 Task: Plan a trip to Gotse Delchev, Bulgaria from 12th  December, 2023 to 15th December, 2023 for 3 adults.2 bedrooms having 3 beds and 1 bathroom. Property type can be flat. Look for 5 properties as per requirement.
Action: Mouse moved to (428, 90)
Screenshot: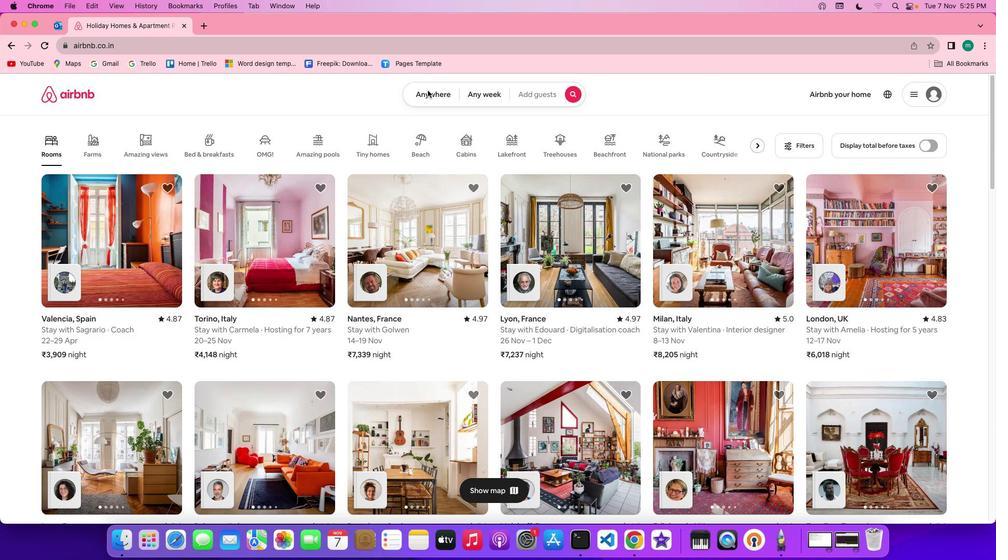 
Action: Mouse pressed left at (428, 90)
Screenshot: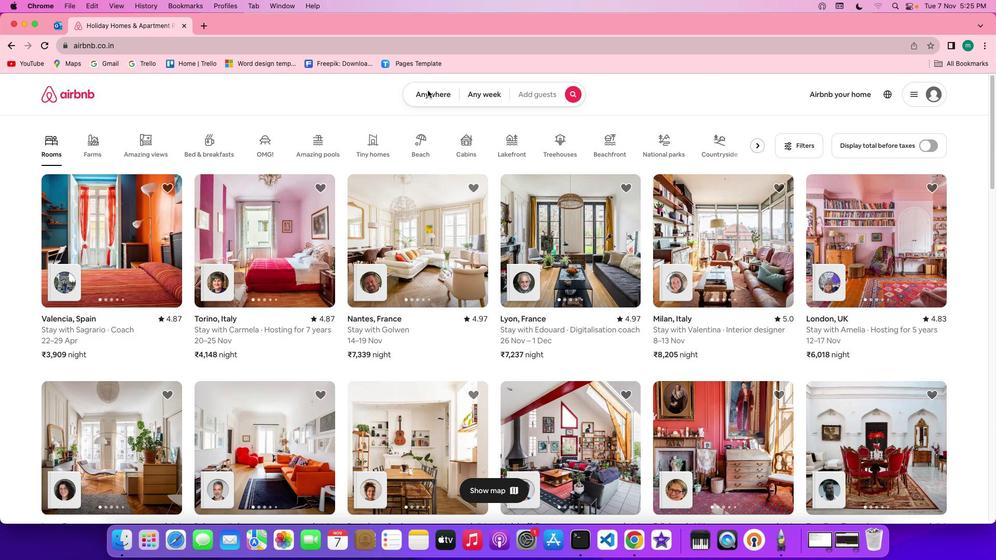 
Action: Mouse pressed left at (428, 90)
Screenshot: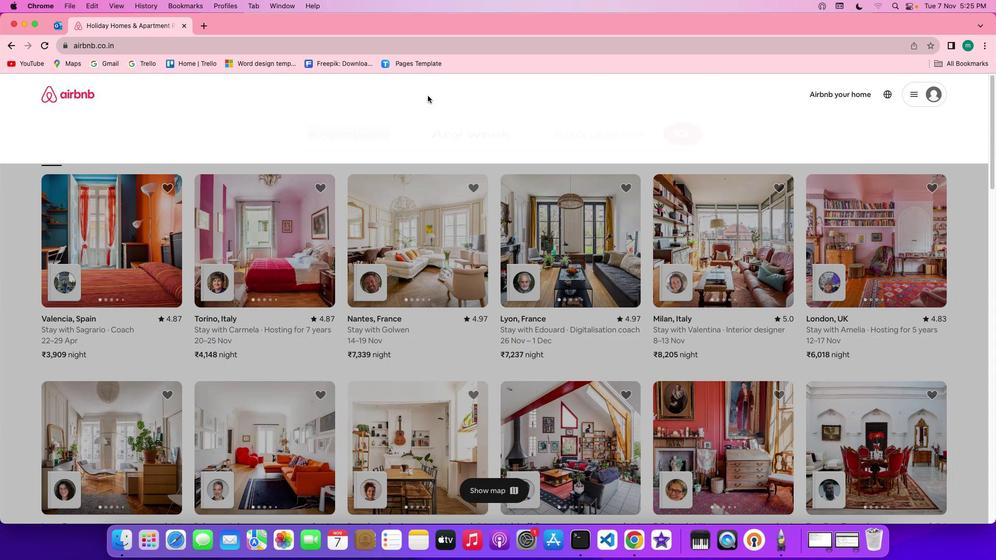 
Action: Mouse moved to (390, 131)
Screenshot: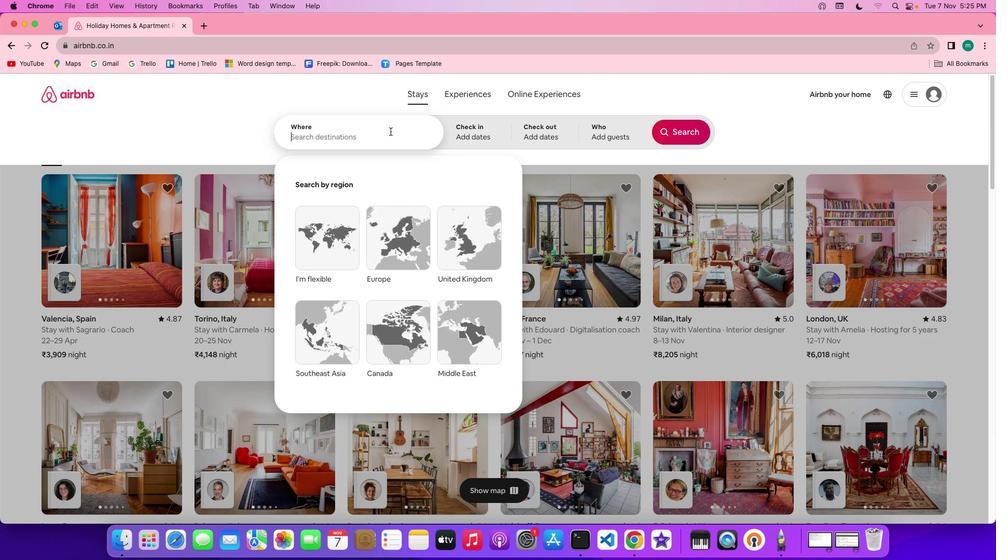 
Action: Mouse pressed left at (390, 131)
Screenshot: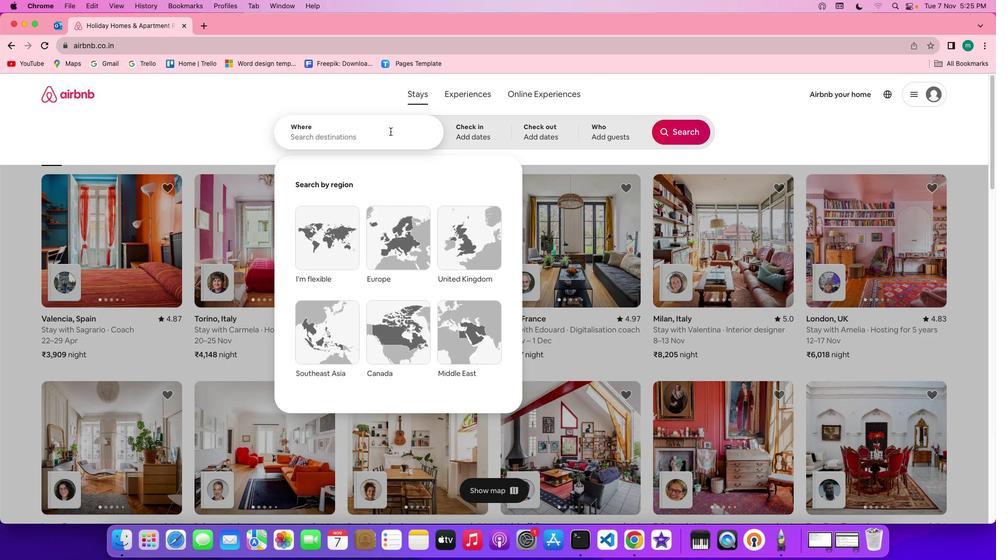 
Action: Key pressed Key.shift'D''e''l''c''h''e''v'','Key.shift'b''u''l''g''a''r''i''a'
Screenshot: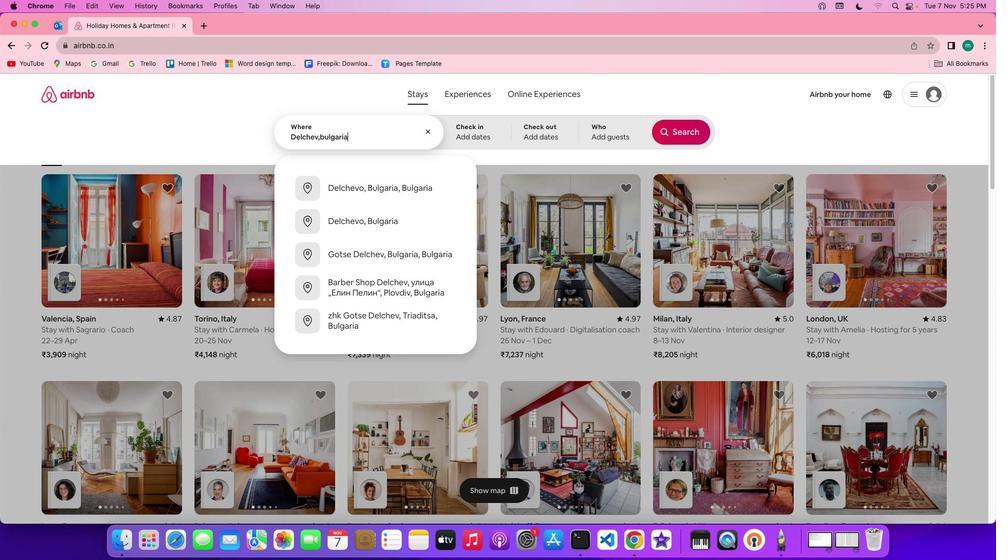 
Action: Mouse moved to (488, 126)
Screenshot: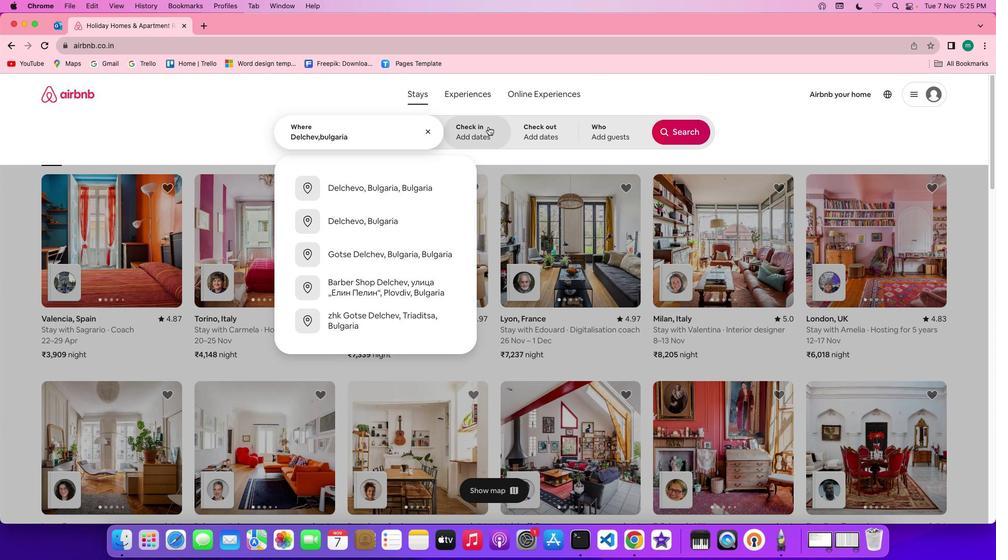 
Action: Mouse pressed left at (488, 126)
Screenshot: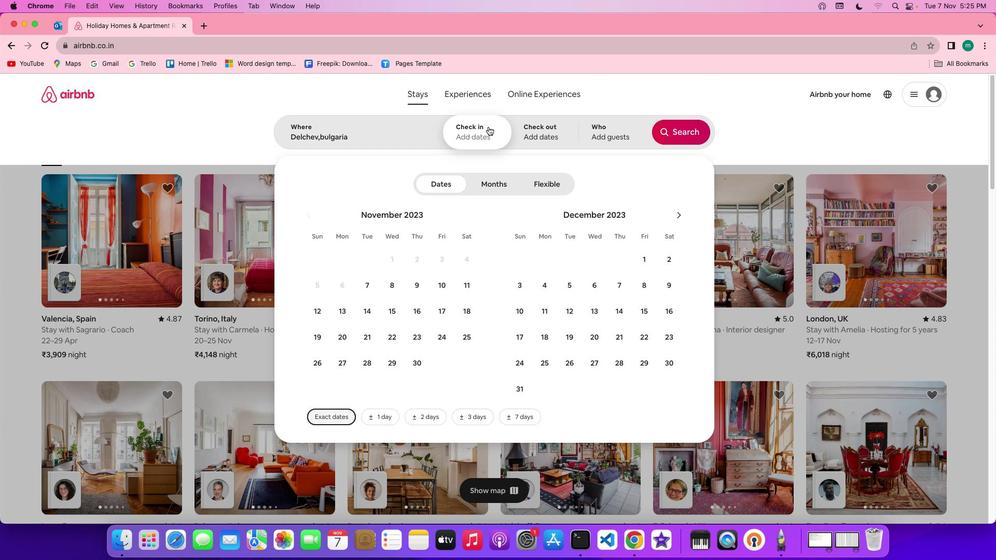 
Action: Mouse moved to (563, 301)
Screenshot: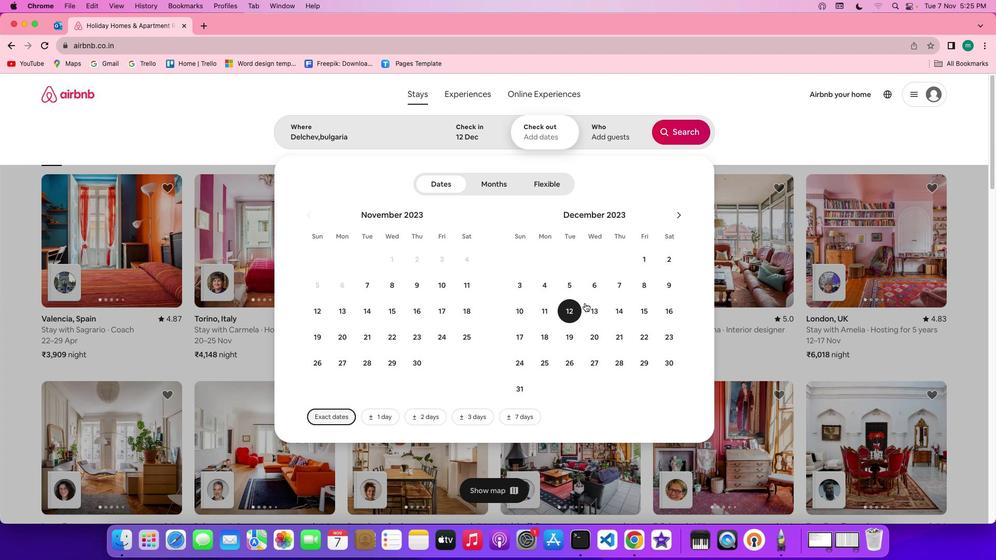 
Action: Mouse pressed left at (563, 301)
Screenshot: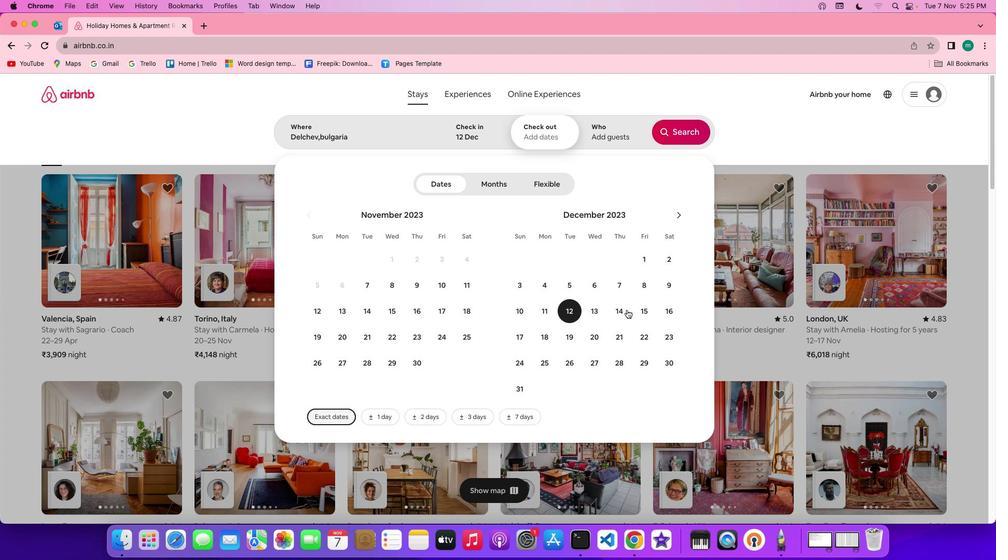 
Action: Mouse moved to (651, 315)
Screenshot: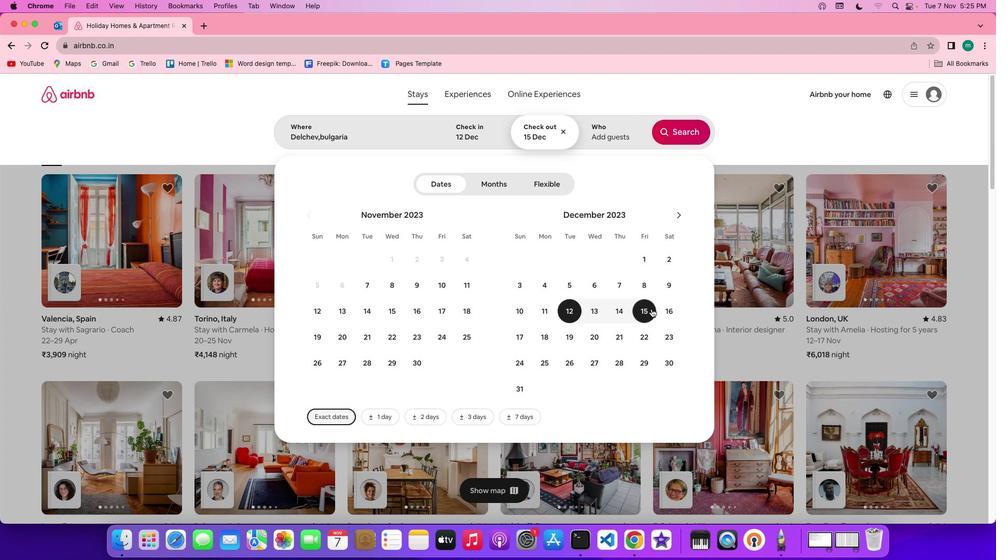 
Action: Mouse pressed left at (651, 315)
Screenshot: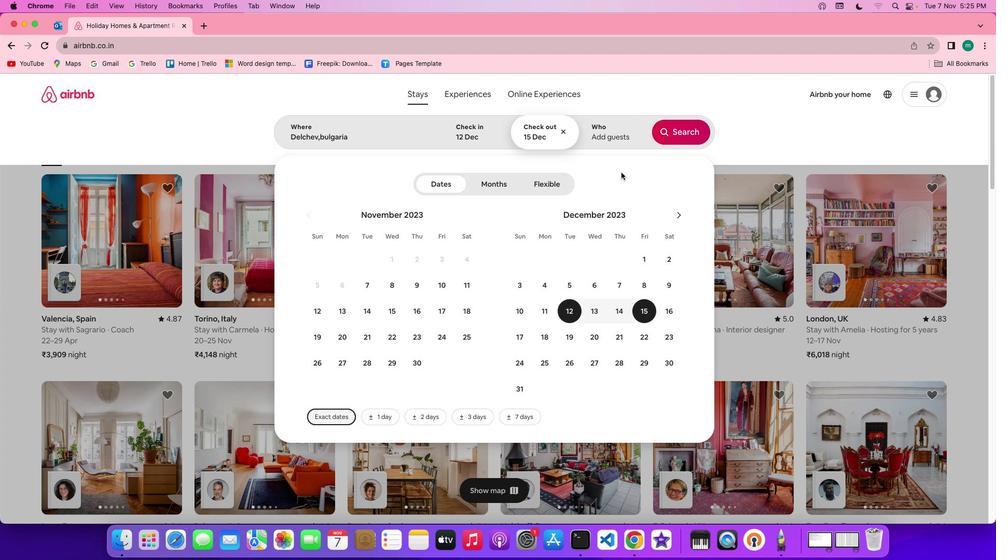 
Action: Mouse moved to (620, 130)
Screenshot: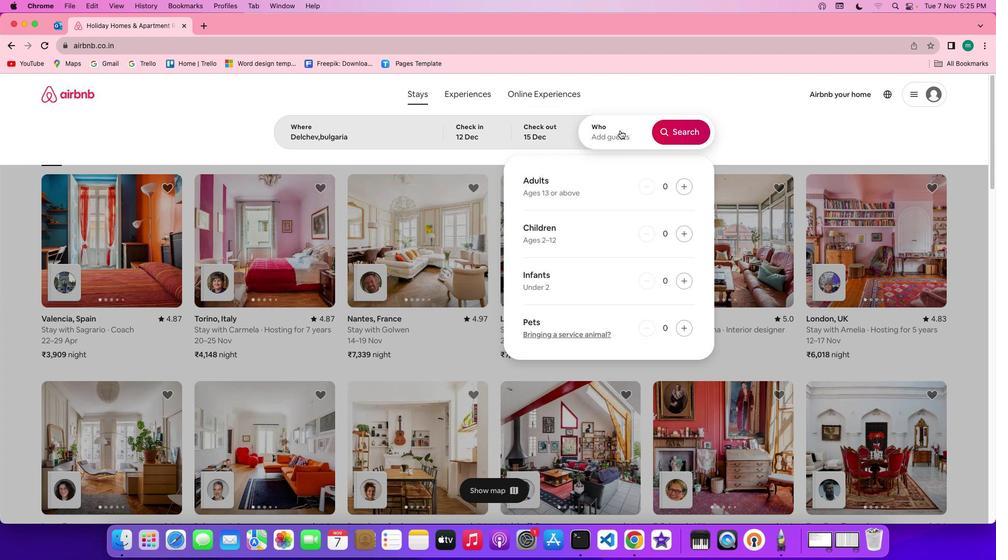 
Action: Mouse pressed left at (620, 130)
Screenshot: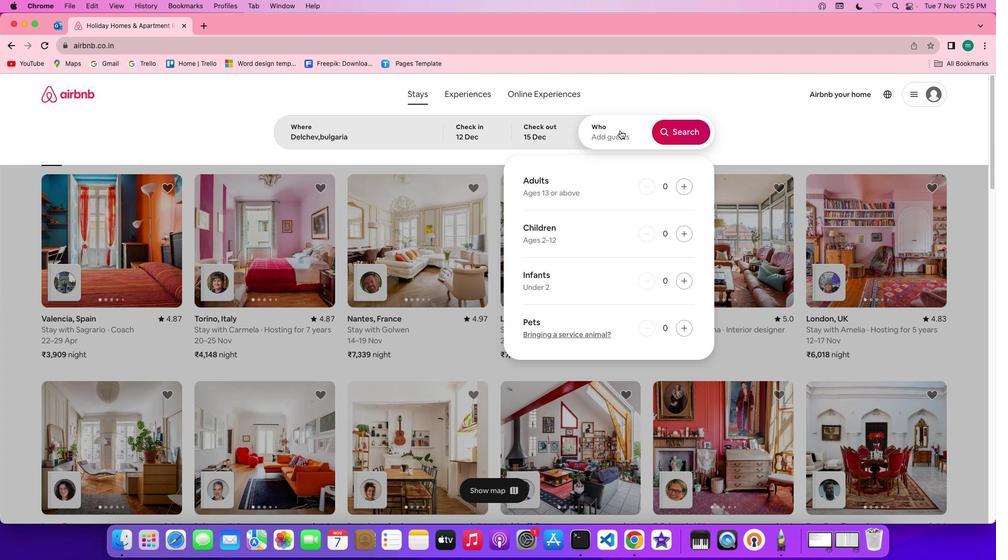 
Action: Mouse moved to (685, 187)
Screenshot: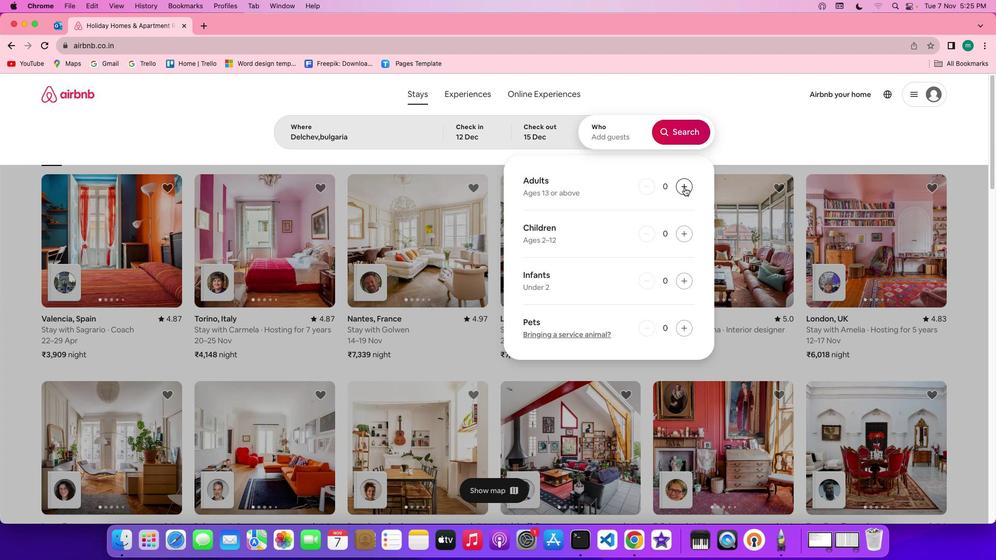 
Action: Mouse pressed left at (685, 187)
Screenshot: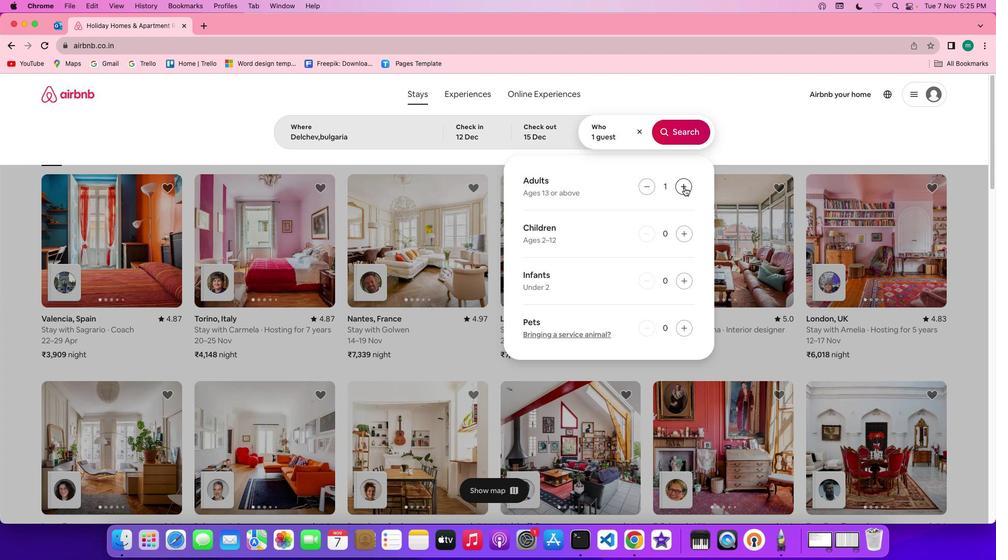 
Action: Mouse pressed left at (685, 187)
Screenshot: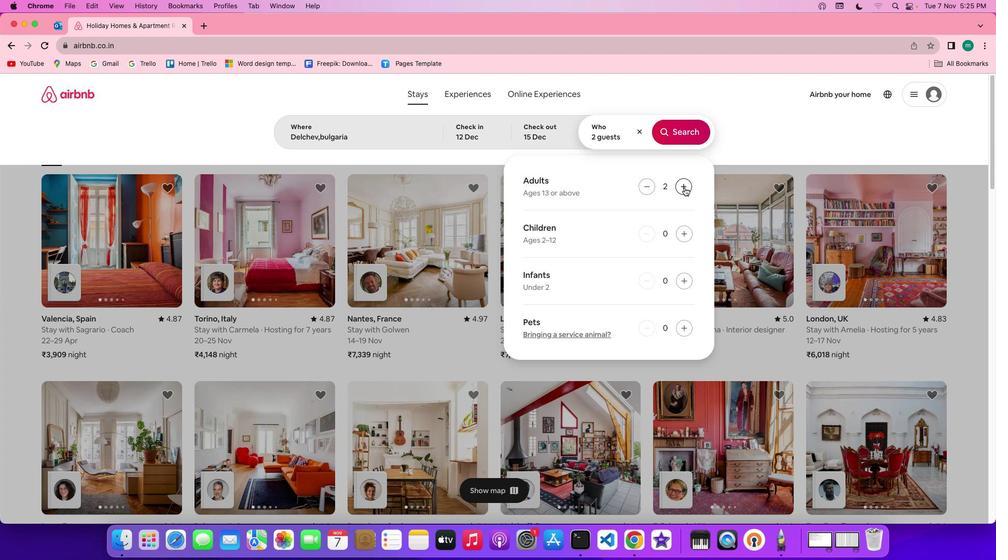 
Action: Mouse moved to (698, 130)
Screenshot: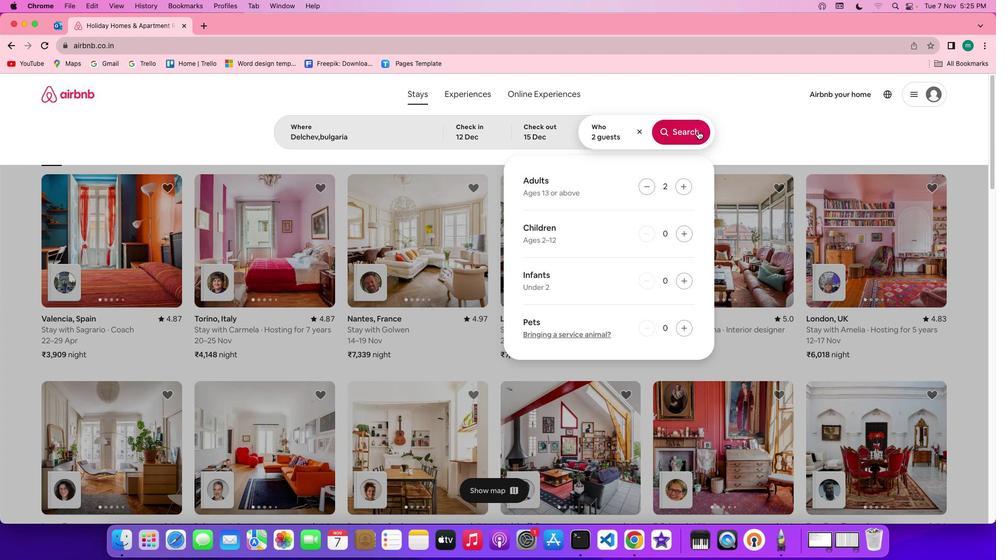 
Action: Mouse pressed left at (698, 130)
Screenshot: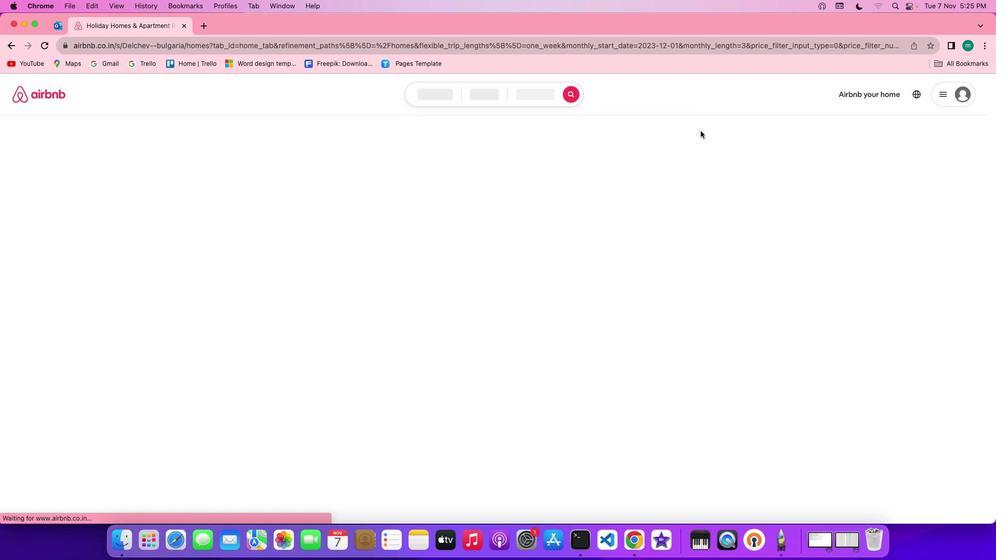 
Action: Mouse moved to (824, 135)
Screenshot: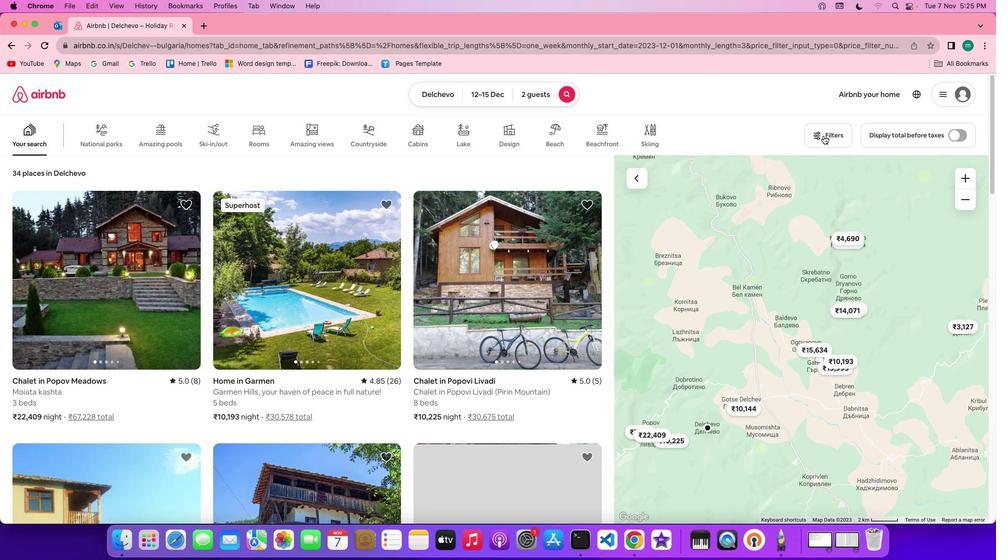 
Action: Mouse pressed left at (824, 135)
Screenshot: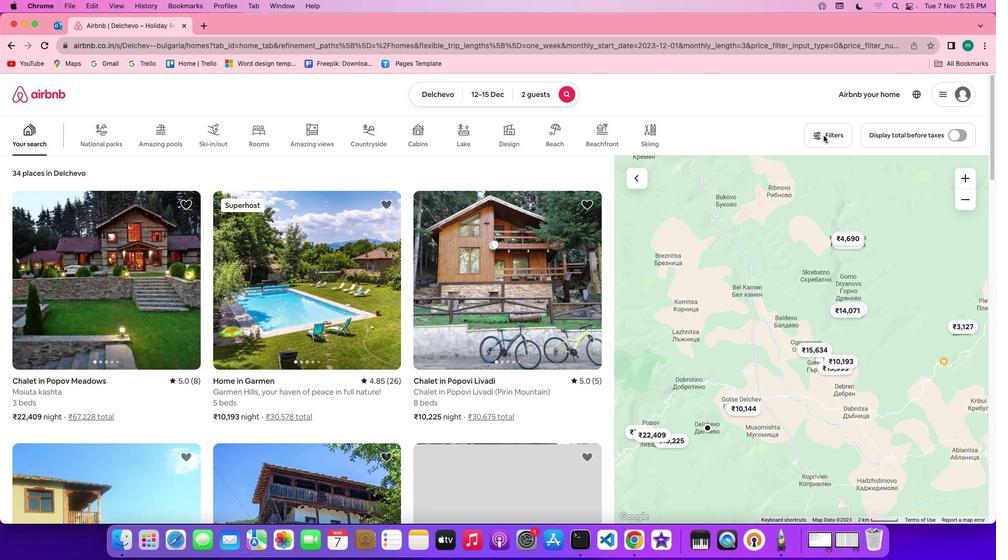 
Action: Mouse moved to (550, 249)
Screenshot: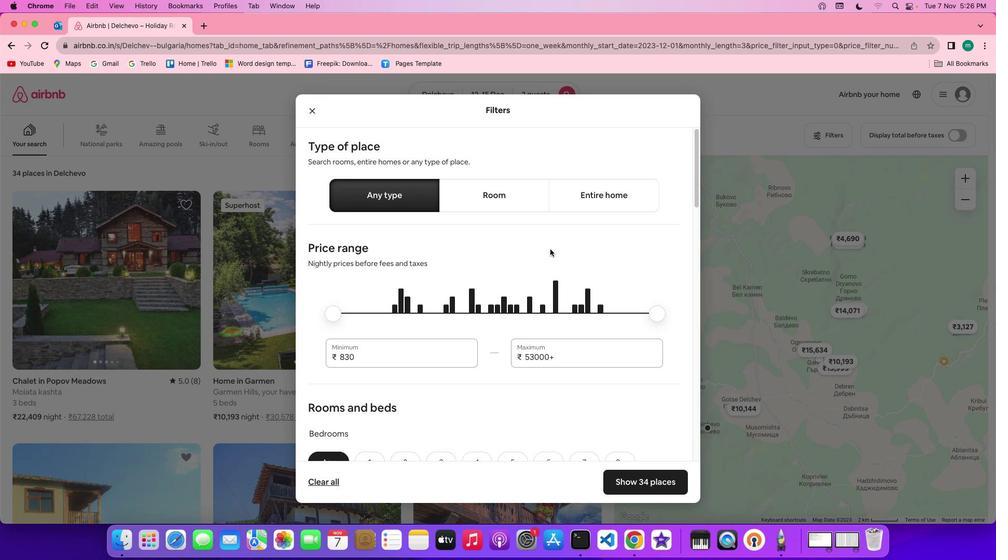 
Action: Mouse scrolled (550, 249) with delta (0, 0)
Screenshot: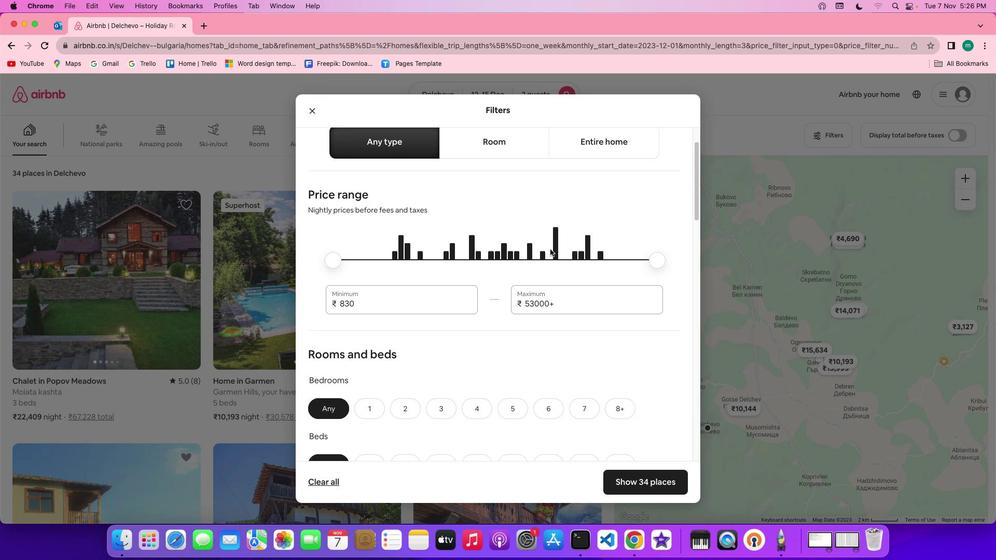 
Action: Mouse scrolled (550, 249) with delta (0, 0)
Screenshot: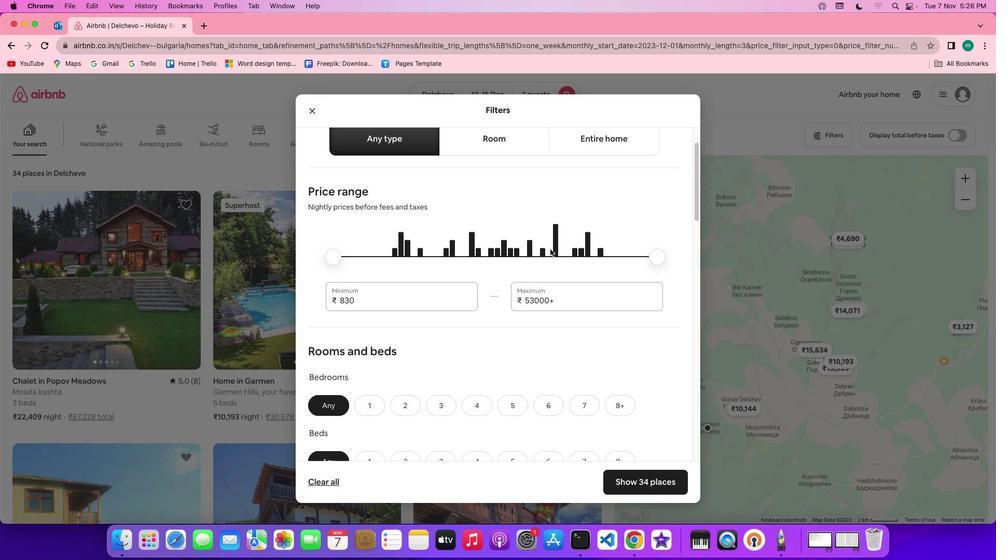 
Action: Mouse scrolled (550, 249) with delta (0, 0)
Screenshot: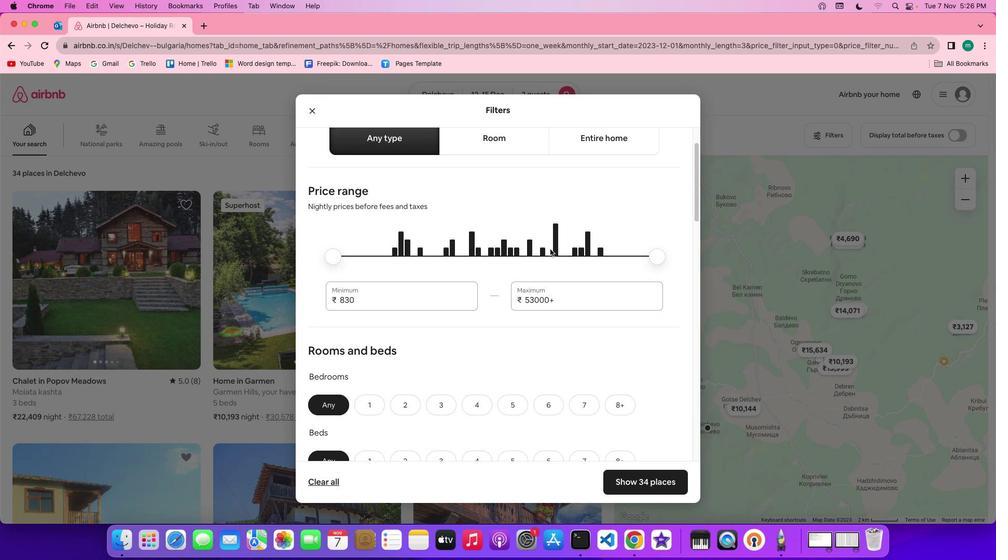
Action: Mouse scrolled (550, 249) with delta (0, 0)
Screenshot: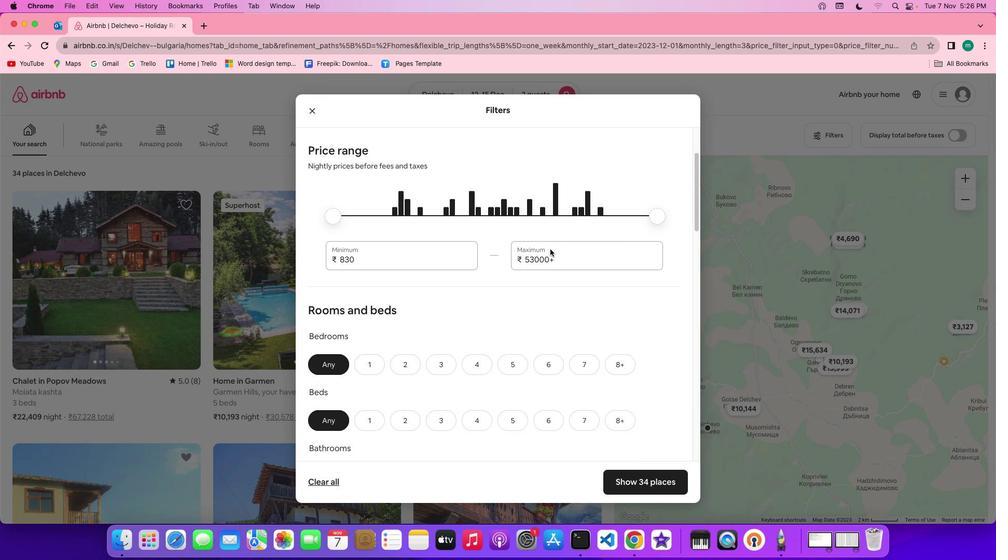 
Action: Mouse scrolled (550, 249) with delta (0, 0)
Screenshot: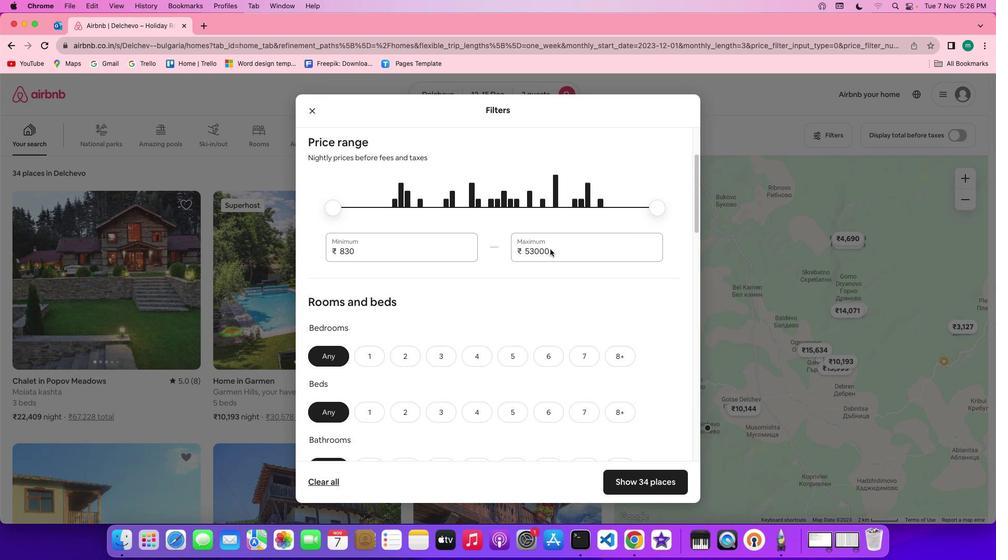 
Action: Mouse scrolled (550, 249) with delta (0, 0)
Screenshot: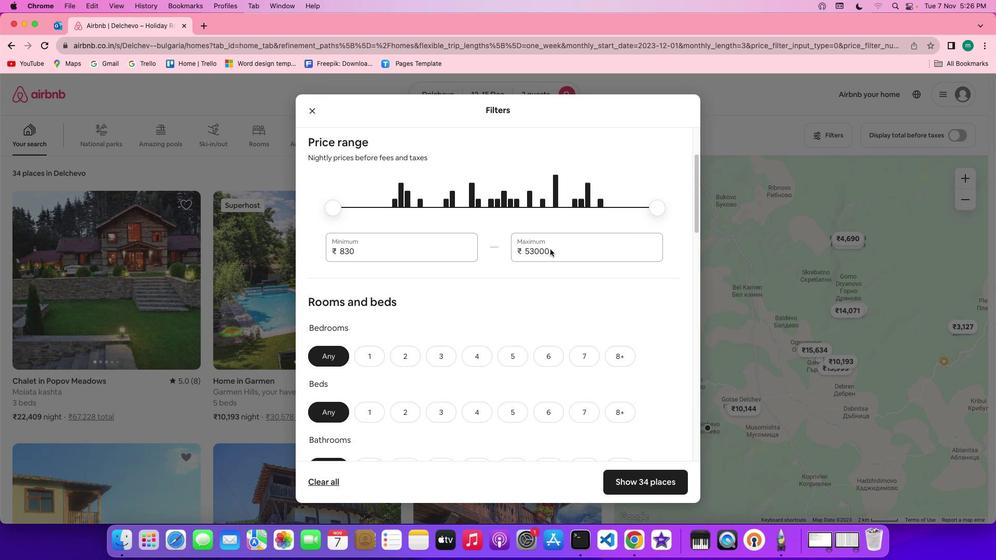 
Action: Mouse scrolled (550, 249) with delta (0, 0)
Screenshot: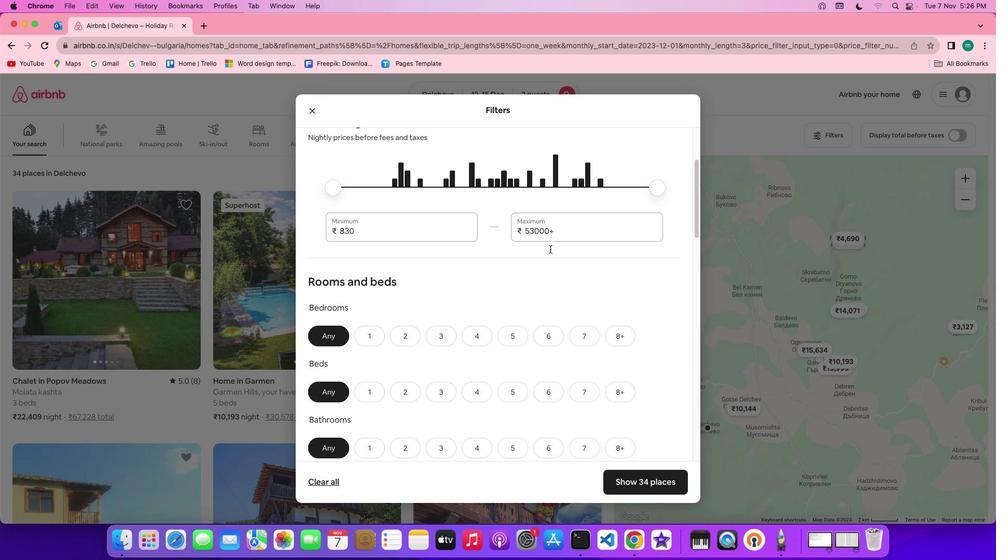 
Action: Mouse scrolled (550, 249) with delta (0, 0)
Screenshot: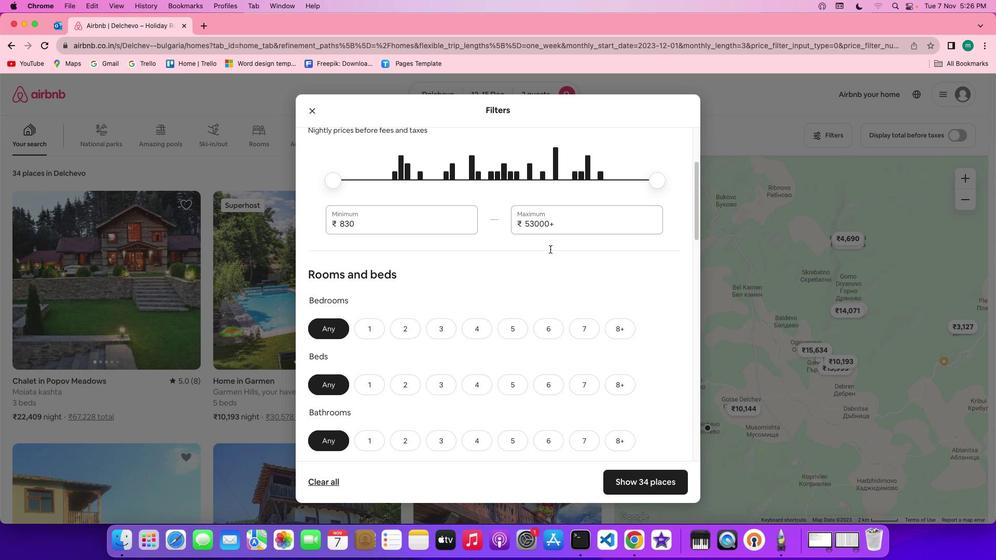 
Action: Mouse scrolled (550, 249) with delta (0, 0)
Screenshot: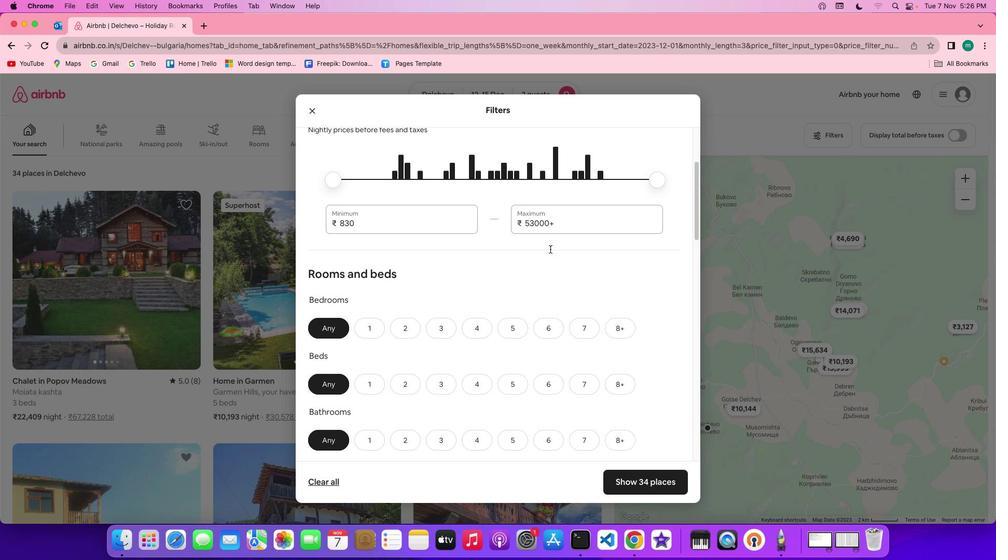 
Action: Mouse scrolled (550, 249) with delta (0, 0)
Screenshot: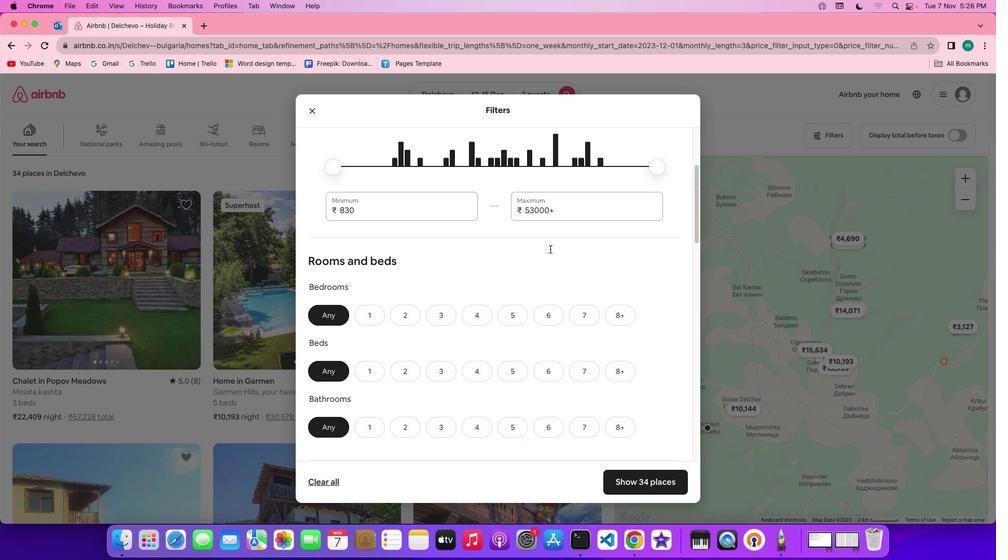 
Action: Mouse scrolled (550, 249) with delta (0, 0)
Screenshot: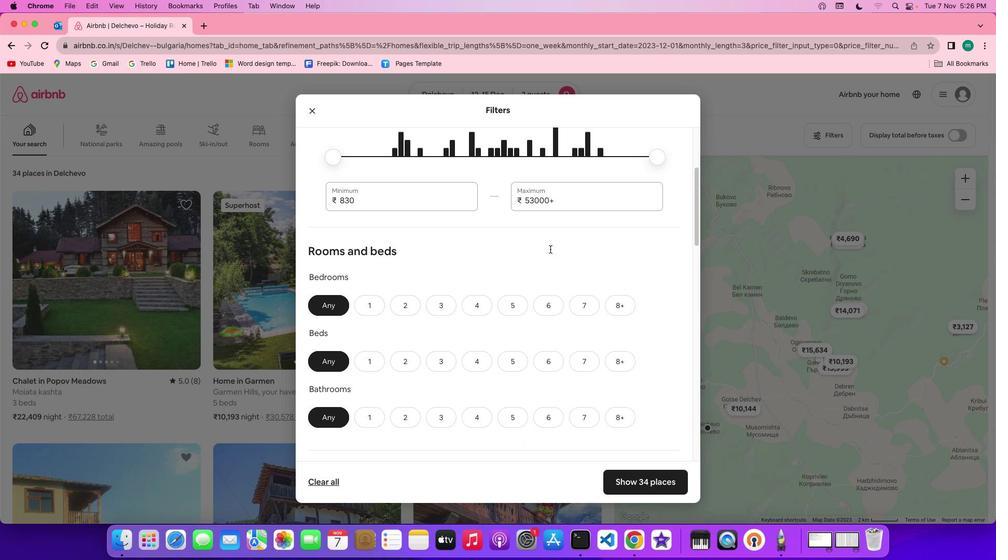 
Action: Mouse scrolled (550, 249) with delta (0, 0)
Screenshot: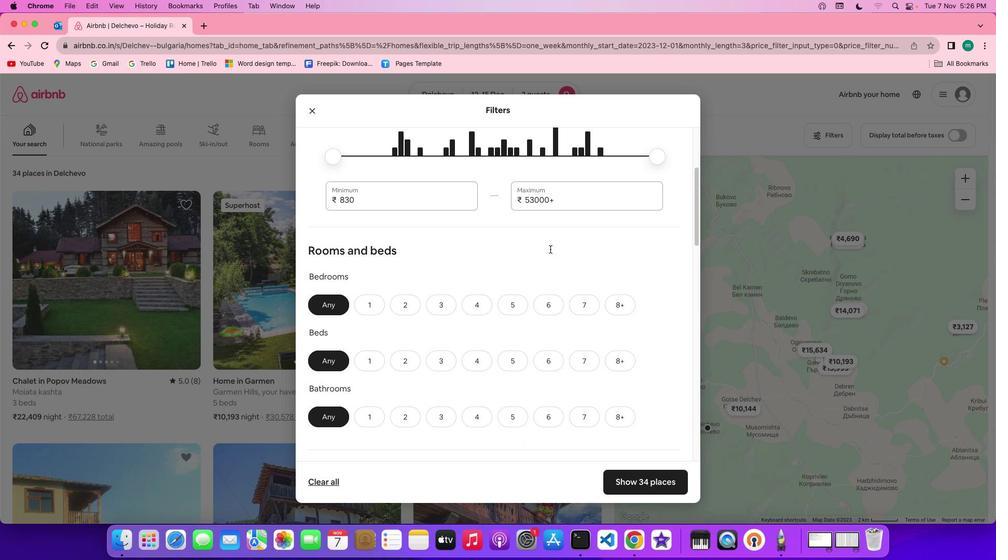 
Action: Mouse scrolled (550, 249) with delta (0, 0)
Screenshot: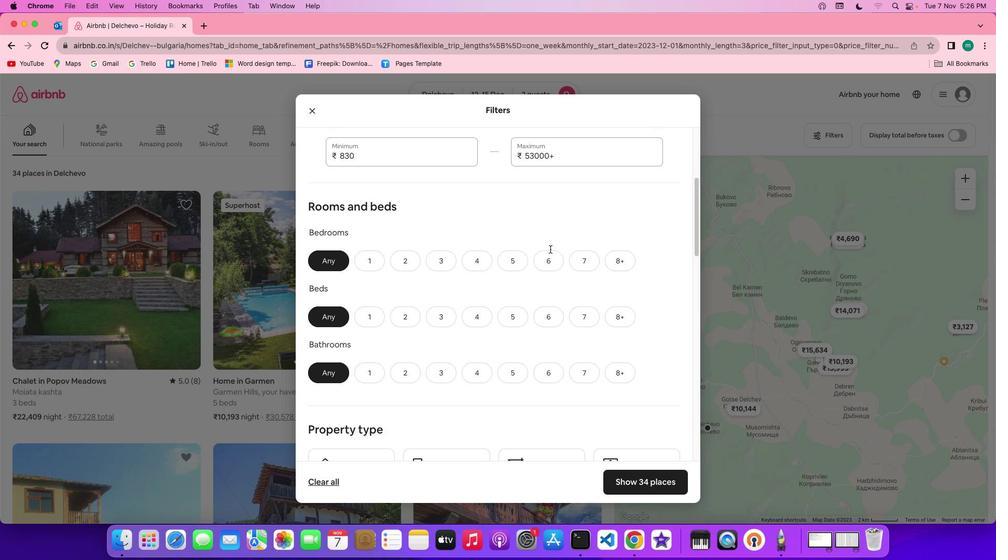 
Action: Mouse scrolled (550, 249) with delta (0, 0)
Screenshot: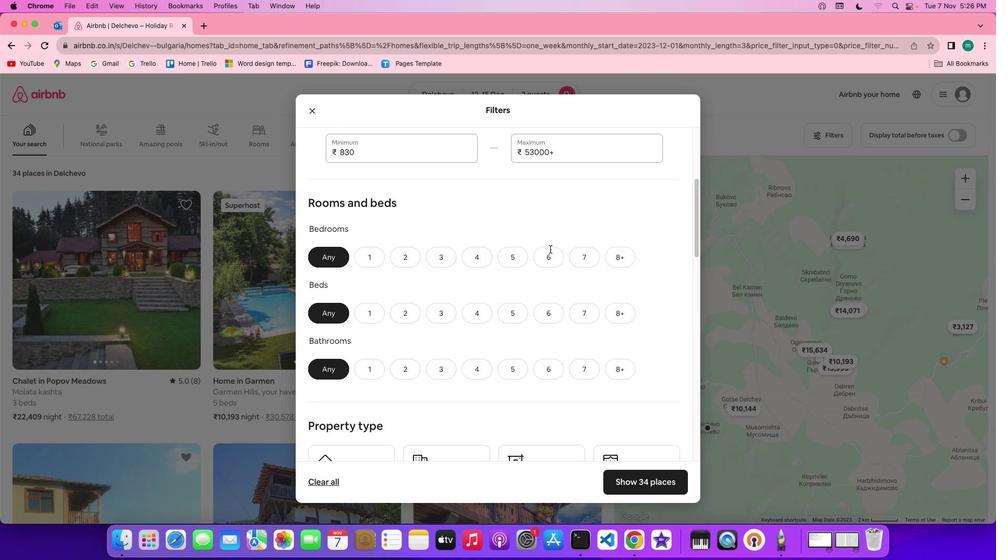 
Action: Mouse scrolled (550, 249) with delta (0, 0)
Screenshot: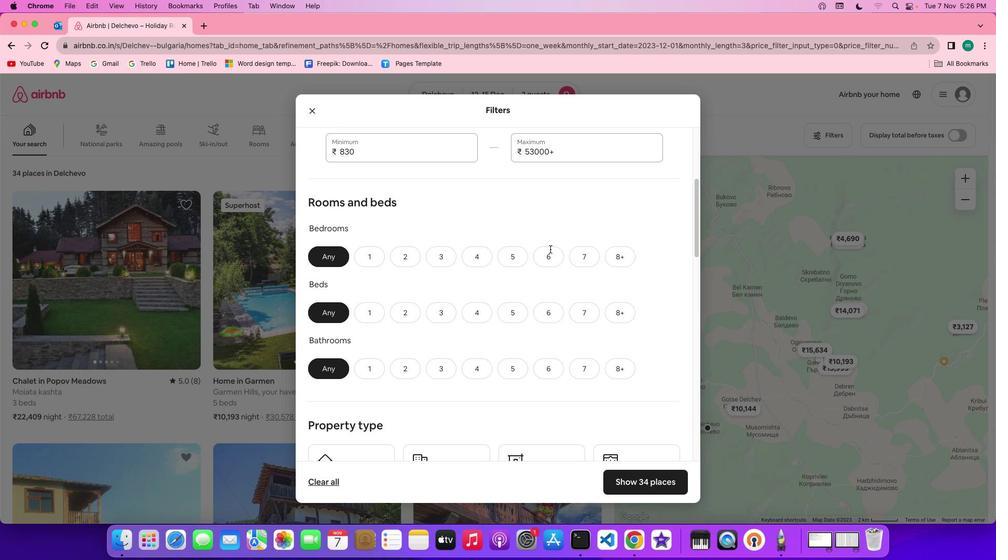 
Action: Mouse scrolled (550, 249) with delta (0, 0)
Screenshot: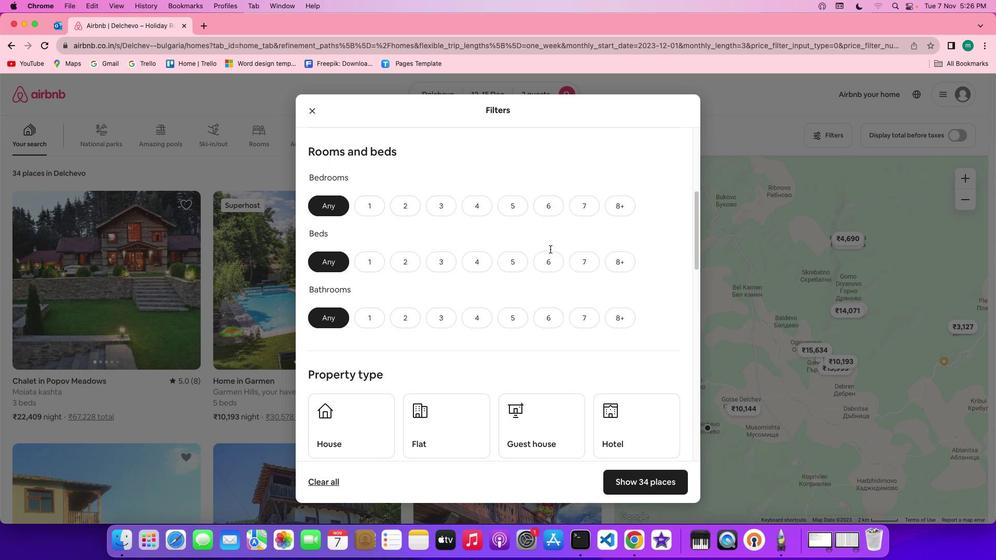 
Action: Mouse scrolled (550, 249) with delta (0, 0)
Screenshot: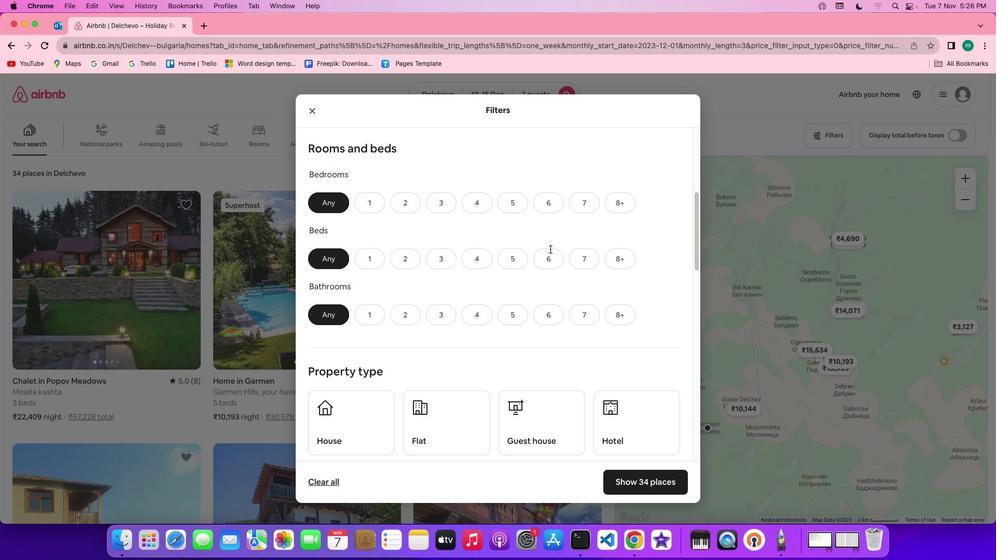 
Action: Mouse scrolled (550, 249) with delta (0, 0)
Screenshot: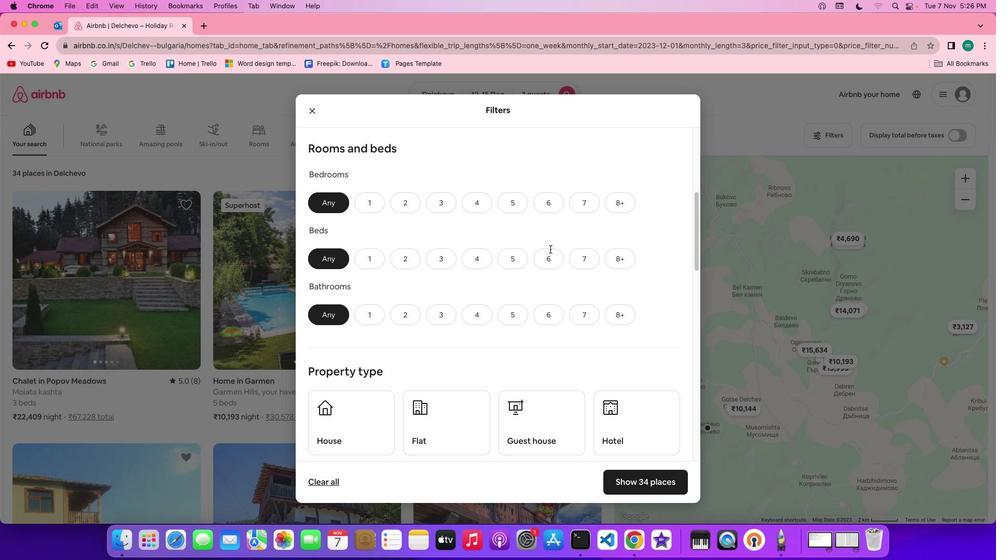 
Action: Mouse scrolled (550, 249) with delta (0, 0)
Screenshot: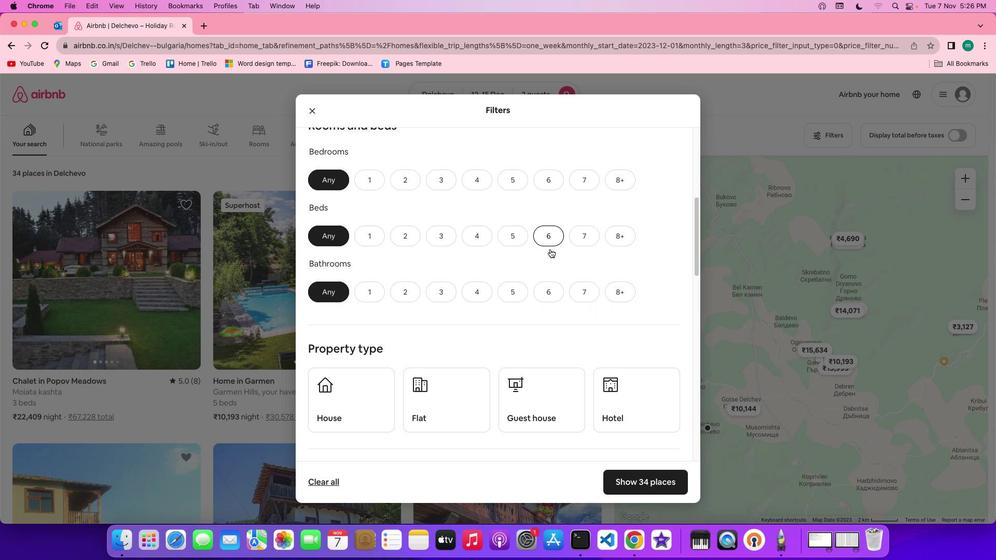 
Action: Mouse scrolled (550, 249) with delta (0, 0)
Screenshot: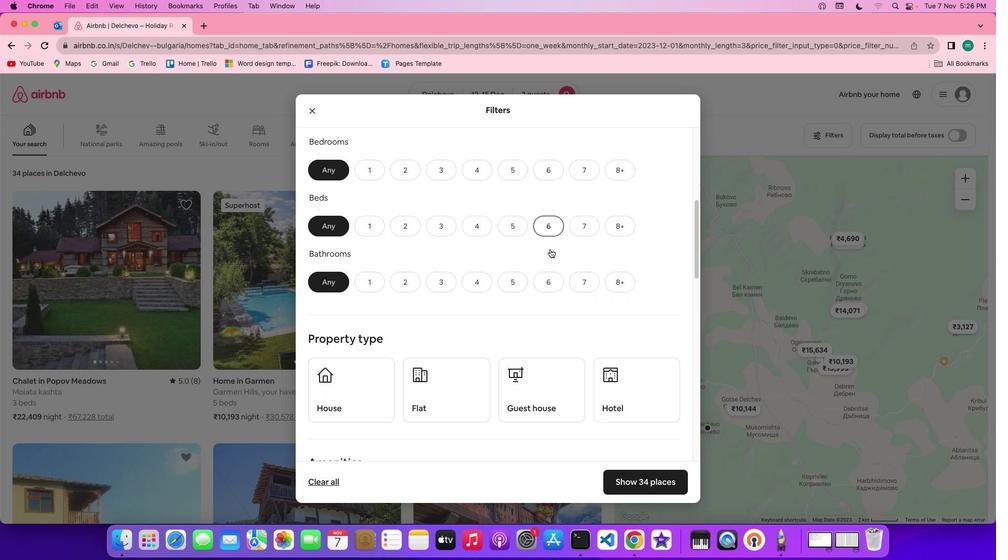 
Action: Mouse scrolled (550, 249) with delta (0, 0)
Screenshot: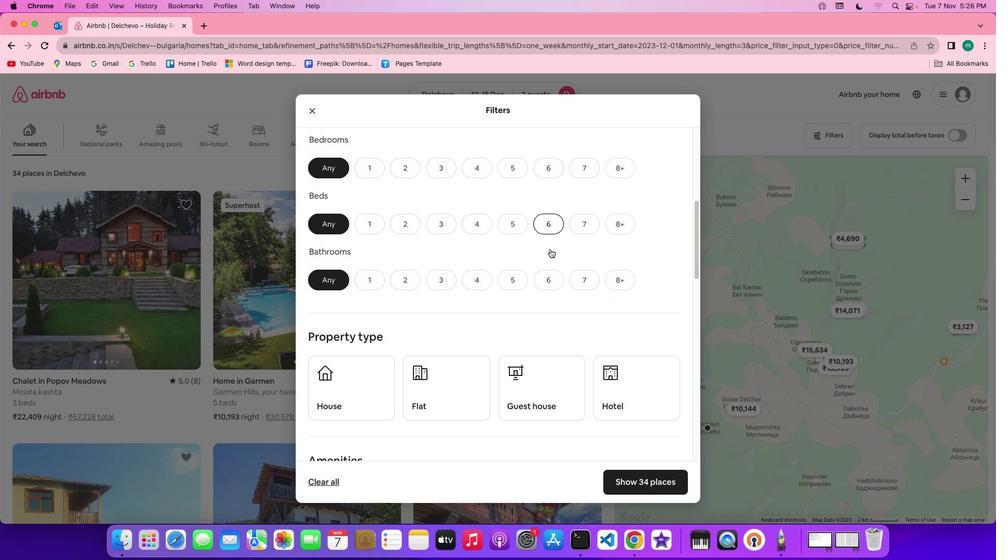 
Action: Mouse scrolled (550, 249) with delta (0, 0)
Screenshot: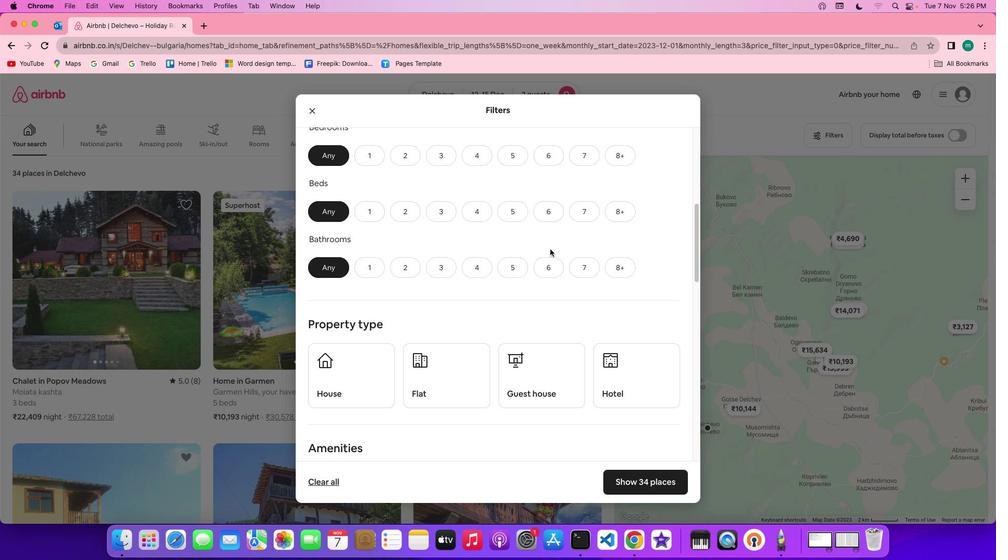 
Action: Mouse scrolled (550, 249) with delta (0, 0)
Screenshot: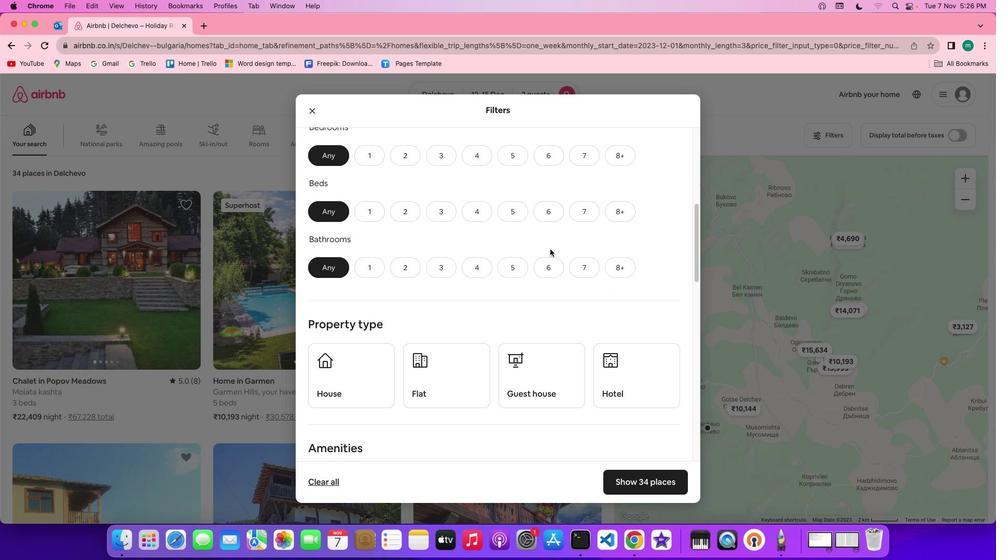 
Action: Mouse moved to (413, 154)
Screenshot: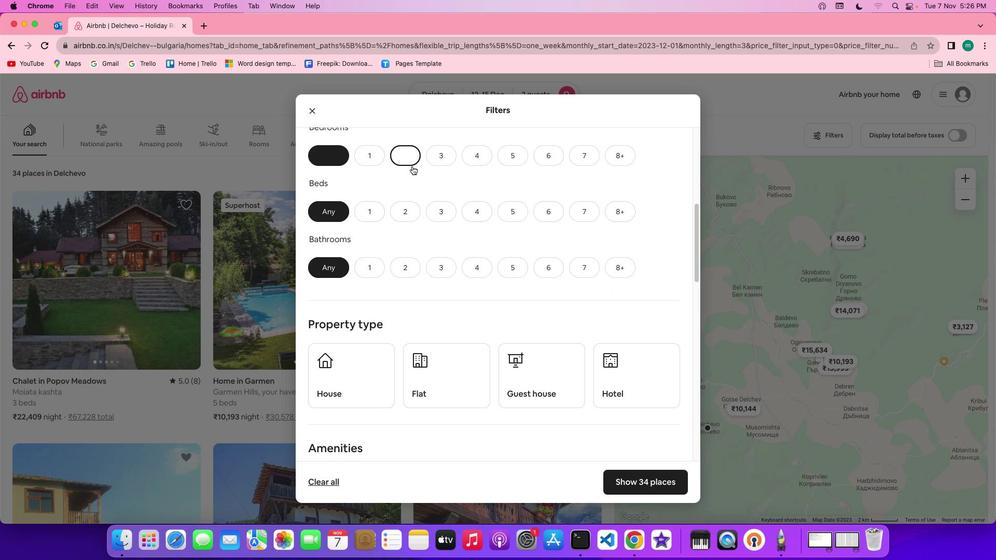 
Action: Mouse pressed left at (413, 154)
Screenshot: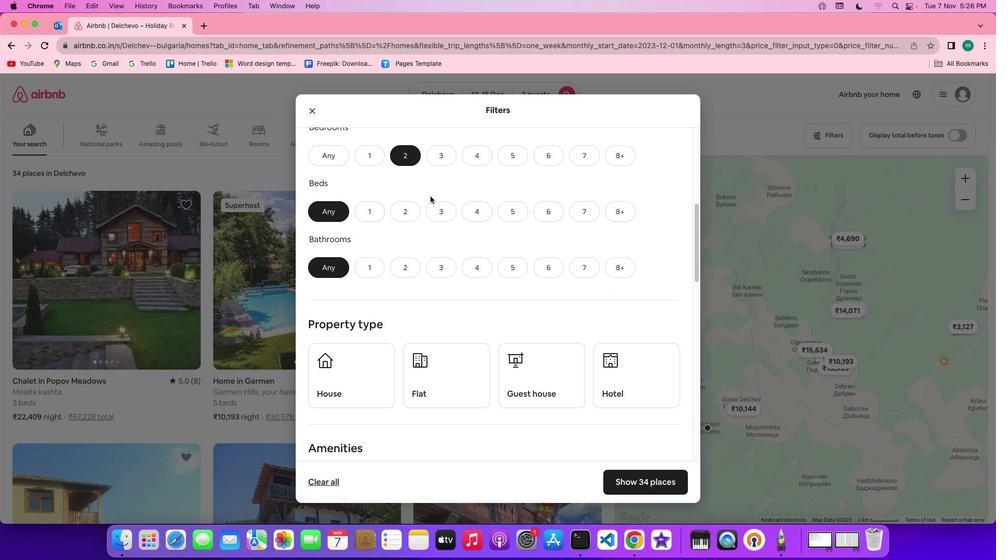 
Action: Mouse moved to (437, 213)
Screenshot: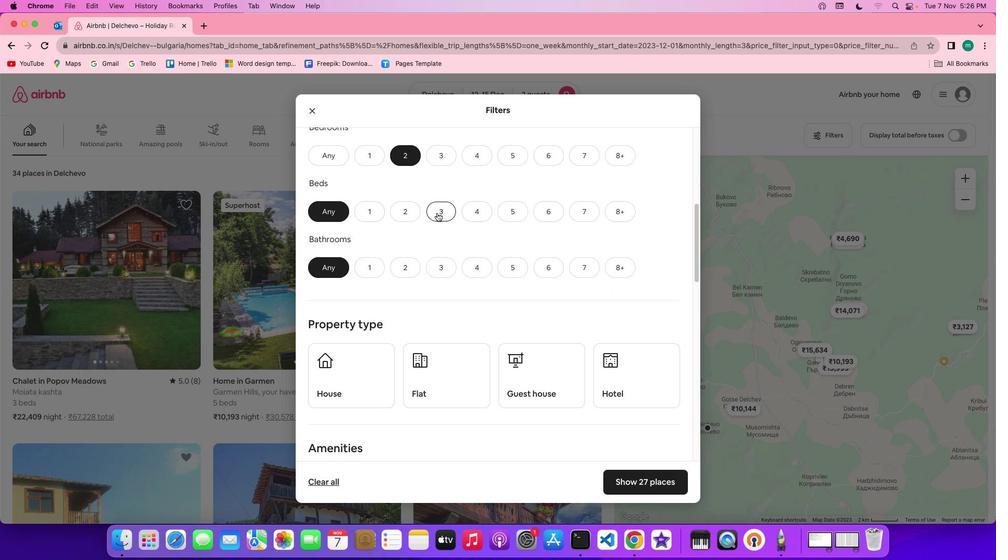 
Action: Mouse pressed left at (437, 213)
Screenshot: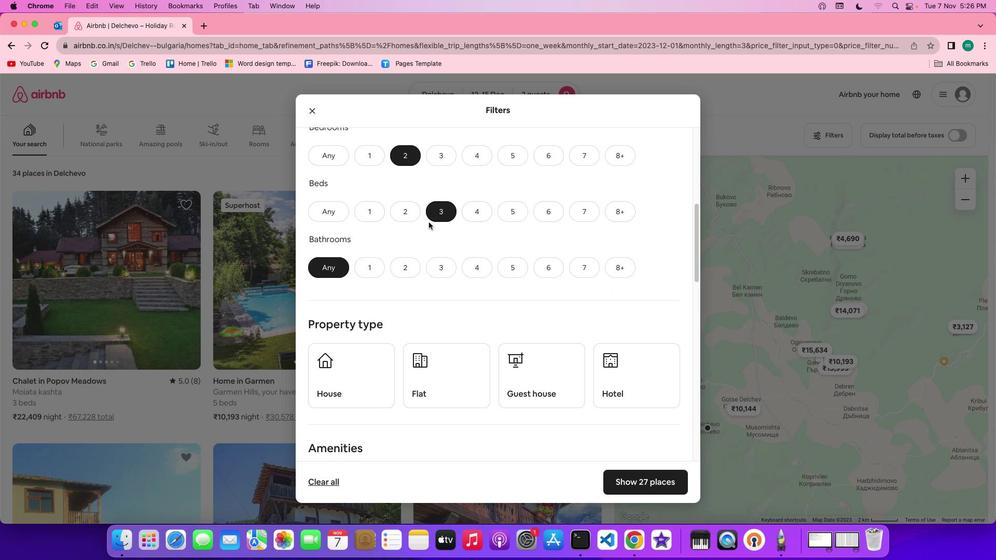 
Action: Mouse moved to (362, 266)
Screenshot: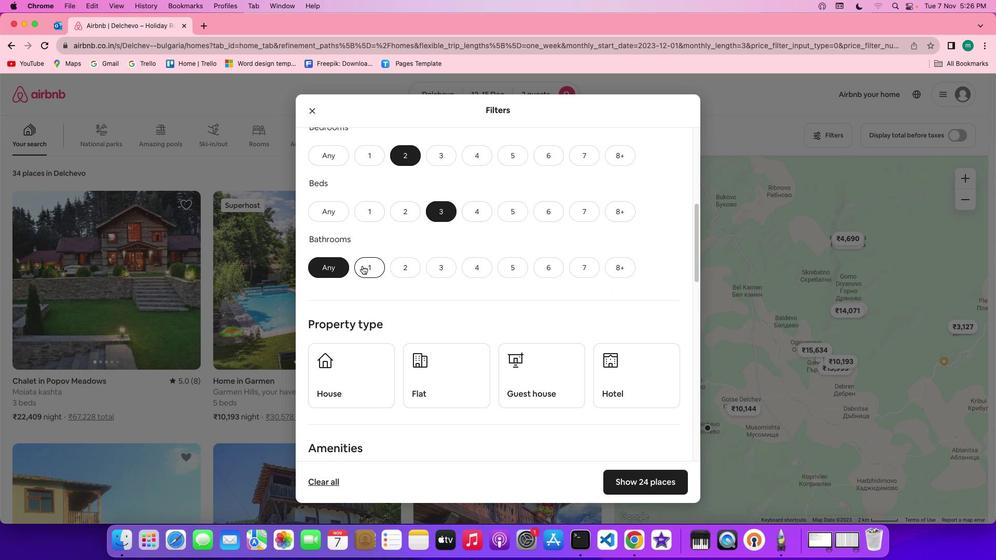 
Action: Mouse pressed left at (362, 266)
Screenshot: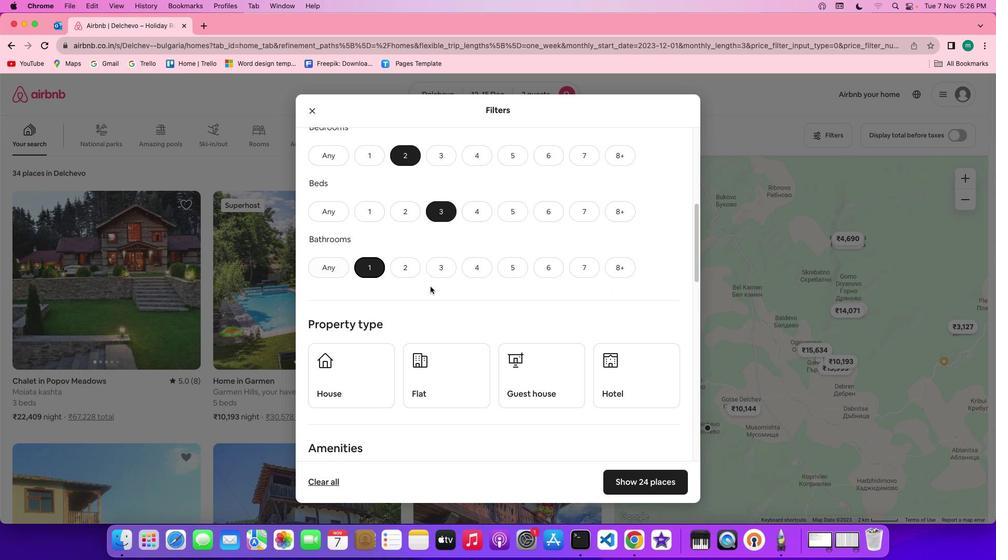 
Action: Mouse moved to (489, 303)
Screenshot: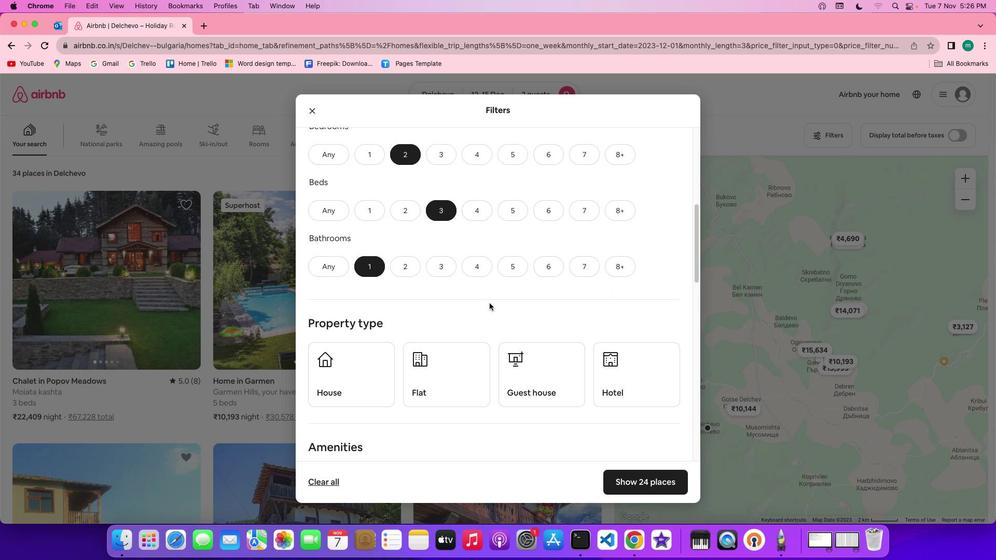 
Action: Mouse scrolled (489, 303) with delta (0, 0)
Screenshot: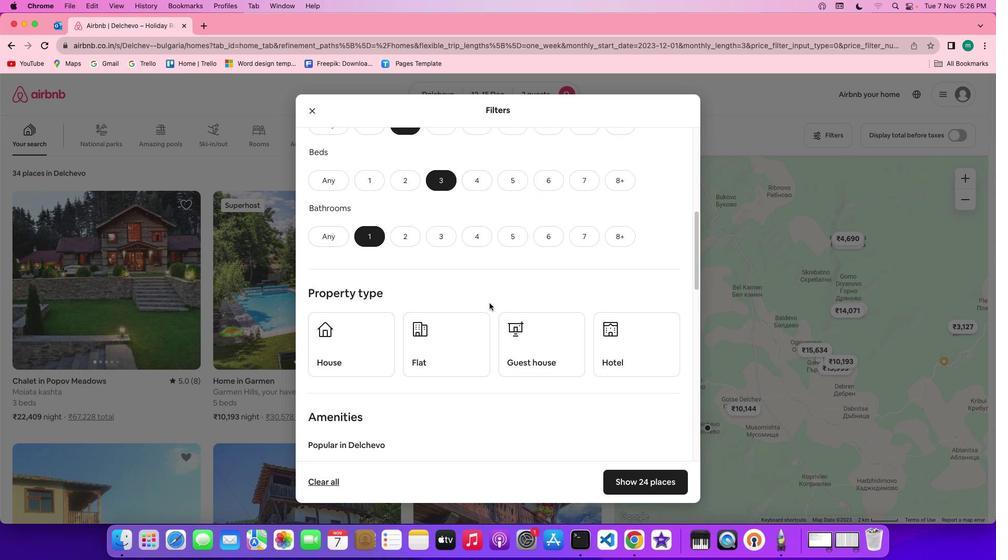 
Action: Mouse scrolled (489, 303) with delta (0, 0)
Screenshot: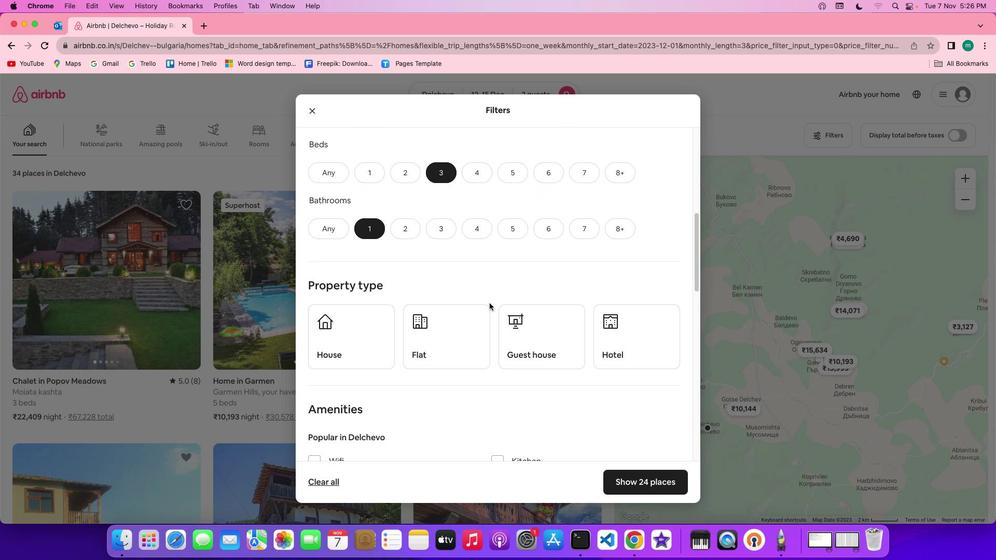 
Action: Mouse scrolled (489, 303) with delta (0, 0)
Screenshot: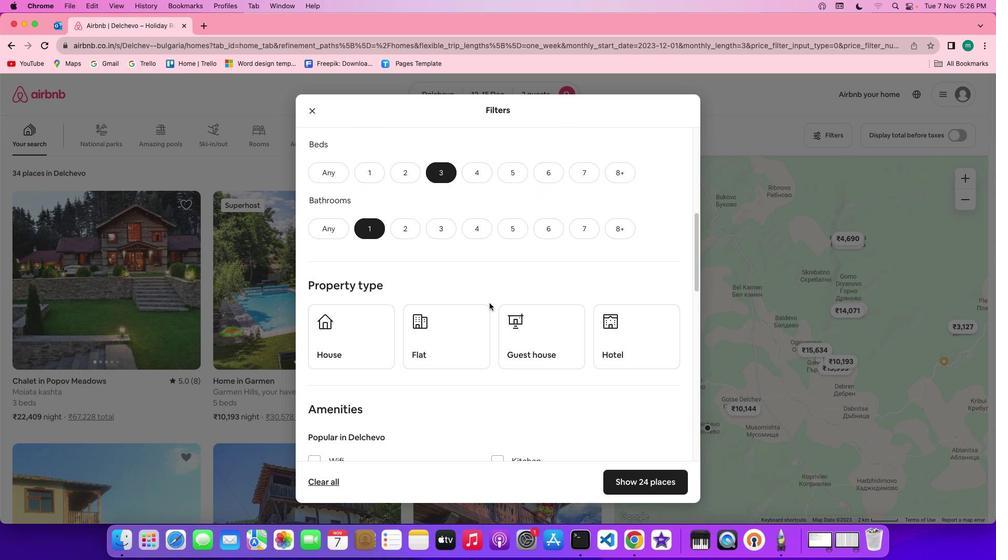 
Action: Mouse scrolled (489, 303) with delta (0, 0)
Screenshot: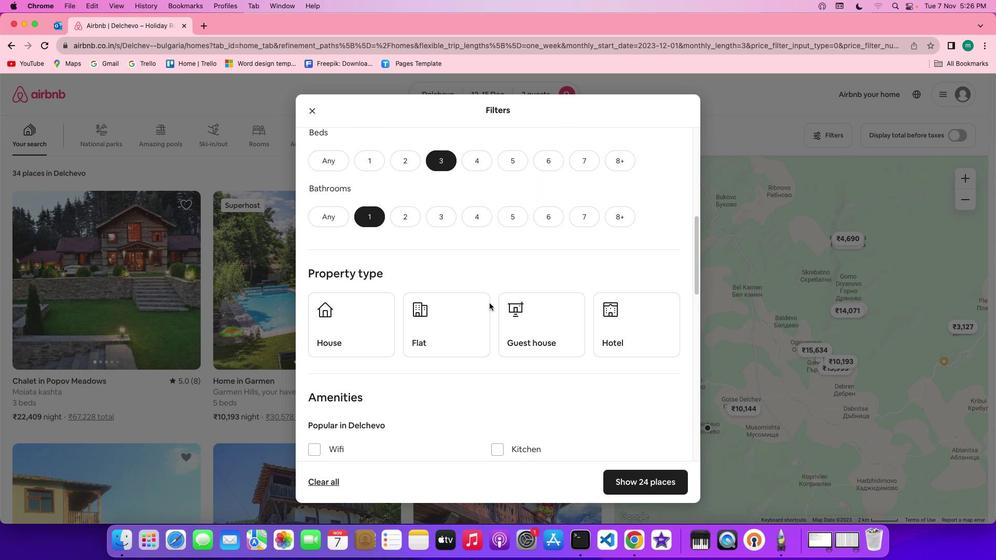 
Action: Mouse scrolled (489, 303) with delta (0, 0)
Screenshot: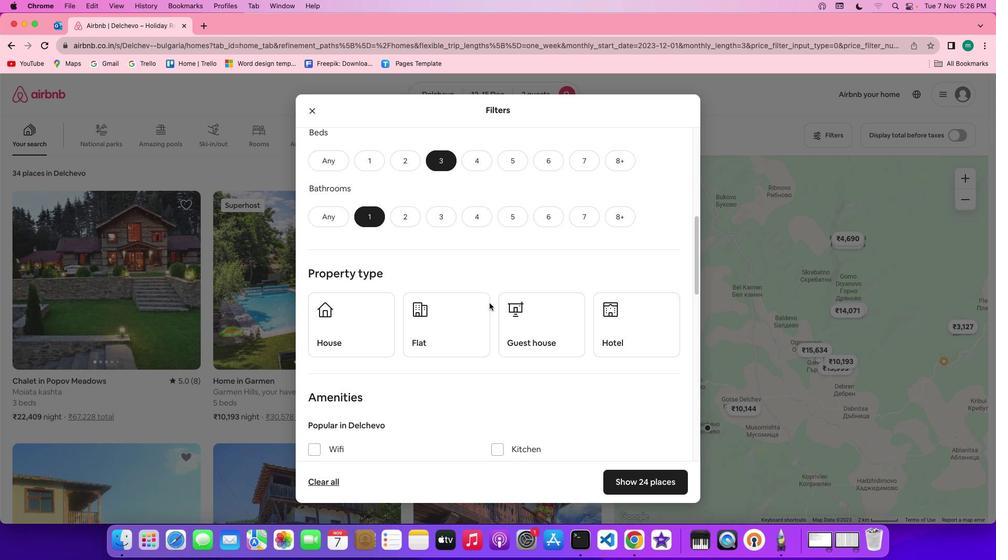 
Action: Mouse scrolled (489, 303) with delta (0, 0)
Screenshot: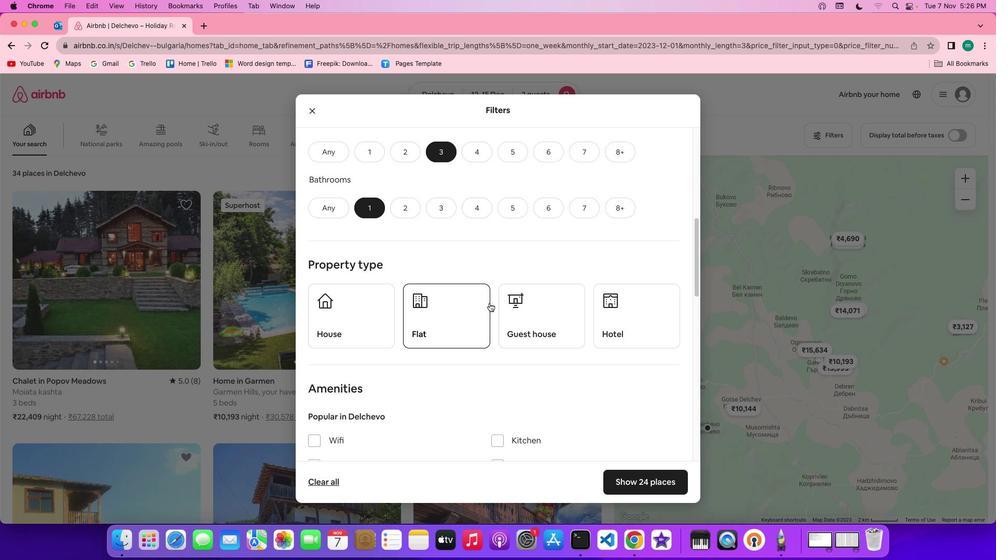 
Action: Mouse scrolled (489, 303) with delta (0, 0)
Screenshot: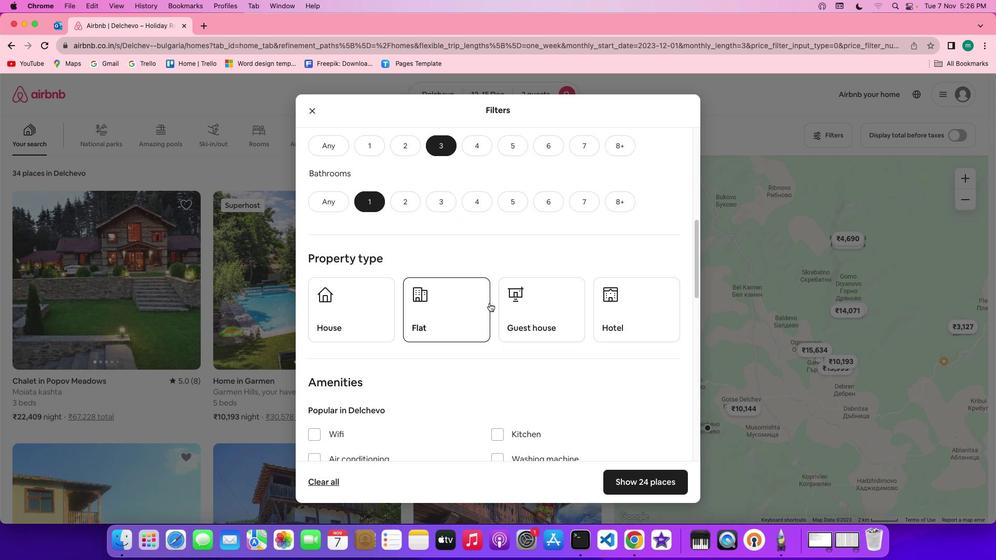 
Action: Mouse scrolled (489, 303) with delta (0, 0)
Screenshot: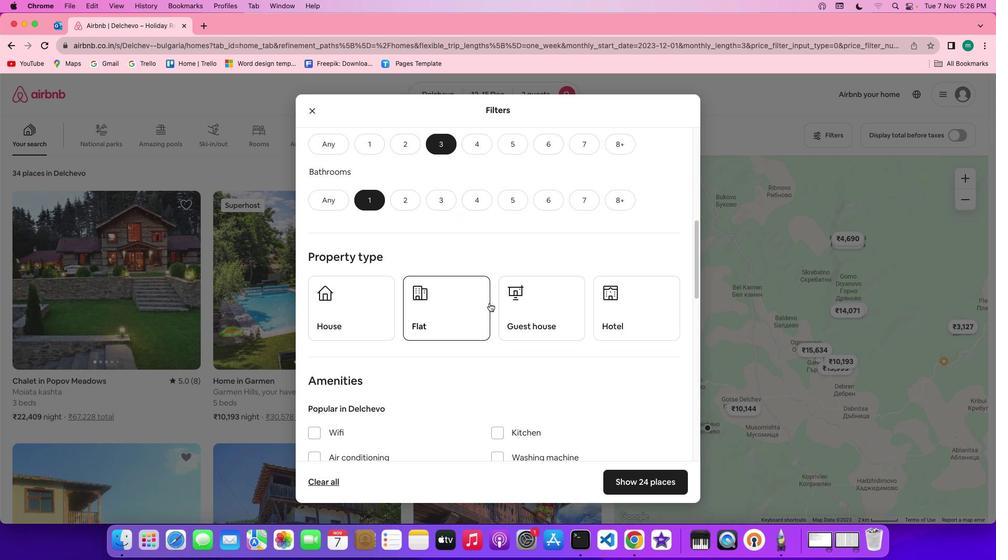 
Action: Mouse scrolled (489, 303) with delta (0, 0)
Screenshot: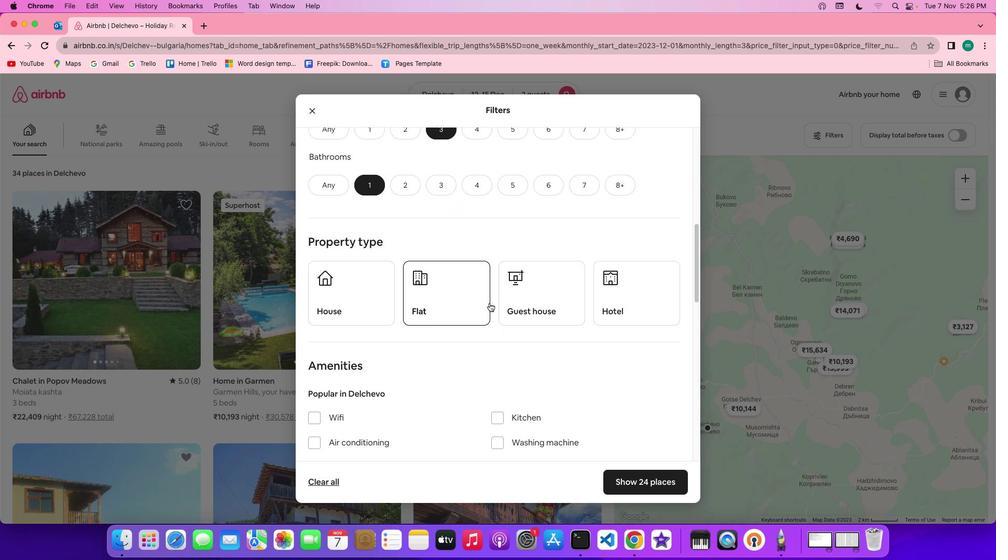 
Action: Mouse scrolled (489, 303) with delta (0, 0)
Screenshot: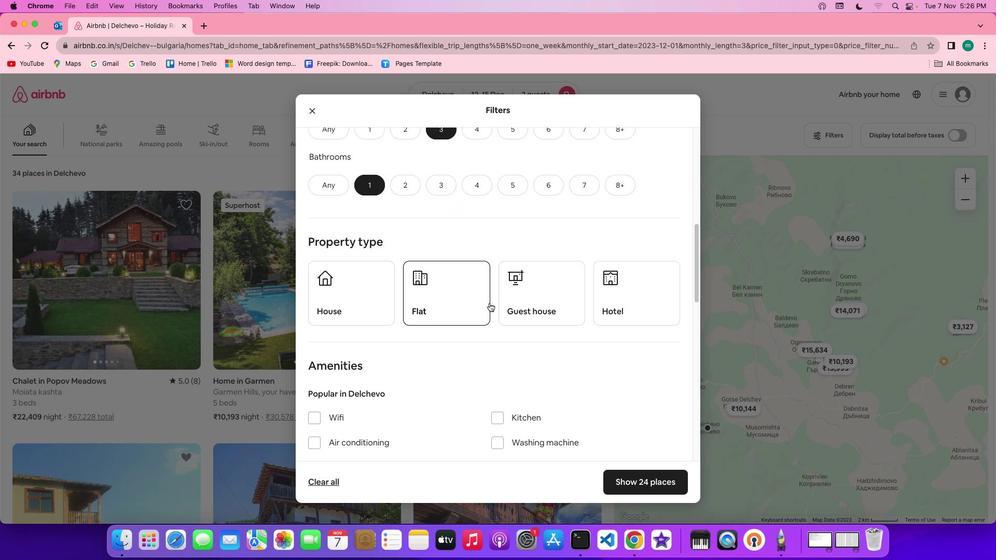 
Action: Mouse moved to (476, 303)
Screenshot: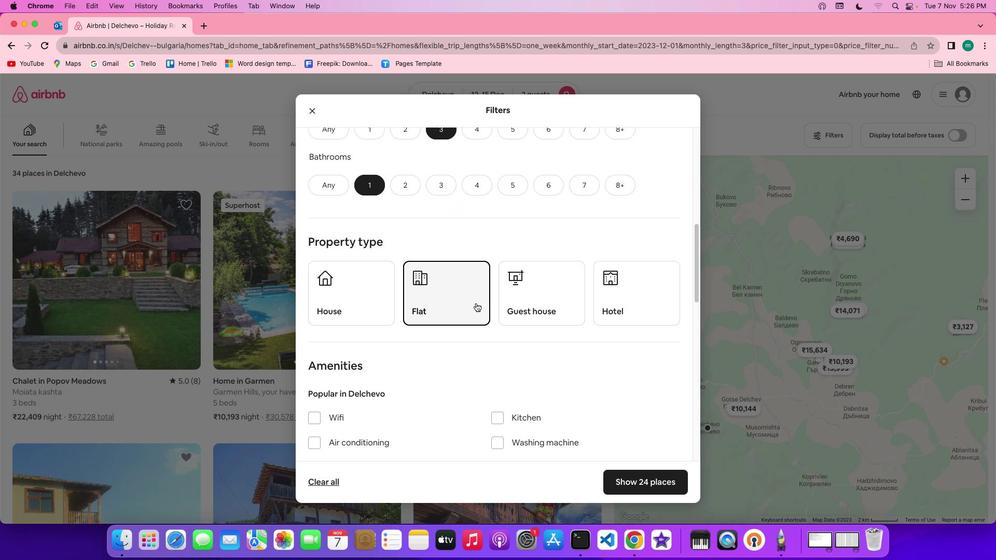 
Action: Mouse pressed left at (476, 303)
Screenshot: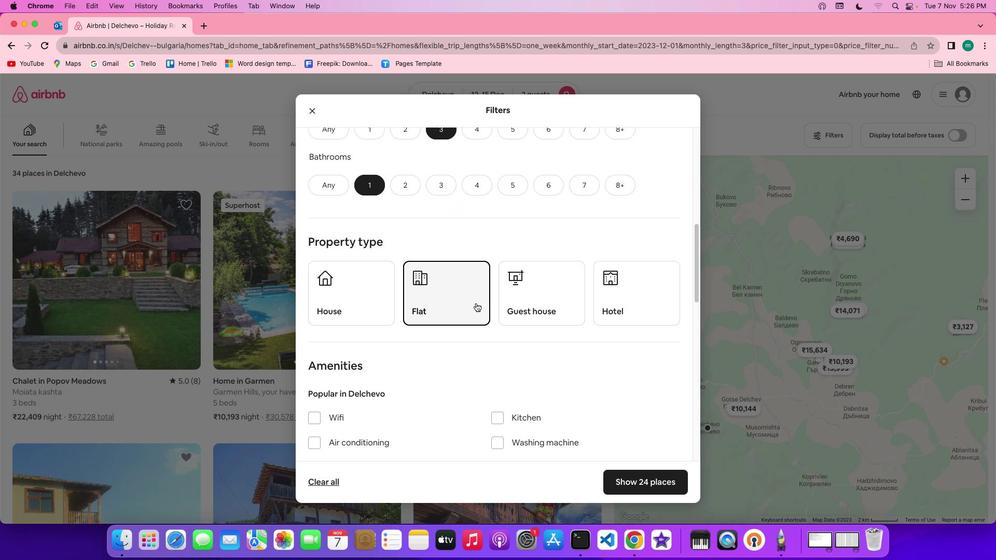 
Action: Mouse moved to (552, 315)
Screenshot: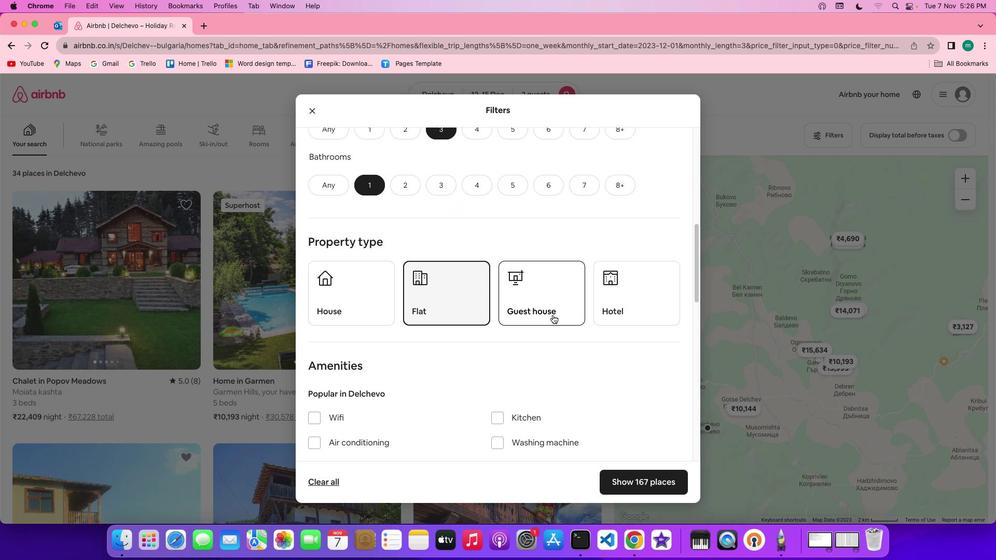 
Action: Mouse scrolled (552, 315) with delta (0, 0)
Screenshot: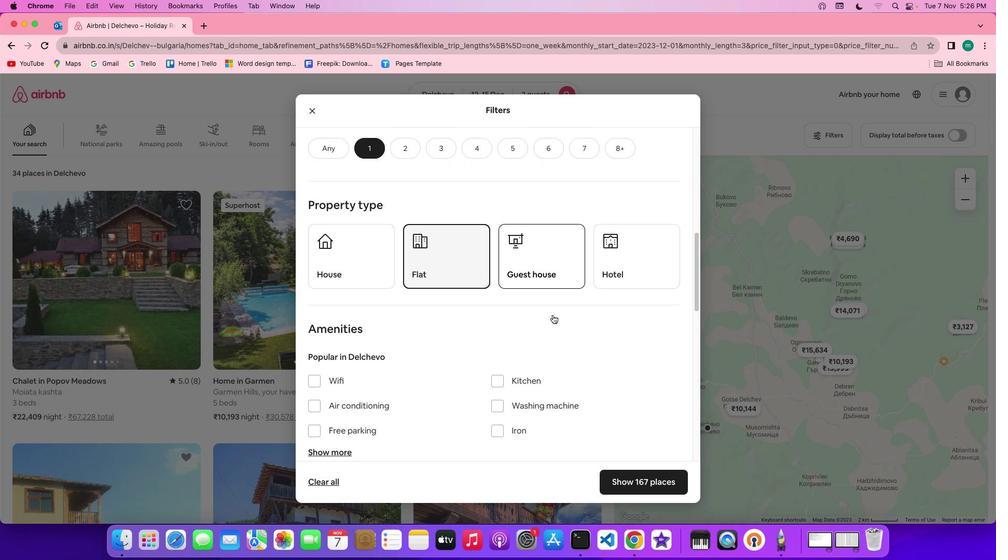 
Action: Mouse scrolled (552, 315) with delta (0, 0)
Screenshot: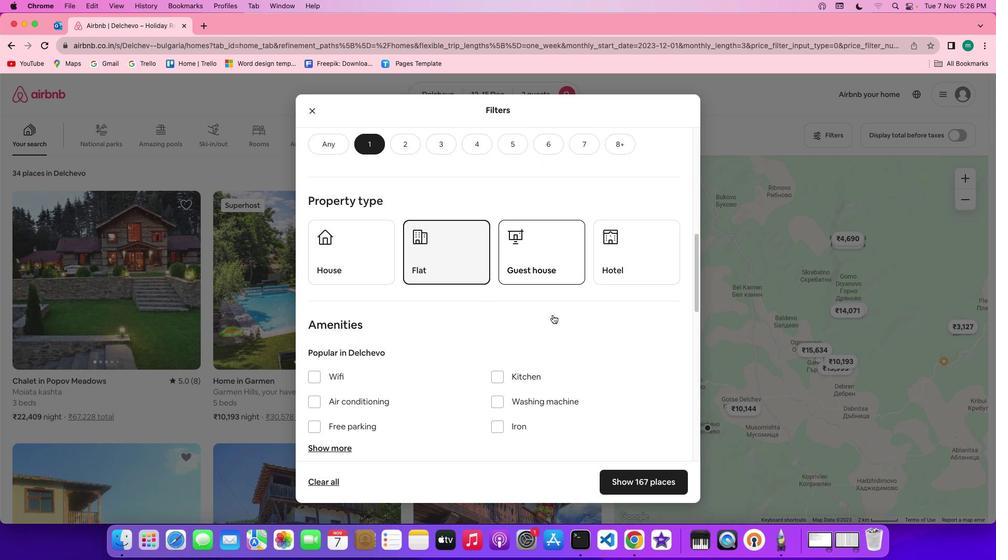 
Action: Mouse scrolled (552, 315) with delta (0, 0)
Screenshot: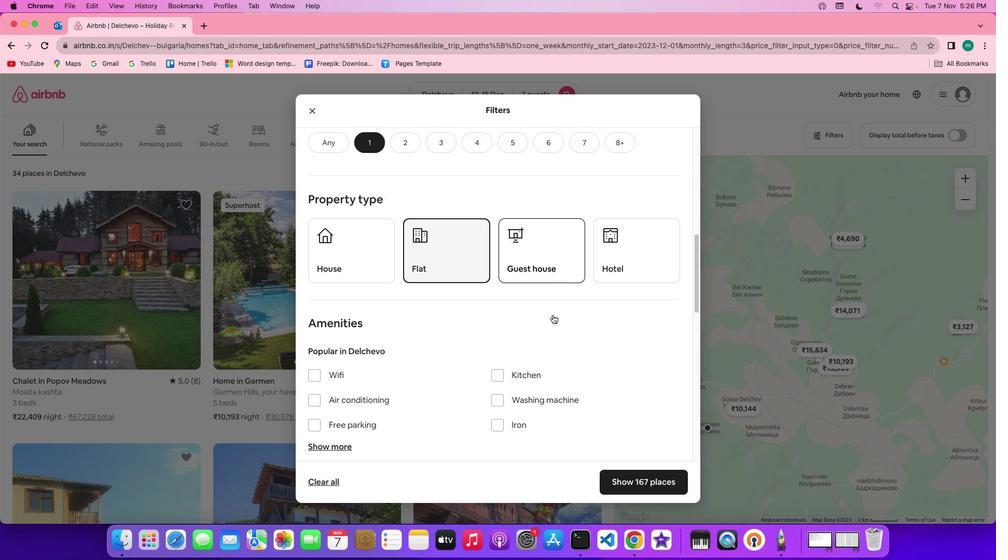 
Action: Mouse scrolled (552, 315) with delta (0, 0)
Screenshot: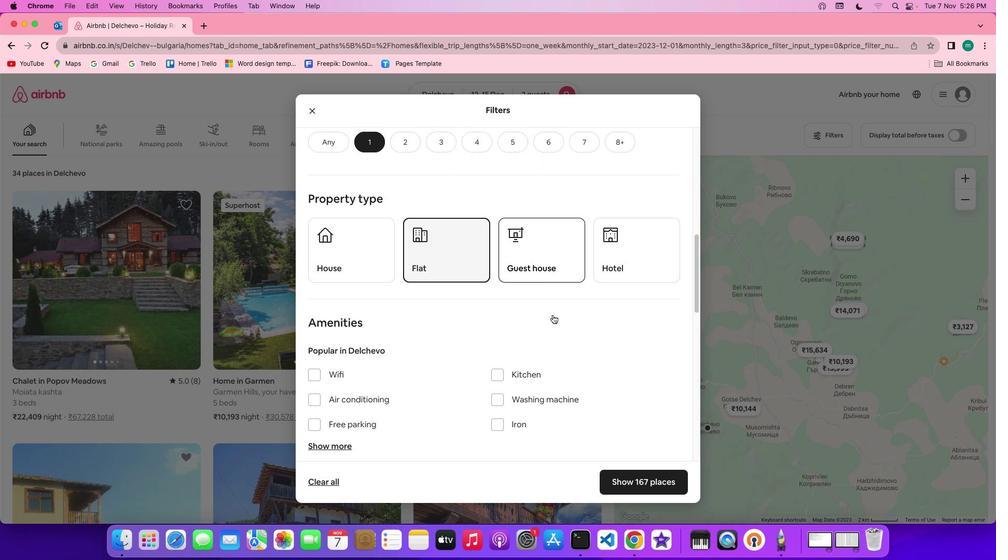 
Action: Mouse scrolled (552, 315) with delta (0, 0)
Screenshot: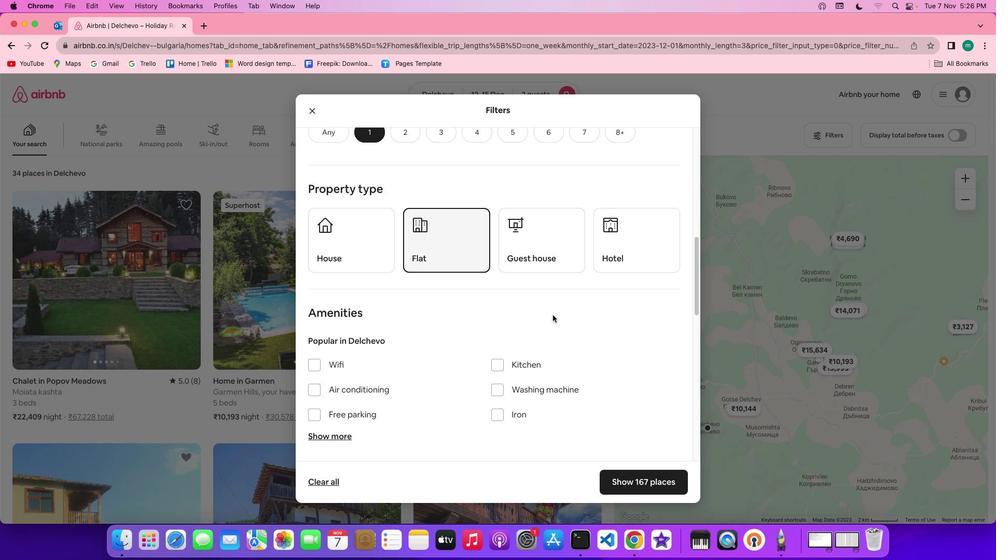 
Action: Mouse scrolled (552, 315) with delta (0, 0)
Screenshot: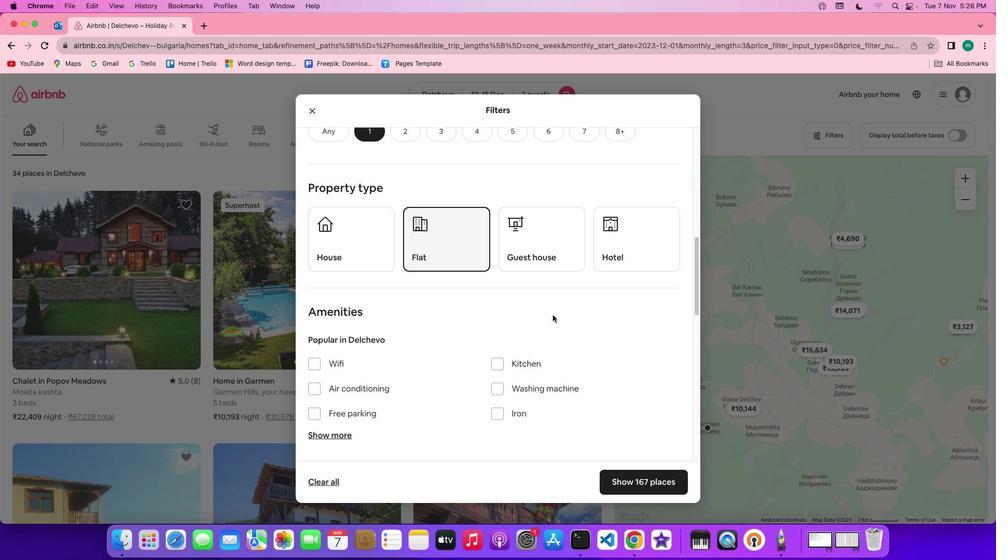 
Action: Mouse scrolled (552, 315) with delta (0, 0)
Screenshot: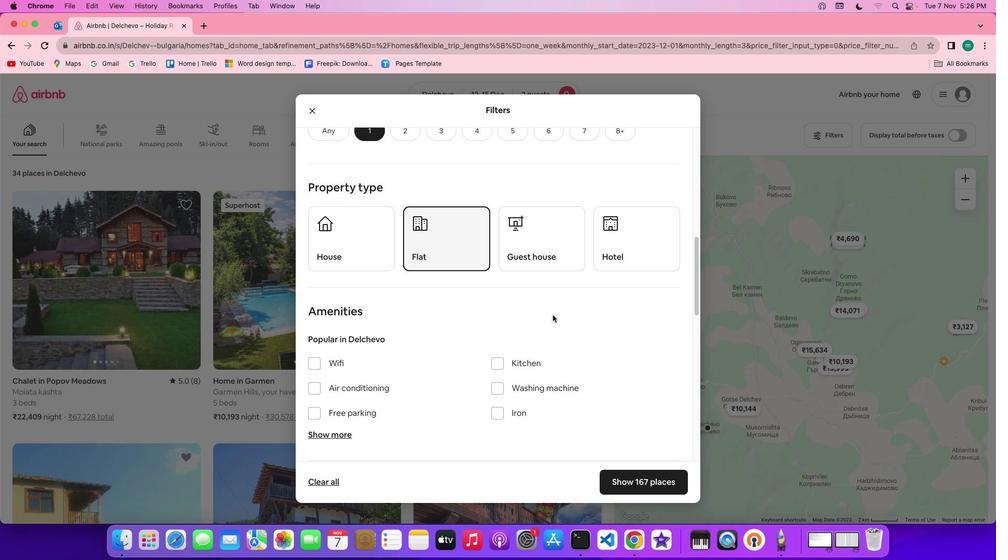 
Action: Mouse scrolled (552, 315) with delta (0, 0)
Screenshot: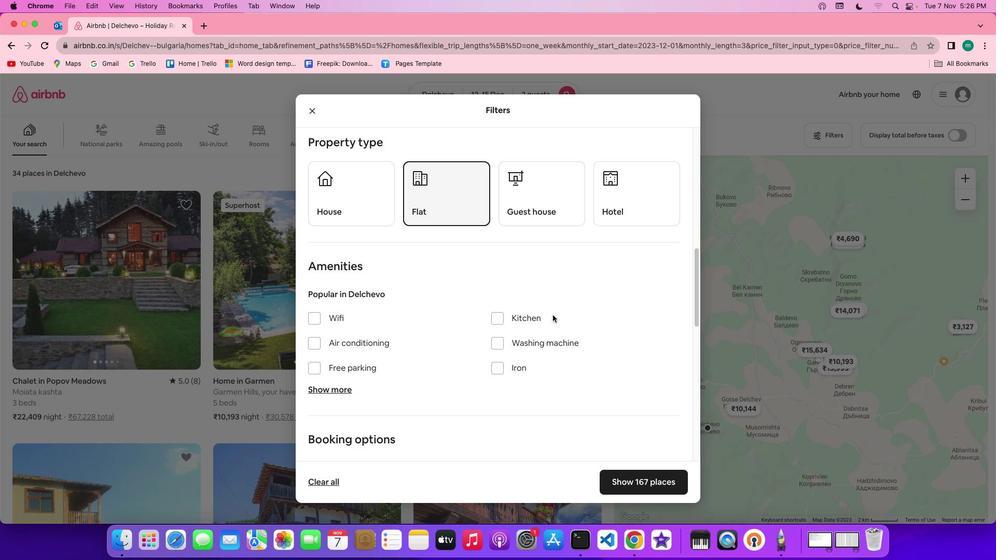 
Action: Mouse scrolled (552, 315) with delta (0, 0)
Screenshot: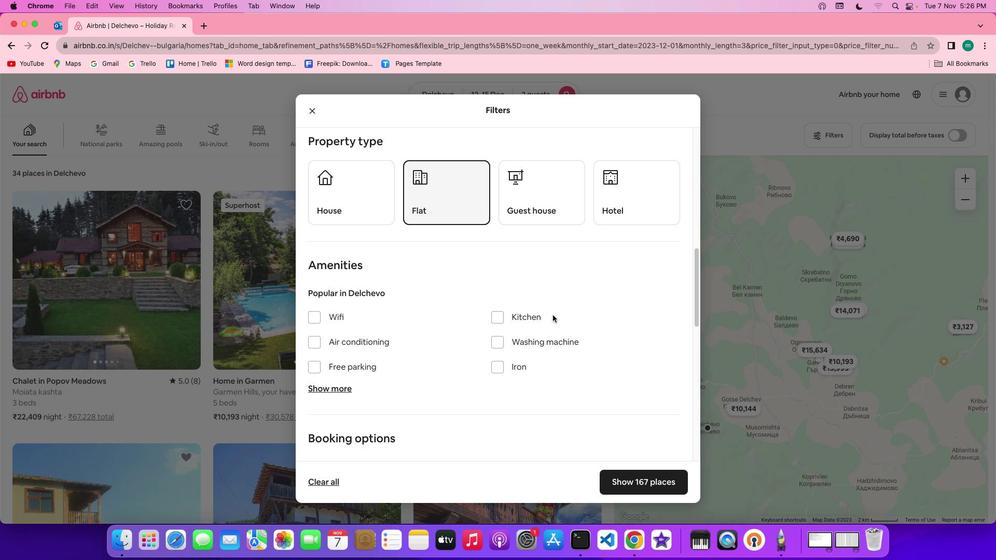 
Action: Mouse scrolled (552, 315) with delta (0, 0)
Screenshot: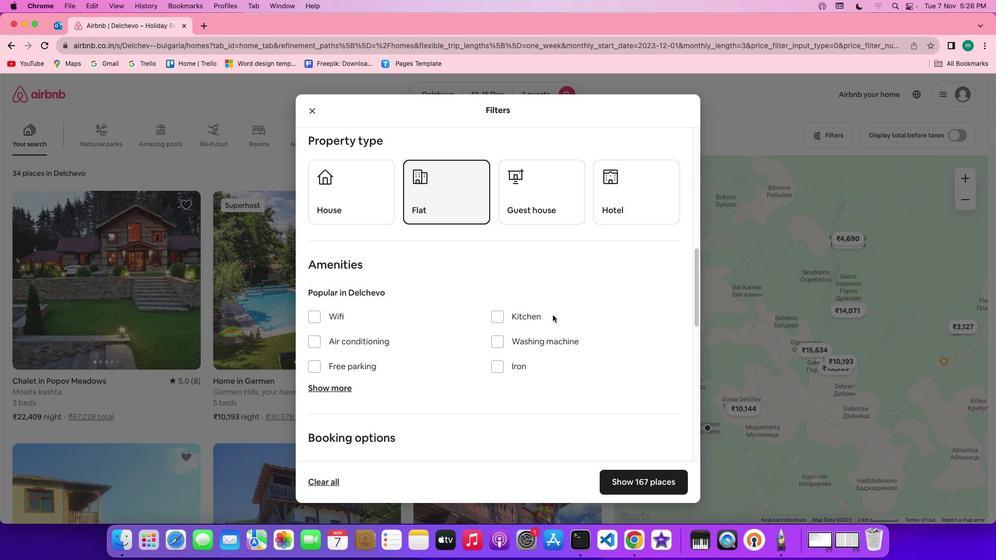 
Action: Mouse scrolled (552, 315) with delta (0, 0)
Screenshot: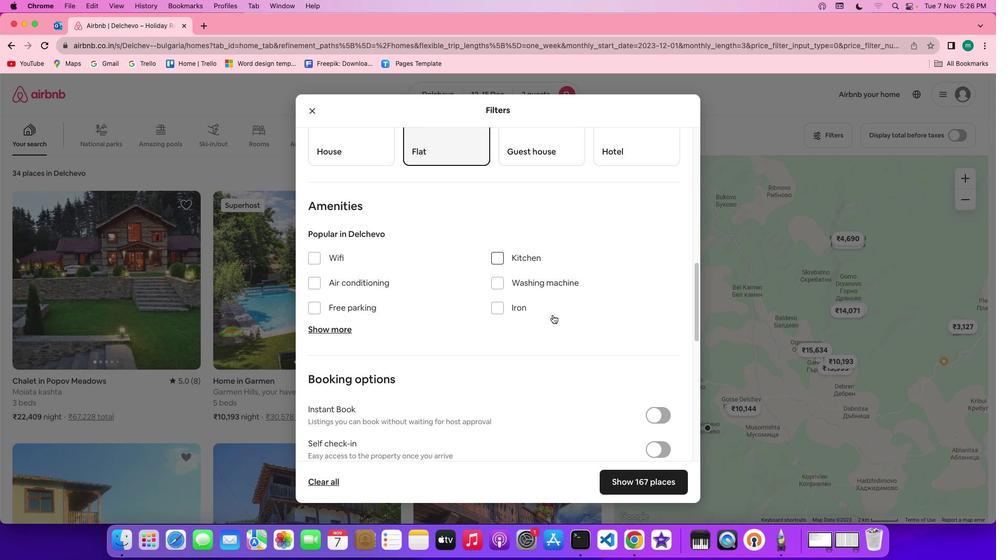 
Action: Mouse scrolled (552, 315) with delta (0, 0)
Screenshot: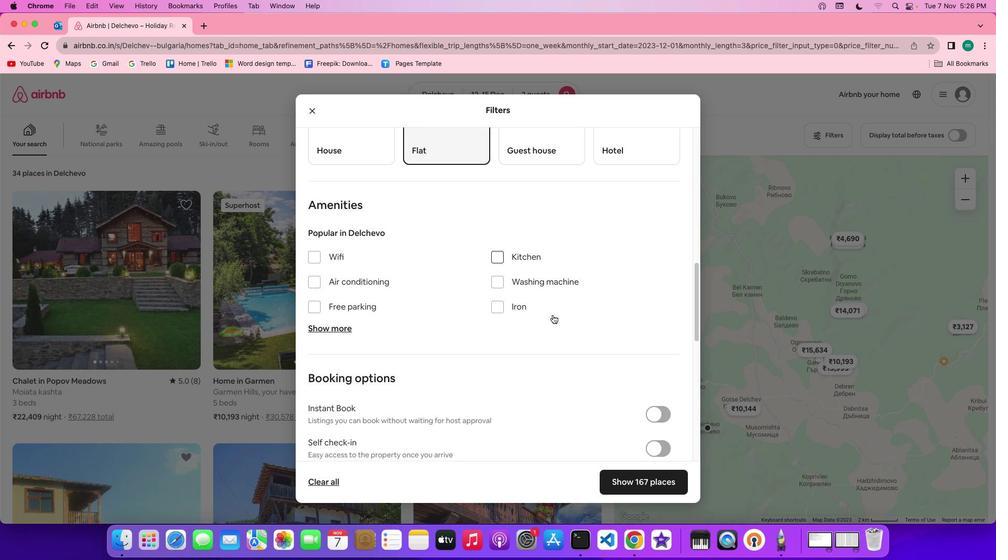
Action: Mouse scrolled (552, 315) with delta (0, -1)
Screenshot: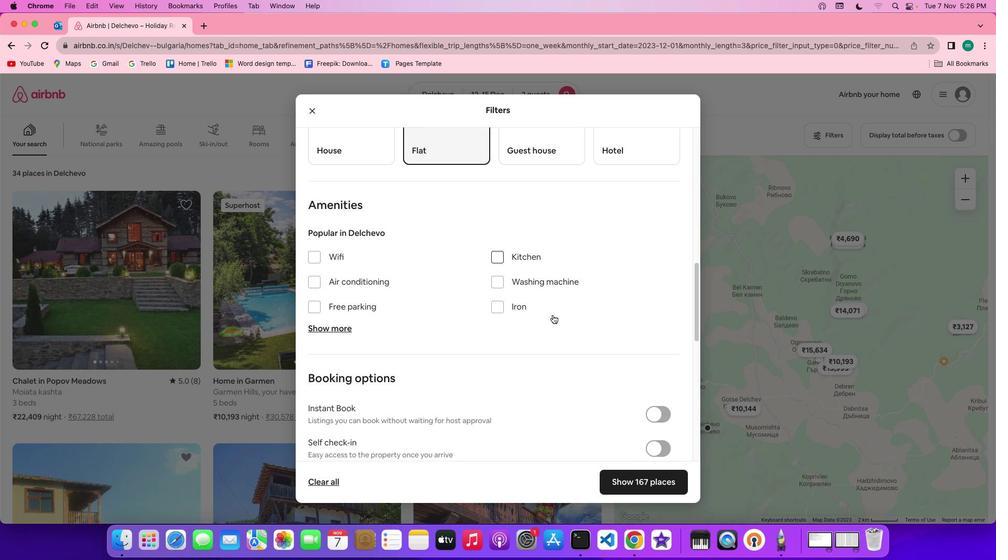 
Action: Mouse scrolled (552, 315) with delta (0, 0)
Screenshot: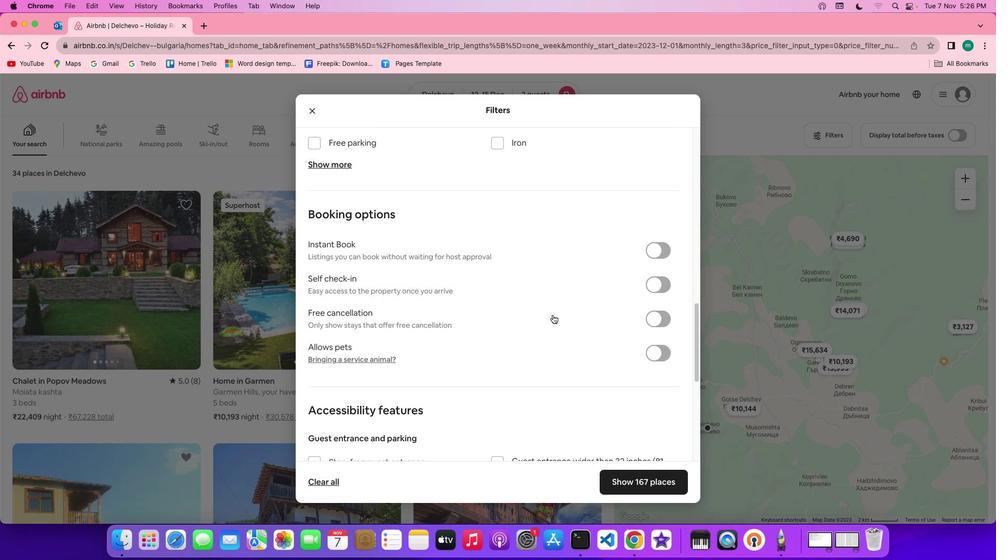 
Action: Mouse scrolled (552, 315) with delta (0, 0)
Screenshot: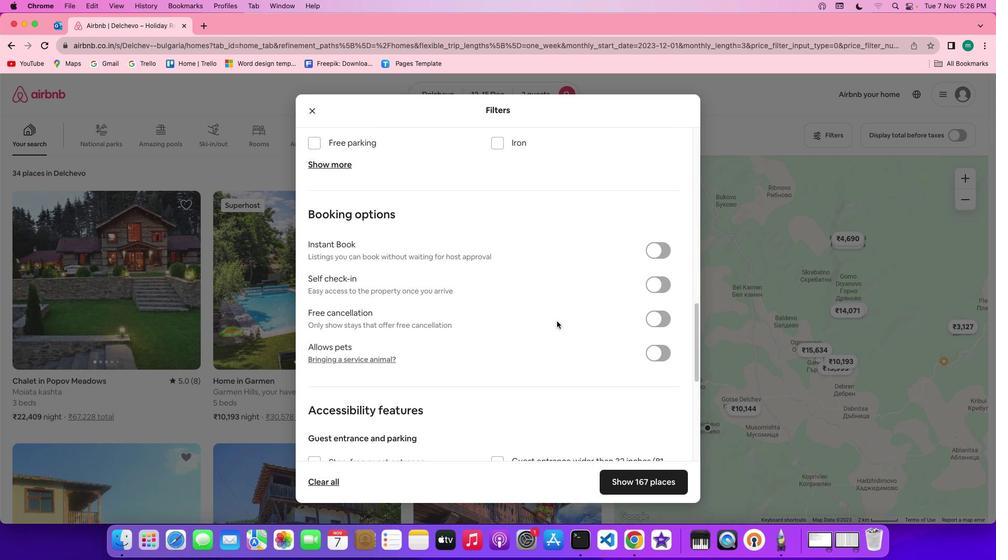 
Action: Mouse scrolled (552, 315) with delta (0, -1)
Screenshot: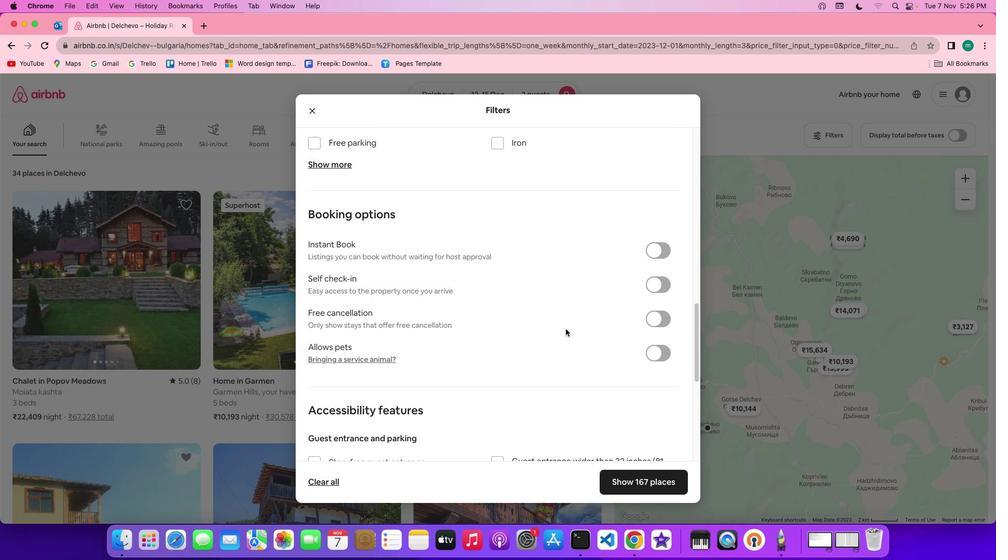 
Action: Mouse scrolled (552, 315) with delta (0, -2)
Screenshot: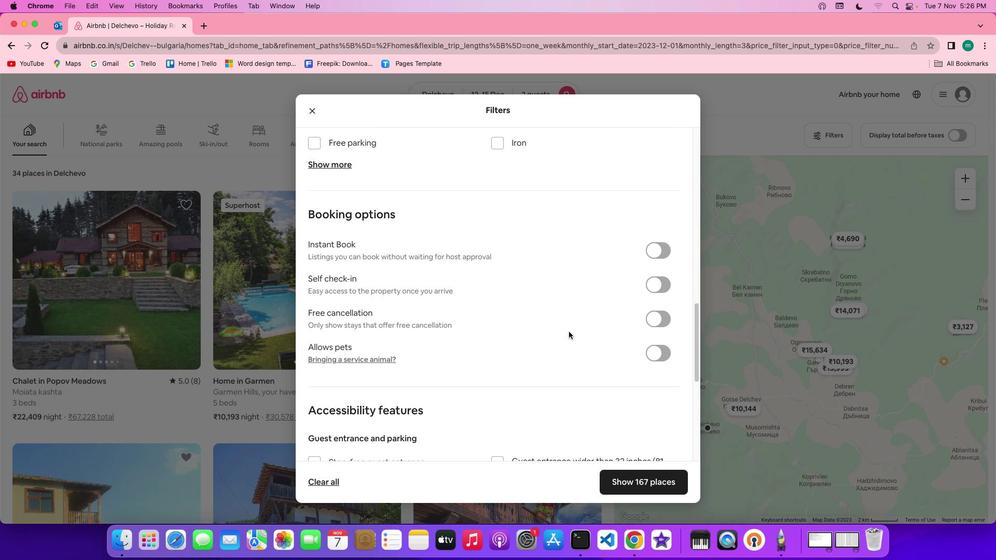 
Action: Mouse moved to (569, 332)
Screenshot: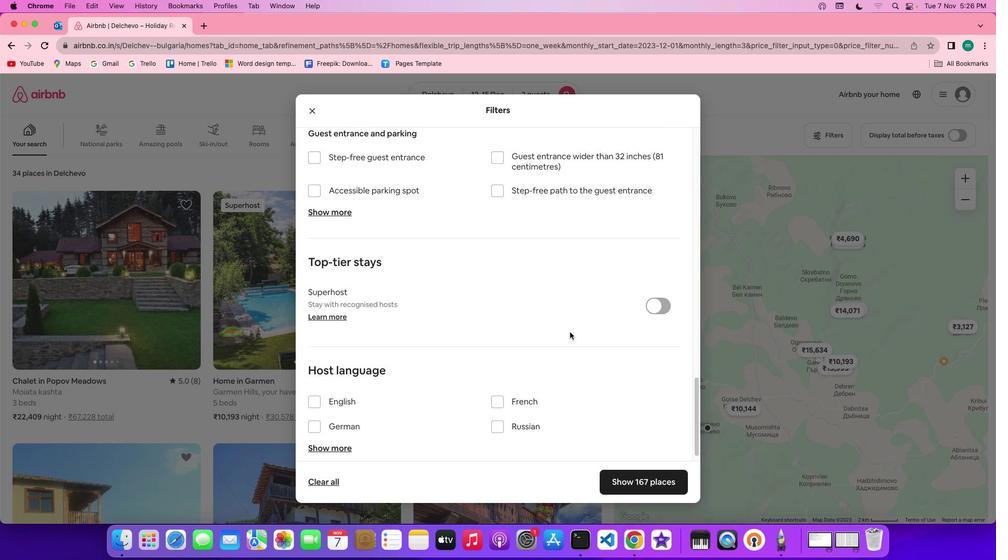 
Action: Mouse scrolled (569, 332) with delta (0, 0)
Screenshot: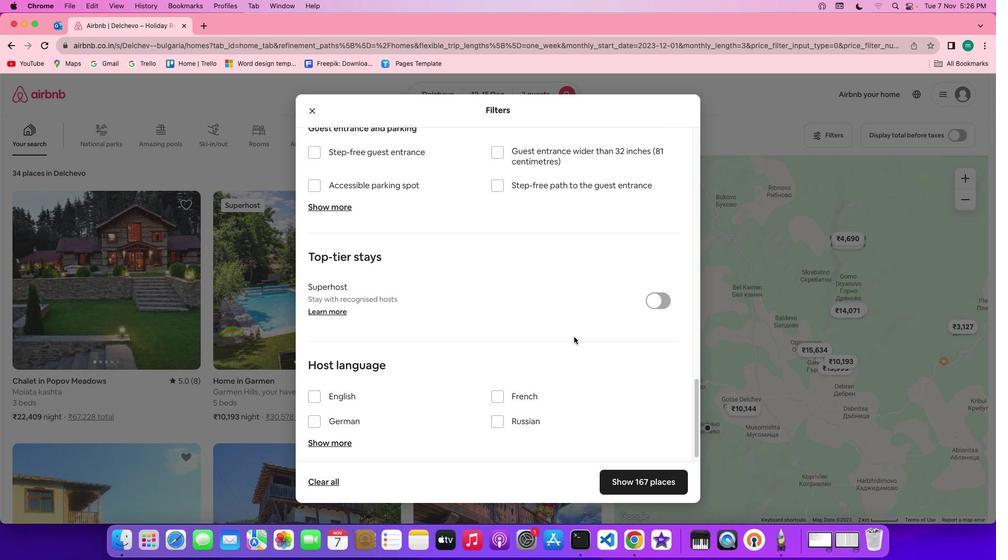 
Action: Mouse scrolled (569, 332) with delta (0, 0)
Screenshot: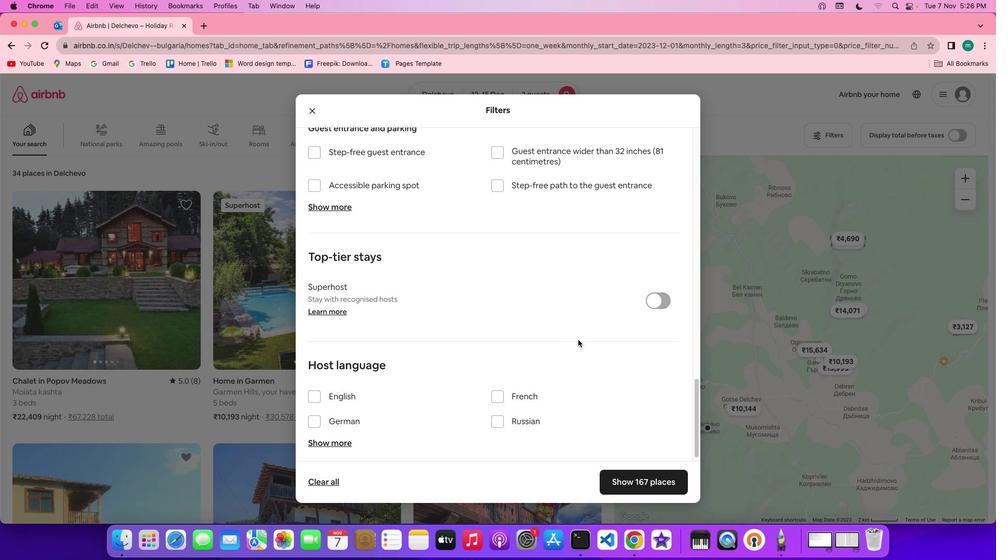 
Action: Mouse scrolled (569, 332) with delta (0, -1)
Screenshot: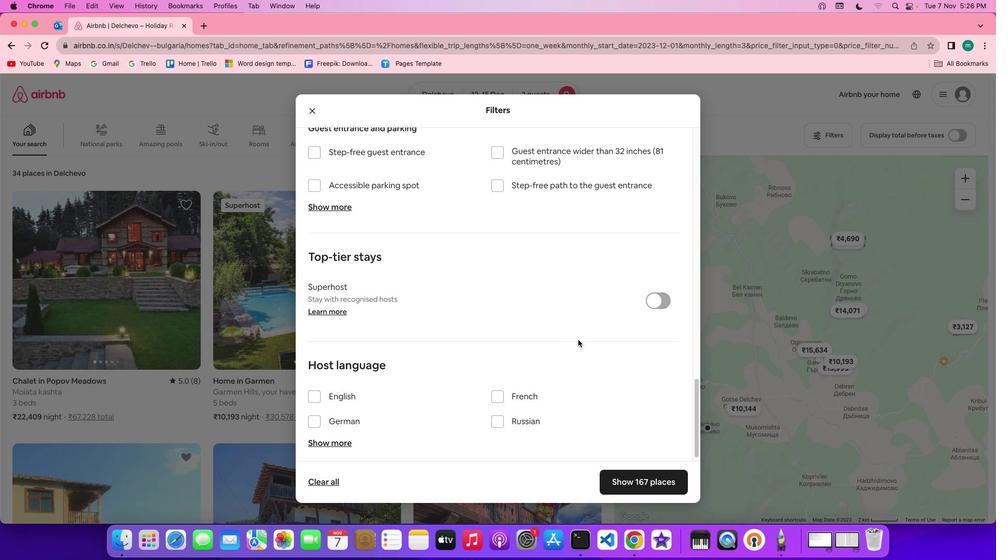 
Action: Mouse scrolled (569, 332) with delta (0, -2)
Screenshot: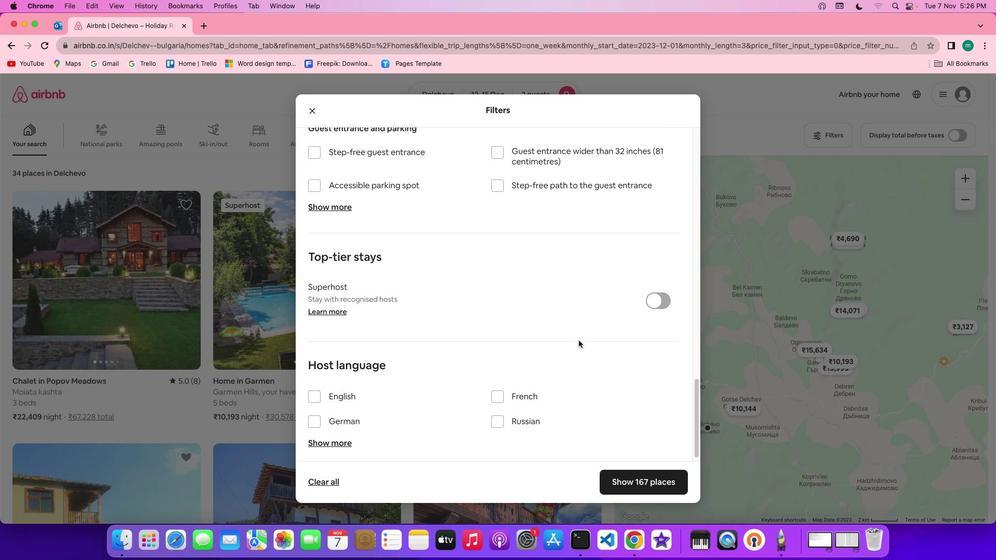 
Action: Mouse scrolled (569, 332) with delta (0, -2)
Screenshot: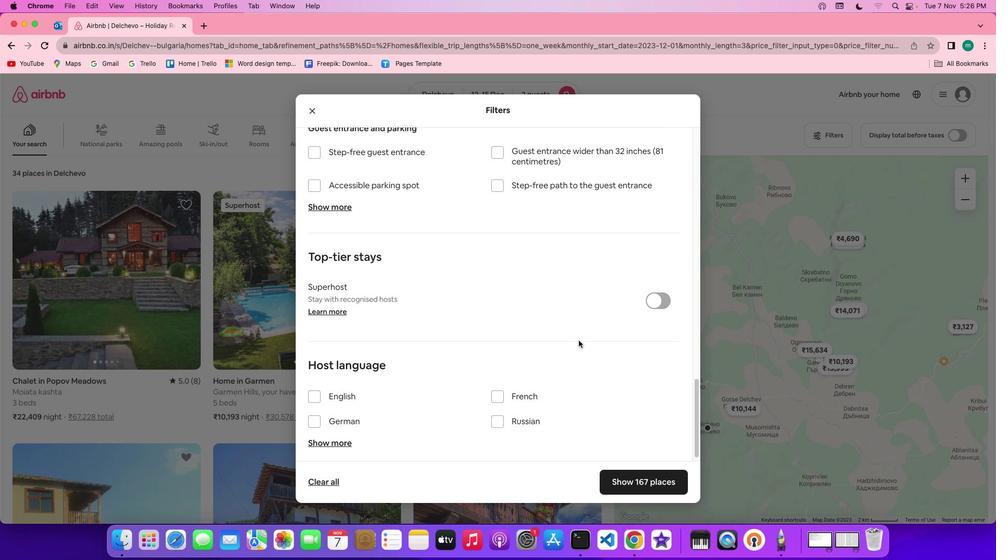 
Action: Mouse moved to (578, 340)
Screenshot: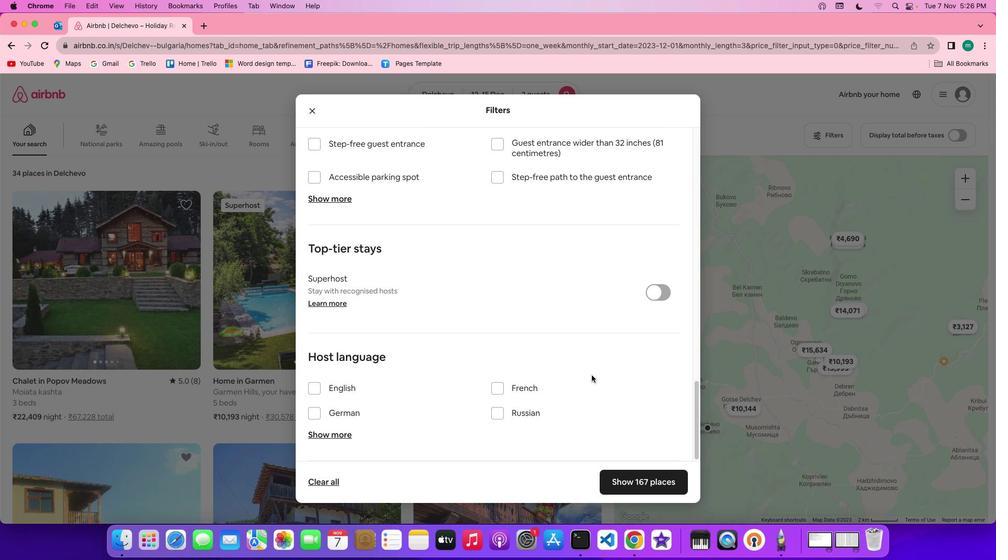 
Action: Mouse scrolled (578, 340) with delta (0, 0)
Screenshot: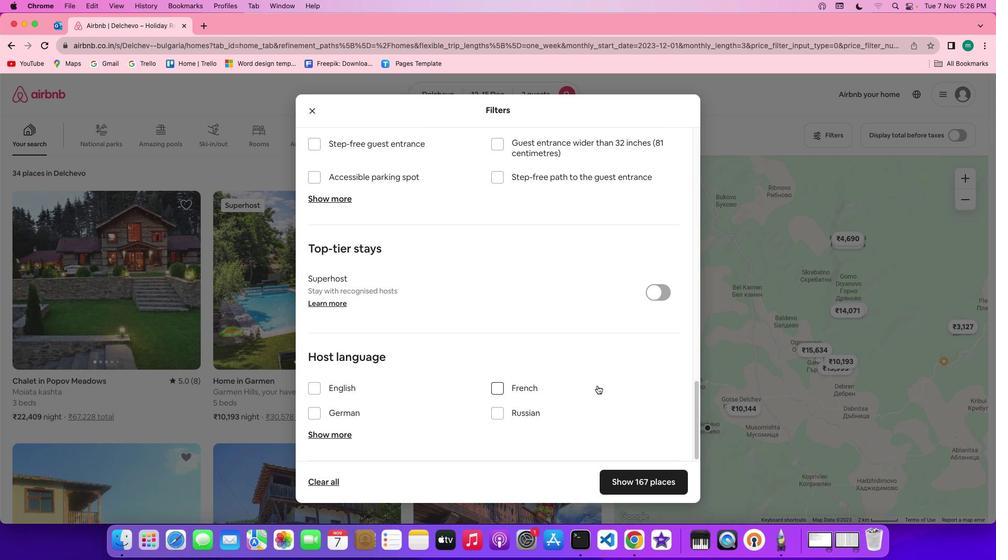 
Action: Mouse scrolled (578, 340) with delta (0, 0)
Screenshot: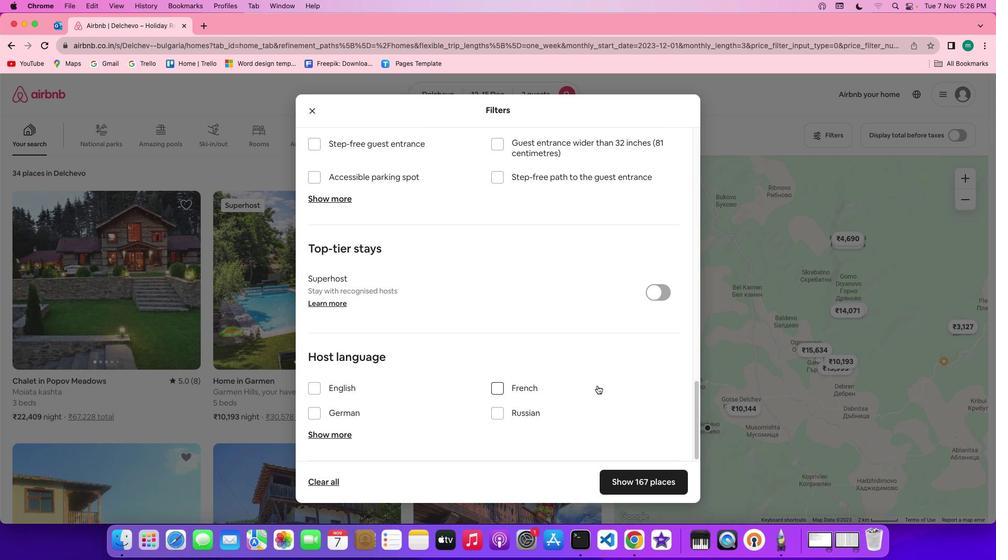 
Action: Mouse scrolled (578, 340) with delta (0, -1)
Screenshot: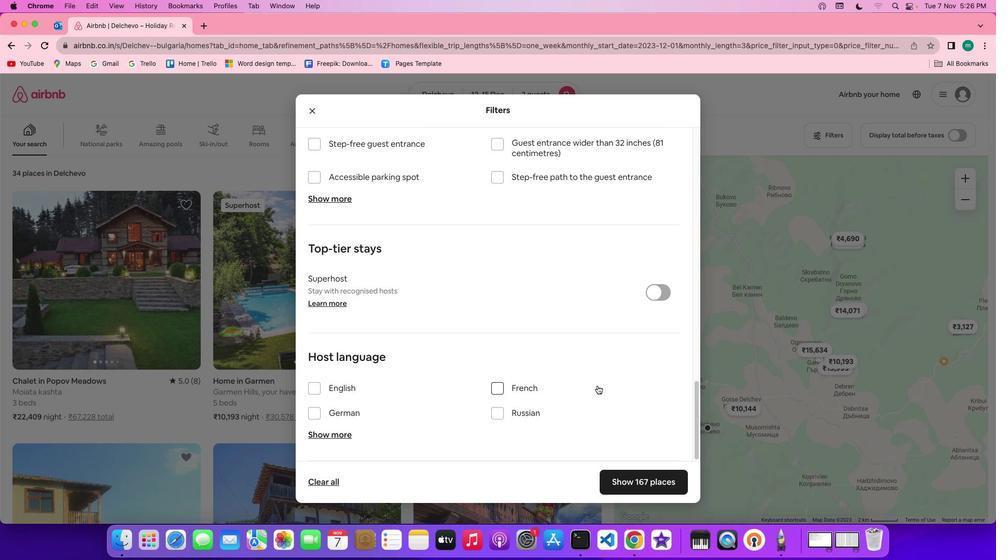 
Action: Mouse scrolled (578, 340) with delta (0, -2)
Screenshot: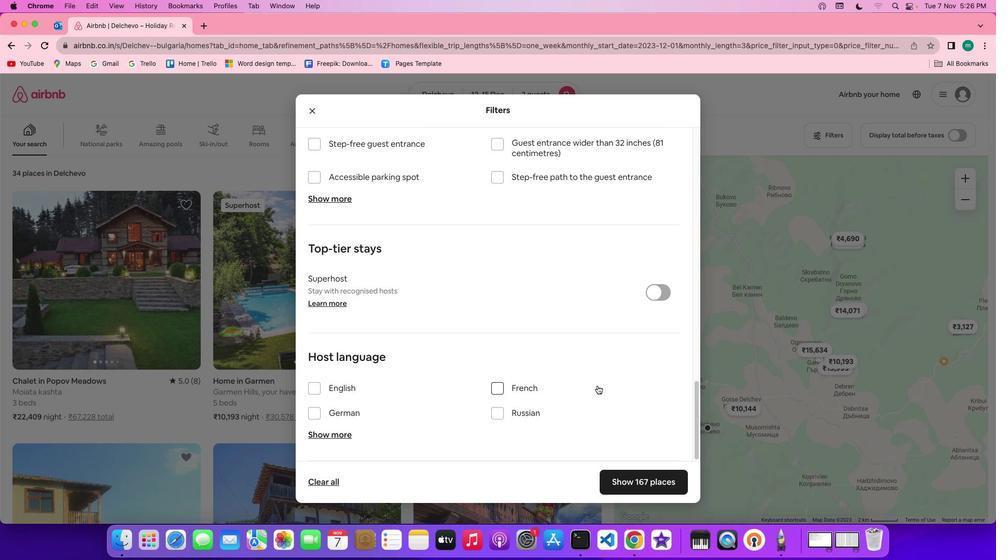 
Action: Mouse scrolled (578, 340) with delta (0, -3)
Screenshot: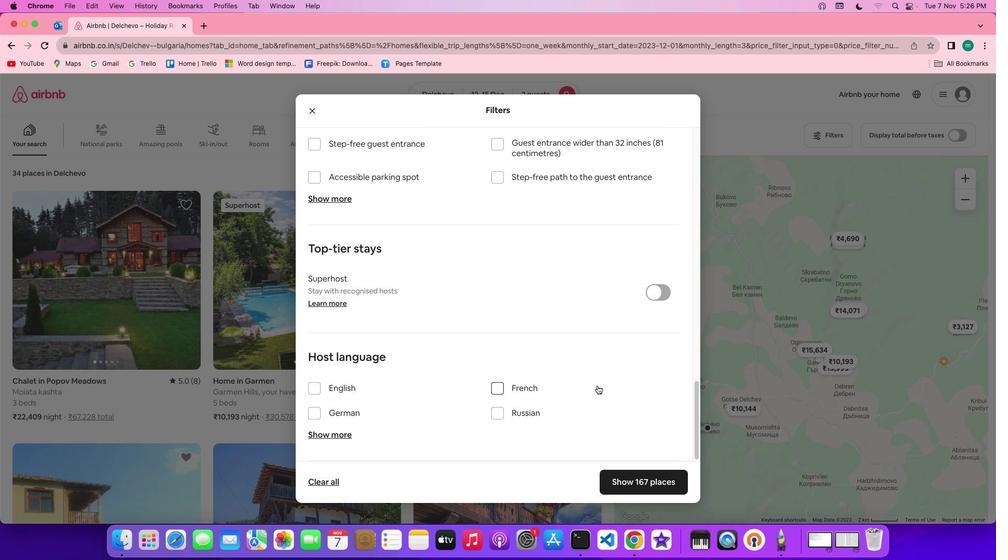 
Action: Mouse moved to (597, 386)
Screenshot: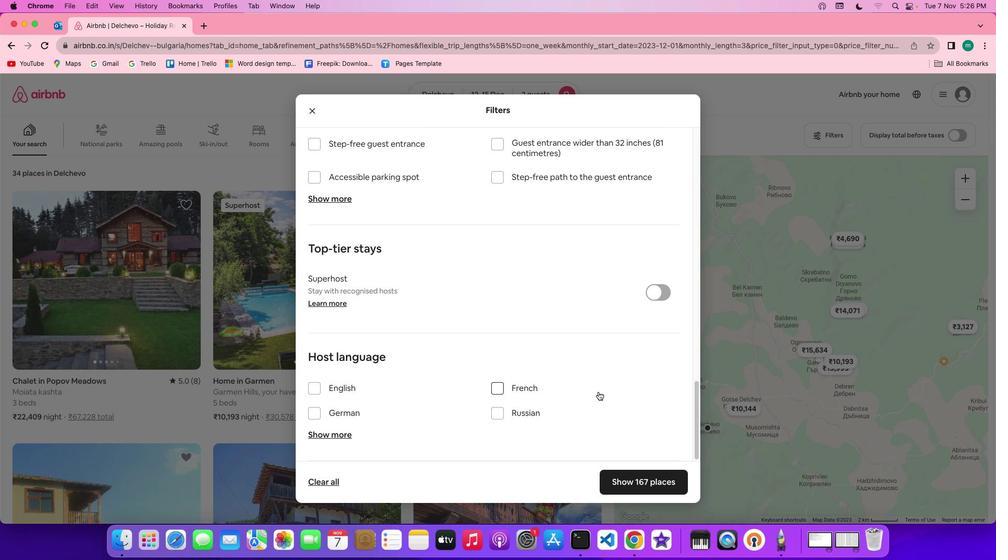 
Action: Mouse scrolled (597, 386) with delta (0, 0)
Screenshot: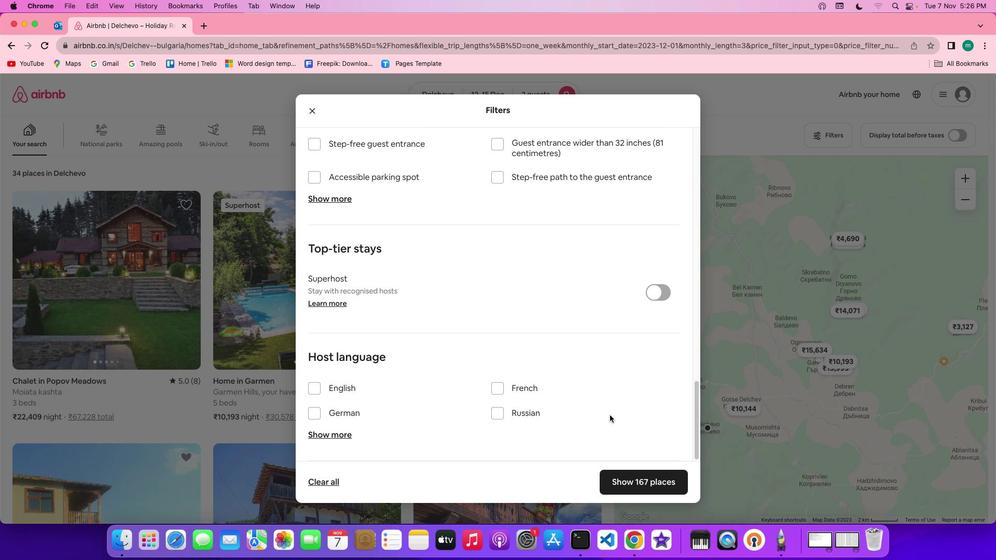 
Action: Mouse scrolled (597, 386) with delta (0, 0)
Screenshot: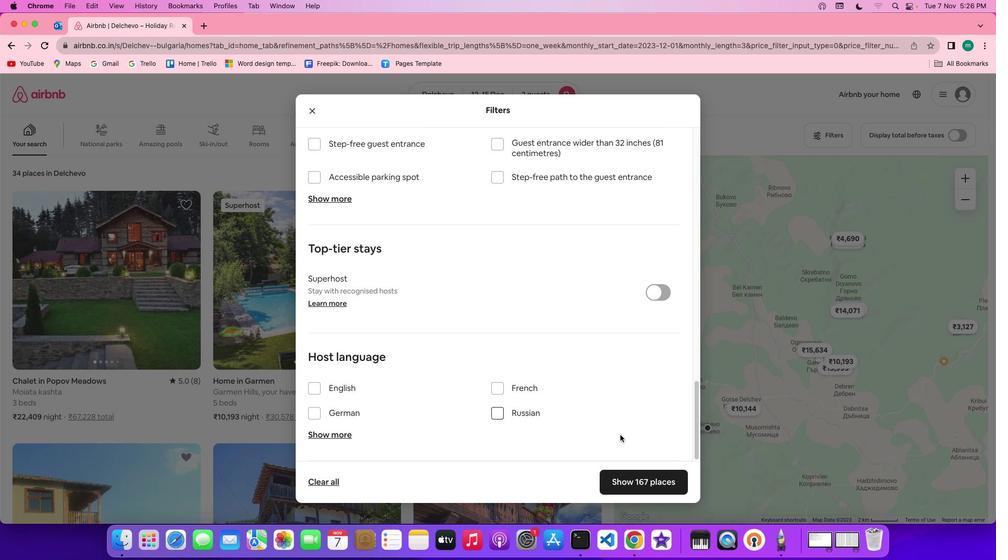 
Action: Mouse scrolled (597, 386) with delta (0, -1)
Screenshot: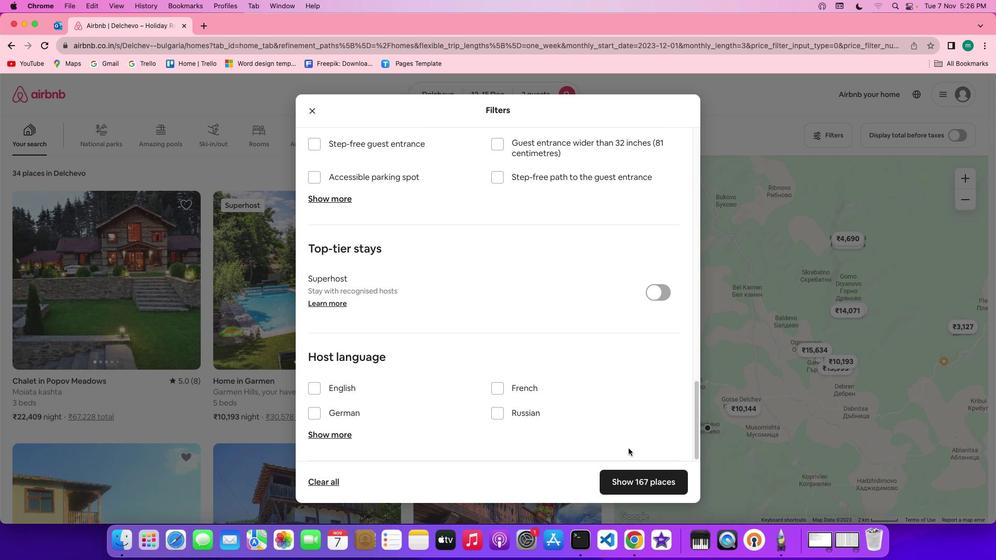 
Action: Mouse scrolled (597, 386) with delta (0, -2)
Screenshot: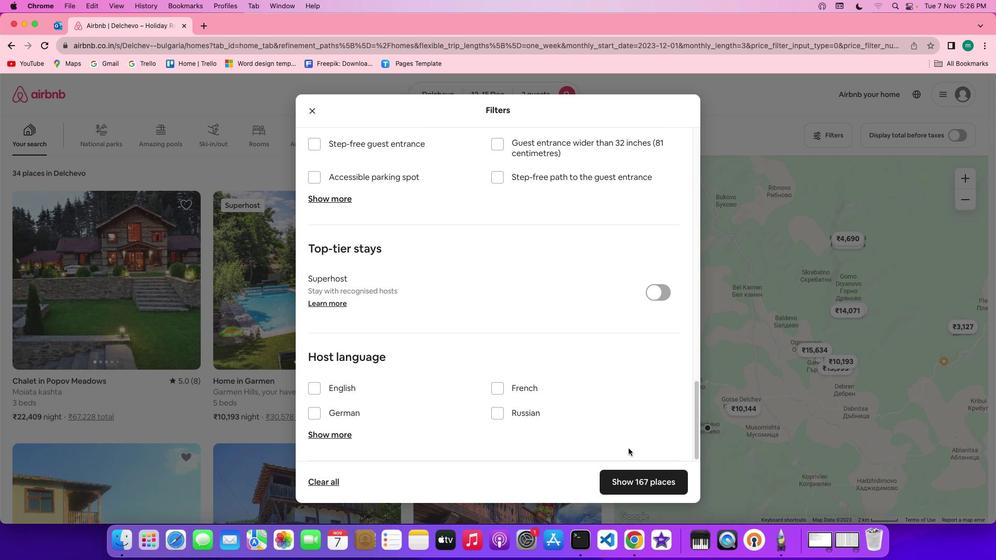 
Action: Mouse scrolled (597, 386) with delta (0, -3)
Screenshot: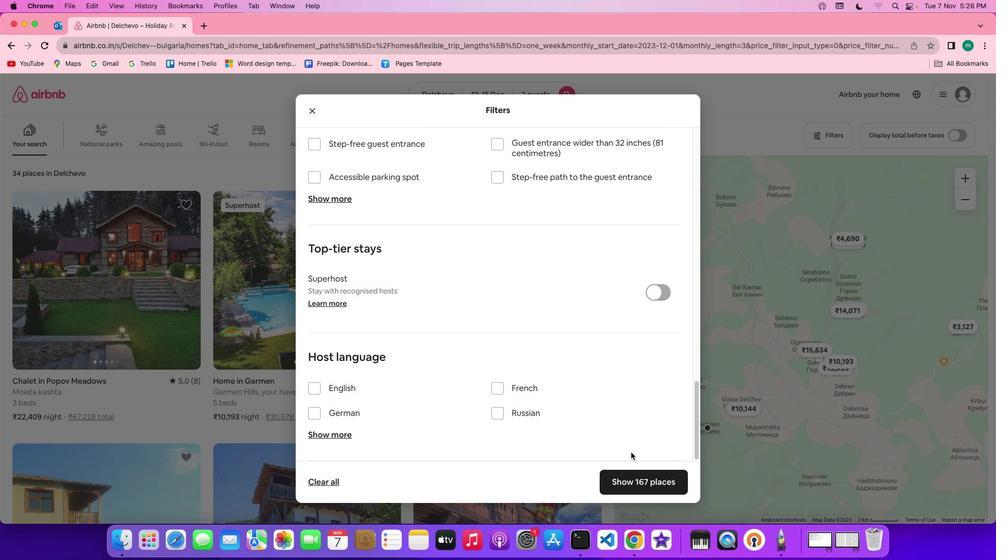 
Action: Mouse moved to (627, 445)
Screenshot: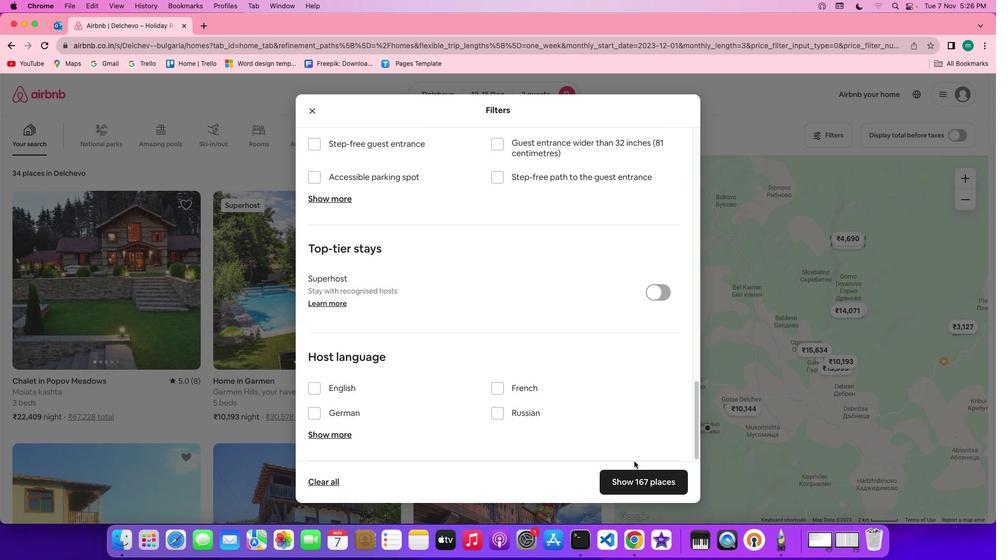 
Action: Mouse scrolled (627, 445) with delta (0, 0)
Screenshot: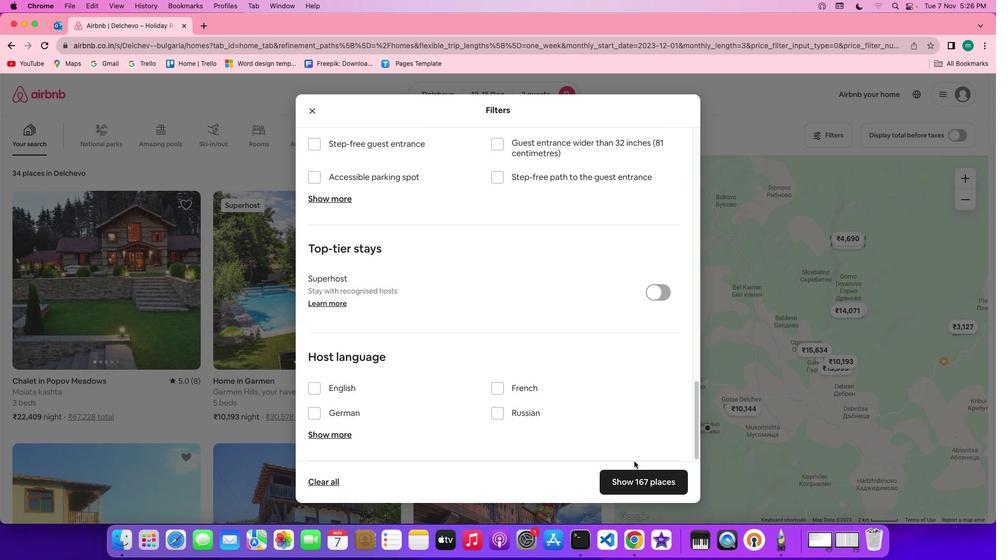
Action: Mouse moved to (634, 478)
Screenshot: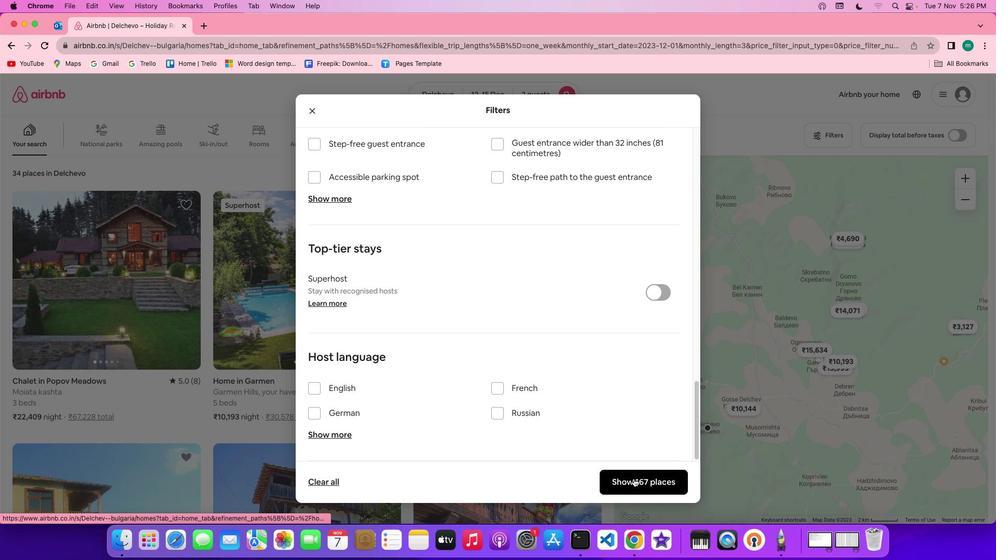 
Action: Mouse pressed left at (634, 478)
Screenshot: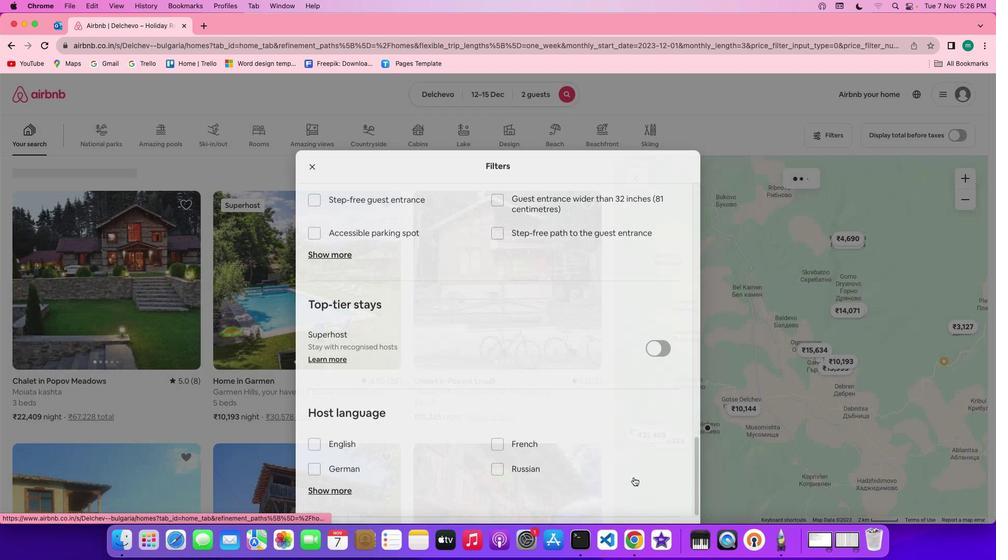 
Action: Mouse moved to (144, 269)
Screenshot: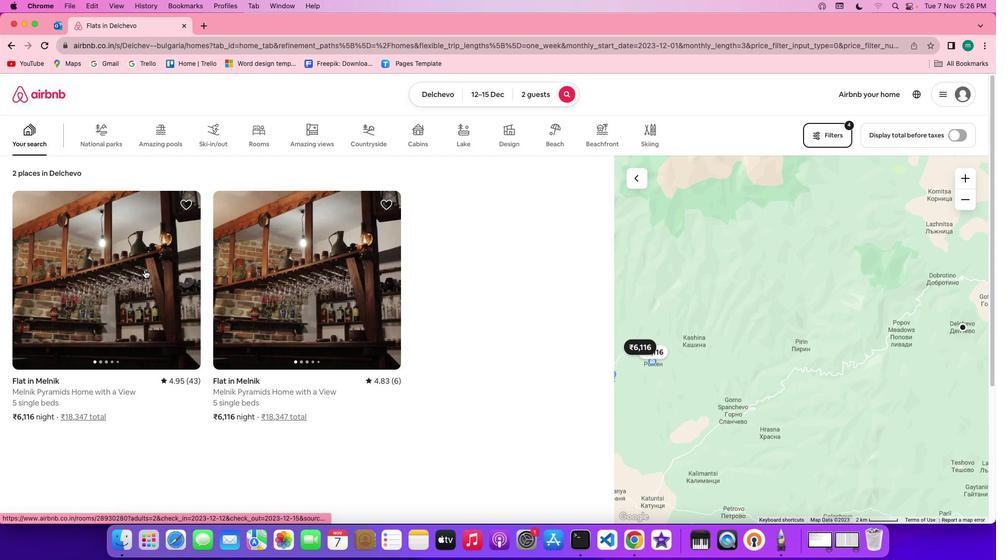 
Action: Mouse pressed left at (144, 269)
Screenshot: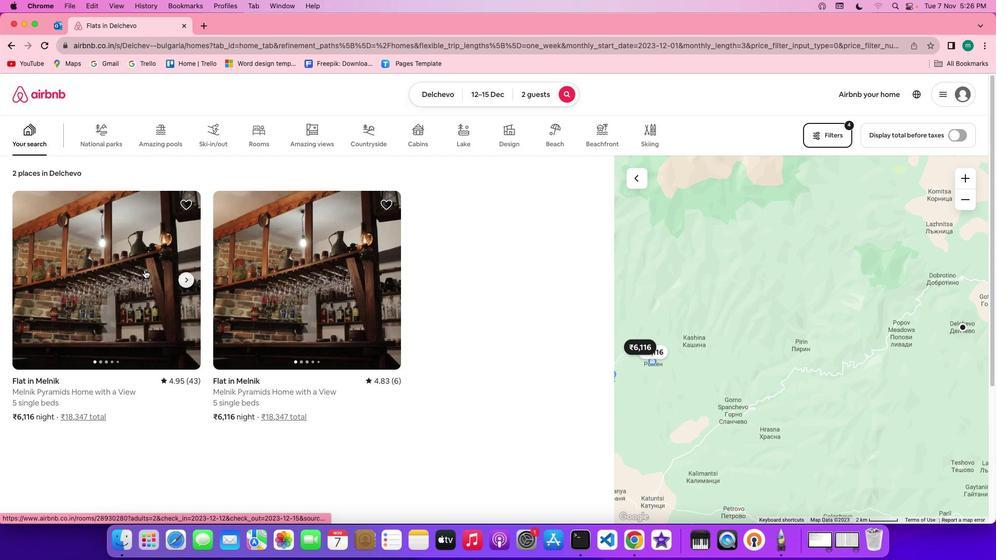 
Action: Mouse moved to (437, 359)
Screenshot: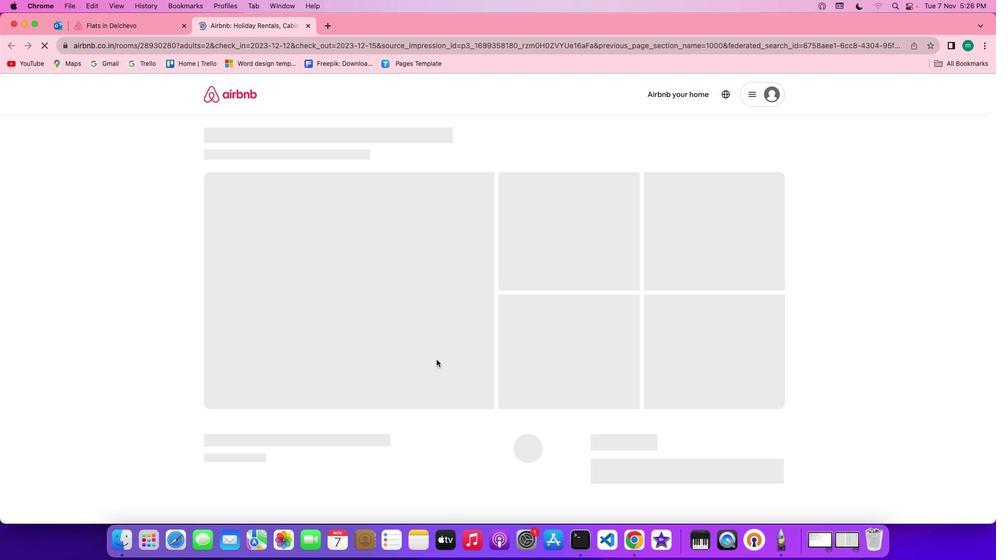 
Action: Mouse scrolled (437, 359) with delta (0, 0)
Screenshot: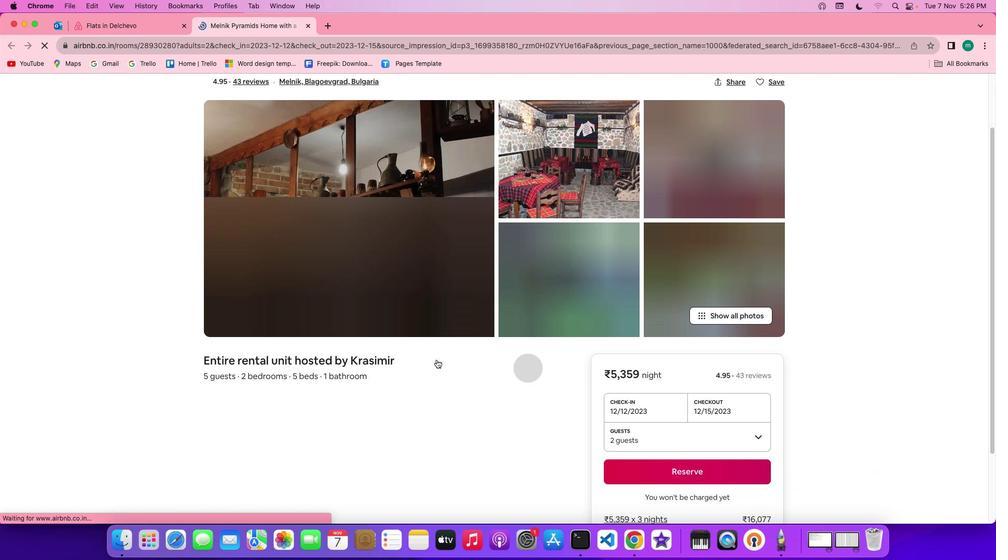 
Action: Mouse scrolled (437, 359) with delta (0, 0)
Screenshot: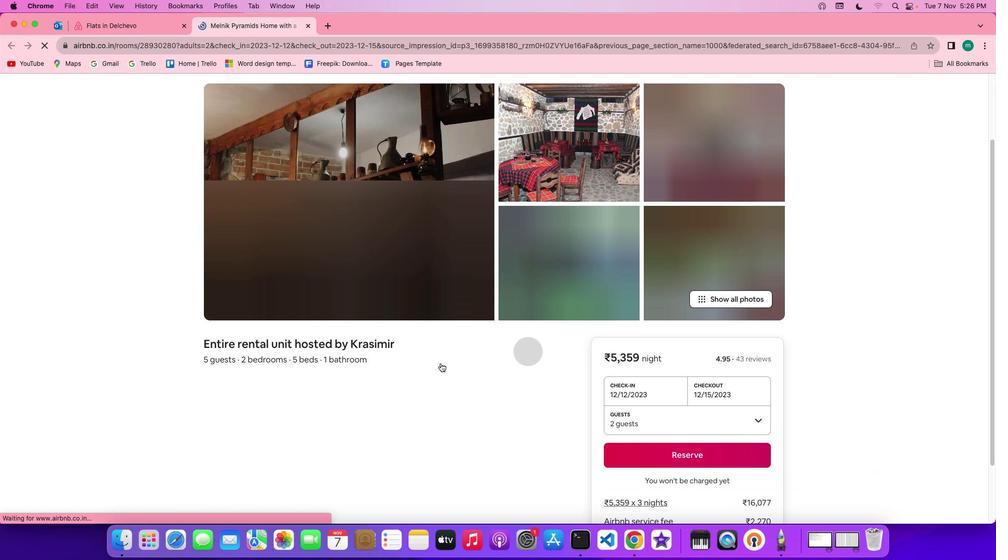 
Action: Mouse scrolled (437, 359) with delta (0, -1)
Screenshot: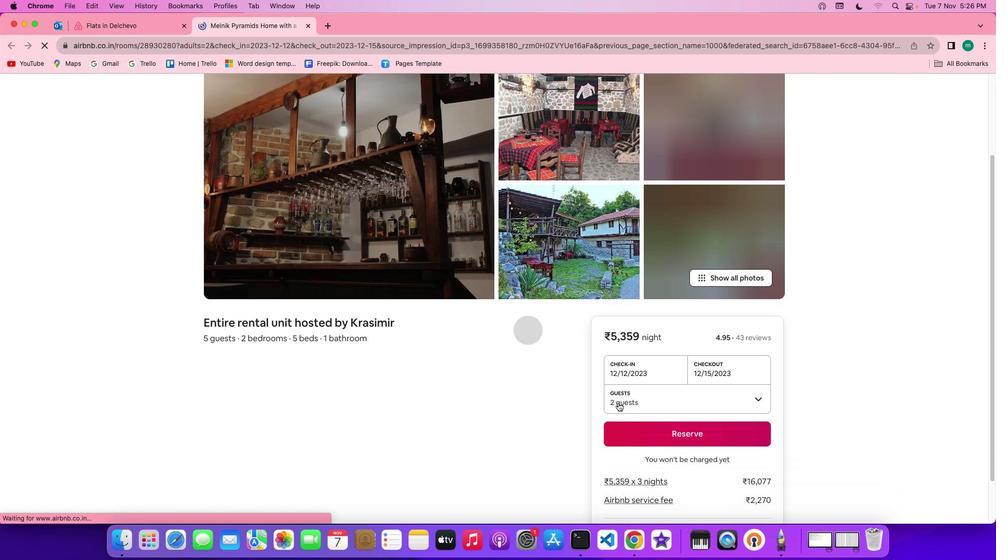 
Action: Mouse scrolled (437, 359) with delta (0, -1)
Screenshot: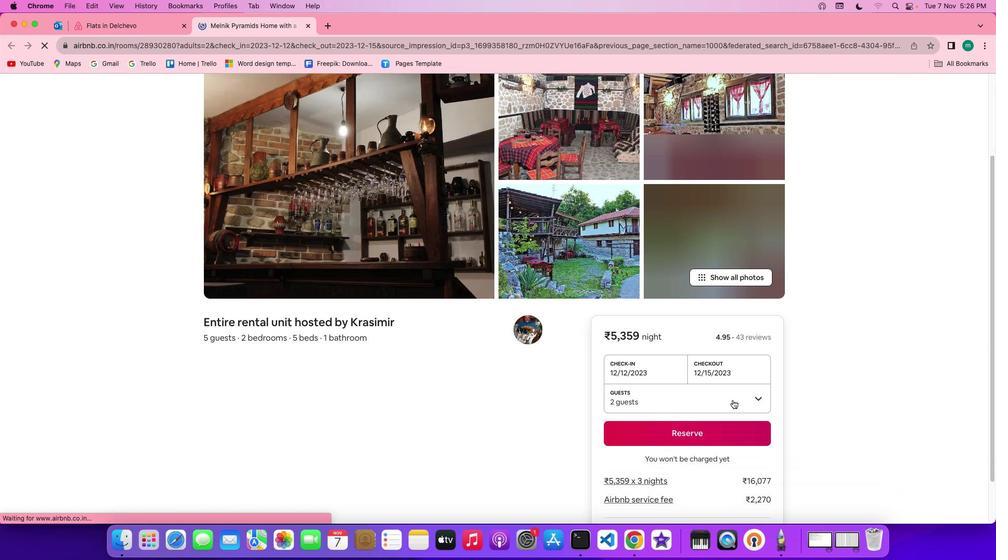 
Action: Mouse moved to (762, 281)
Screenshot: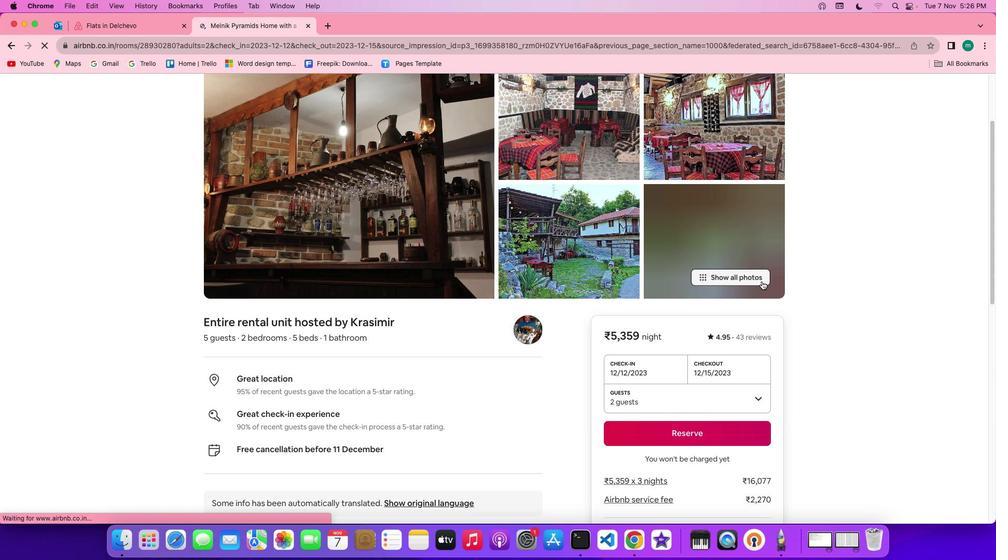 
Action: Mouse pressed left at (762, 281)
Screenshot: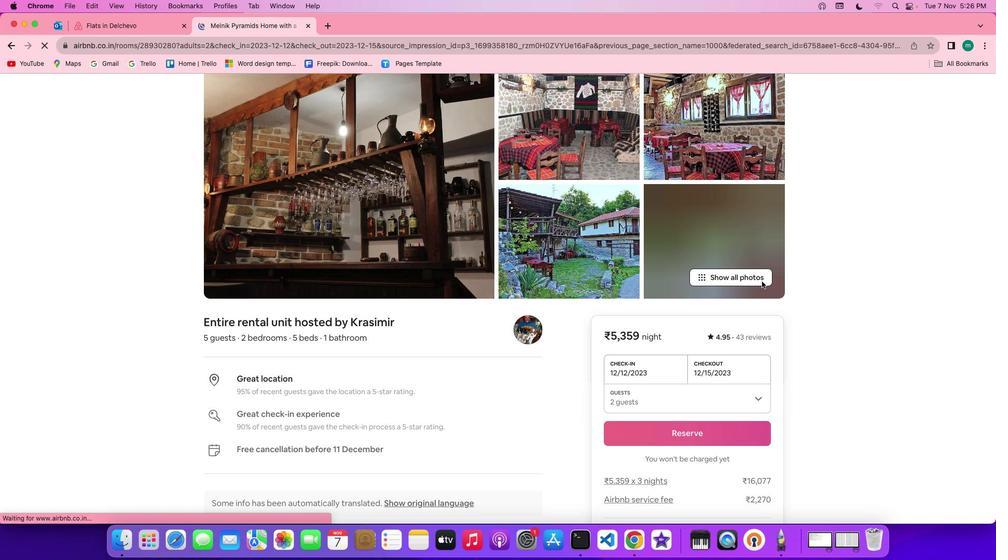 
Action: Mouse moved to (307, 388)
Screenshot: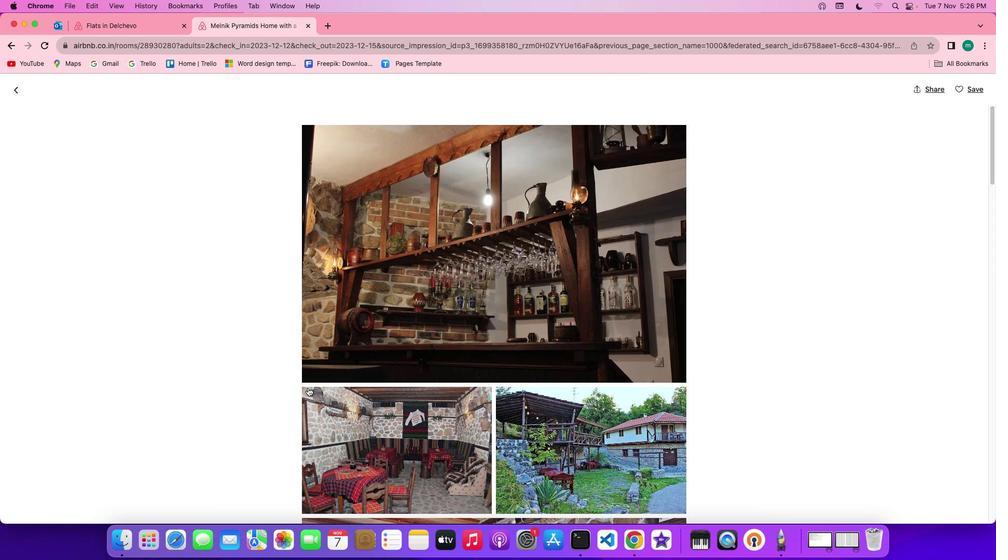 
Action: Mouse scrolled (307, 388) with delta (0, 0)
Screenshot: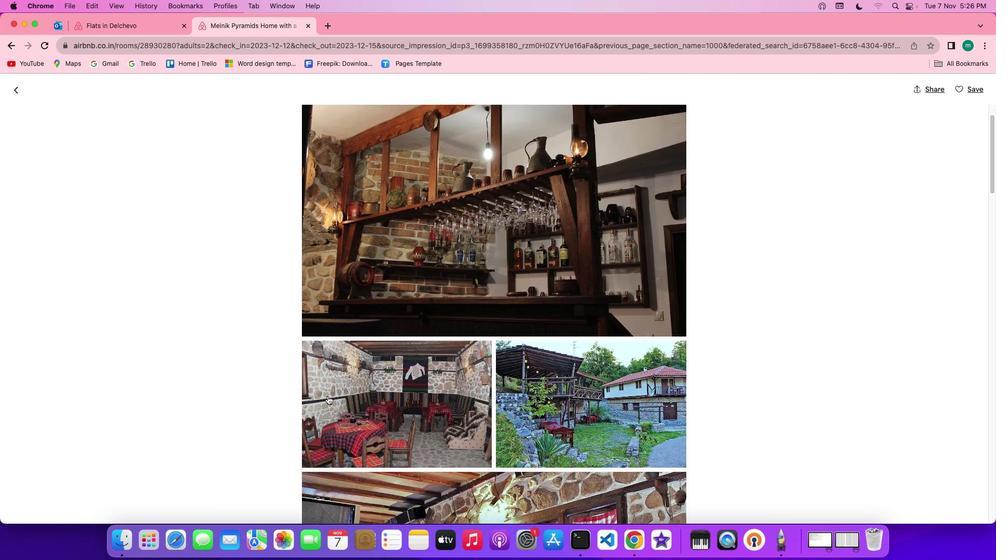 
Action: Mouse scrolled (307, 388) with delta (0, 0)
Screenshot: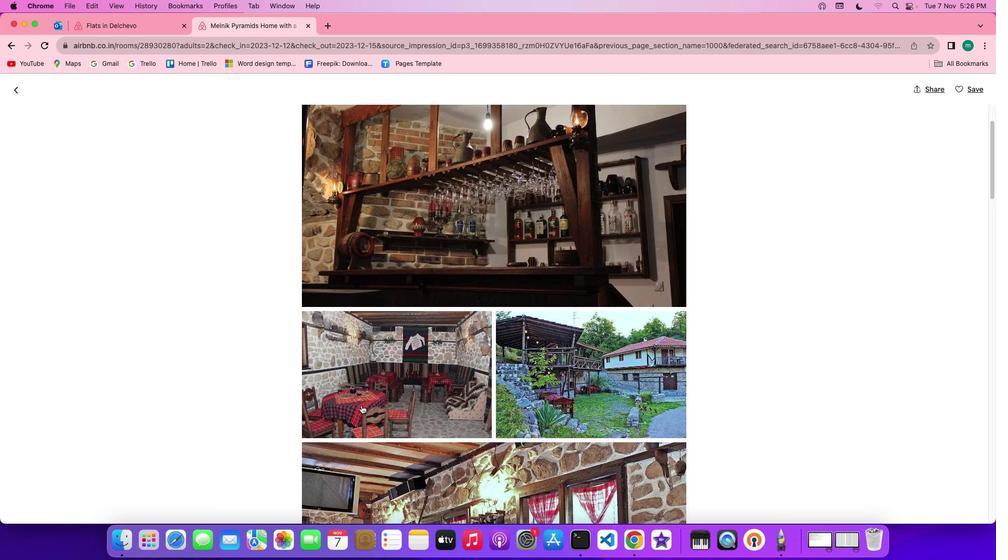 
Action: Mouse scrolled (307, 388) with delta (0, -1)
Screenshot: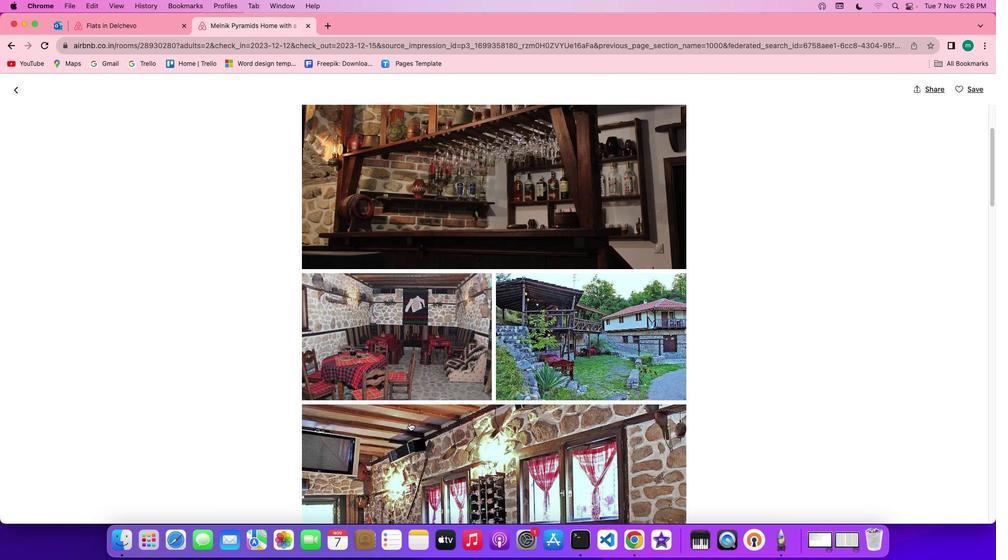 
Action: Mouse scrolled (307, 388) with delta (0, -1)
Screenshot: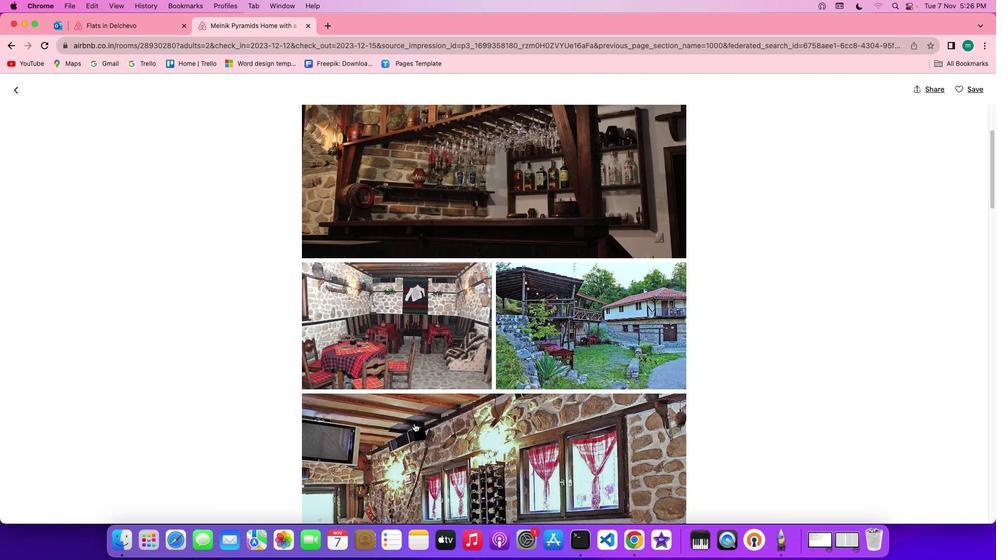 
Action: Mouse moved to (414, 424)
Screenshot: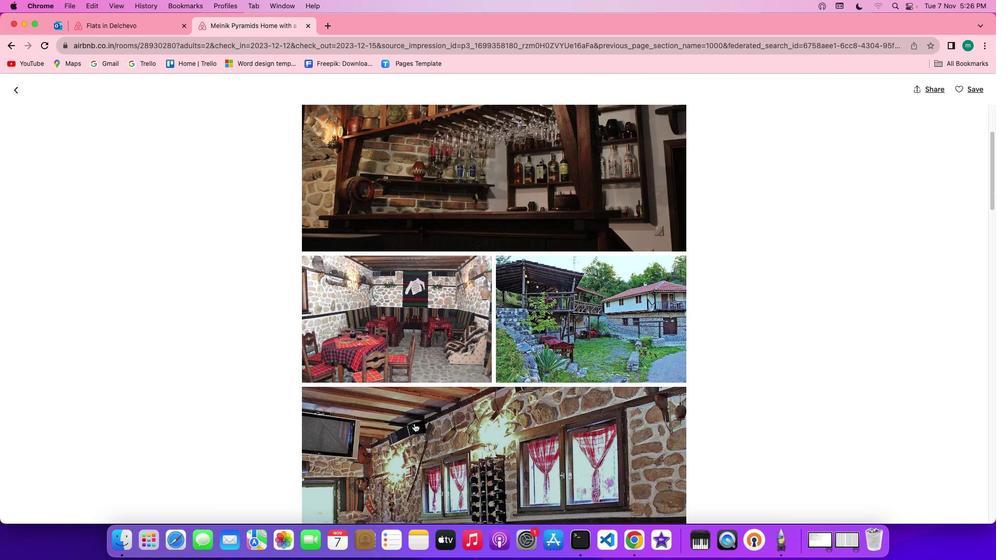 
Action: Mouse scrolled (414, 424) with delta (0, 0)
Screenshot: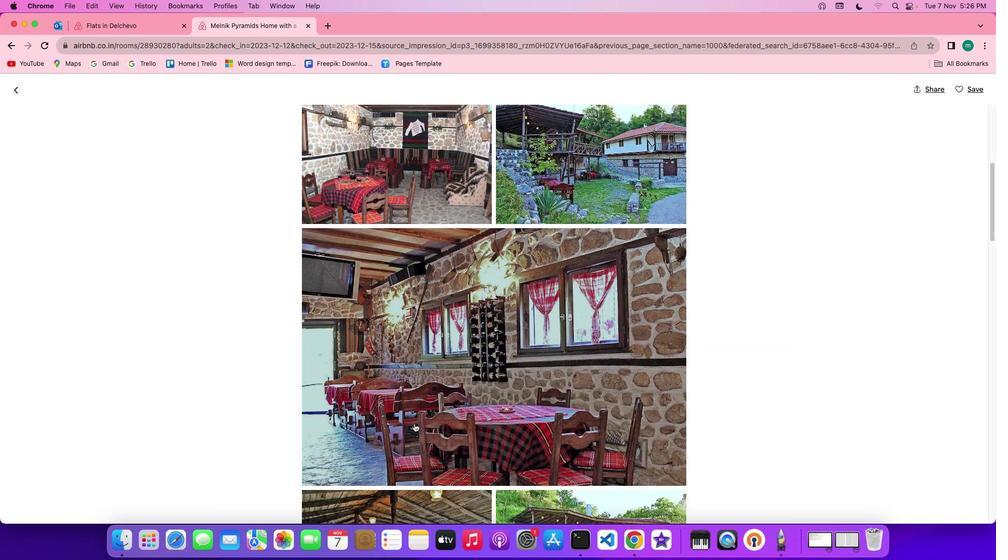 
Action: Mouse scrolled (414, 424) with delta (0, 0)
Screenshot: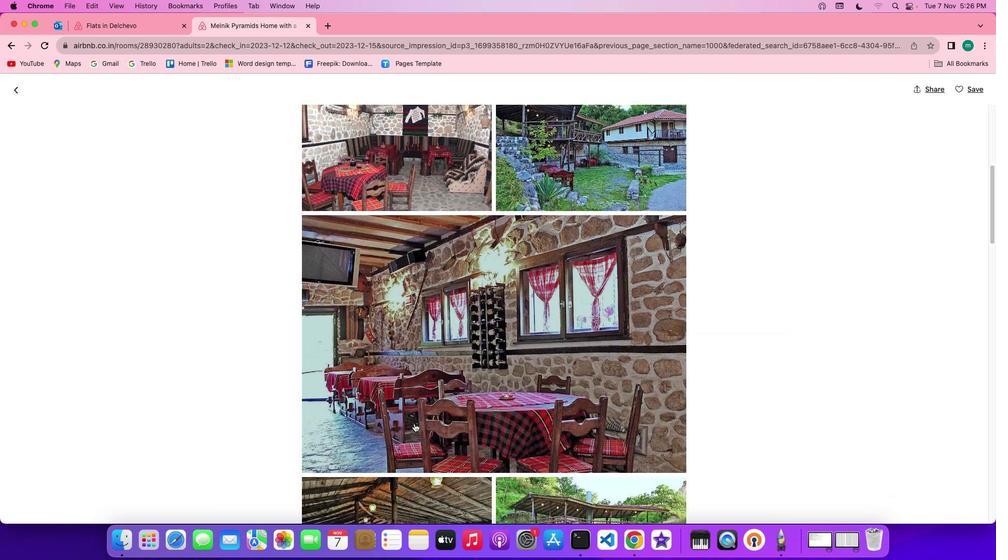 
Action: Mouse scrolled (414, 424) with delta (0, -1)
Screenshot: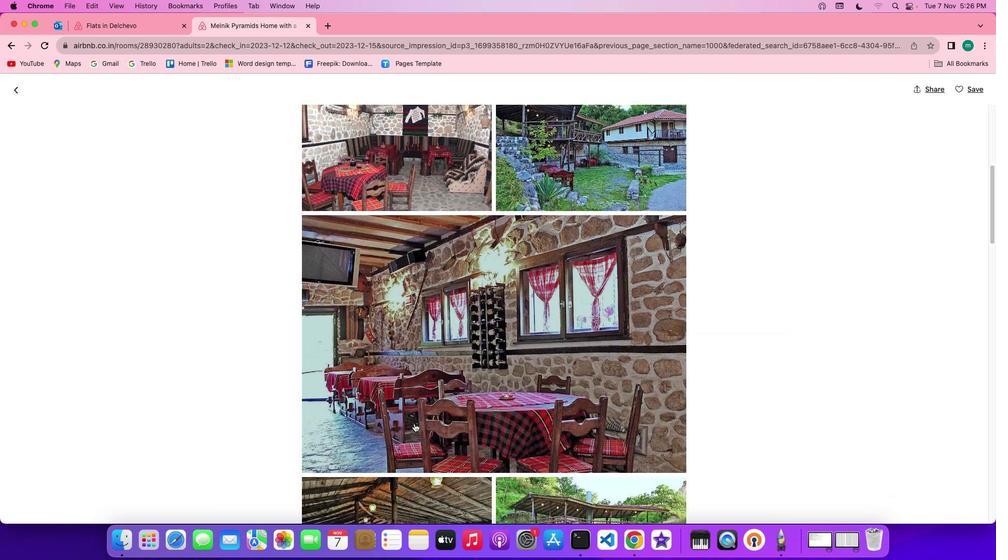 
Action: Mouse scrolled (414, 424) with delta (0, -2)
Screenshot: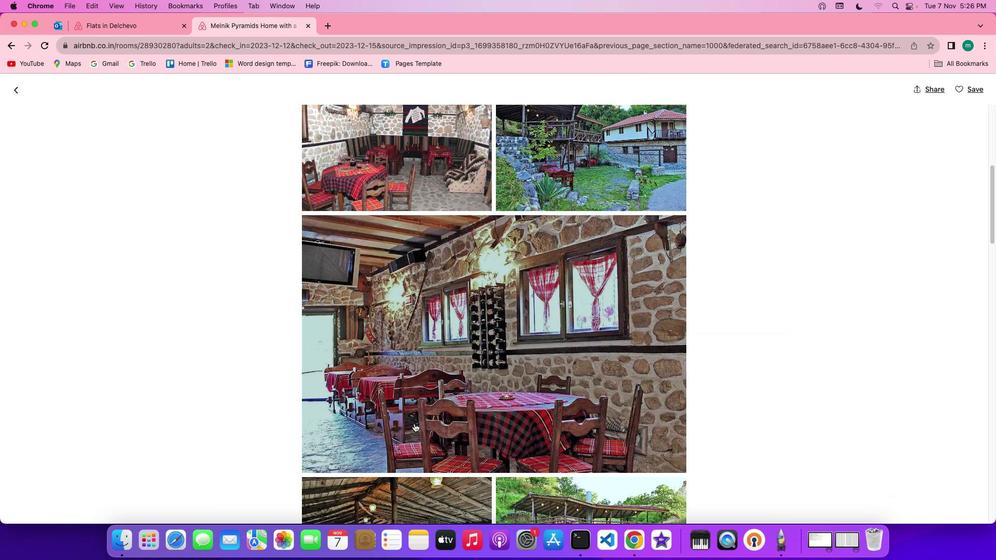 
Action: Mouse scrolled (414, 424) with delta (0, 0)
Screenshot: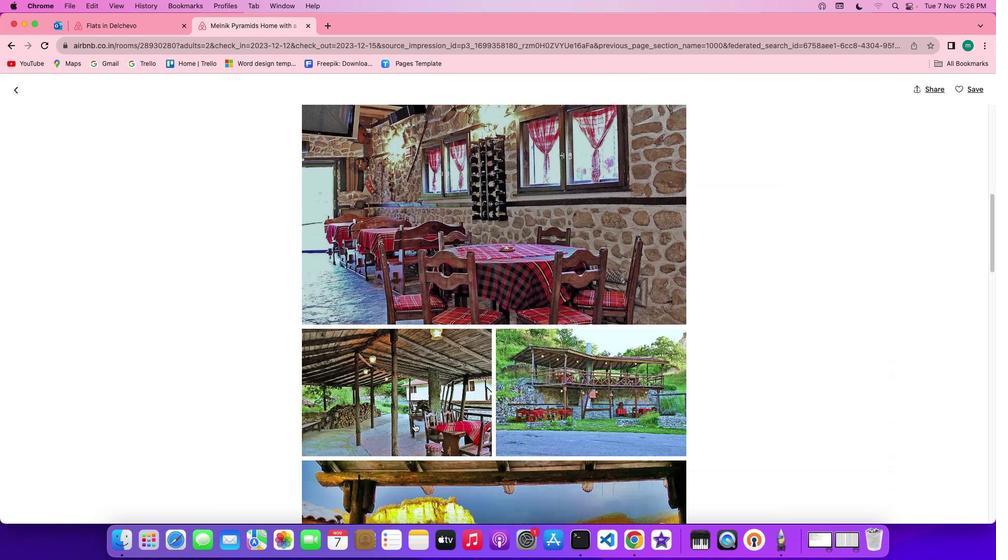 
Action: Mouse scrolled (414, 424) with delta (0, 0)
Screenshot: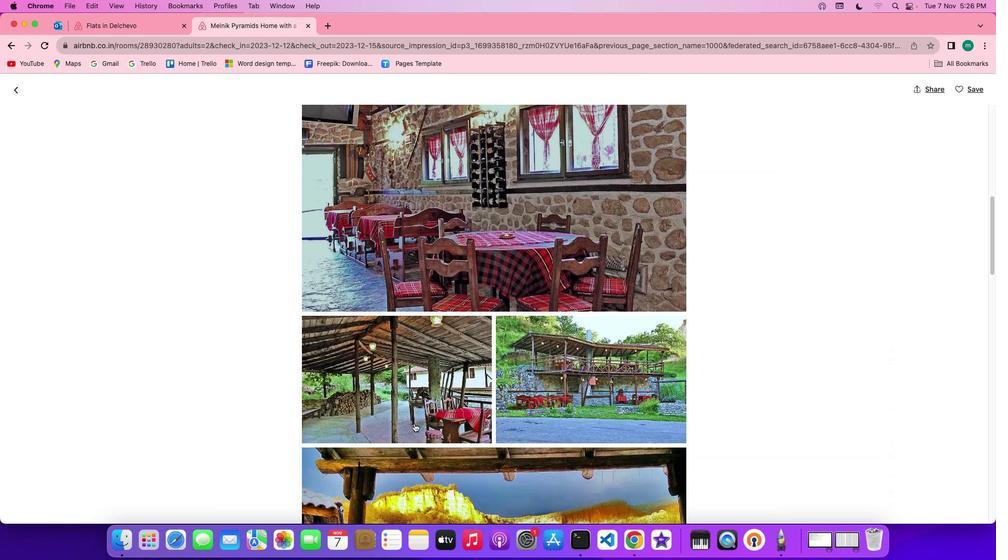 
Action: Mouse scrolled (414, 424) with delta (0, -1)
Screenshot: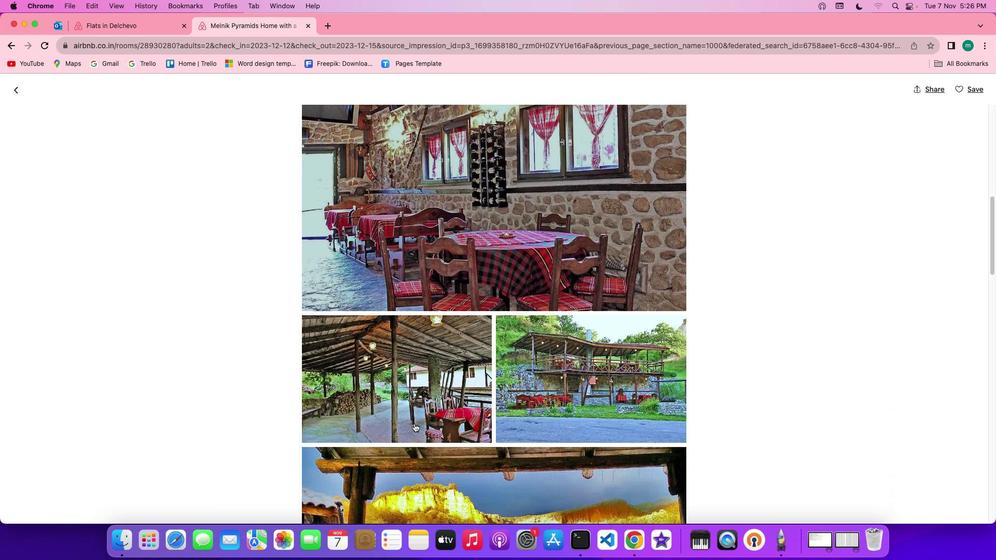
Action: Mouse scrolled (414, 424) with delta (0, -1)
Screenshot: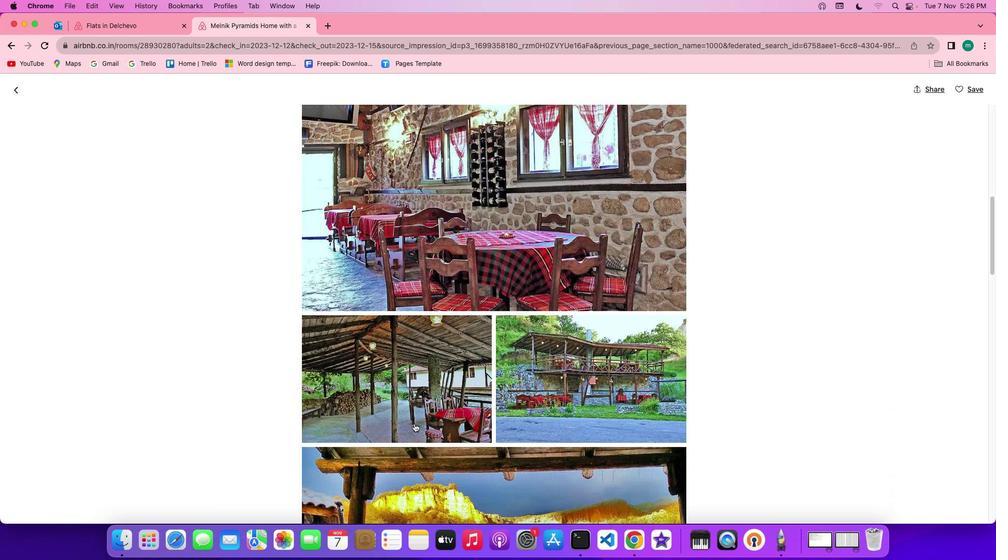 
Action: Mouse scrolled (414, 424) with delta (0, 0)
Screenshot: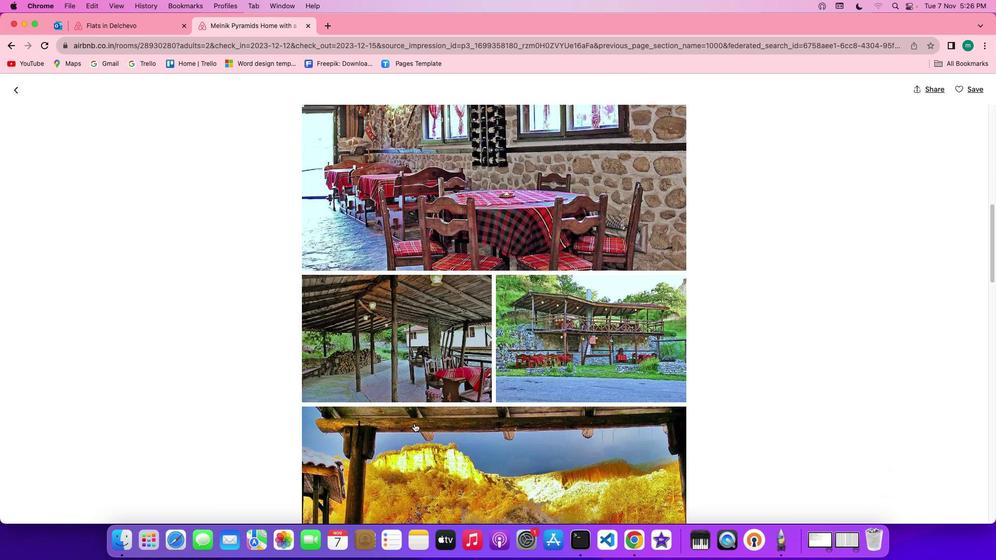 
Action: Mouse scrolled (414, 424) with delta (0, 0)
Screenshot: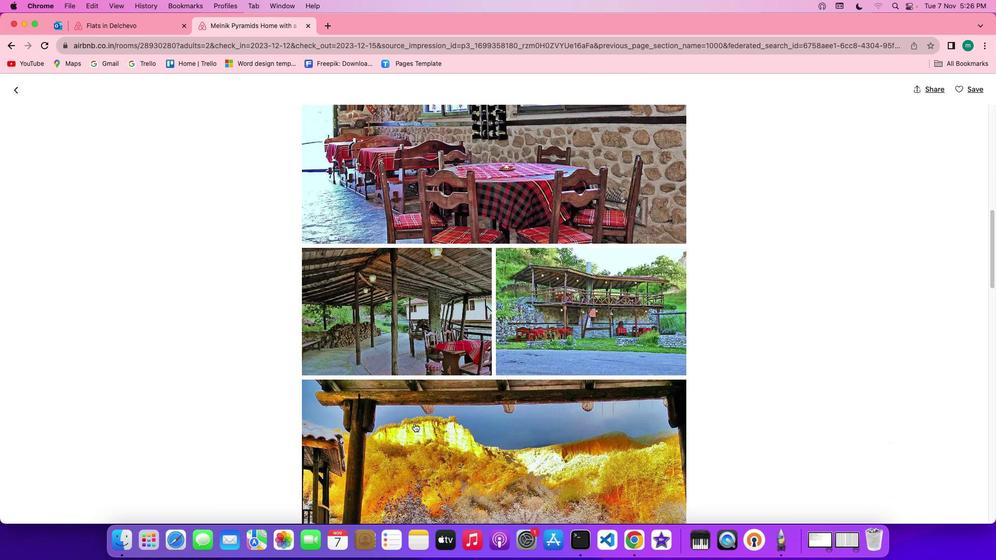 
Action: Mouse scrolled (414, 424) with delta (0, -1)
Screenshot: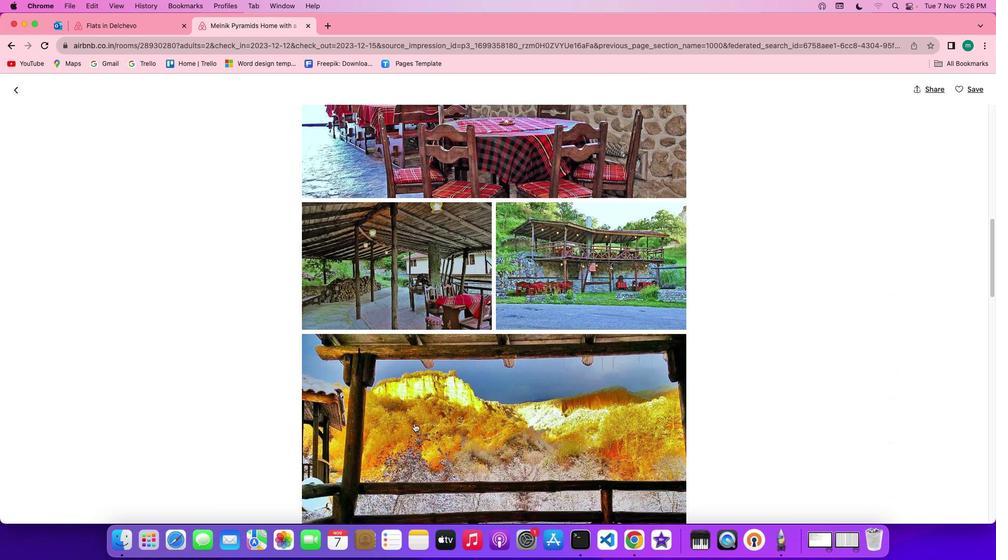 
Action: Mouse scrolled (414, 424) with delta (0, -1)
Screenshot: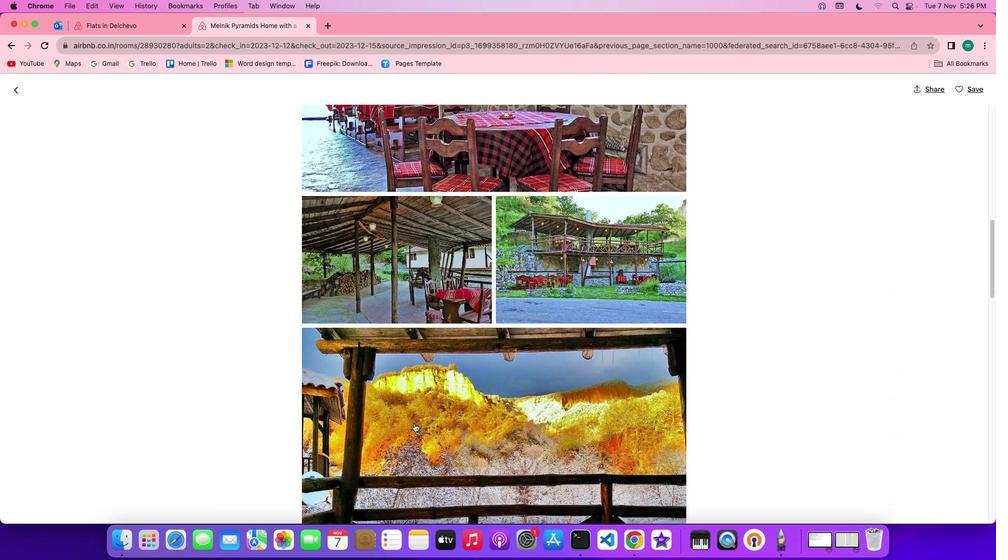 
Action: Mouse scrolled (414, 424) with delta (0, 0)
Screenshot: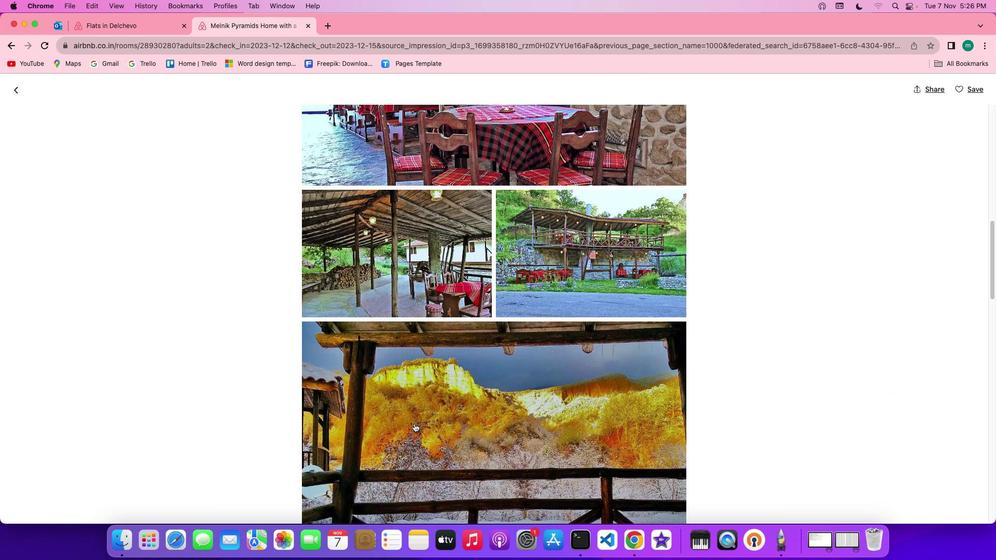 
Action: Mouse scrolled (414, 424) with delta (0, 0)
Screenshot: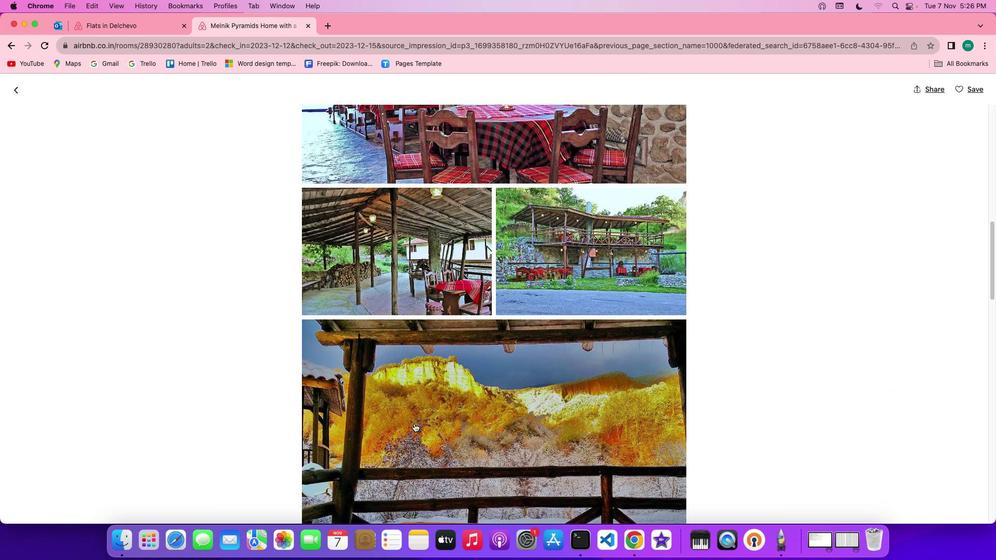 
Action: Mouse scrolled (414, 424) with delta (0, 0)
Screenshot: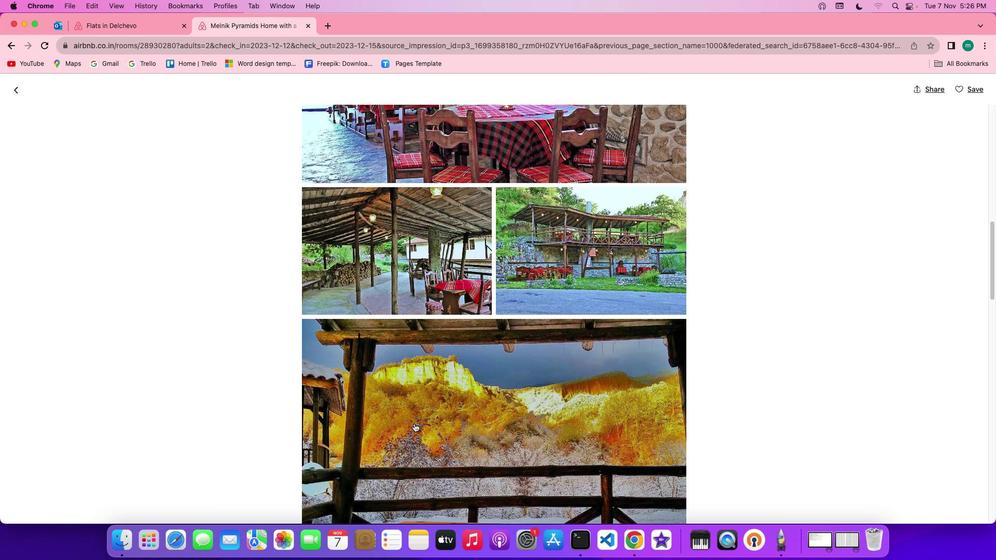 
Action: Mouse scrolled (414, 424) with delta (0, 0)
Screenshot: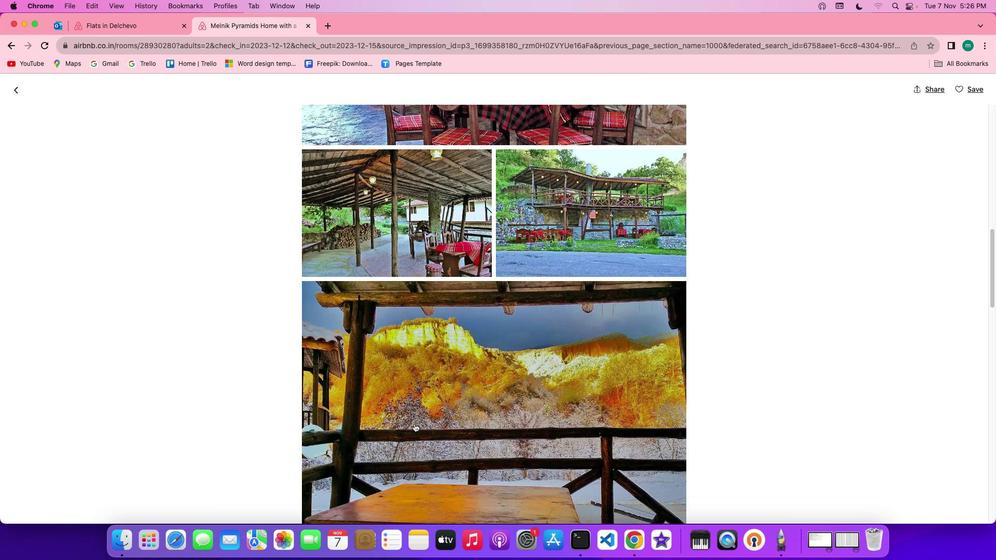
Action: Mouse scrolled (414, 424) with delta (0, 0)
Screenshot: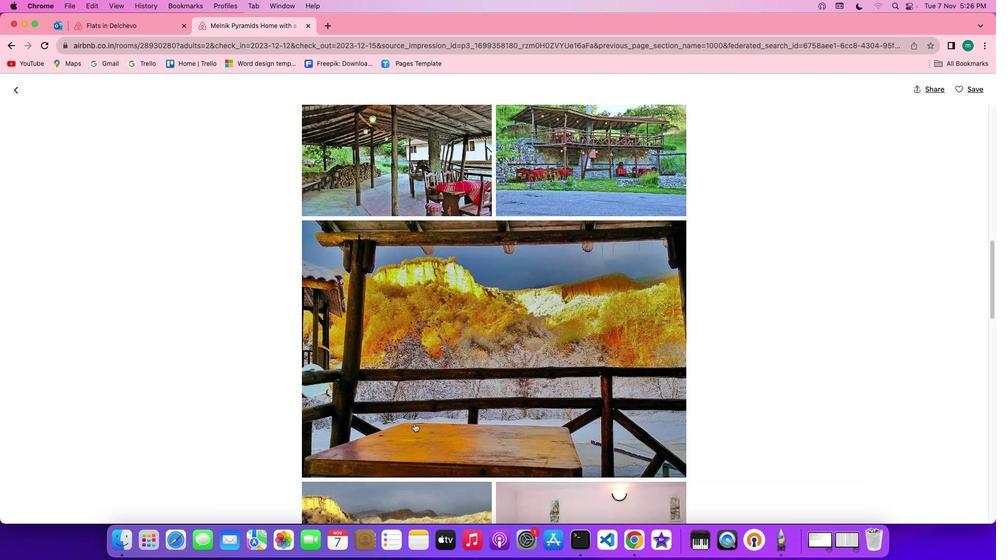 
Action: Mouse scrolled (414, 424) with delta (0, -1)
Screenshot: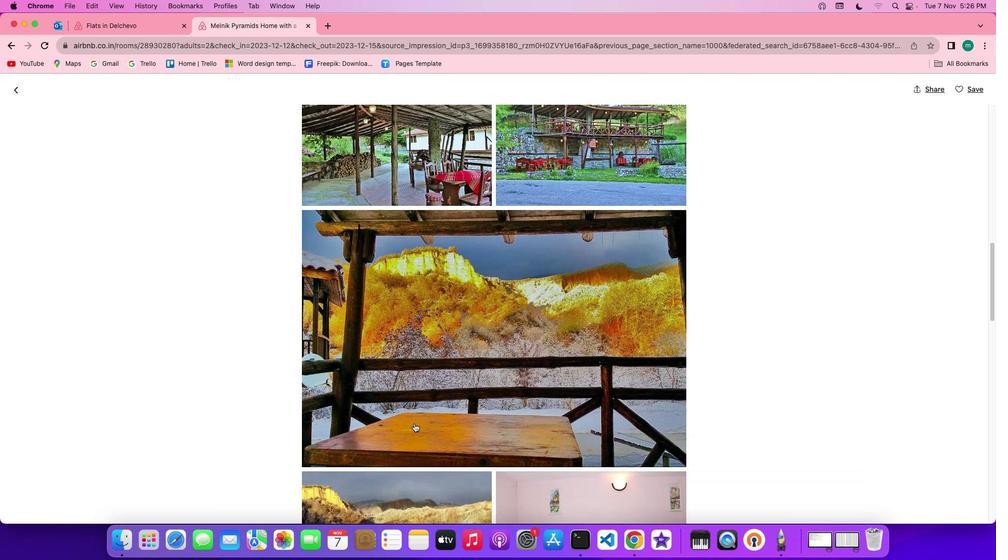 
Action: Mouse scrolled (414, 424) with delta (0, -1)
Screenshot: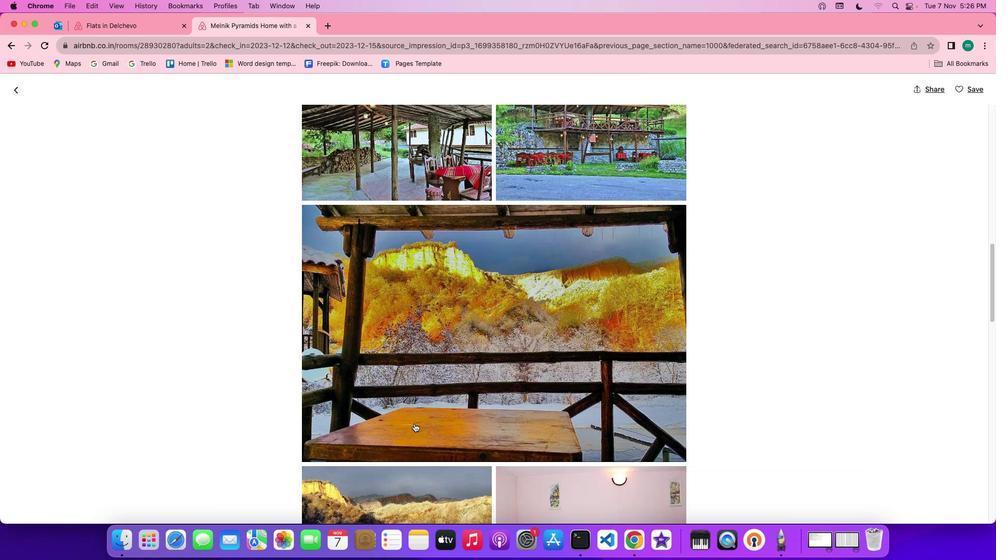 
Action: Mouse scrolled (414, 424) with delta (0, 0)
Screenshot: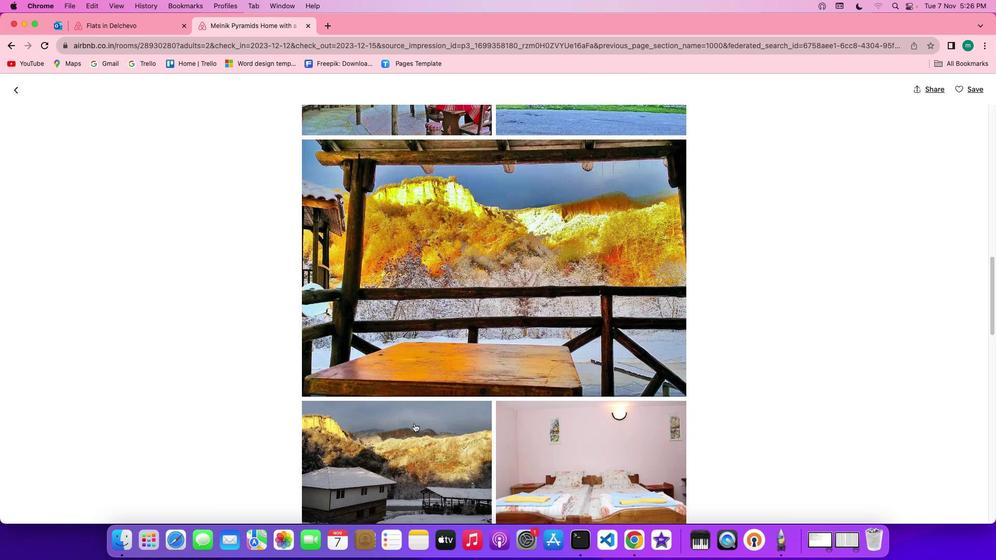 
Action: Mouse scrolled (414, 424) with delta (0, 0)
Screenshot: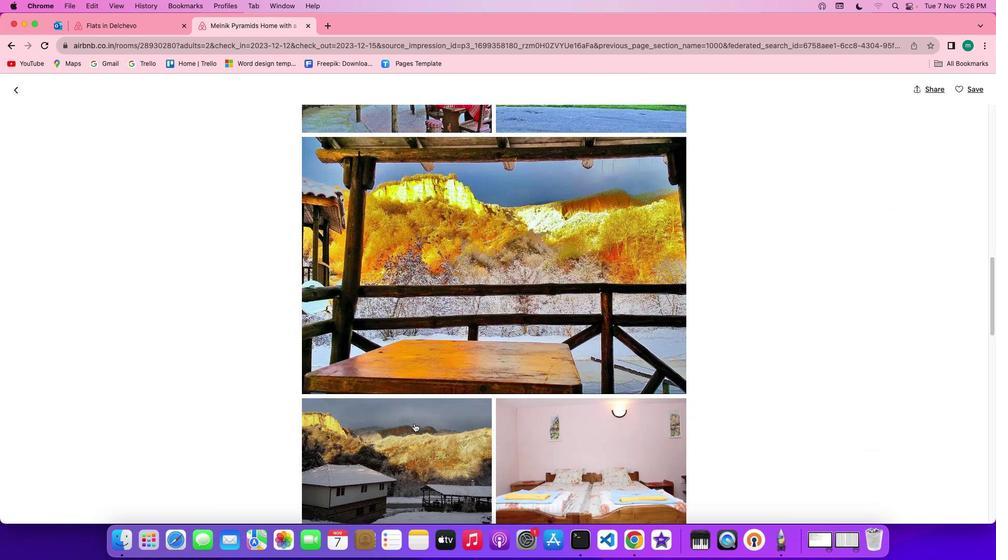 
Action: Mouse scrolled (414, 424) with delta (0, -1)
Screenshot: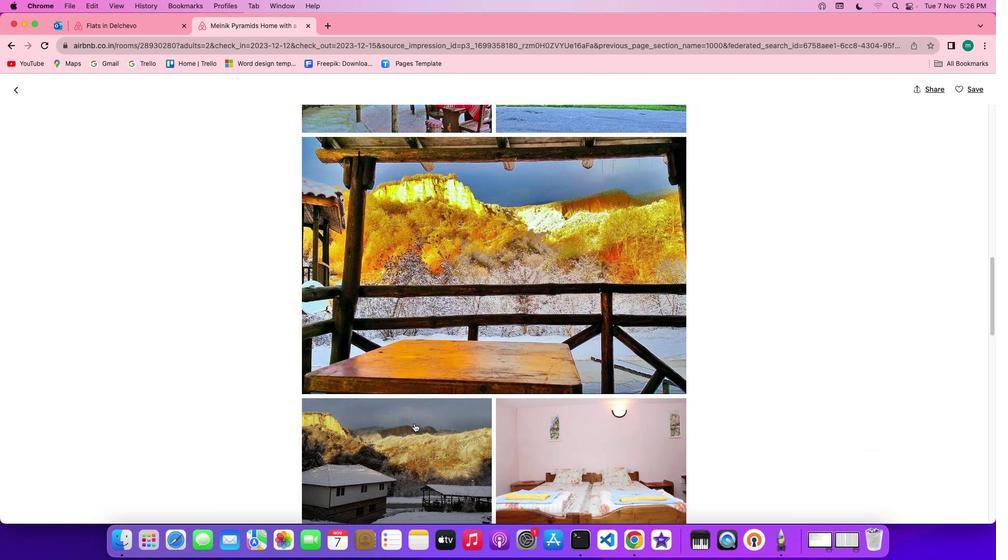 
Action: Mouse scrolled (414, 424) with delta (0, 0)
Screenshot: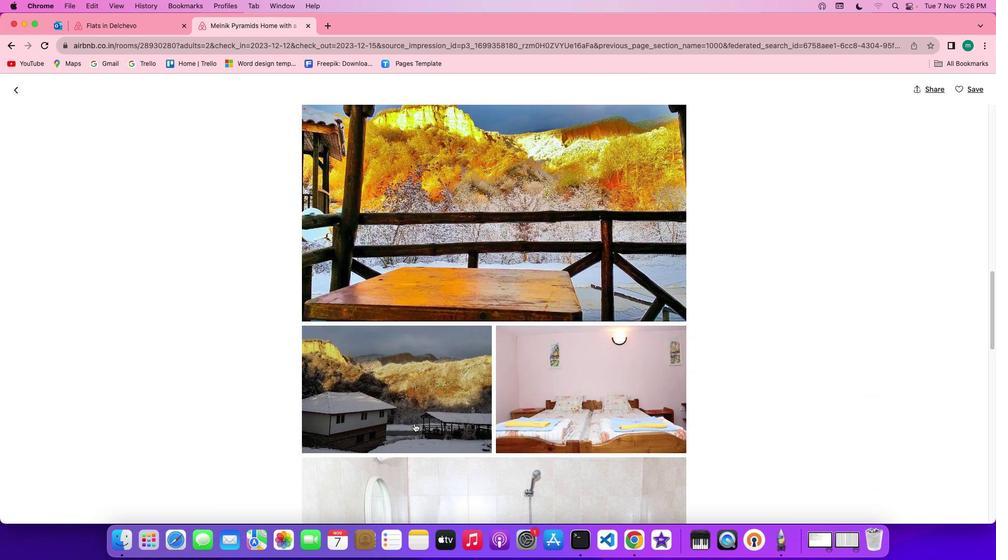 
Action: Mouse scrolled (414, 424) with delta (0, 0)
Screenshot: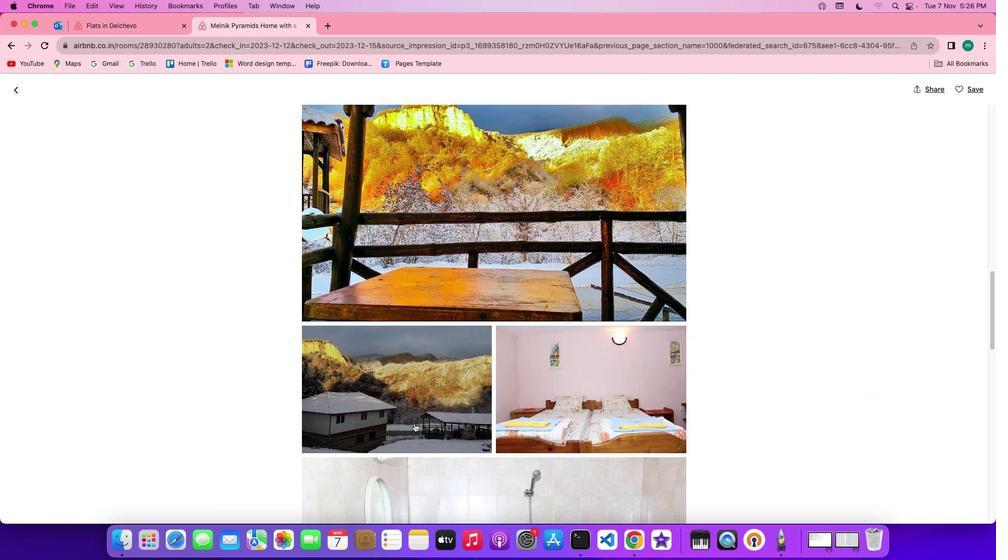 
Action: Mouse scrolled (414, 424) with delta (0, -1)
Screenshot: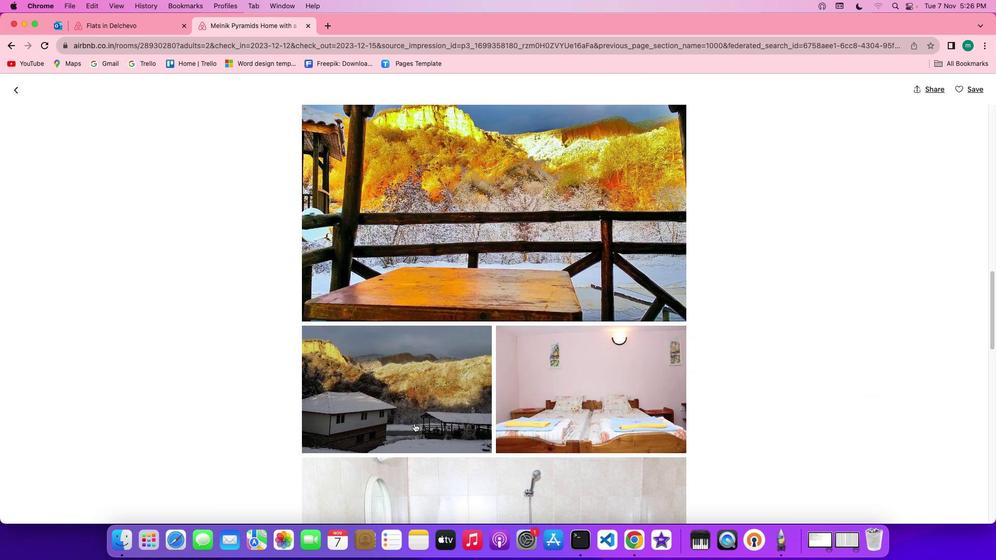 
Action: Mouse scrolled (414, 424) with delta (0, 0)
Screenshot: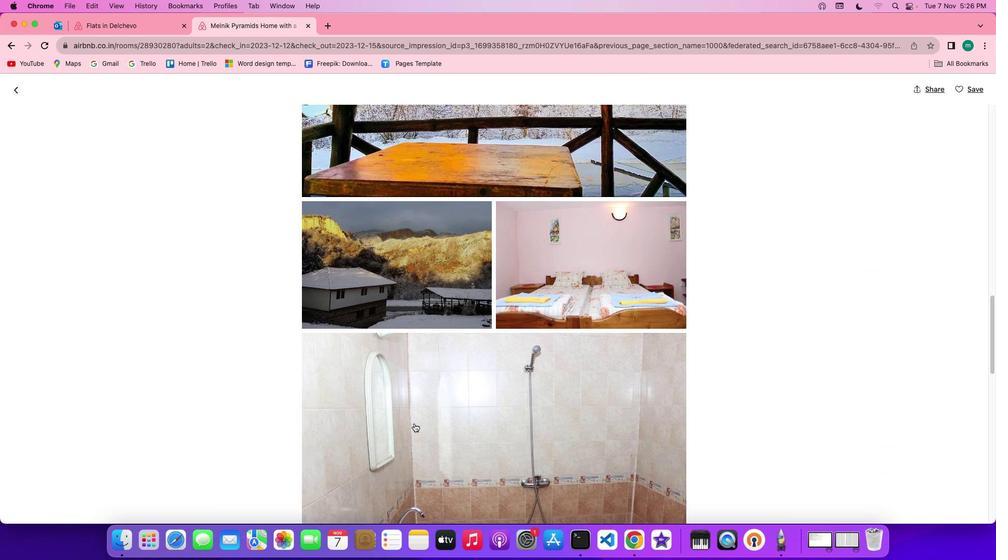 
Action: Mouse scrolled (414, 424) with delta (0, 0)
Screenshot: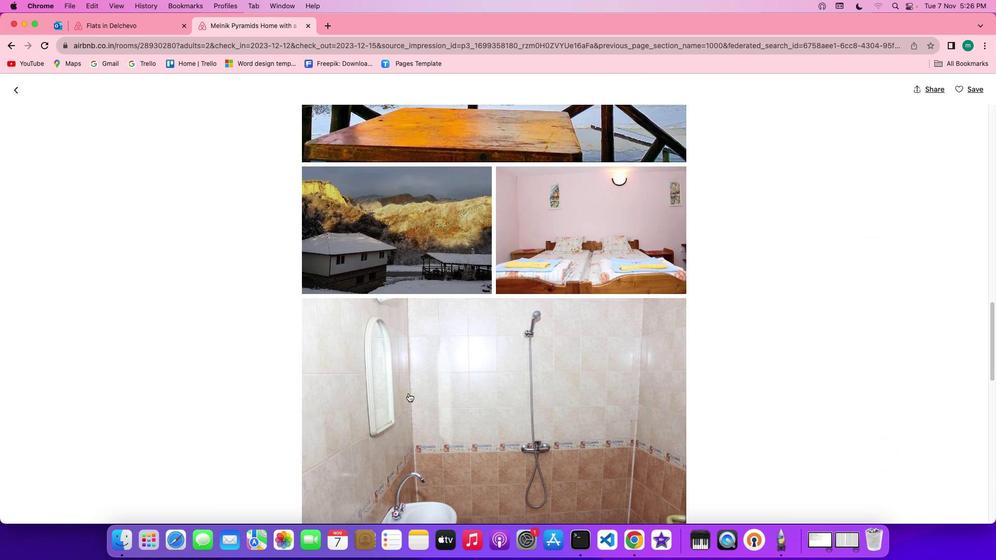 
Action: Mouse scrolled (414, 424) with delta (0, -1)
Screenshot: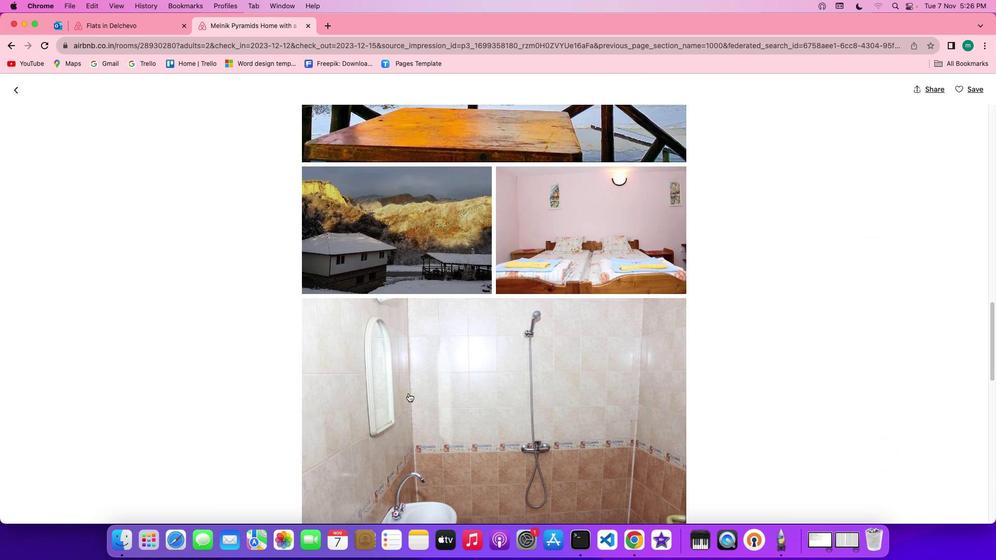 
Action: Mouse scrolled (414, 424) with delta (0, -2)
Screenshot: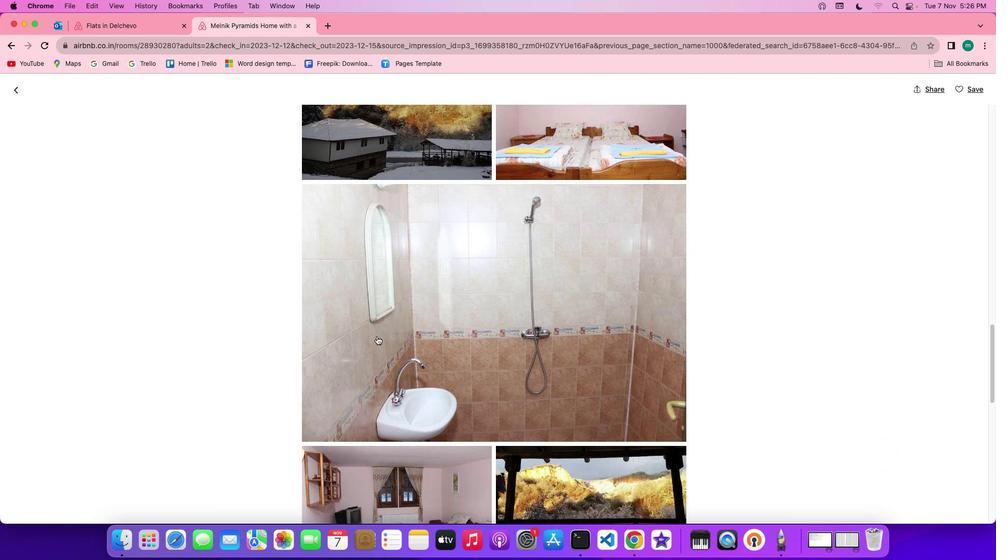 
Action: Mouse scrolled (414, 424) with delta (0, -2)
Screenshot: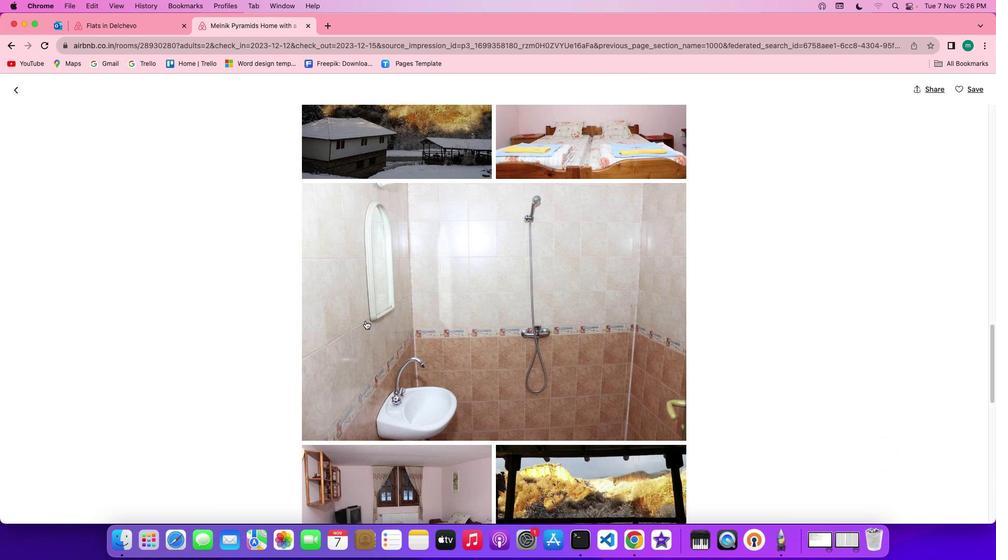 
Action: Mouse moved to (368, 332)
Screenshot: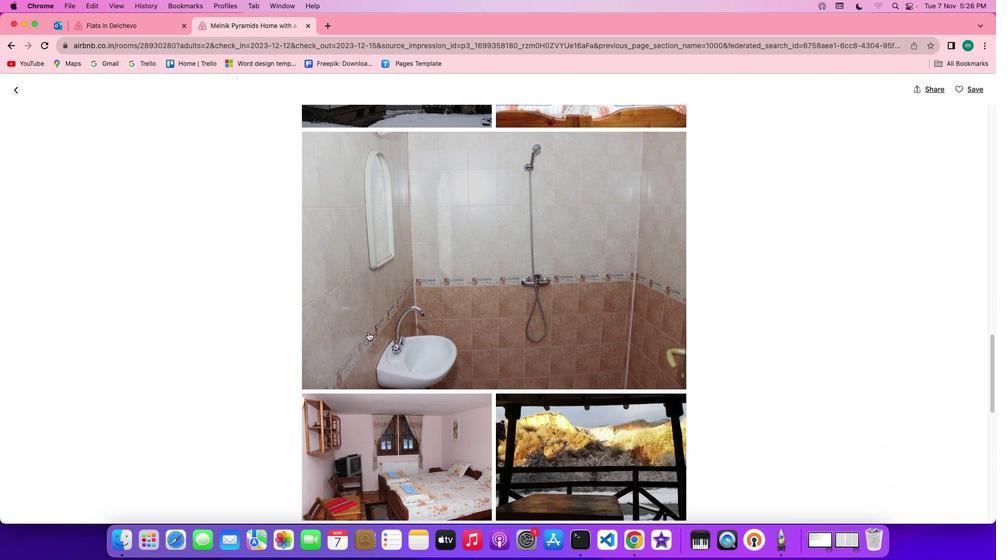 
Action: Mouse scrolled (368, 332) with delta (0, 0)
Screenshot: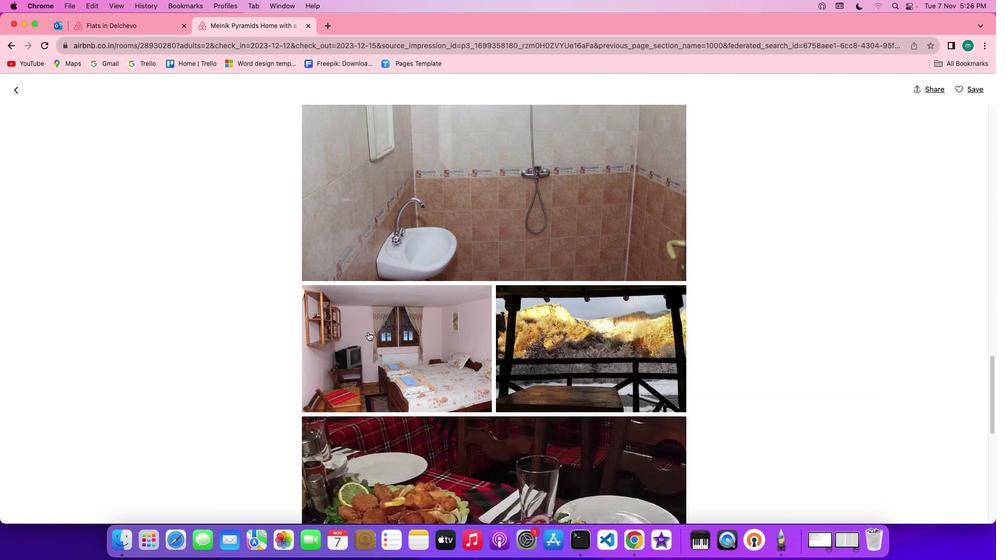 
Action: Mouse scrolled (368, 332) with delta (0, 0)
Screenshot: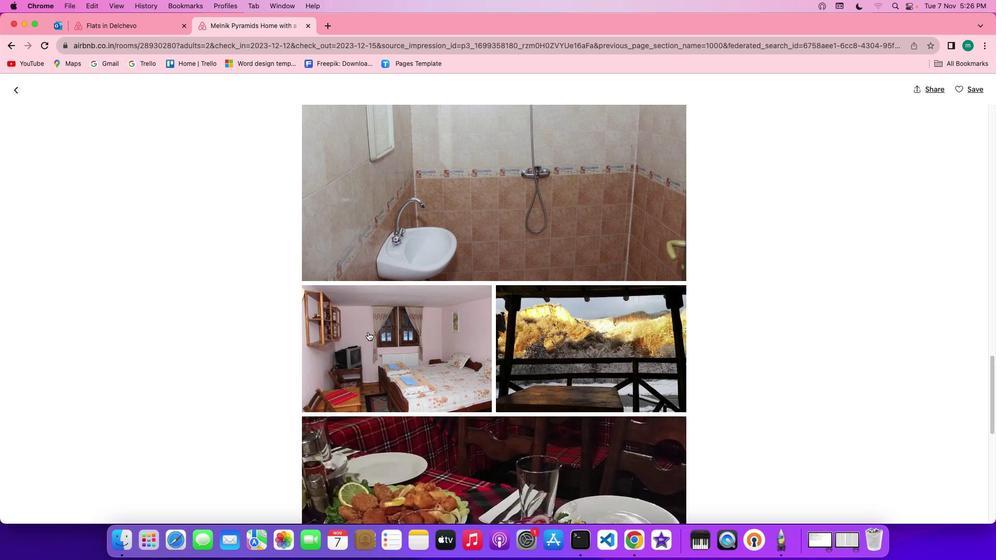 
Action: Mouse scrolled (368, 332) with delta (0, -1)
Screenshot: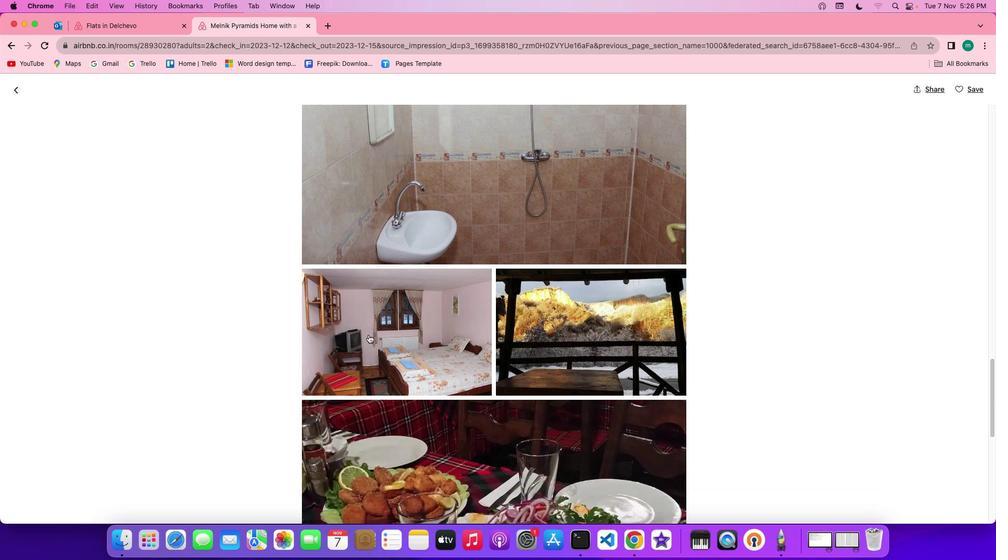
Action: Mouse scrolled (368, 332) with delta (0, -2)
Screenshot: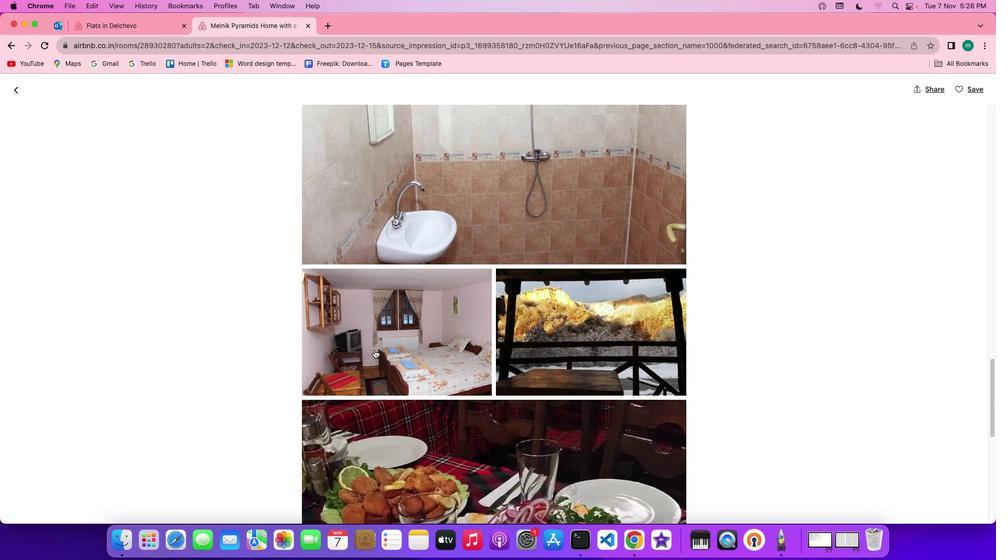 
Action: Mouse moved to (383, 359)
Screenshot: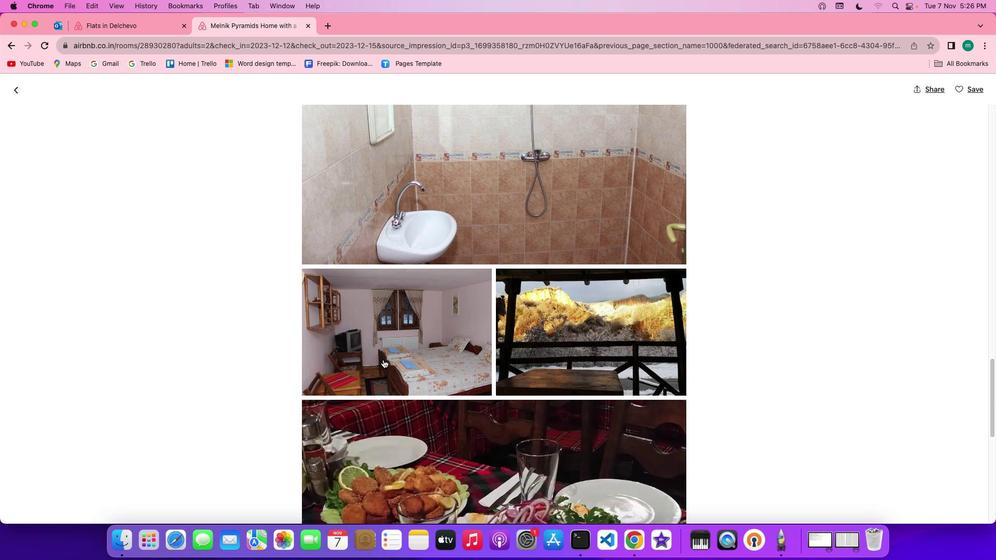 
Action: Mouse scrolled (383, 359) with delta (0, 0)
Screenshot: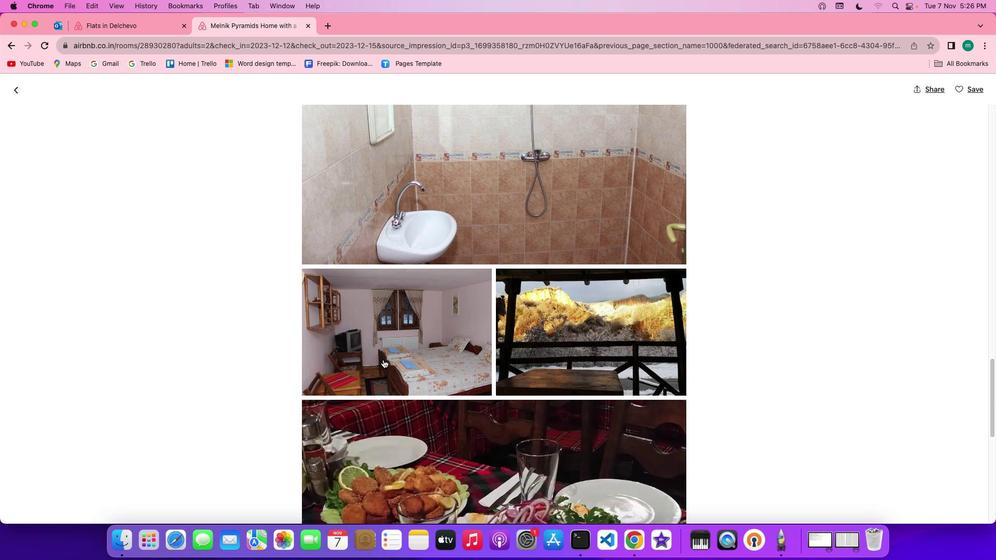 
Action: Mouse scrolled (383, 359) with delta (0, 0)
Screenshot: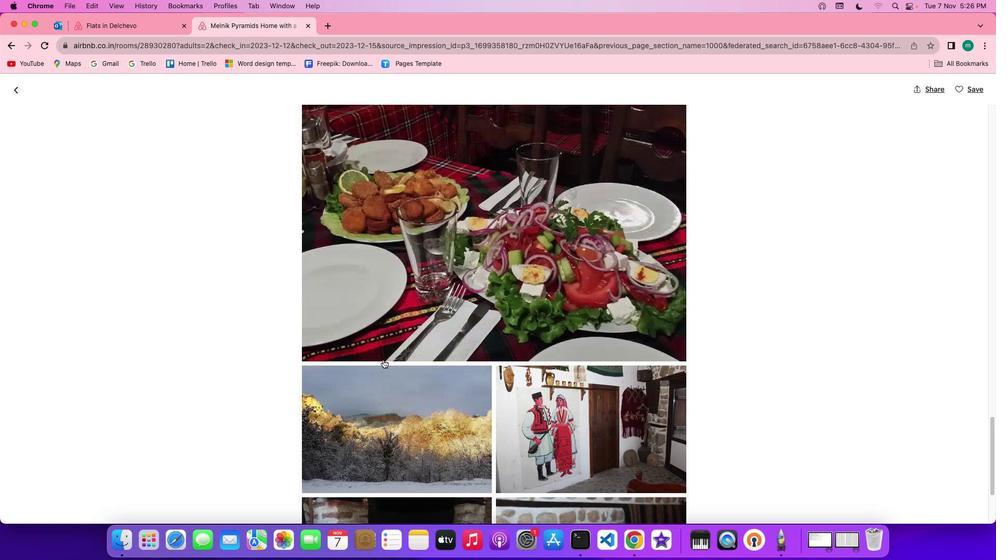 
Action: Mouse scrolled (383, 359) with delta (0, -1)
Screenshot: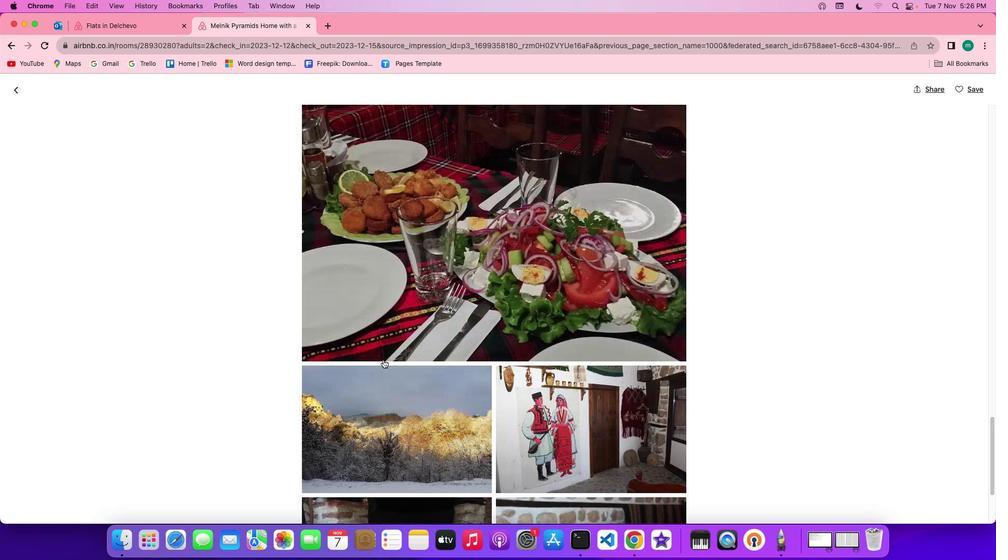 
Action: Mouse scrolled (383, 359) with delta (0, -2)
Screenshot: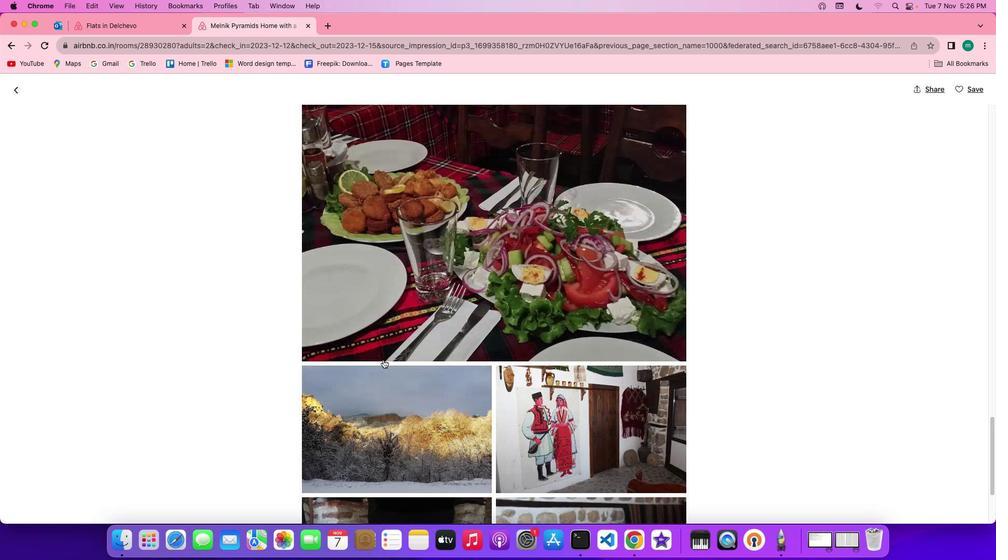 
Action: Mouse scrolled (383, 359) with delta (0, -2)
Screenshot: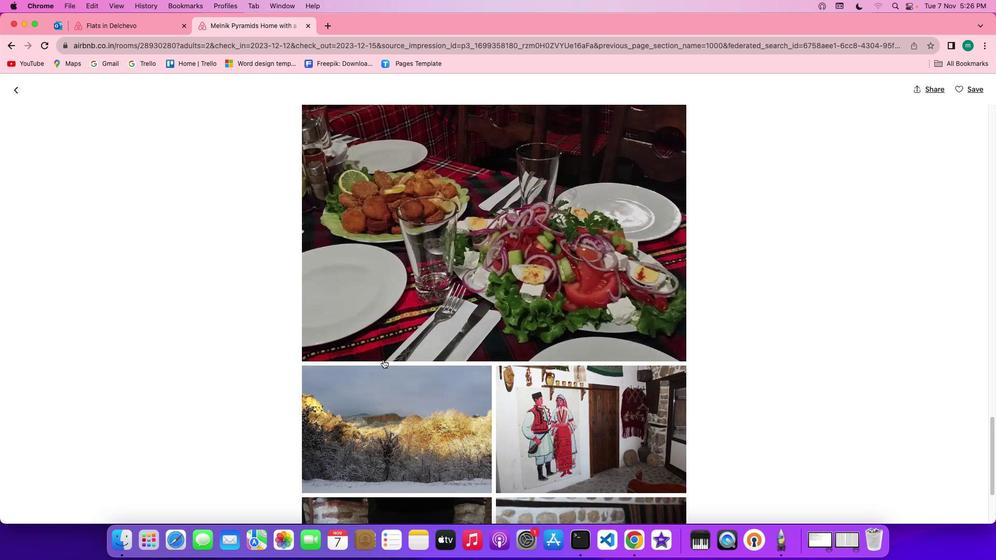 
Action: Mouse scrolled (383, 359) with delta (0, 0)
Screenshot: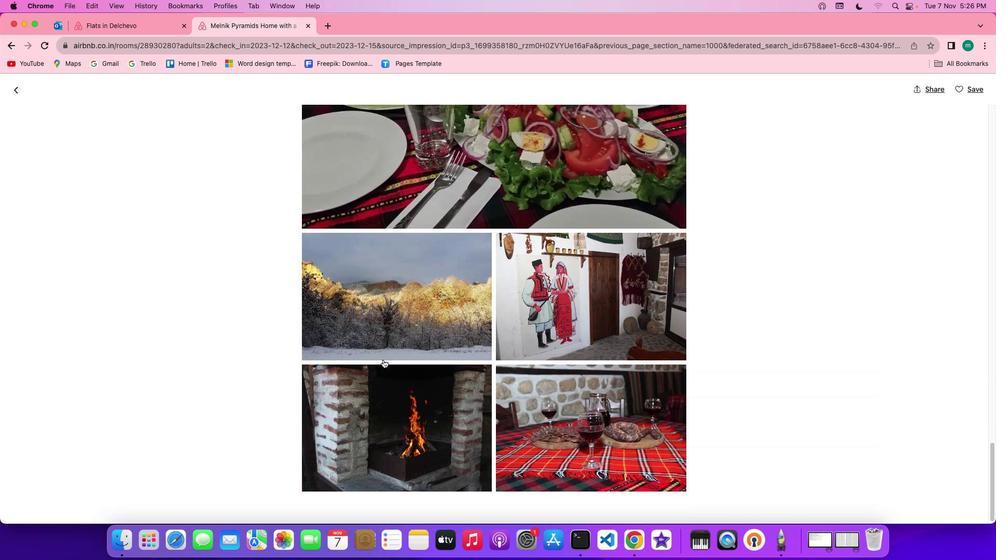 
Action: Mouse scrolled (383, 359) with delta (0, 0)
Screenshot: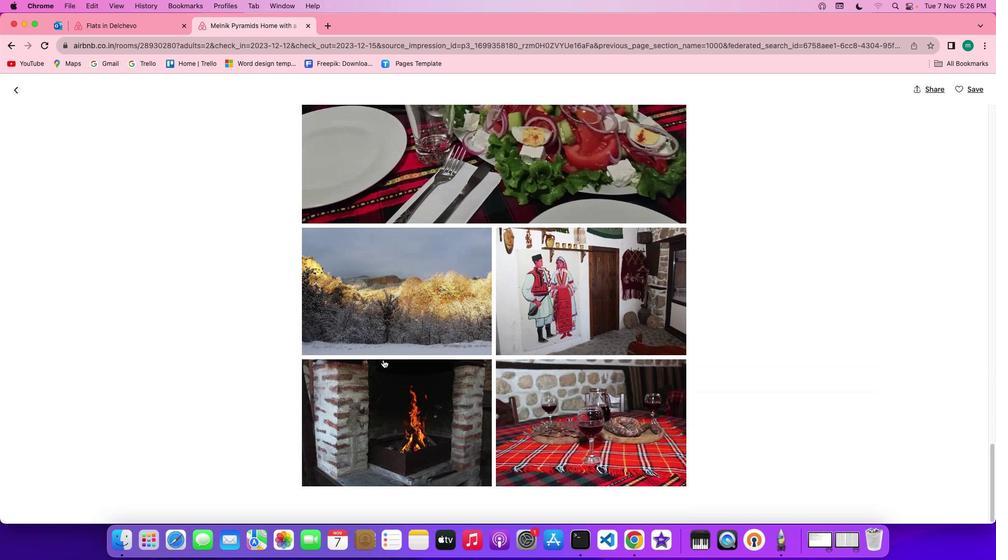 
Action: Mouse scrolled (383, 359) with delta (0, -1)
Screenshot: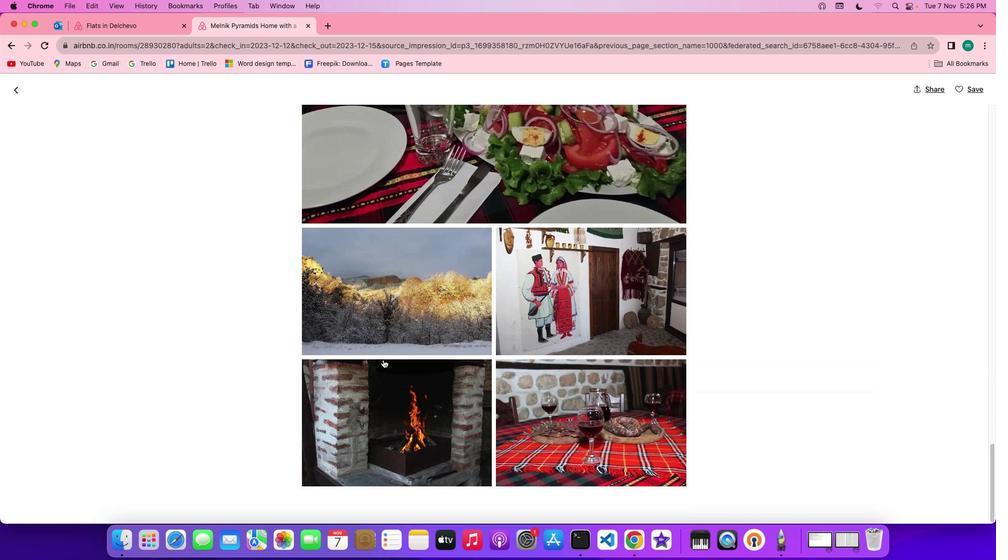 
Action: Mouse scrolled (383, 359) with delta (0, -2)
Screenshot: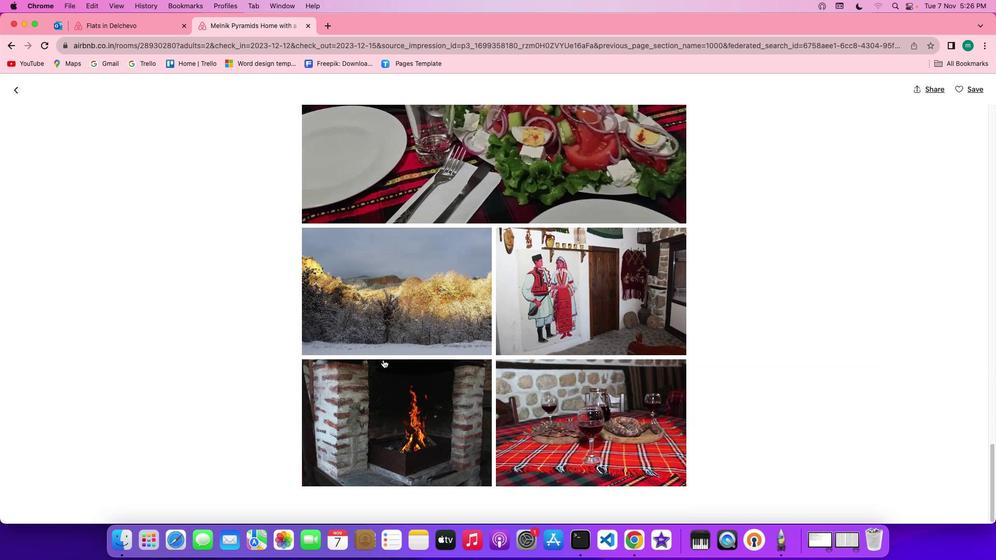 
Action: Mouse scrolled (383, 359) with delta (0, 0)
Screenshot: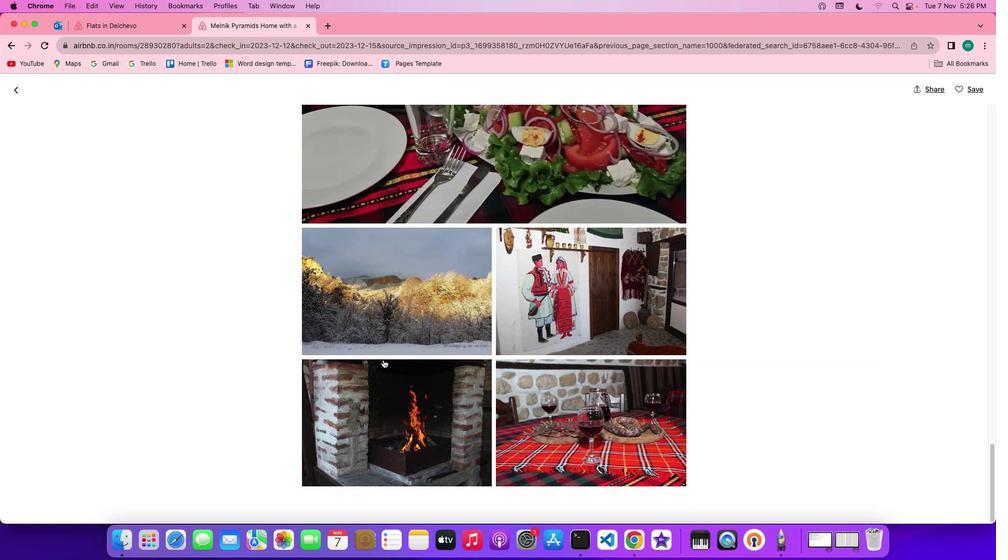 
Action: Mouse scrolled (383, 359) with delta (0, 0)
Screenshot: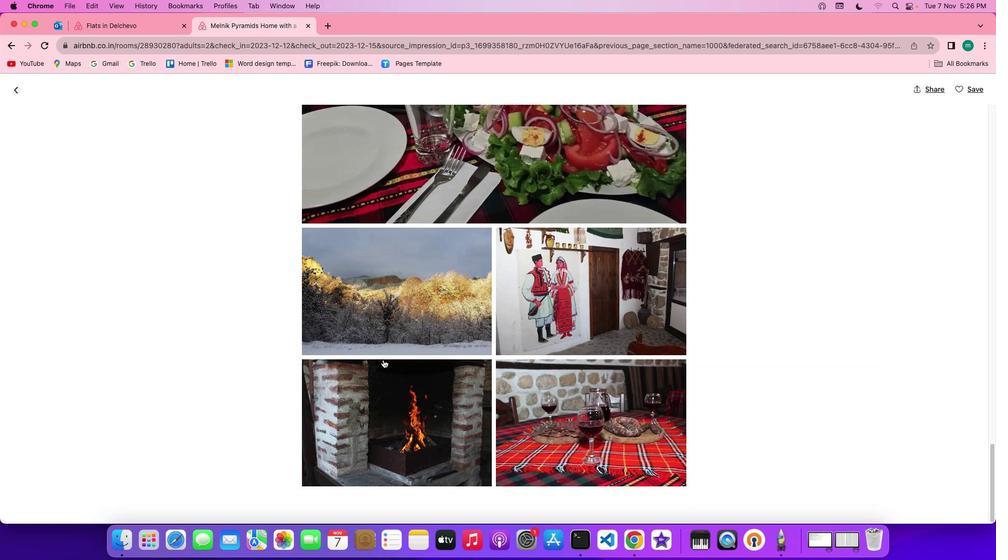 
Action: Mouse scrolled (383, 359) with delta (0, -1)
Screenshot: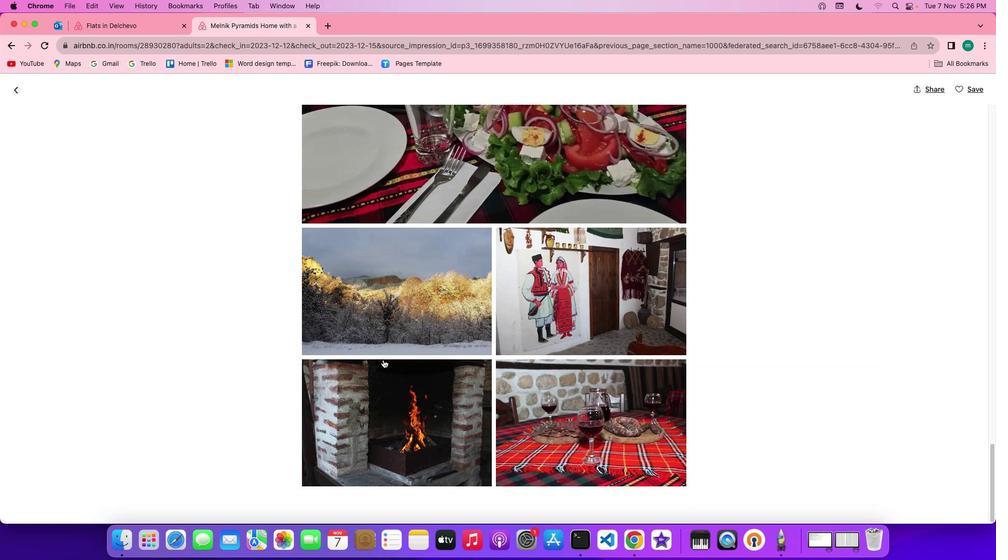 
Action: Mouse scrolled (383, 359) with delta (0, -2)
Screenshot: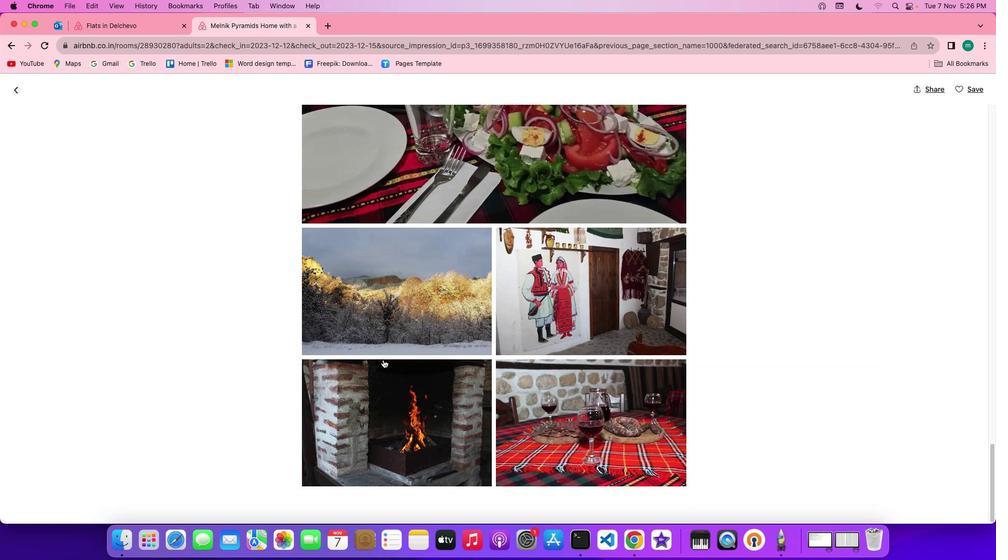 
Action: Mouse scrolled (383, 359) with delta (0, -2)
Screenshot: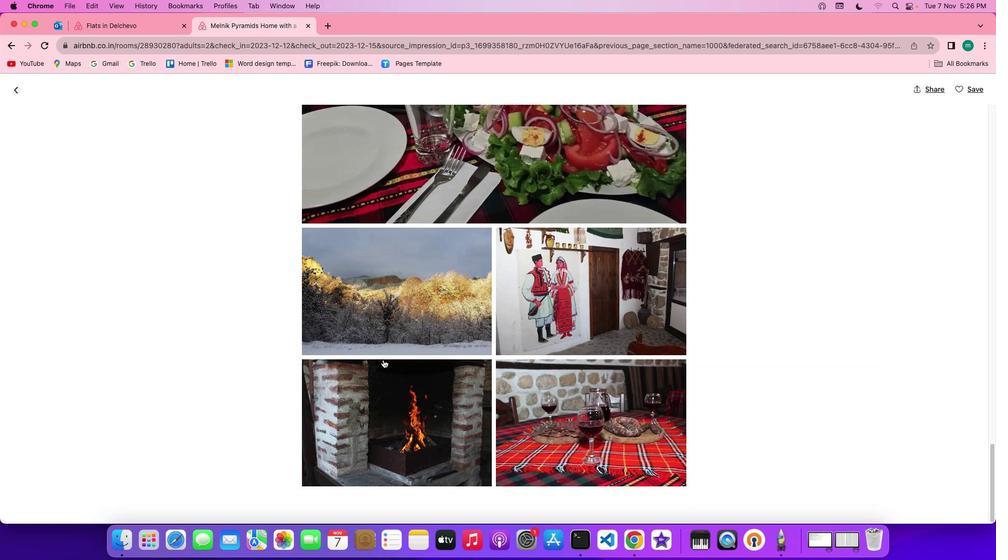 
Action: Mouse scrolled (383, 359) with delta (0, 0)
Screenshot: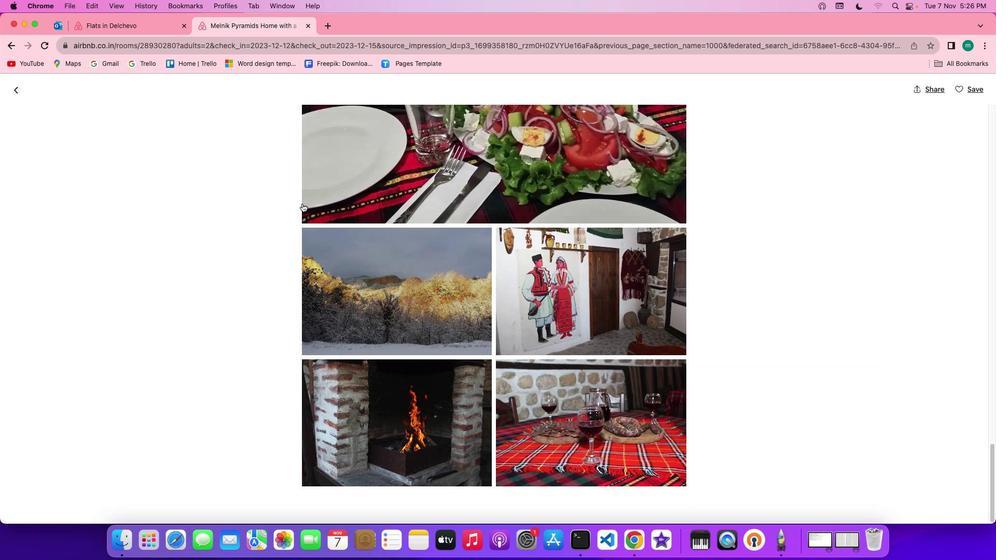 
Action: Mouse scrolled (383, 359) with delta (0, 0)
Screenshot: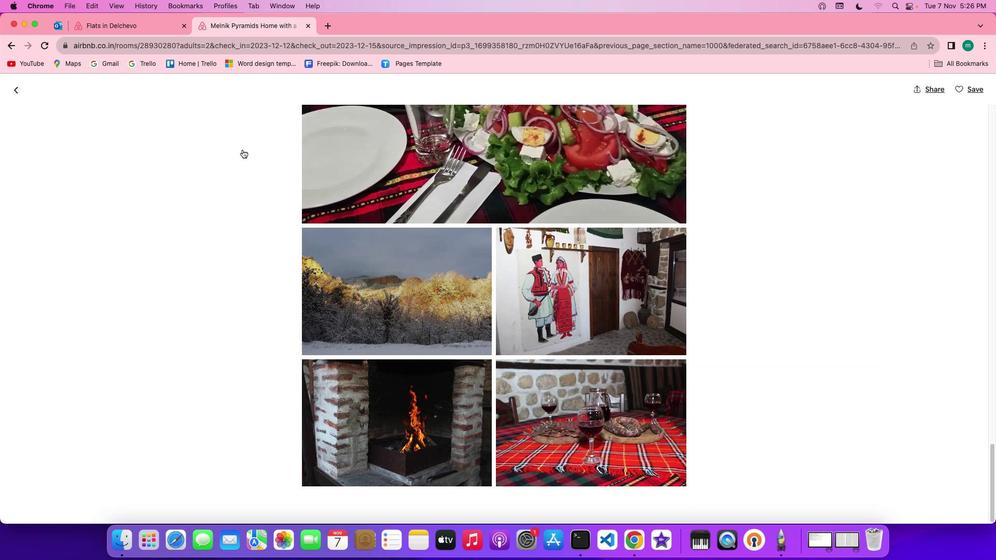 
Action: Mouse scrolled (383, 359) with delta (0, -1)
Screenshot: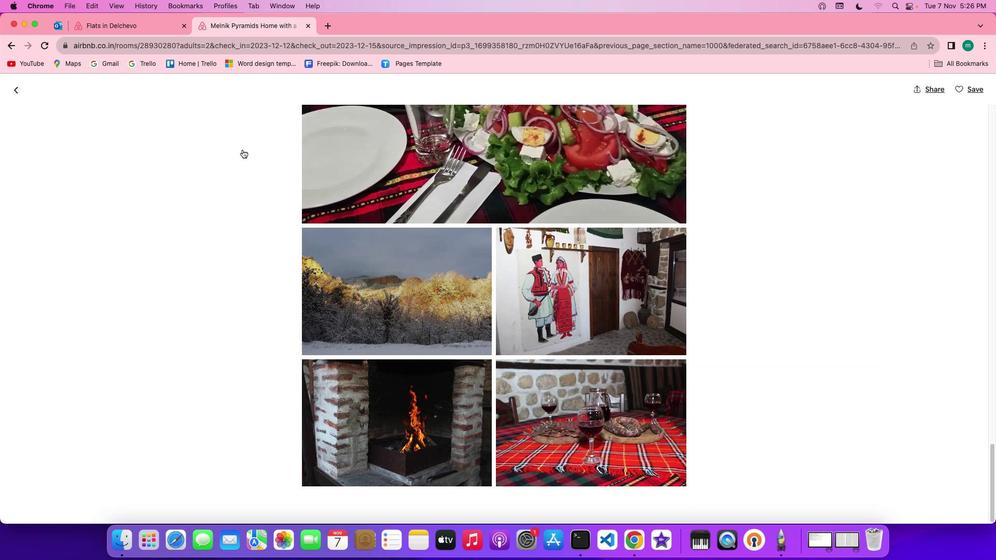 
Action: Mouse scrolled (383, 359) with delta (0, -2)
Screenshot: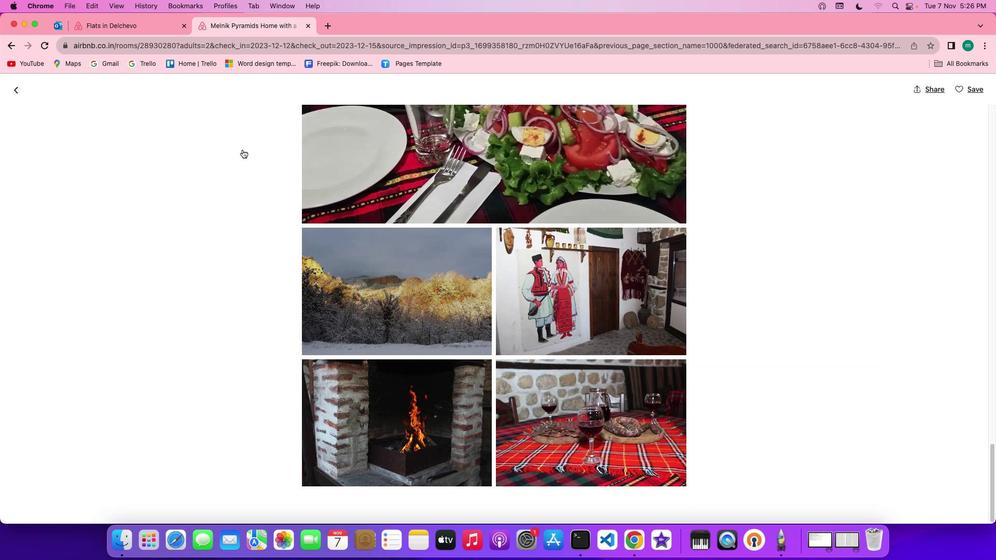 
Action: Mouse scrolled (383, 359) with delta (0, -2)
Screenshot: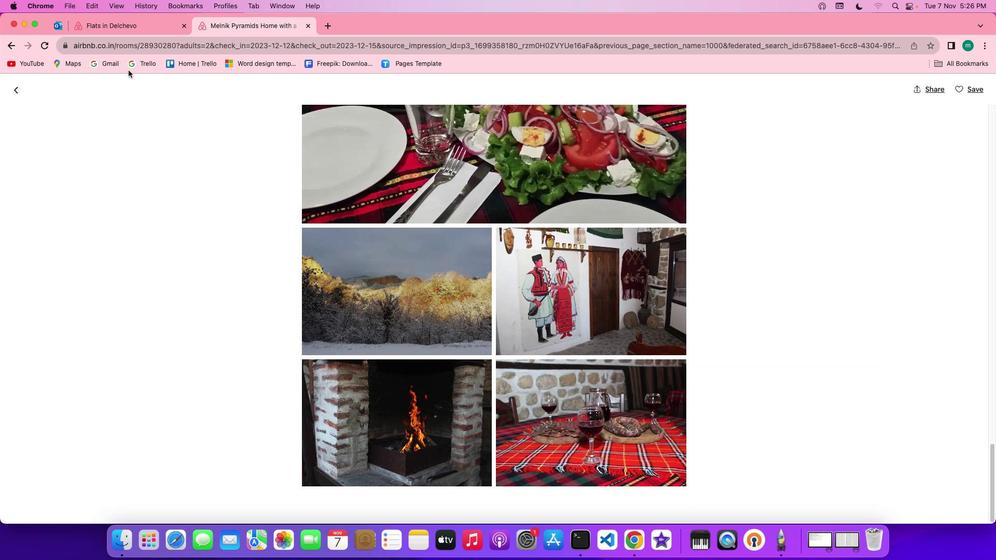 
Action: Mouse moved to (16, 89)
Screenshot: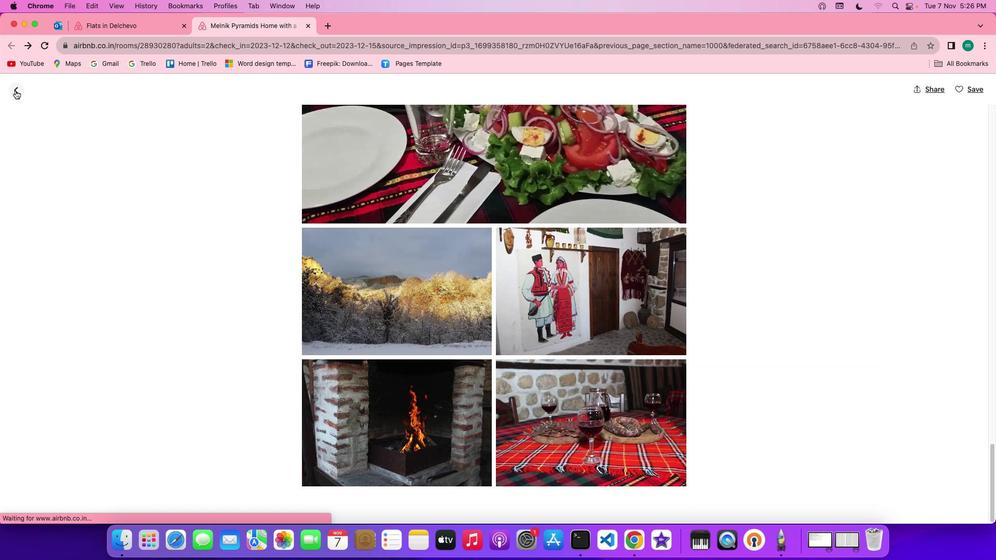 
Action: Mouse pressed left at (16, 89)
Screenshot: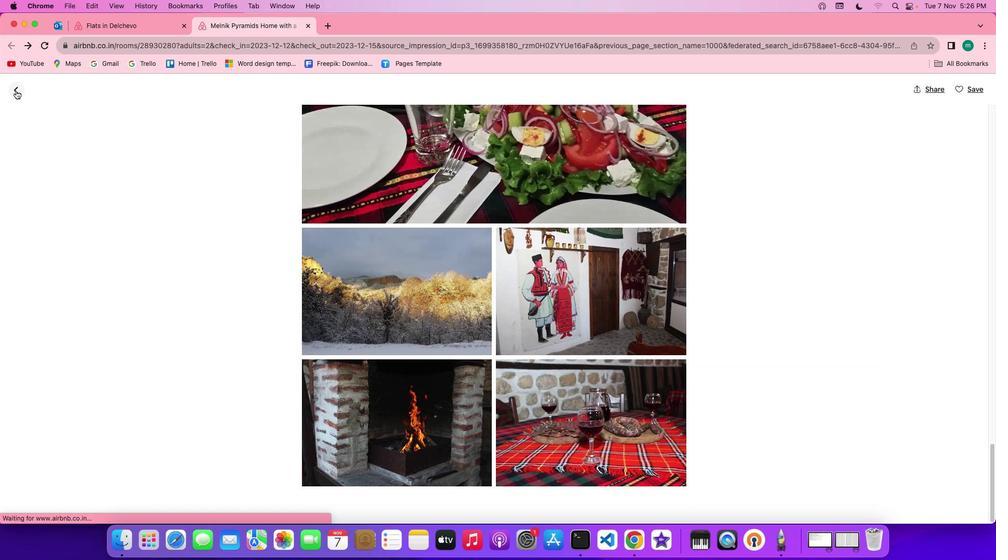 
Action: Mouse moved to (596, 427)
Screenshot: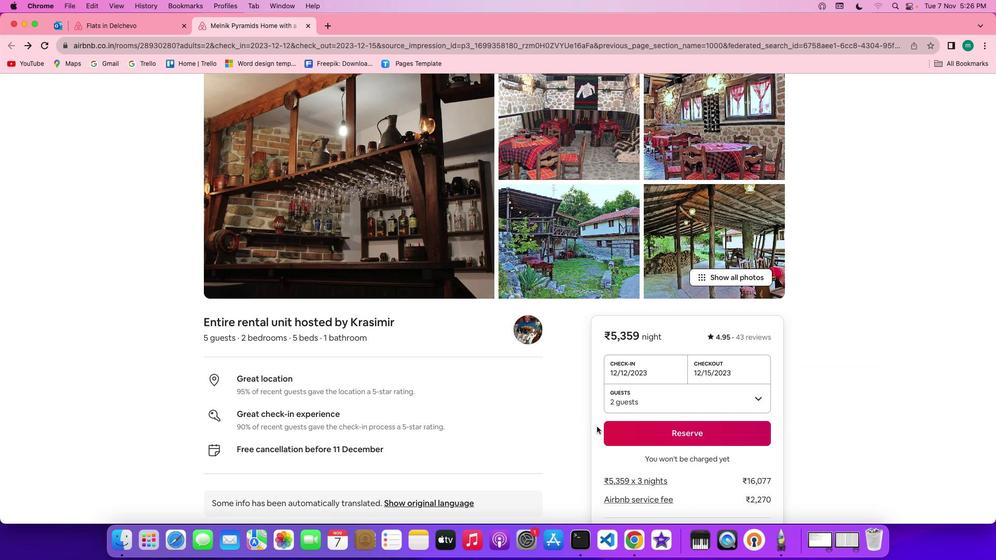 
Action: Mouse scrolled (596, 427) with delta (0, 0)
Screenshot: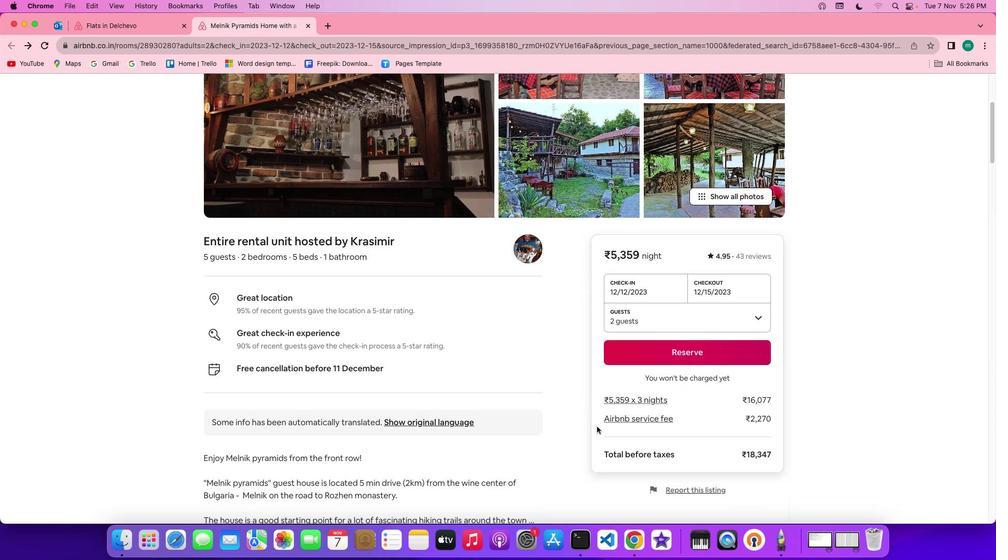 
Action: Mouse scrolled (596, 427) with delta (0, 0)
Screenshot: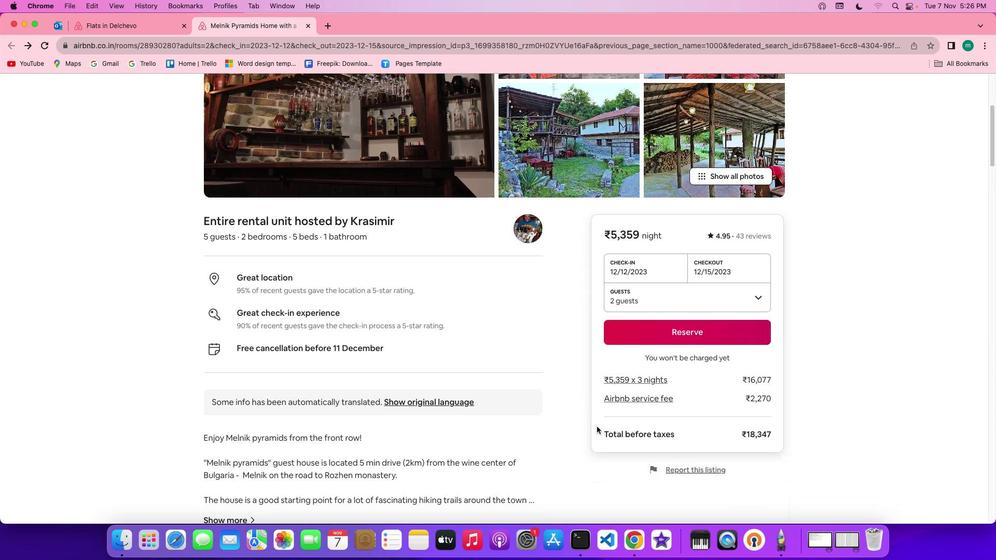 
Action: Mouse scrolled (596, 427) with delta (0, -1)
Screenshot: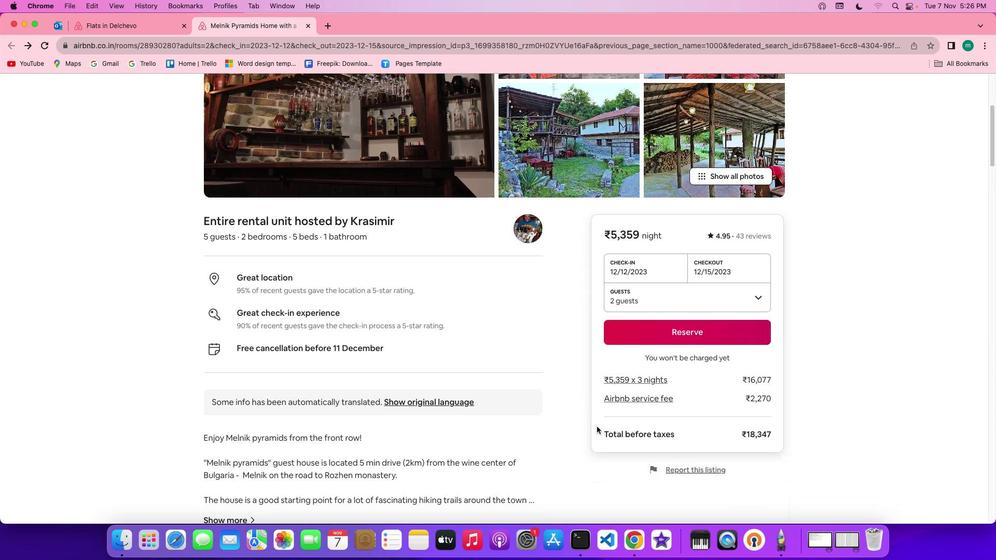 
Action: Mouse scrolled (596, 427) with delta (0, -2)
Screenshot: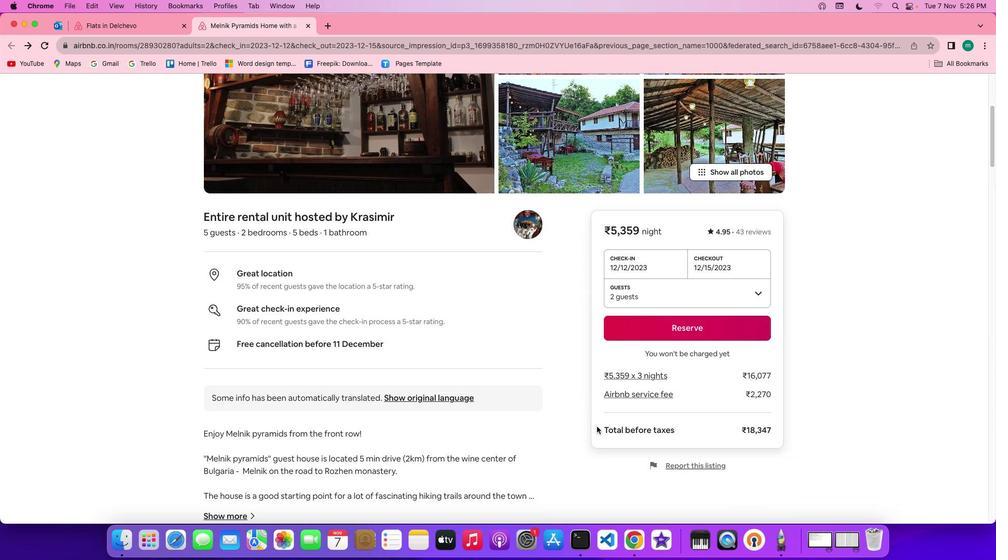 
Action: Mouse scrolled (596, 427) with delta (0, -2)
Screenshot: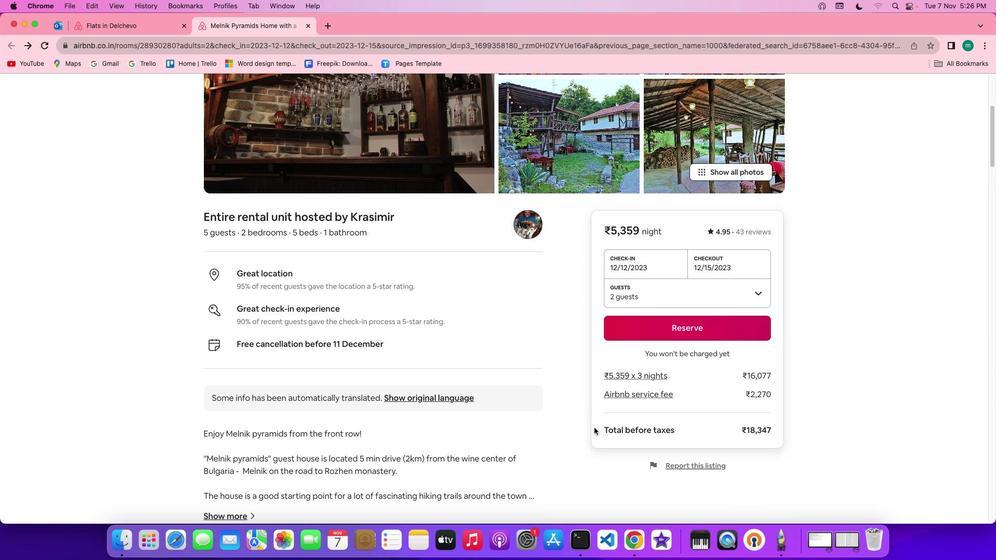 
Action: Mouse moved to (564, 429)
Screenshot: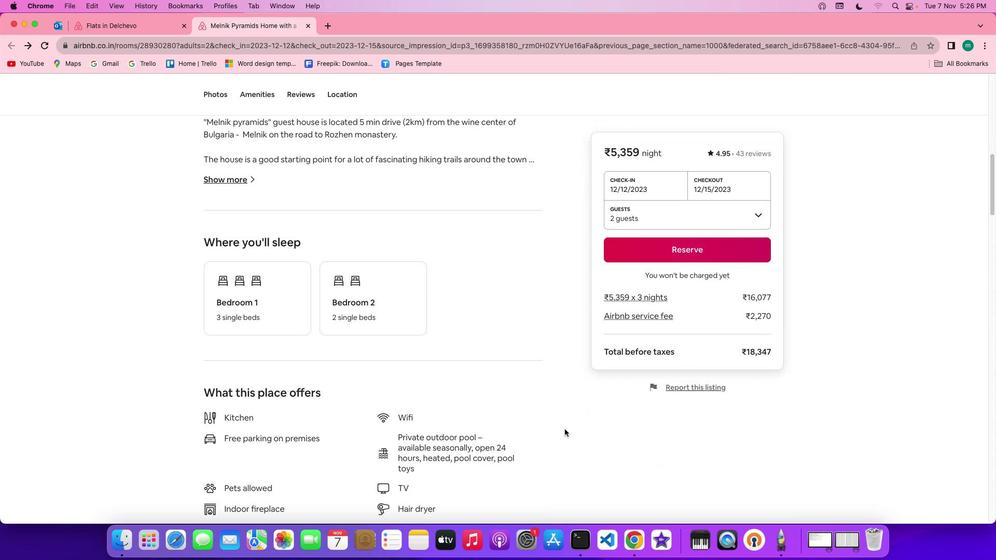 
Action: Mouse scrolled (564, 429) with delta (0, 0)
Screenshot: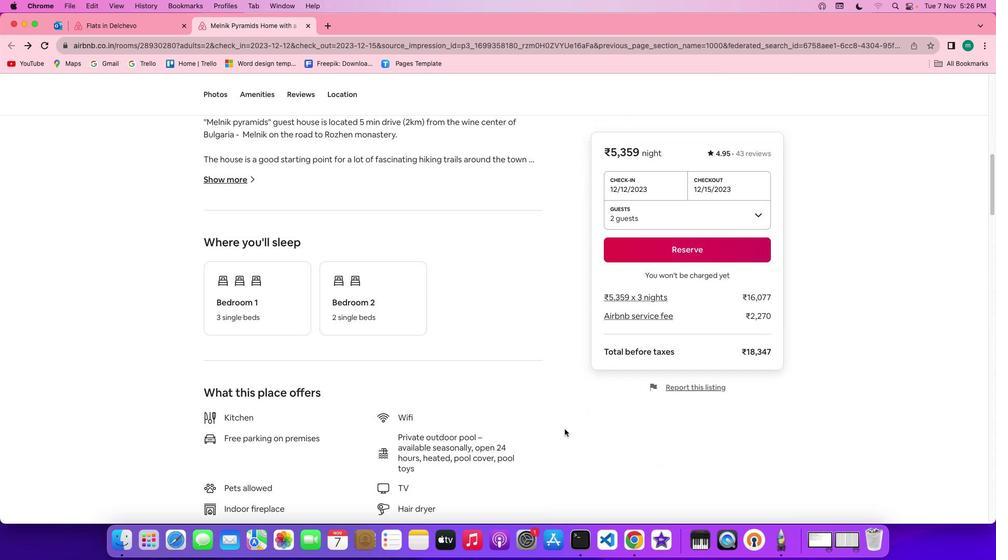 
Action: Mouse scrolled (564, 429) with delta (0, 0)
Screenshot: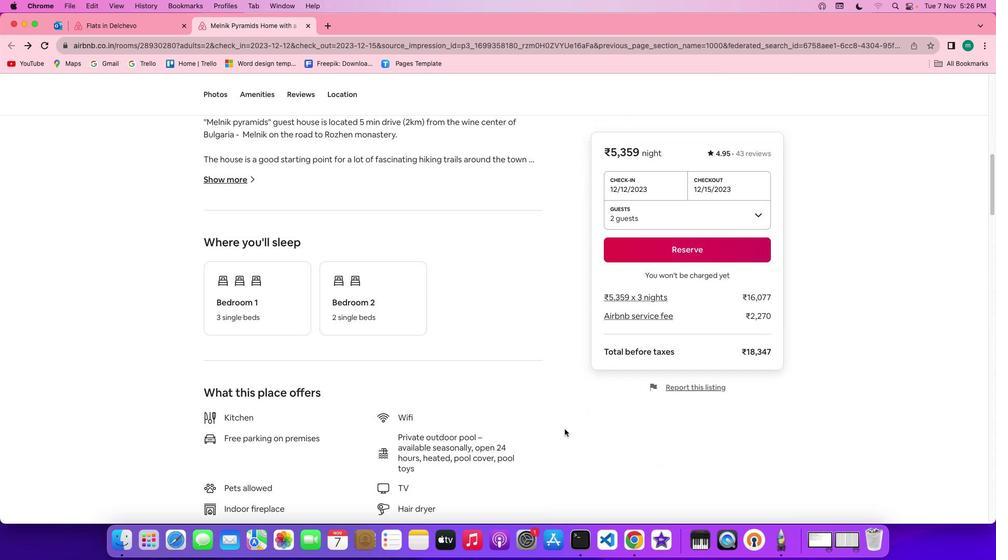 
Action: Mouse scrolled (564, 429) with delta (0, -1)
Screenshot: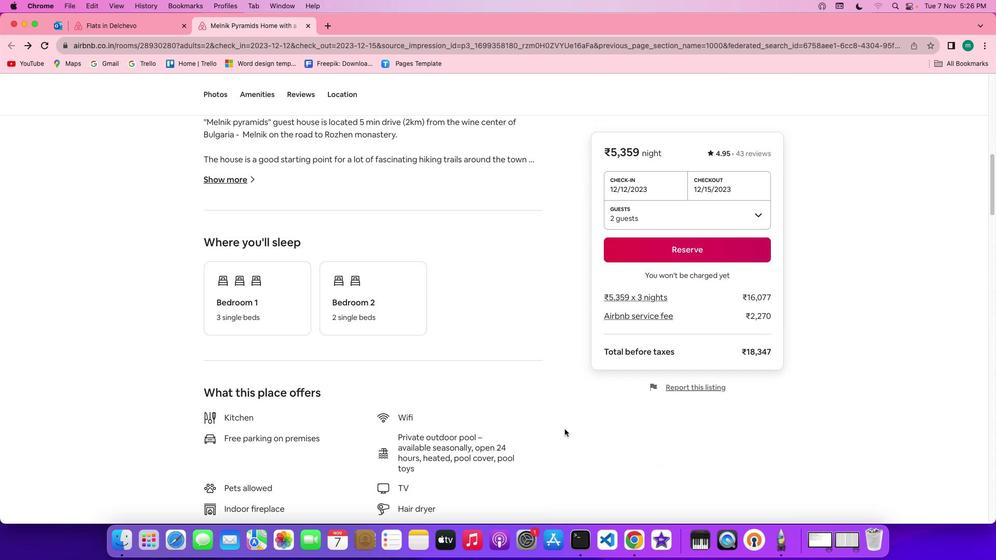 
Action: Mouse scrolled (564, 429) with delta (0, -2)
Screenshot: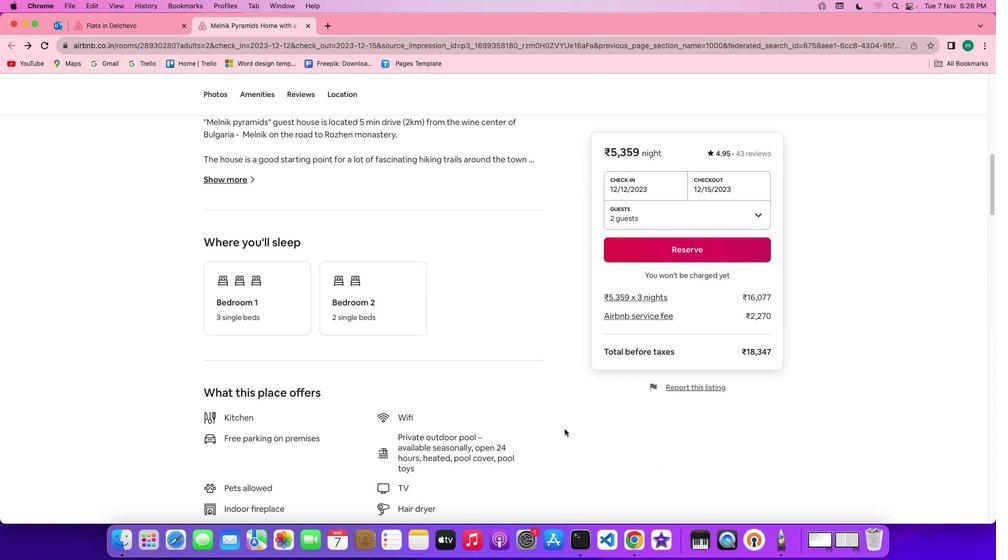 
Action: Mouse scrolled (564, 429) with delta (0, -2)
Screenshot: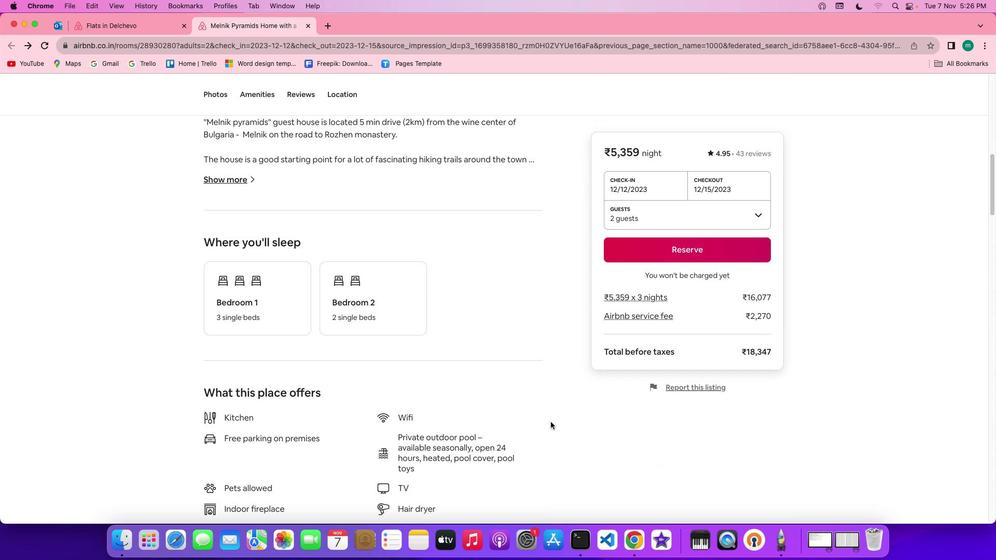 
Action: Mouse moved to (398, 338)
Screenshot: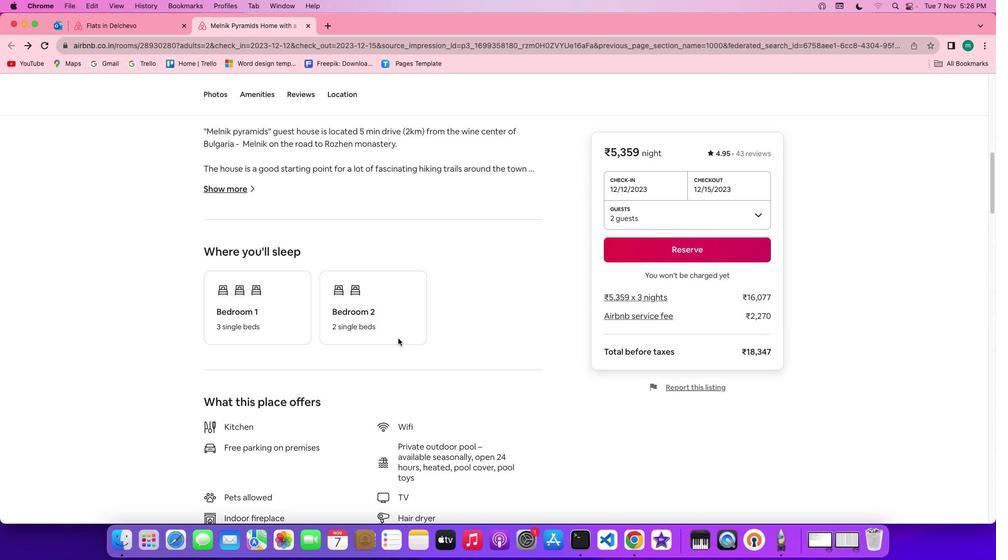 
Action: Mouse scrolled (398, 338) with delta (0, 0)
Screenshot: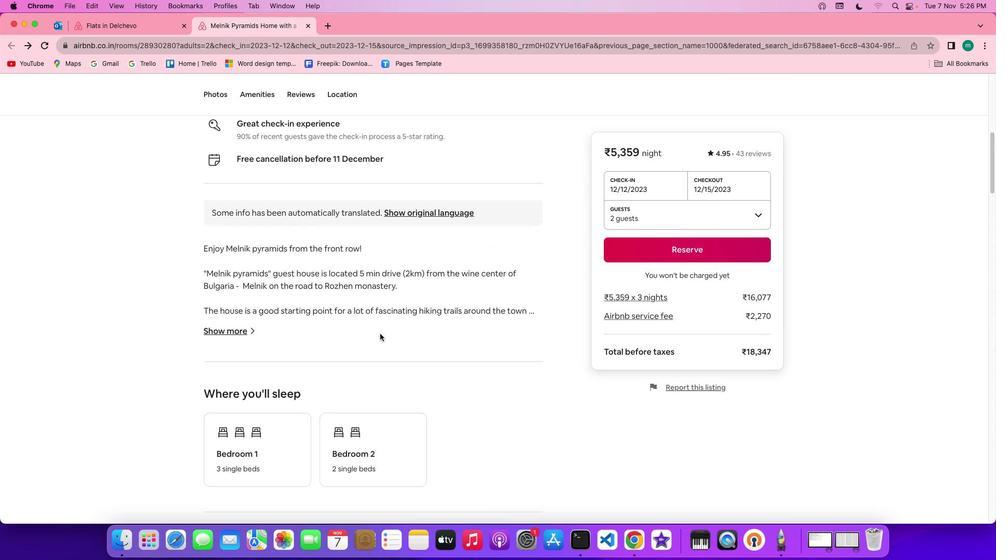 
Action: Mouse scrolled (398, 338) with delta (0, 0)
Screenshot: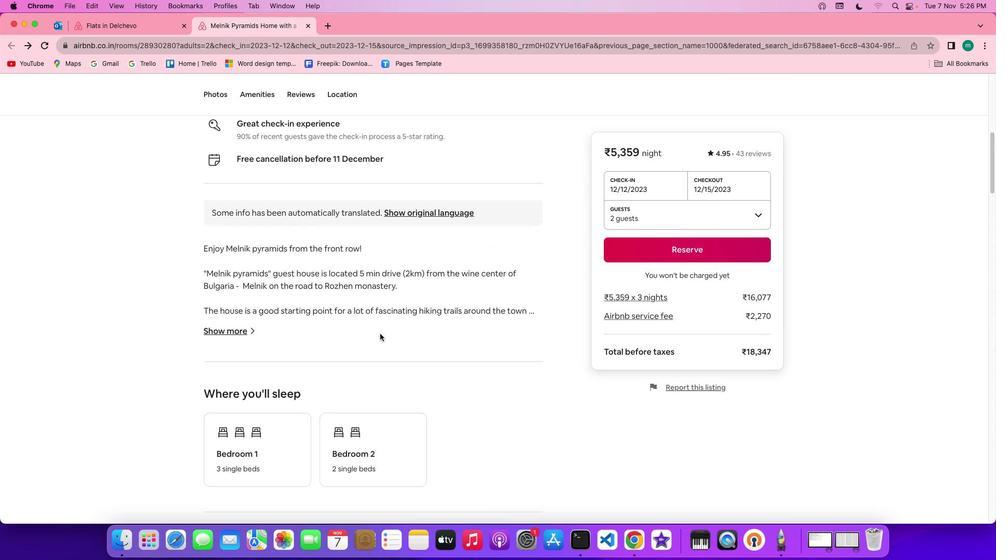 
Action: Mouse scrolled (398, 338) with delta (0, 1)
Screenshot: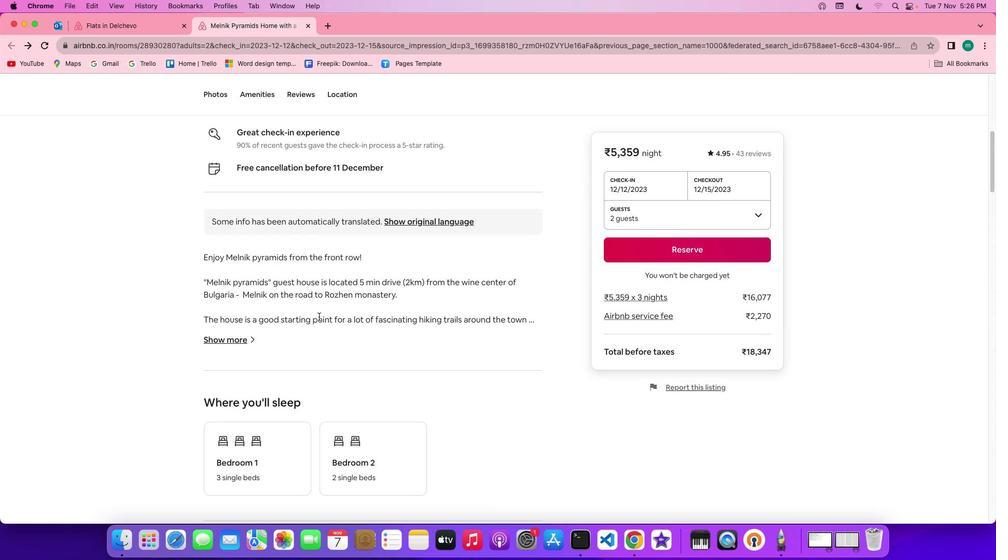 
Action: Mouse scrolled (398, 338) with delta (0, 1)
Screenshot: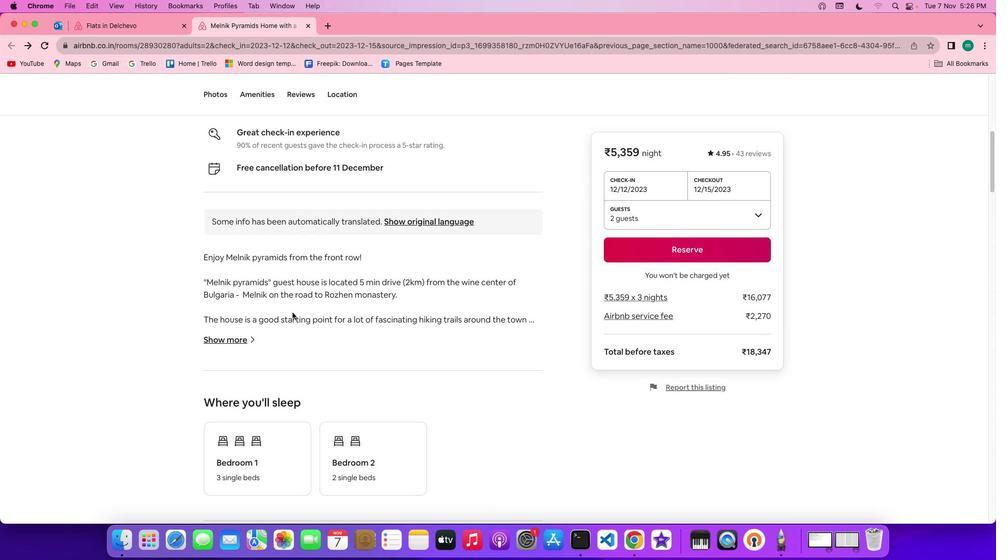 
Action: Mouse moved to (240, 339)
Screenshot: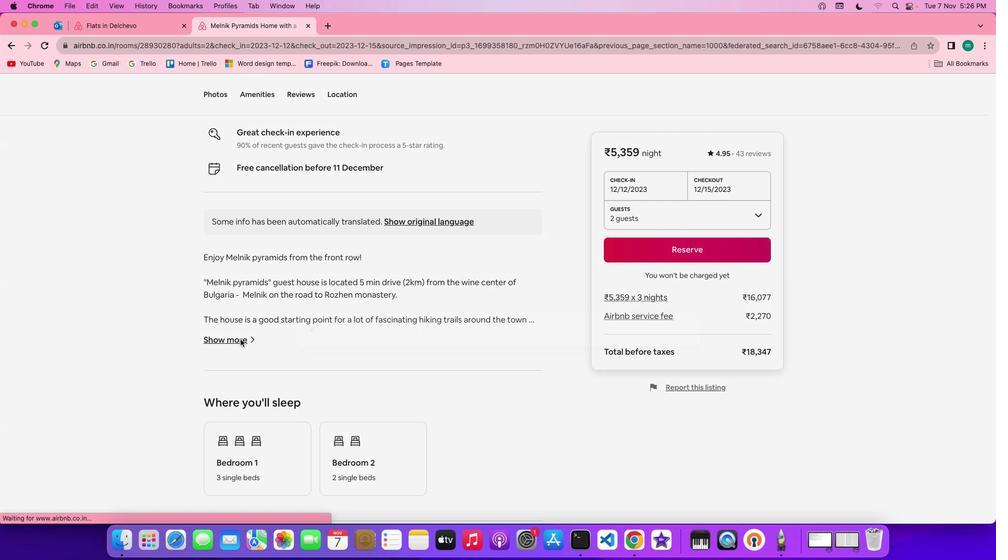 
Action: Mouse pressed left at (240, 339)
Screenshot: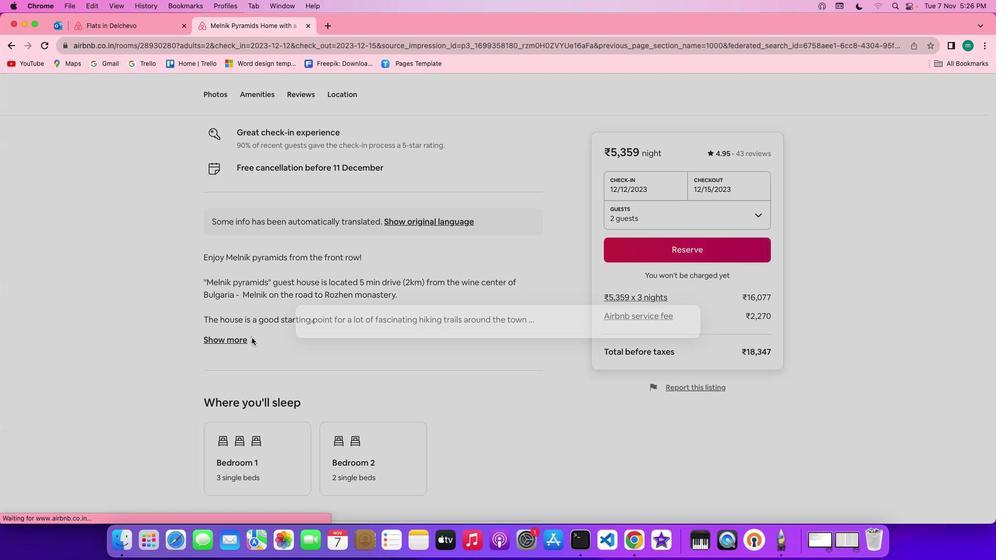 
Action: Mouse moved to (419, 363)
Screenshot: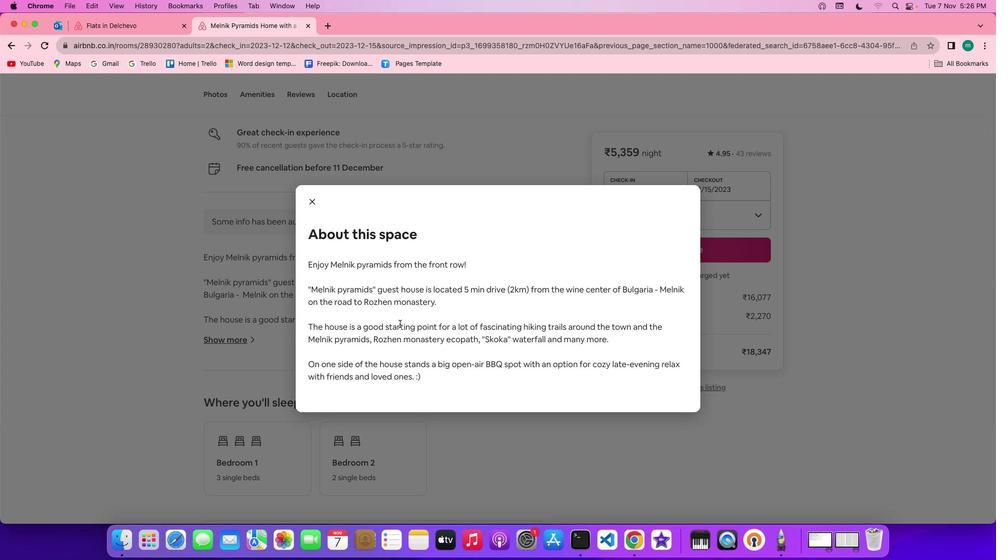 
Action: Mouse scrolled (419, 363) with delta (0, 0)
Screenshot: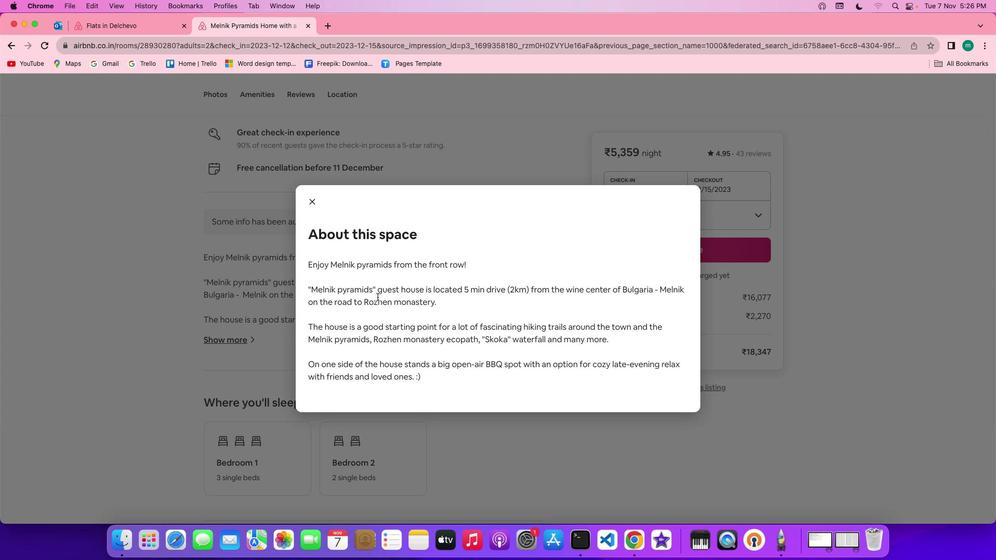 
Action: Mouse scrolled (419, 363) with delta (0, 0)
Screenshot: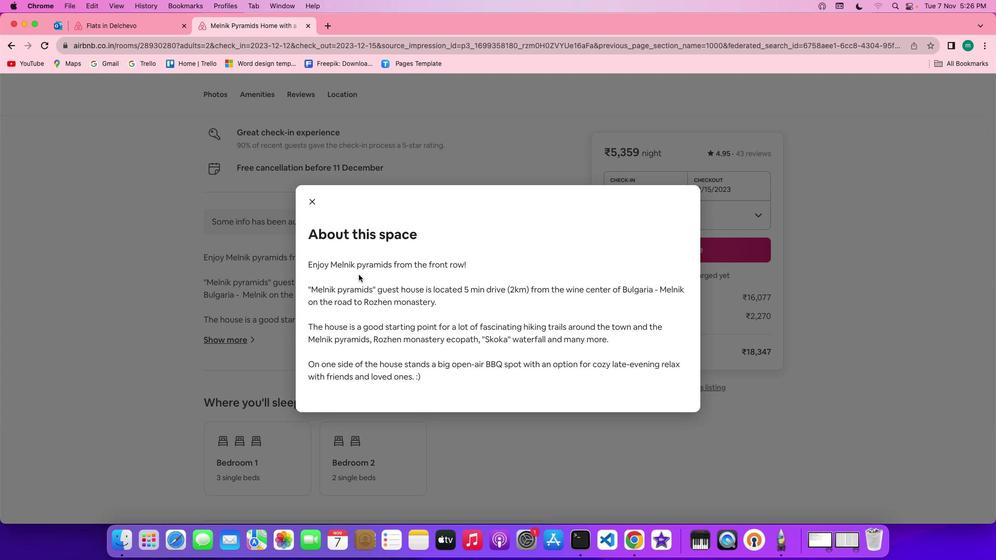 
Action: Mouse scrolled (419, 363) with delta (0, -1)
Screenshot: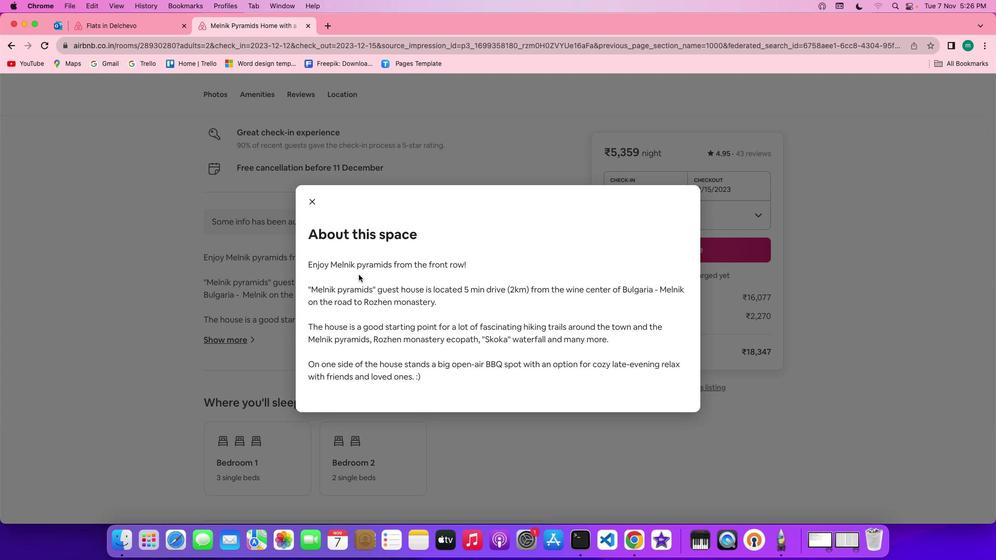 
Action: Mouse scrolled (419, 363) with delta (0, -2)
Screenshot: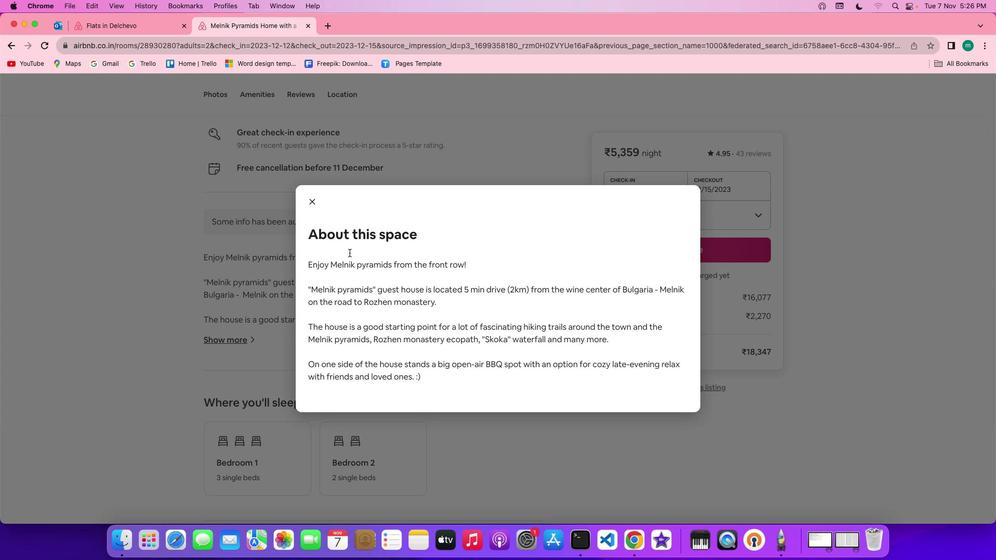 
Action: Mouse moved to (319, 201)
Screenshot: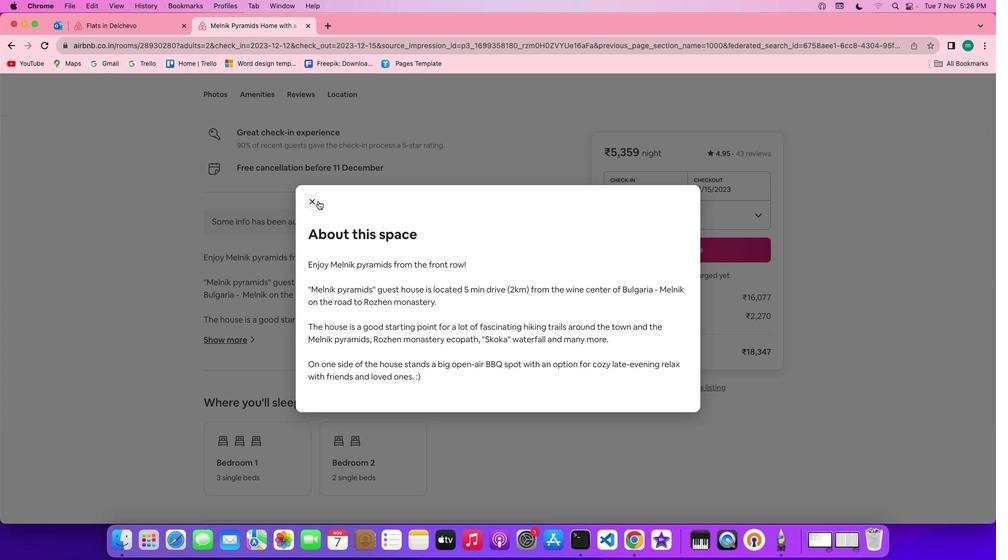 
Action: Mouse pressed left at (319, 201)
Screenshot: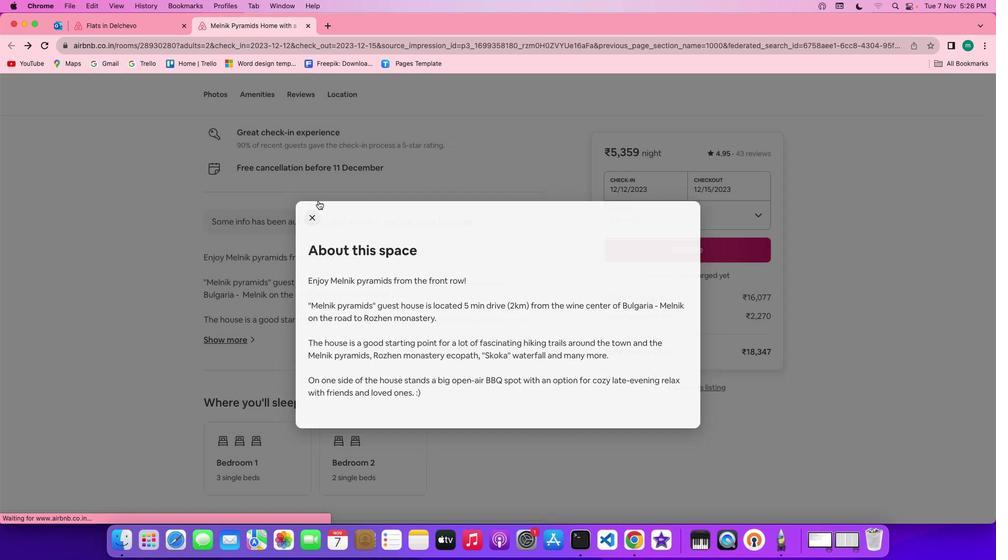 
Action: Mouse moved to (381, 301)
Screenshot: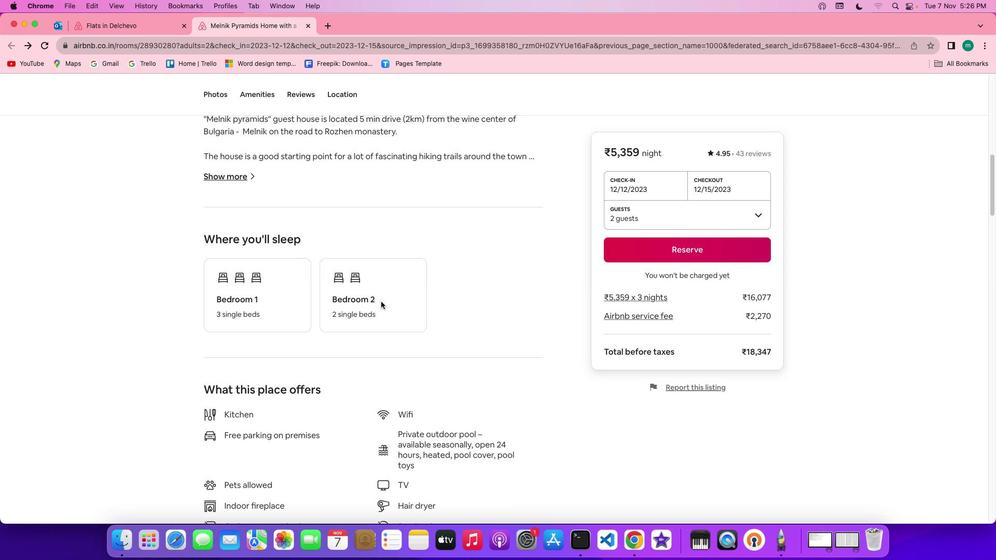 
Action: Mouse scrolled (381, 301) with delta (0, 0)
Screenshot: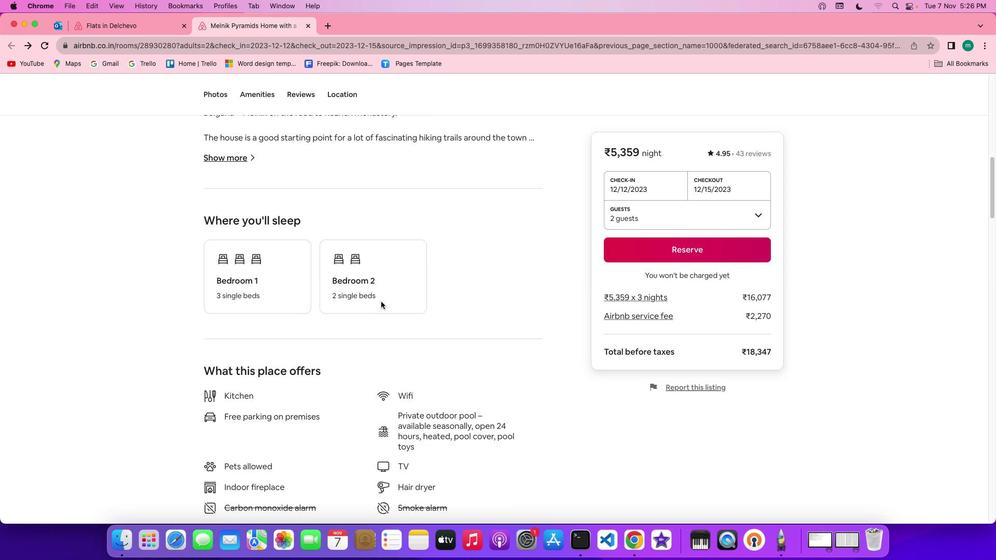 
Action: Mouse scrolled (381, 301) with delta (0, 0)
Screenshot: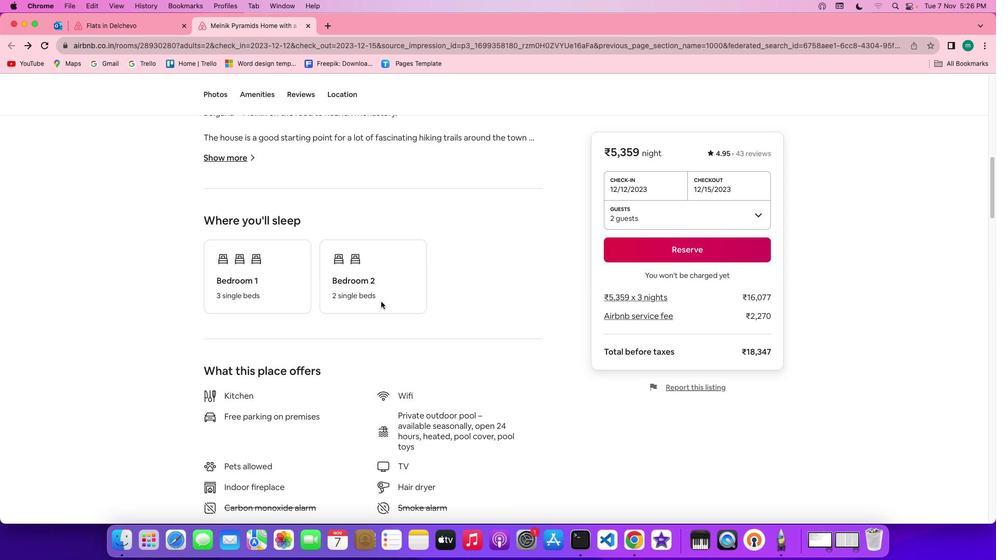 
Action: Mouse scrolled (381, 301) with delta (0, -1)
Screenshot: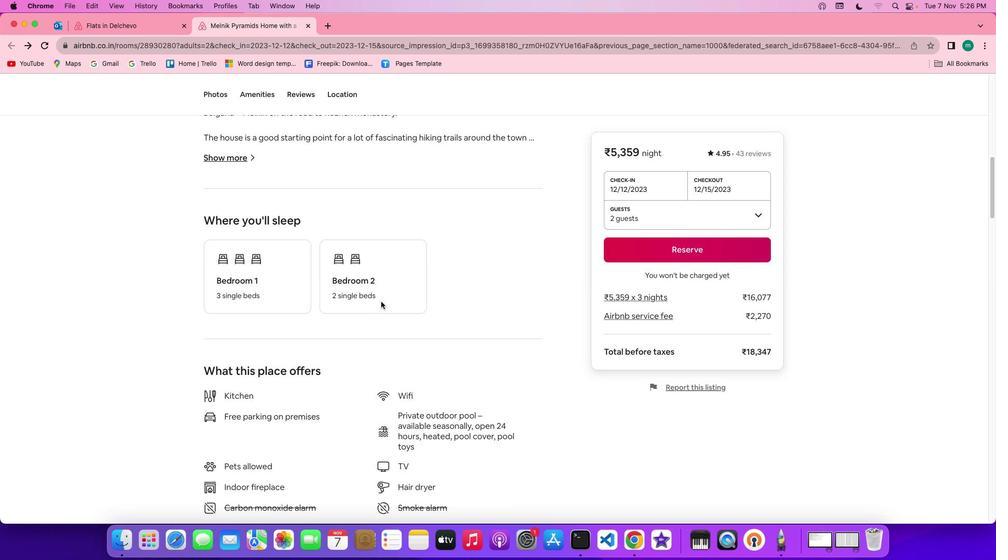 
Action: Mouse scrolled (381, 301) with delta (0, -2)
Screenshot: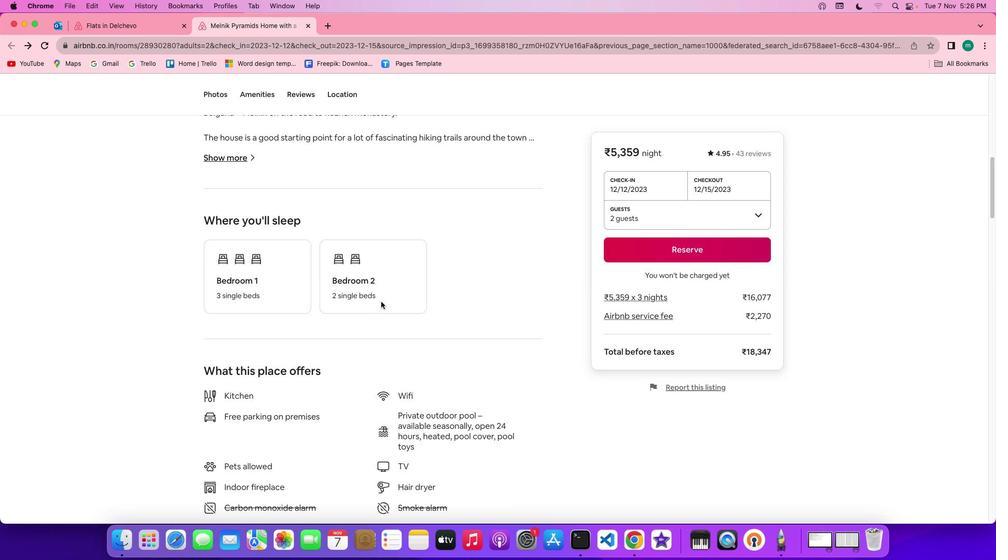 
Action: Mouse scrolled (381, 301) with delta (0, 0)
Screenshot: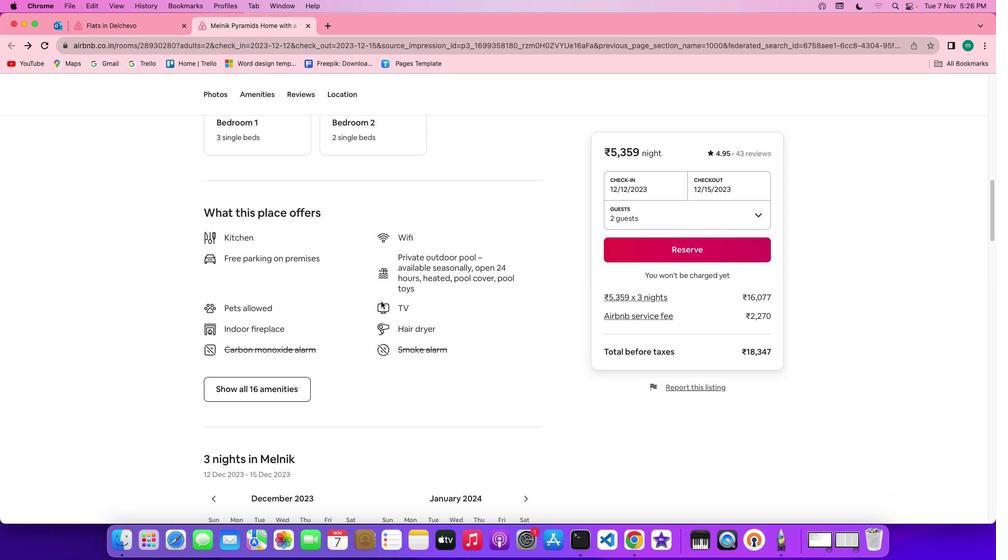 
Action: Mouse scrolled (381, 301) with delta (0, 0)
Screenshot: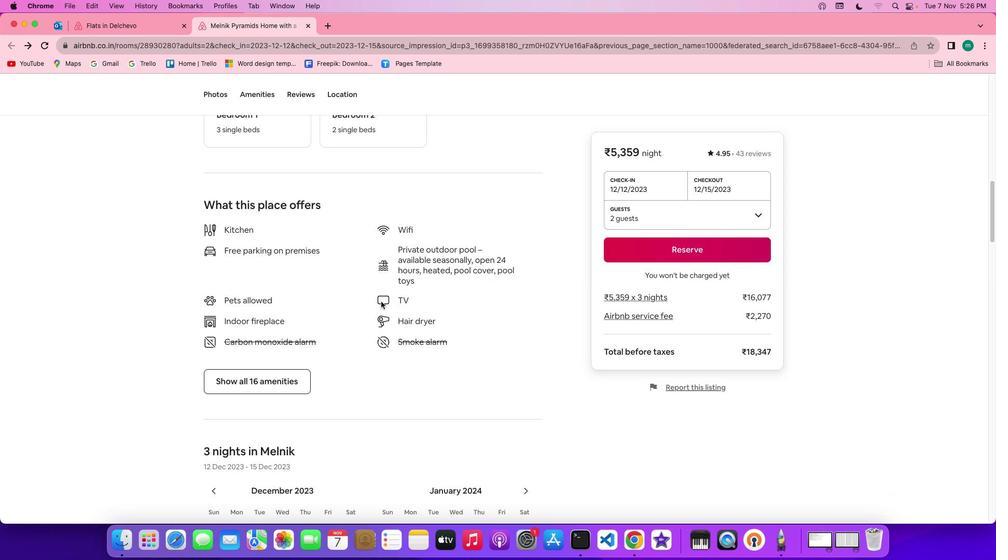 
Action: Mouse scrolled (381, 301) with delta (0, -1)
Screenshot: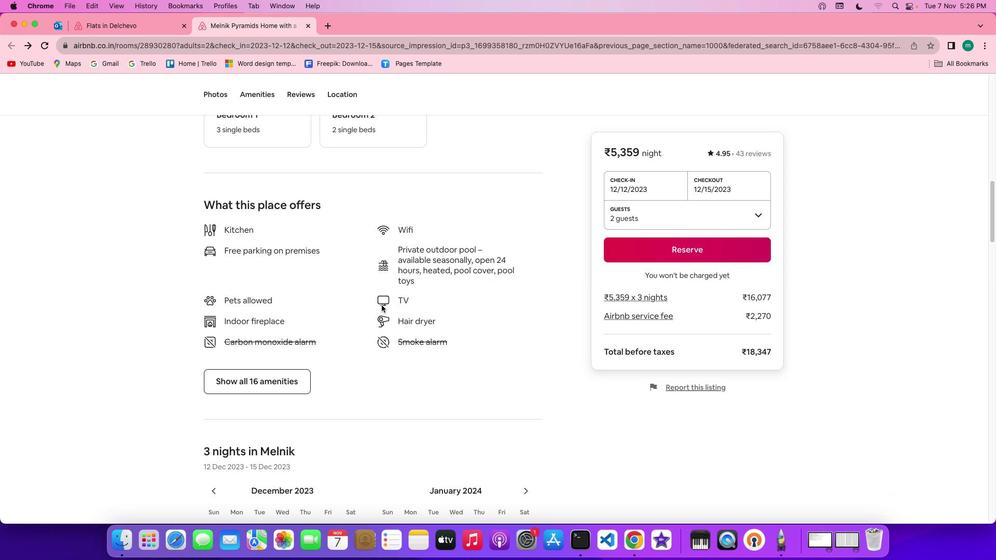 
Action: Mouse scrolled (381, 301) with delta (0, -1)
Screenshot: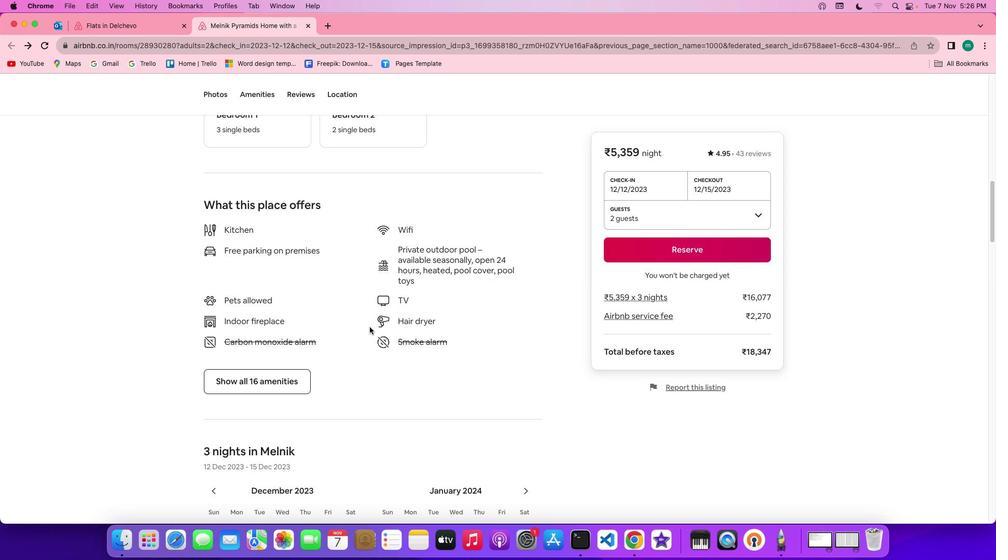 
Action: Mouse moved to (286, 382)
Screenshot: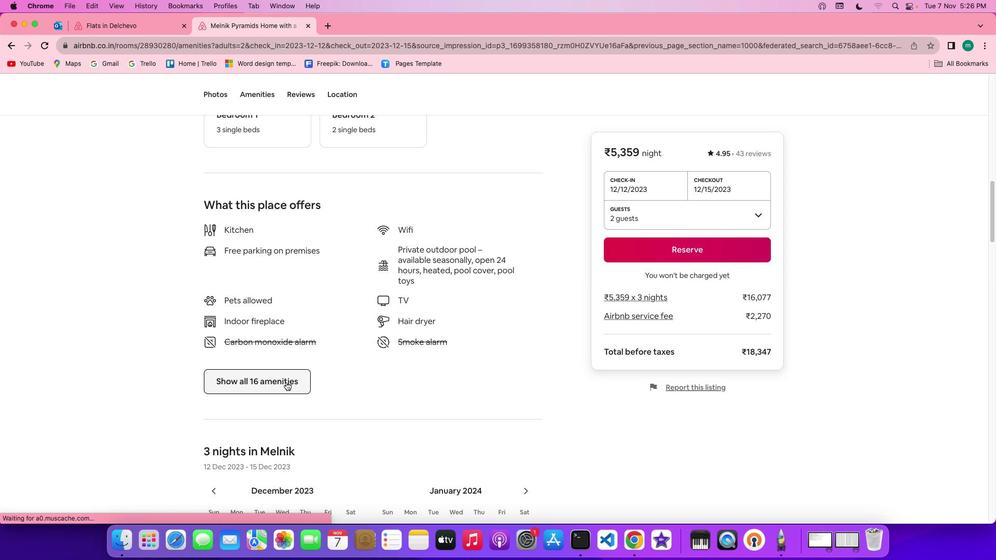
Action: Mouse pressed left at (286, 382)
Screenshot: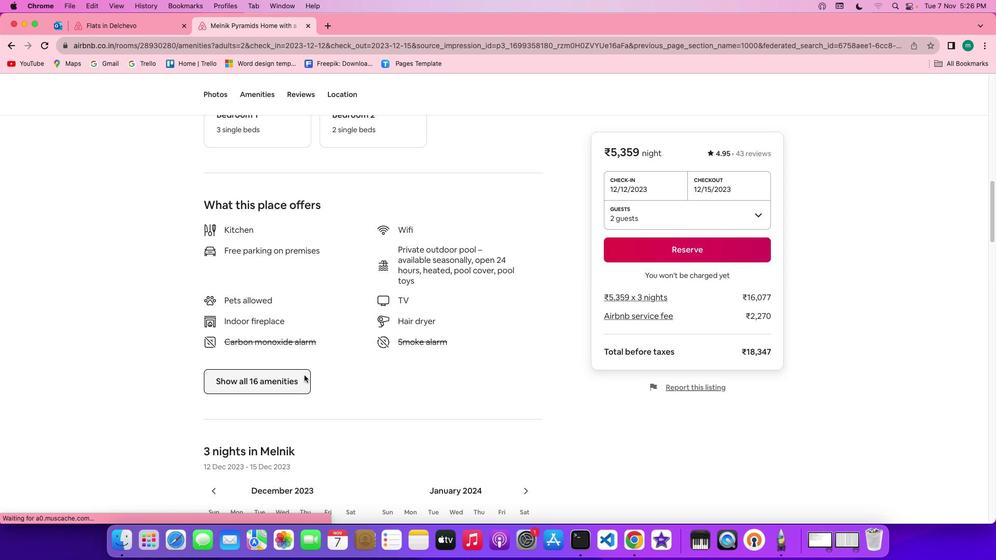 
Action: Mouse moved to (427, 372)
Screenshot: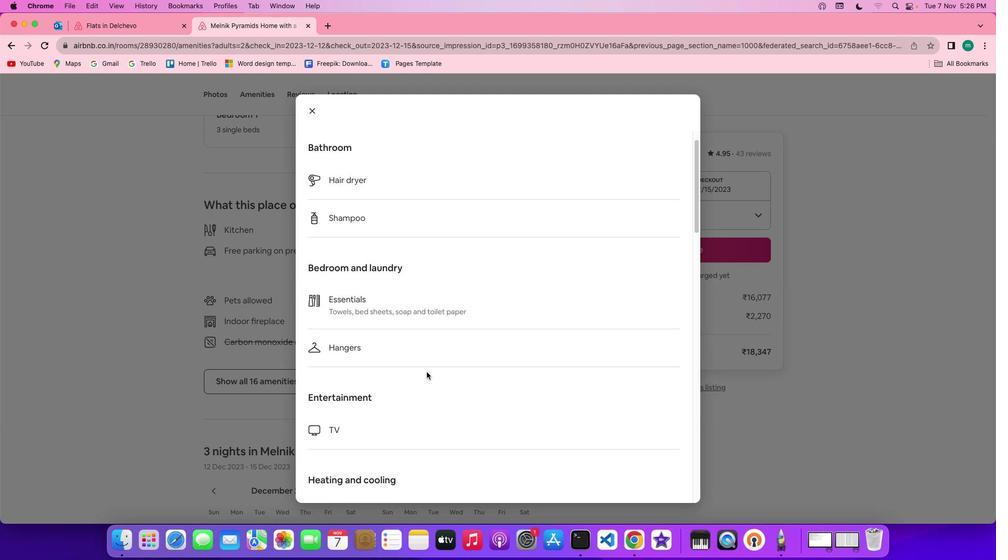
Action: Mouse scrolled (427, 372) with delta (0, 0)
Screenshot: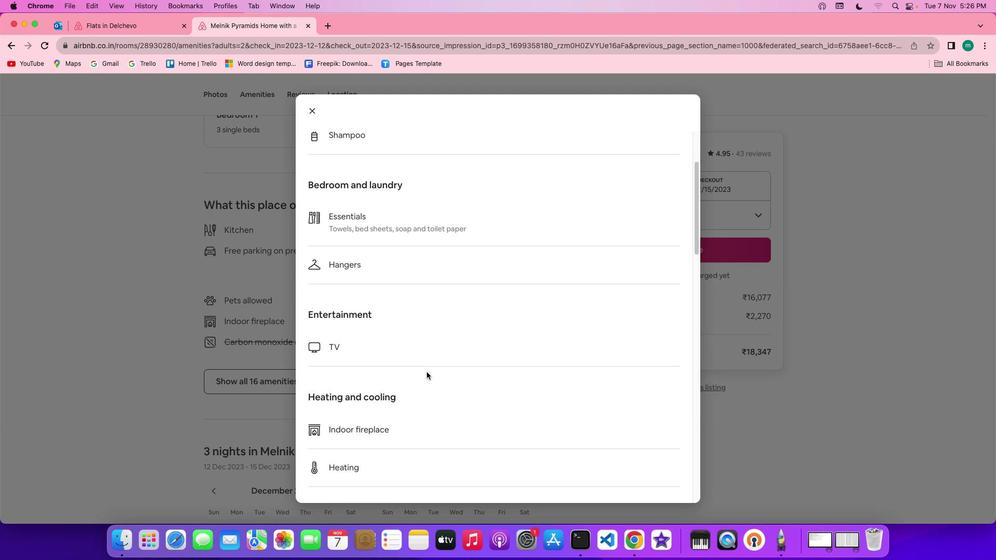 
Action: Mouse moved to (427, 372)
Screenshot: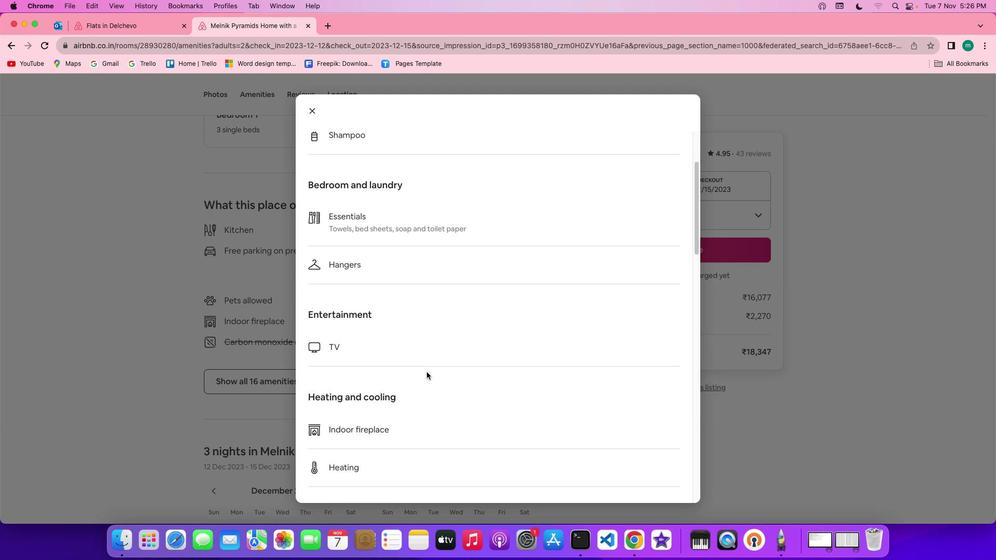 
Action: Mouse scrolled (427, 372) with delta (0, 0)
Screenshot: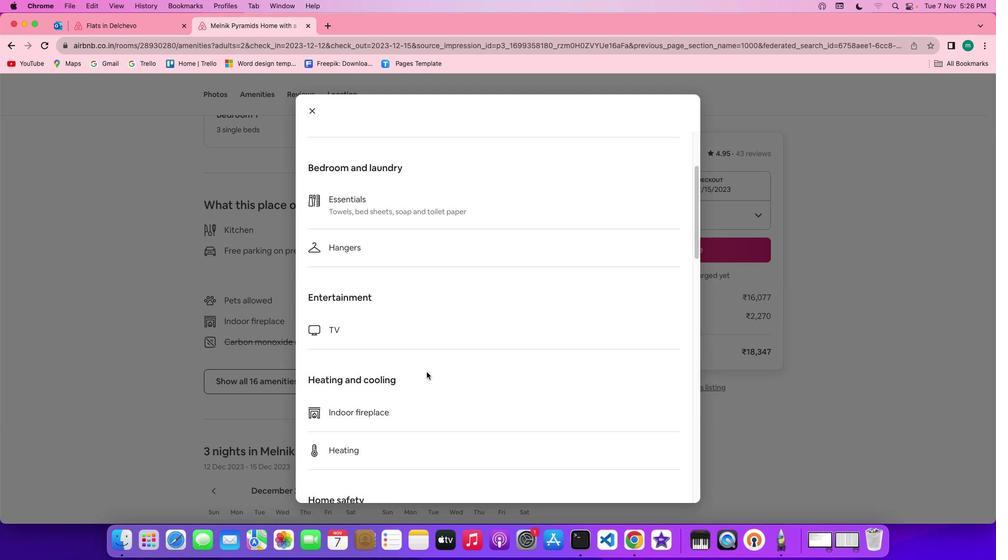 
Action: Mouse scrolled (427, 372) with delta (0, -1)
Screenshot: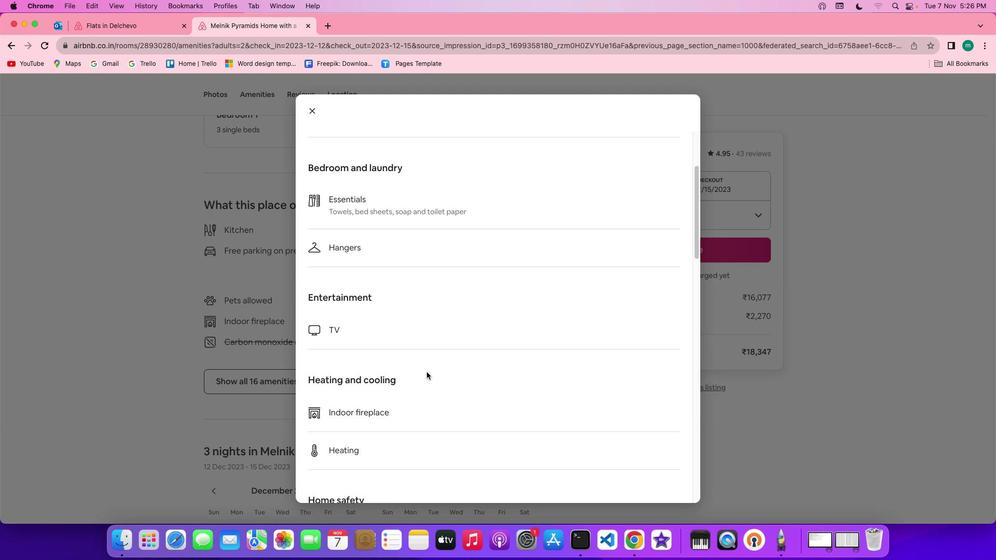 
Action: Mouse scrolled (427, 372) with delta (0, -1)
Screenshot: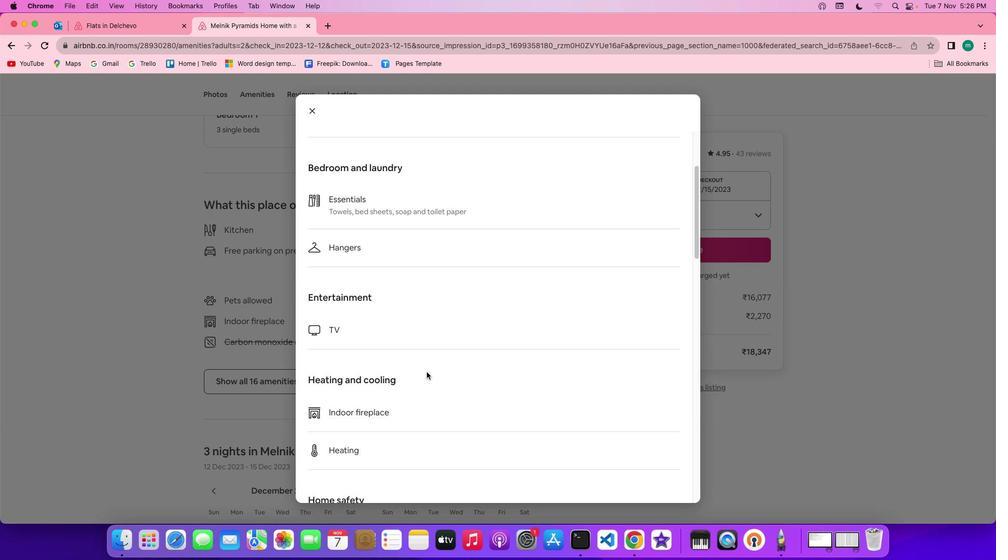 
Action: Mouse scrolled (427, 372) with delta (0, 0)
Screenshot: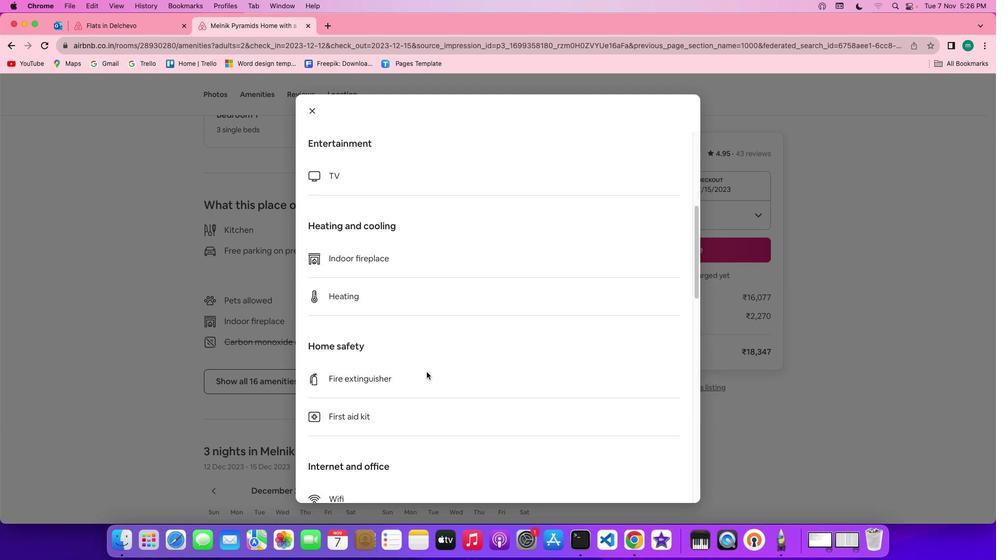 
Action: Mouse scrolled (427, 372) with delta (0, 0)
Screenshot: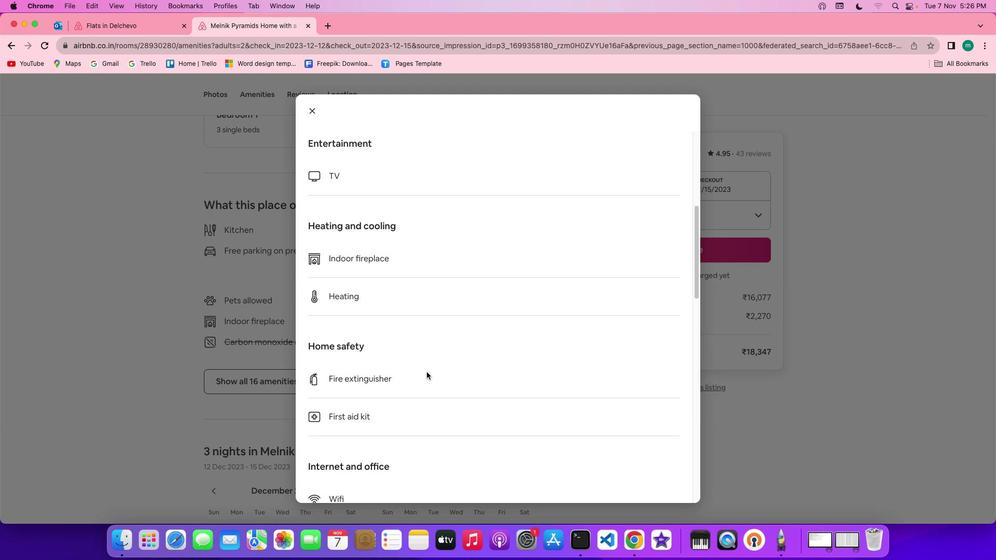 
Action: Mouse scrolled (427, 372) with delta (0, -1)
Screenshot: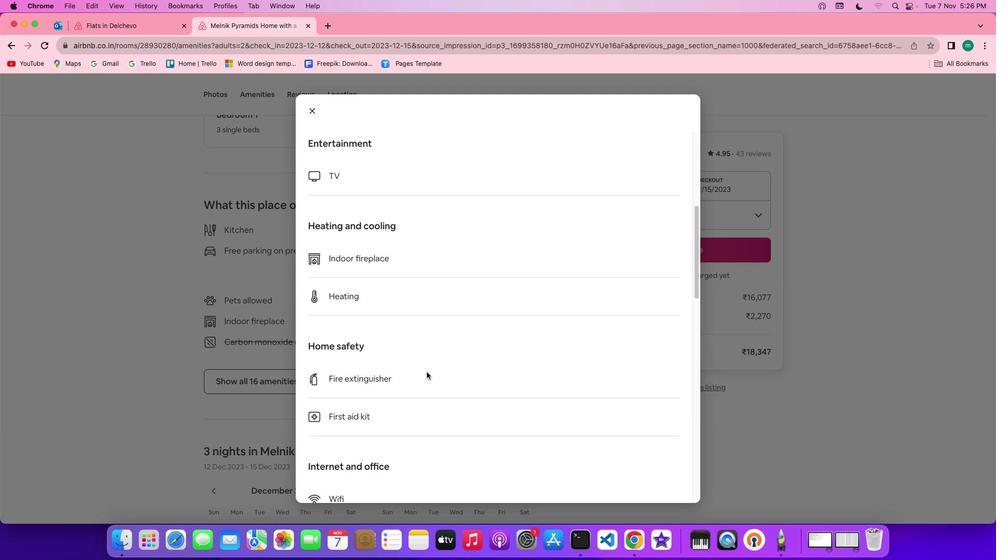 
Action: Mouse scrolled (427, 372) with delta (0, -2)
Screenshot: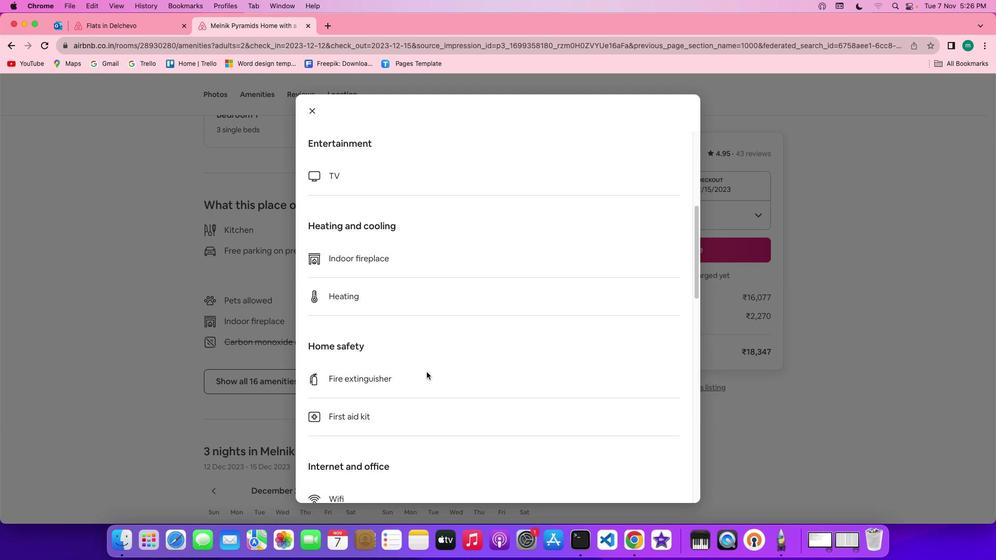 
Action: Mouse moved to (427, 372)
Screenshot: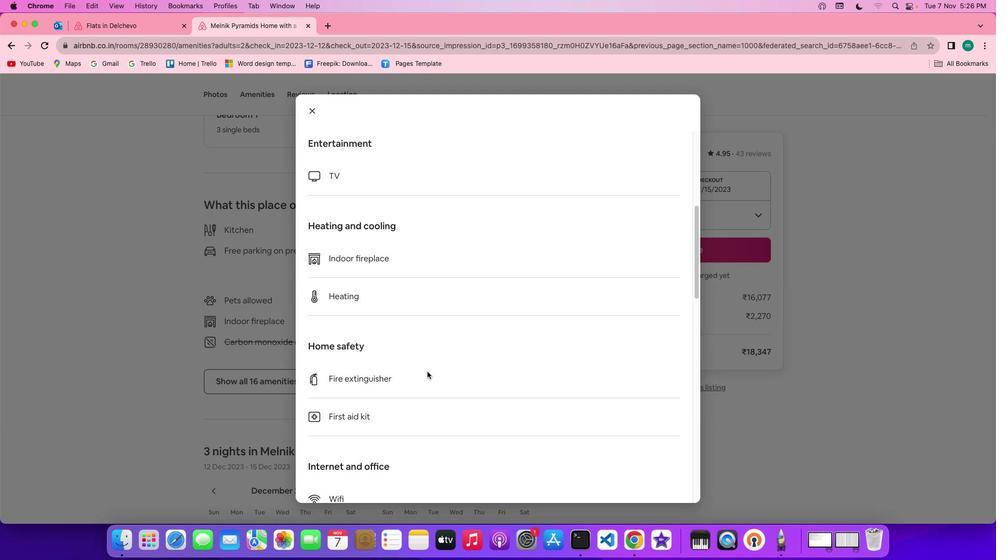 
Action: Mouse scrolled (427, 372) with delta (0, 0)
Screenshot: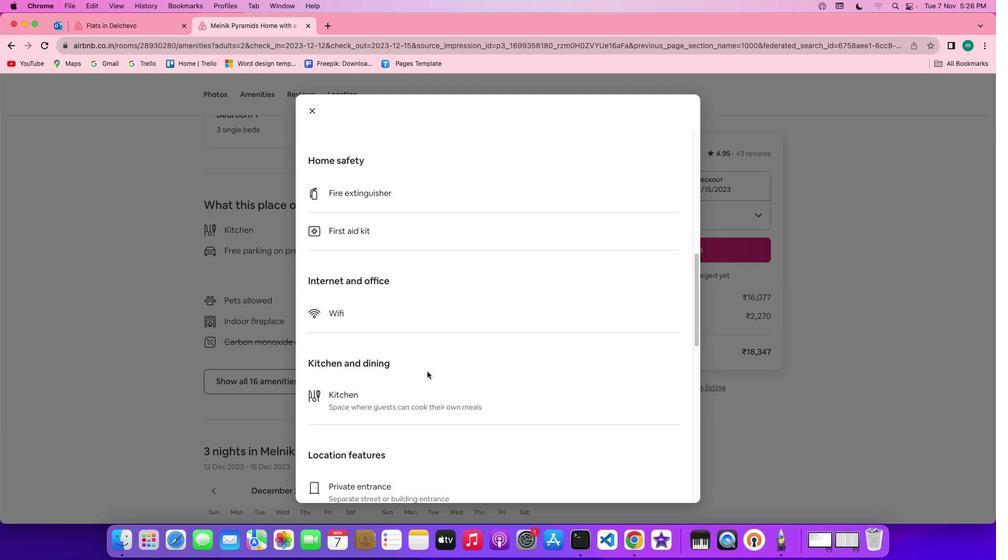 
Action: Mouse scrolled (427, 372) with delta (0, 0)
Screenshot: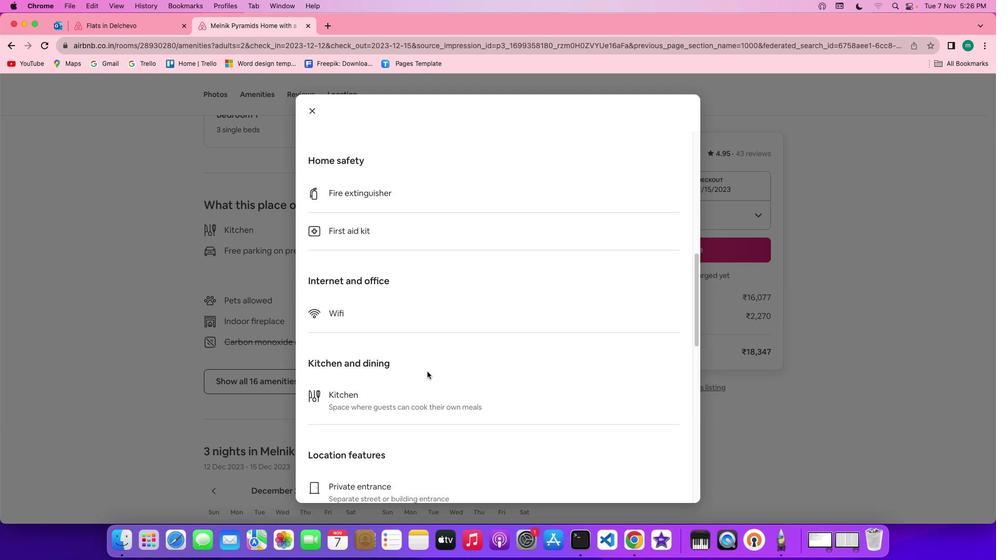 
Action: Mouse scrolled (427, 372) with delta (0, -1)
Screenshot: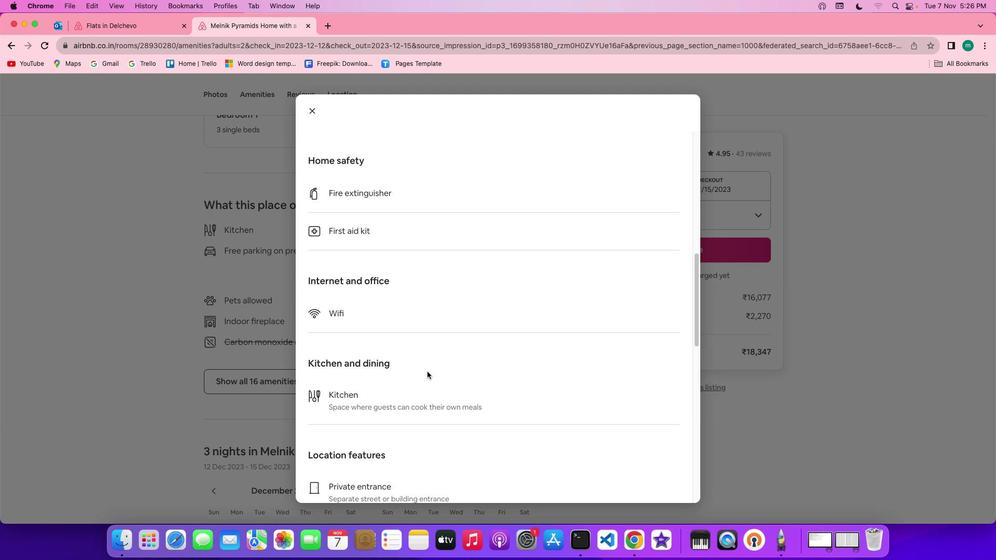 
Action: Mouse scrolled (427, 372) with delta (0, -2)
Screenshot: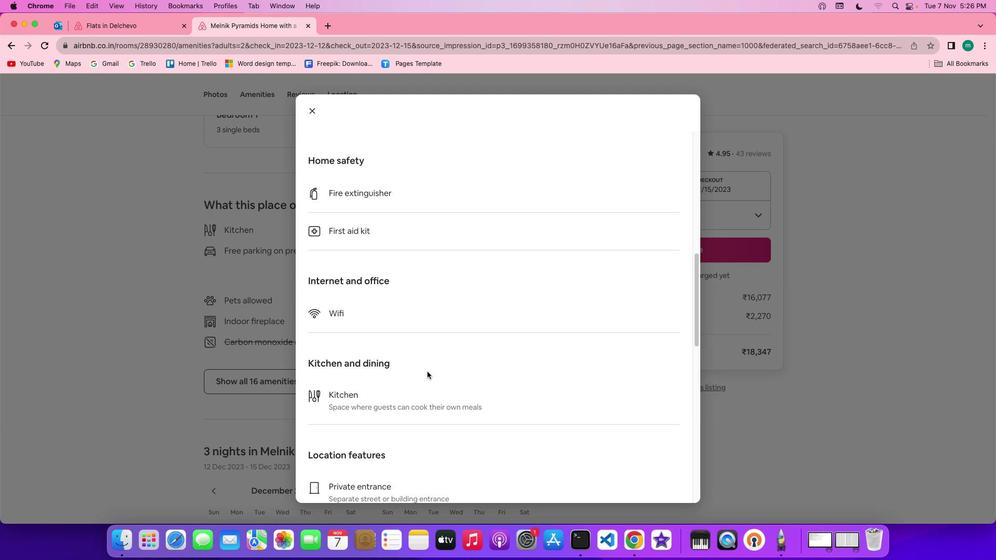 
Action: Mouse scrolled (427, 372) with delta (0, 0)
Screenshot: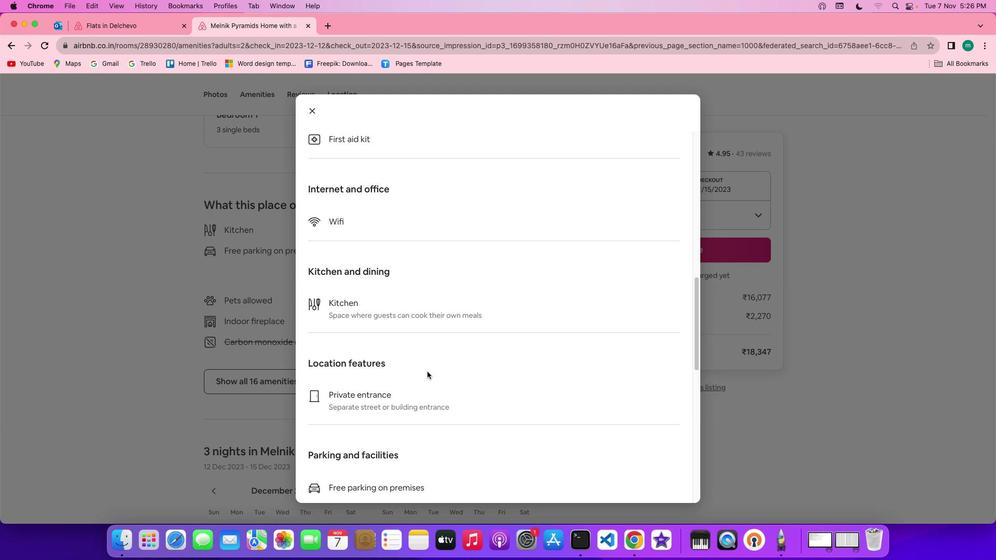 
Action: Mouse scrolled (427, 372) with delta (0, 0)
Screenshot: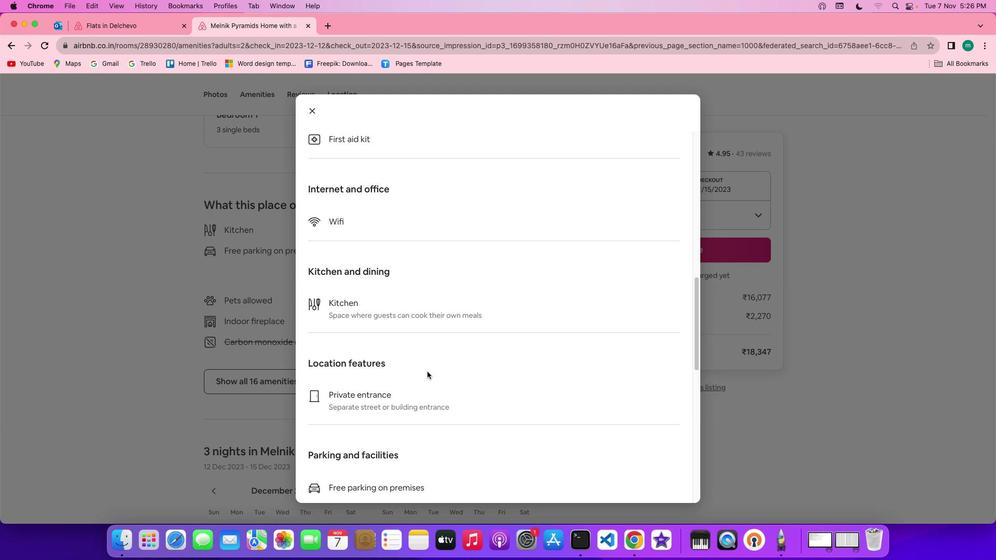 
Action: Mouse scrolled (427, 372) with delta (0, -1)
Screenshot: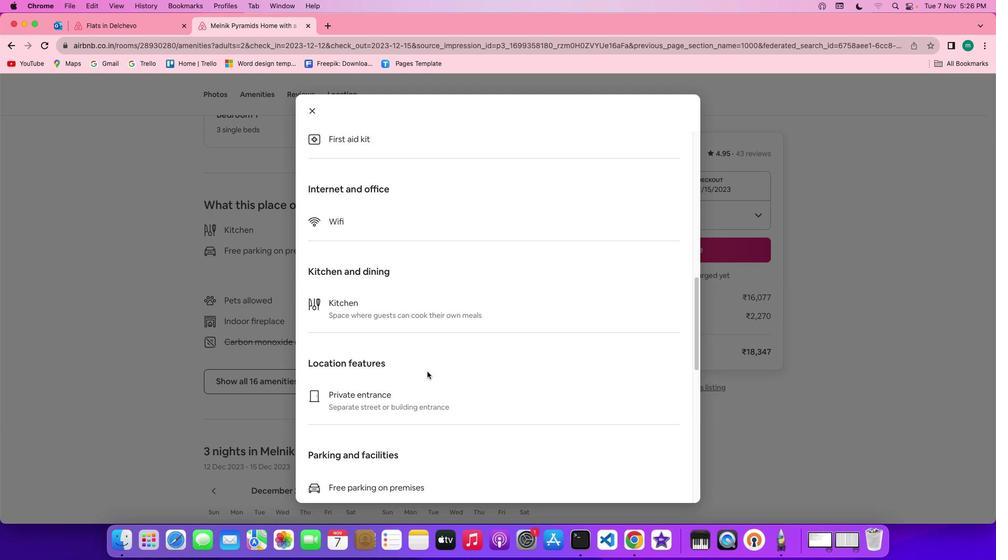 
Action: Mouse scrolled (427, 372) with delta (0, 0)
Screenshot: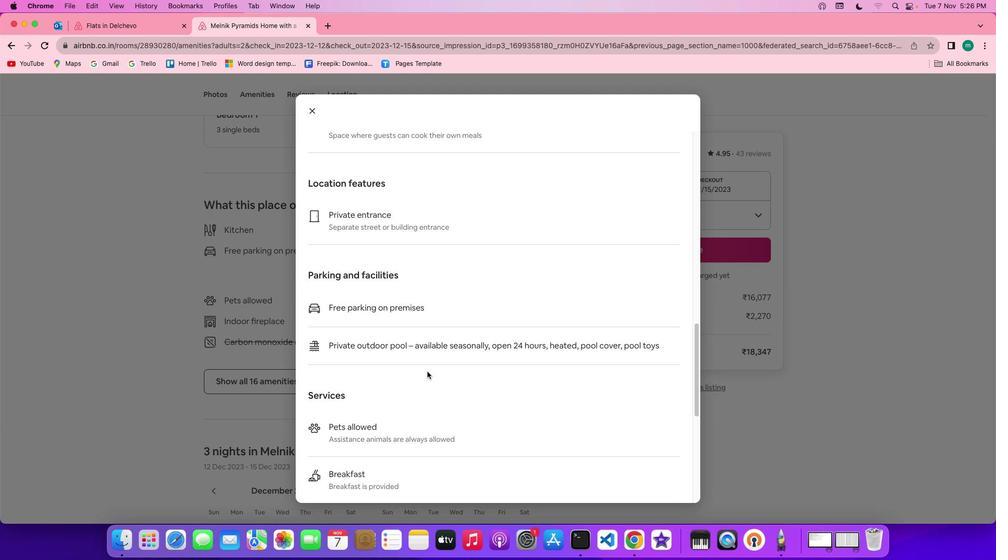 
Action: Mouse scrolled (427, 372) with delta (0, 0)
Screenshot: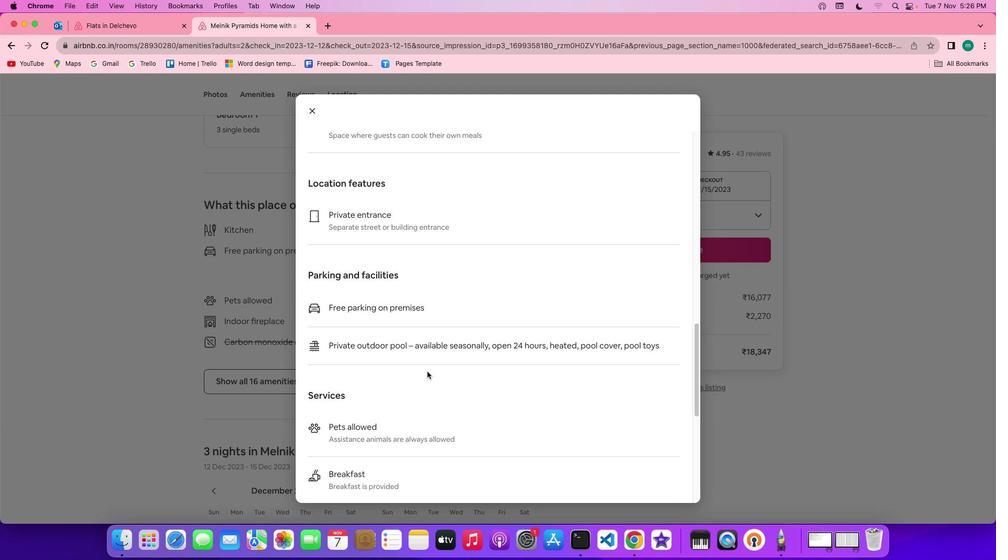 
Action: Mouse scrolled (427, 372) with delta (0, -1)
Screenshot: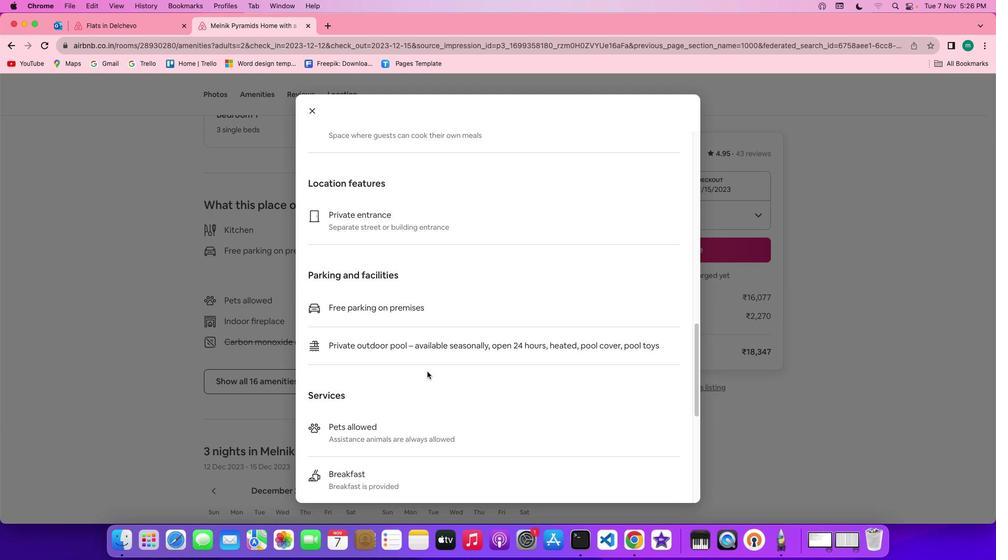 
Action: Mouse scrolled (427, 372) with delta (0, -2)
Screenshot: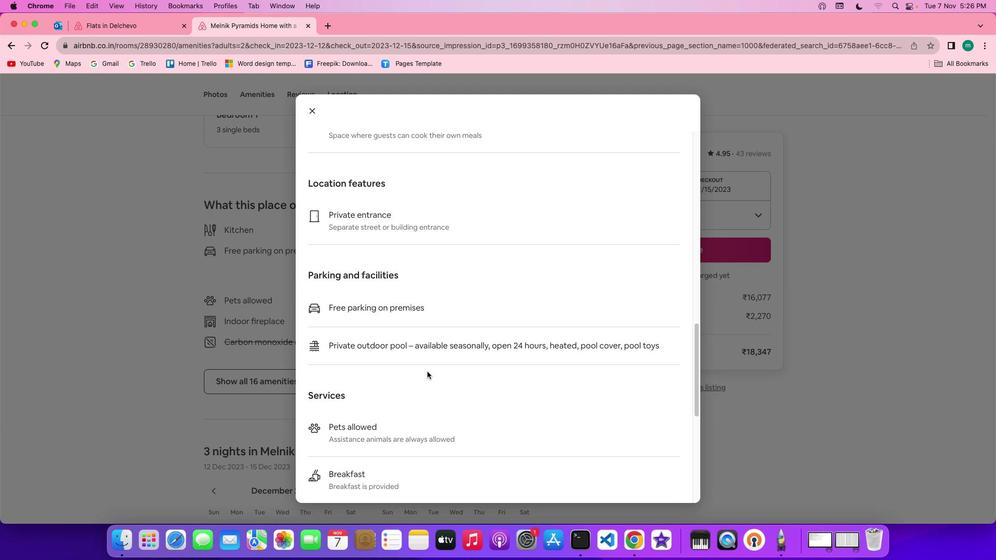 
Action: Mouse scrolled (427, 372) with delta (0, 0)
Screenshot: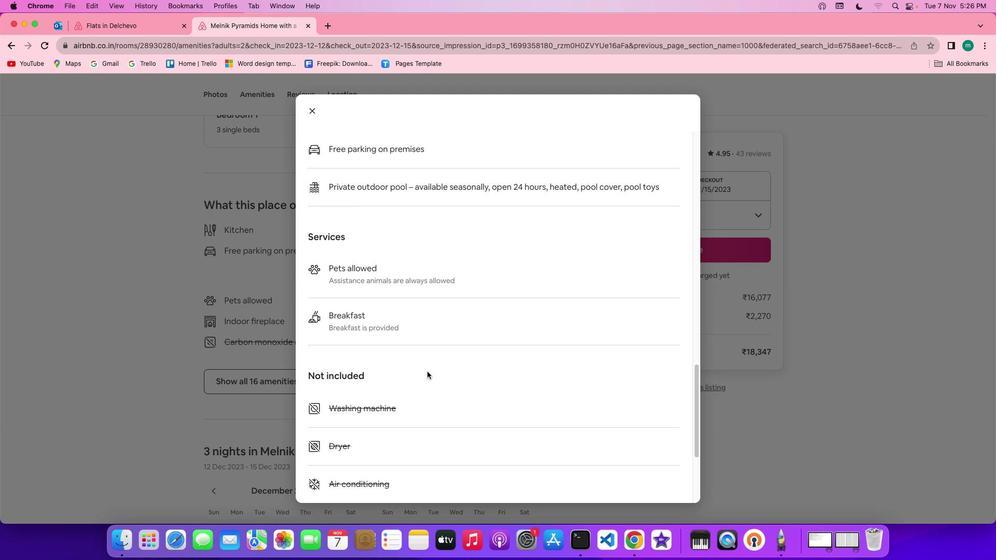 
Action: Mouse scrolled (427, 372) with delta (0, 0)
Screenshot: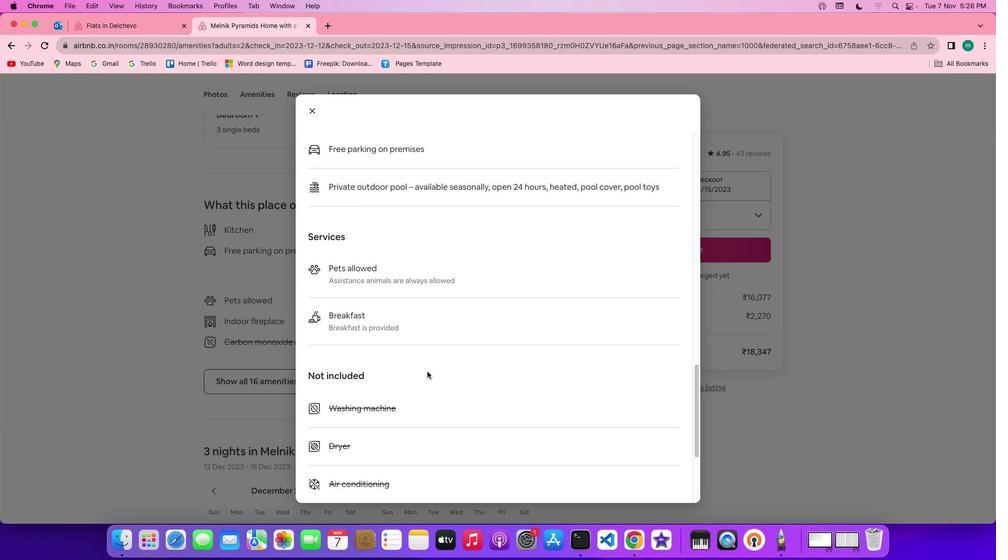 
Action: Mouse scrolled (427, 372) with delta (0, -1)
Screenshot: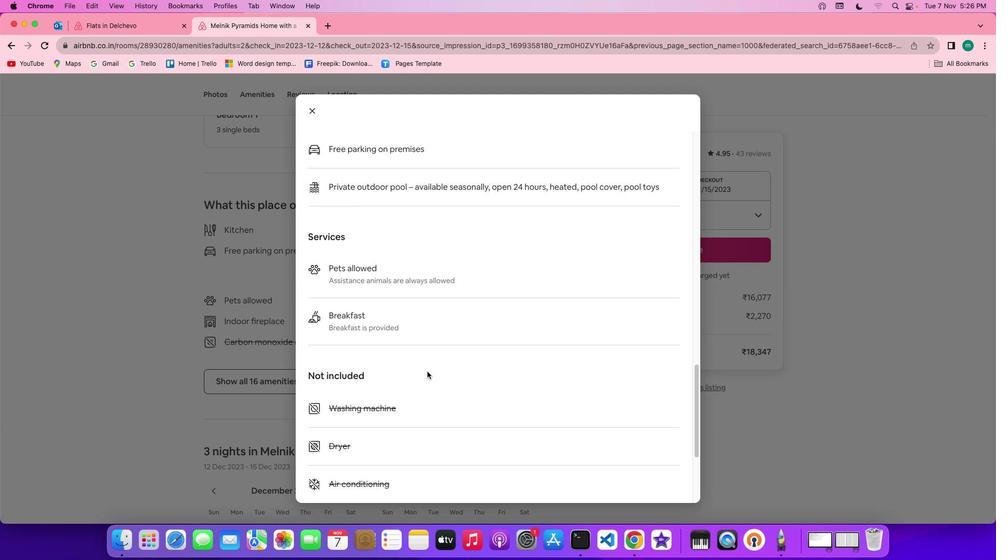 
Action: Mouse scrolled (427, 372) with delta (0, -1)
Screenshot: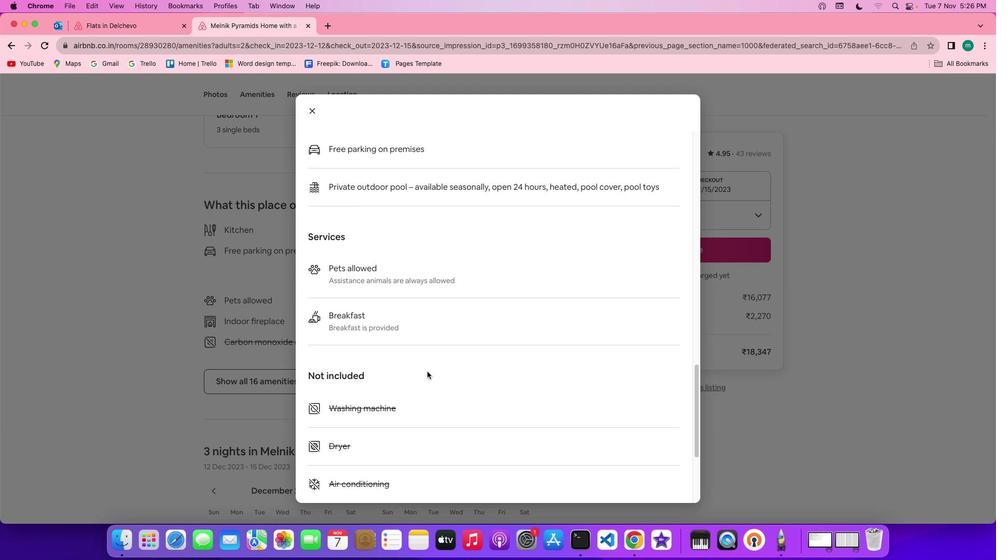 
Action: Mouse scrolled (427, 372) with delta (0, 0)
Screenshot: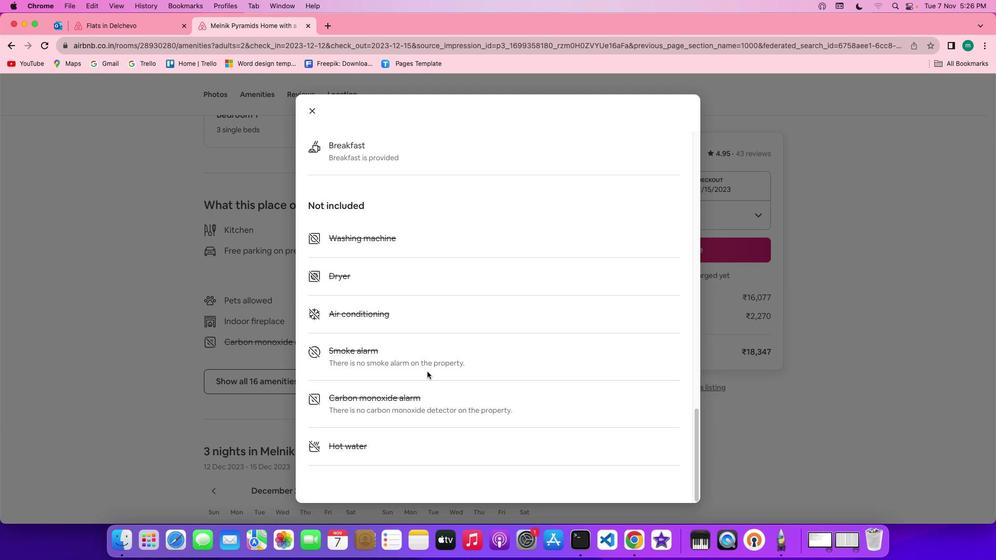 
Action: Mouse scrolled (427, 372) with delta (0, 0)
Screenshot: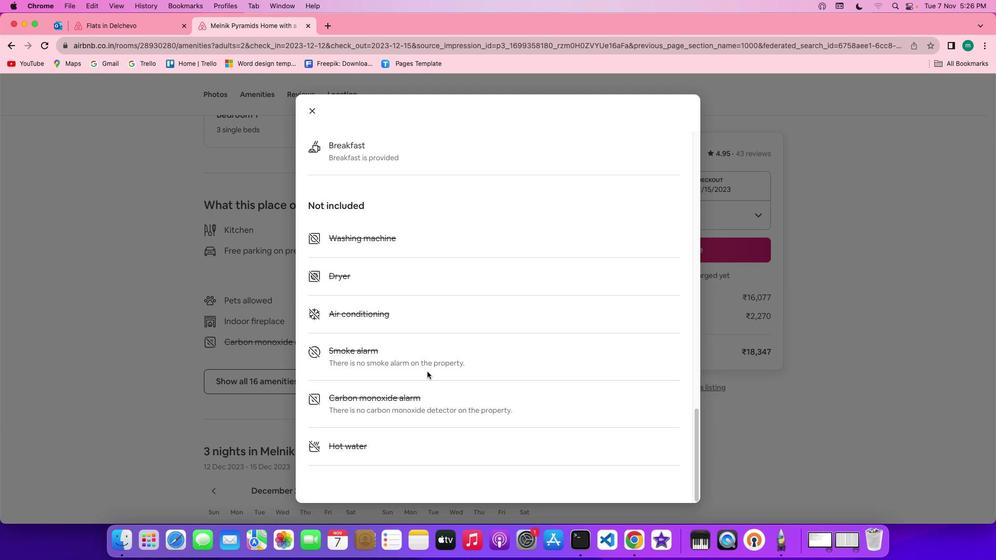 
Action: Mouse scrolled (427, 372) with delta (0, -1)
Screenshot: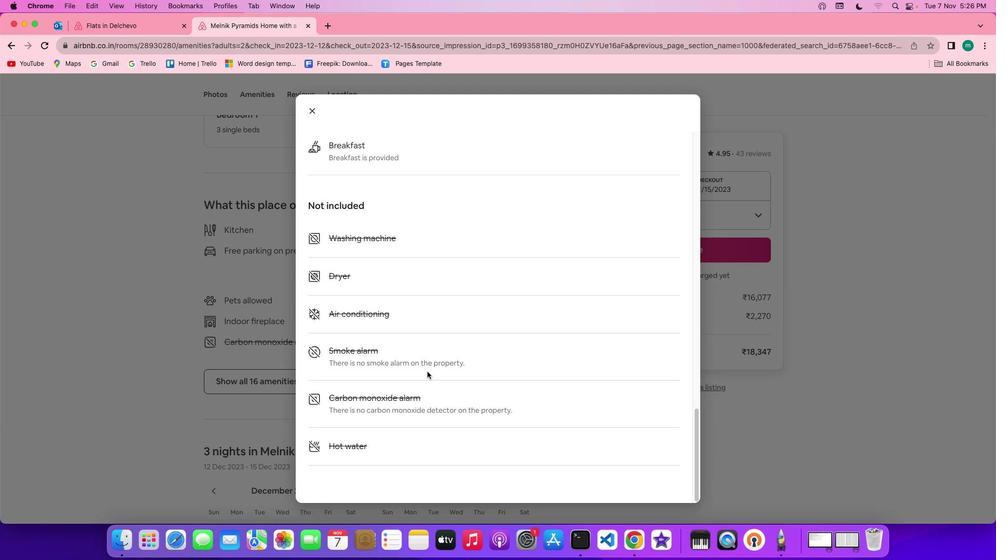 
Action: Mouse scrolled (427, 372) with delta (0, -2)
Screenshot: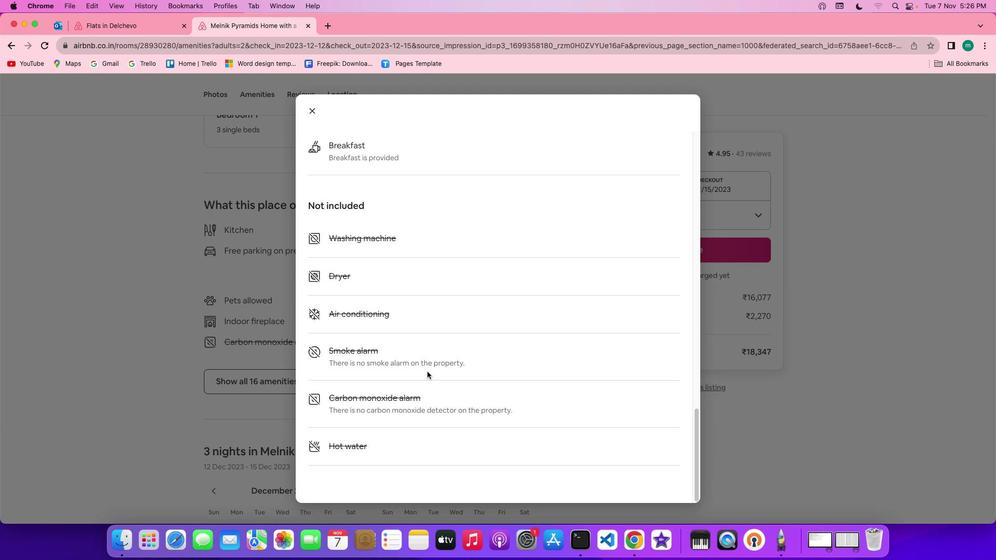 
Action: Mouse scrolled (427, 372) with delta (0, 0)
Screenshot: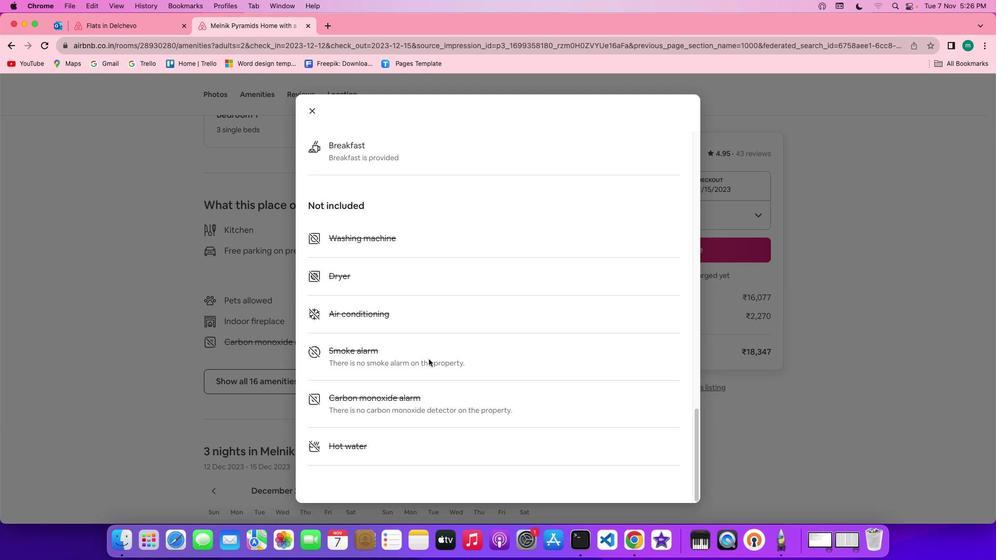 
Action: Mouse scrolled (427, 372) with delta (0, 0)
Screenshot: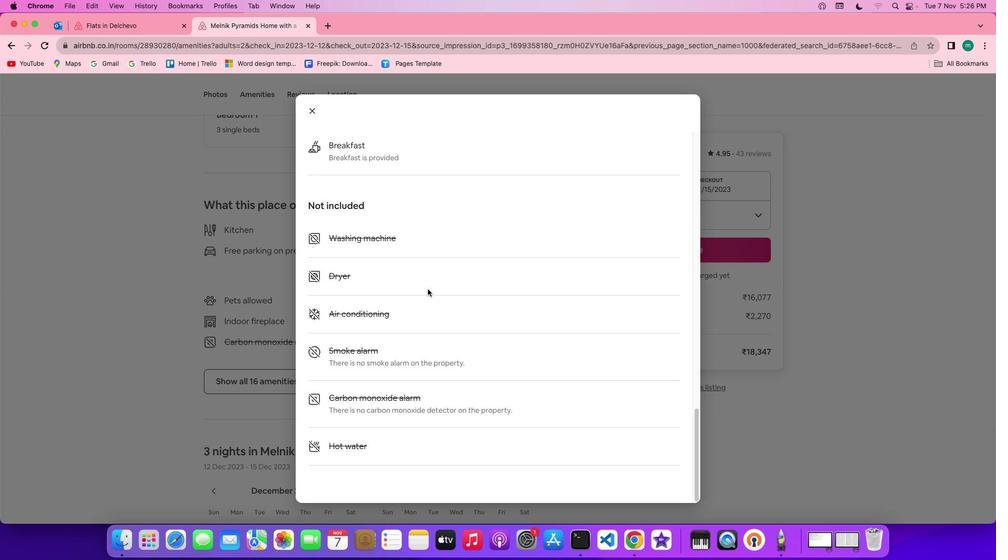 
Action: Mouse scrolled (427, 372) with delta (0, -1)
Screenshot: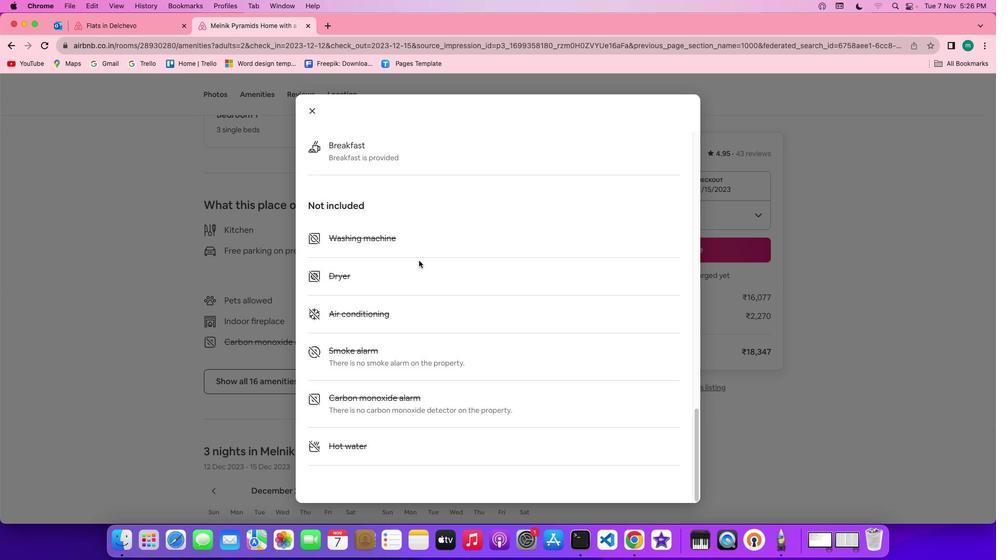 
Action: Mouse scrolled (427, 372) with delta (0, -2)
Screenshot: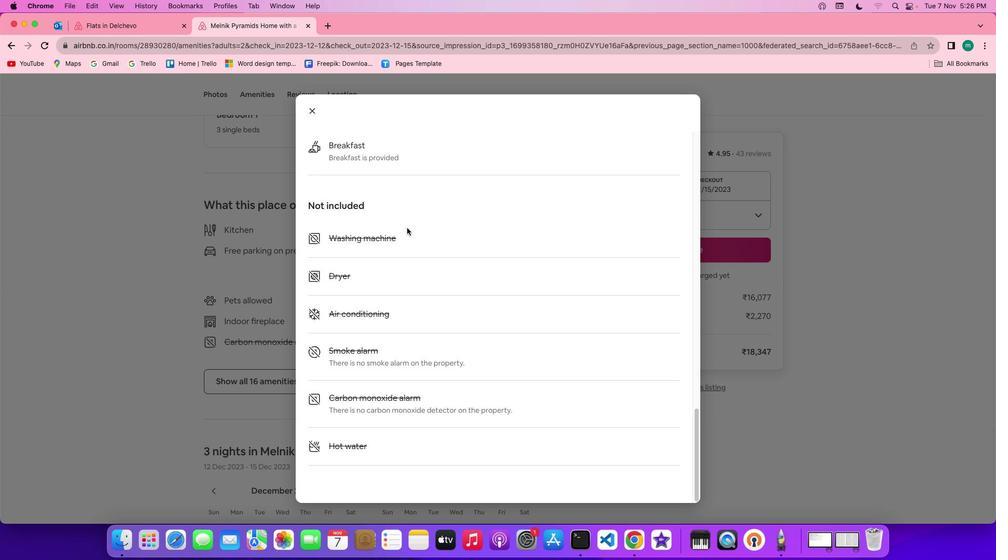 
Action: Mouse scrolled (427, 372) with delta (0, -2)
Screenshot: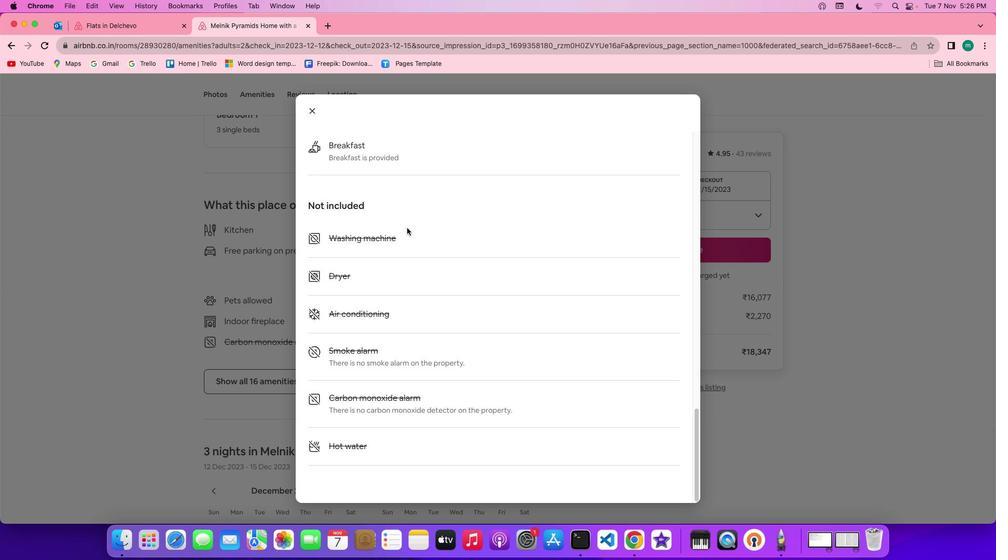 
Action: Mouse scrolled (427, 372) with delta (0, -3)
Screenshot: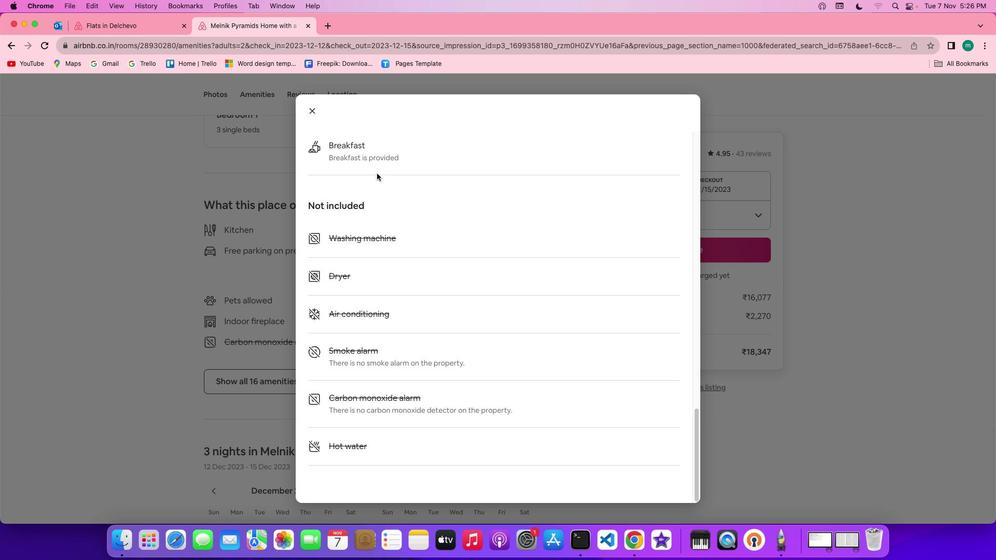 
Action: Mouse moved to (310, 109)
